 Task: Search for wedding theme images online, save them, and create a new album in Google Photos to upload these images.
Action: Mouse moved to (230, 30)
Screenshot: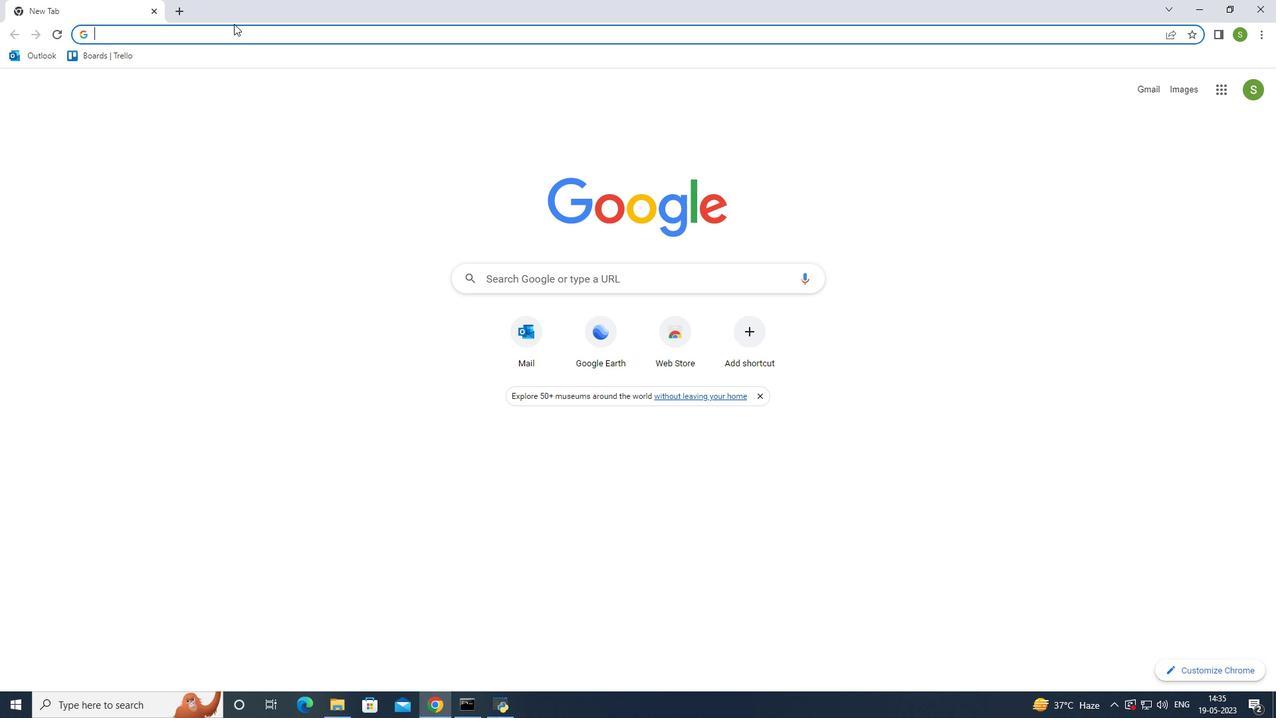 
Action: Mouse pressed left at (230, 30)
Screenshot: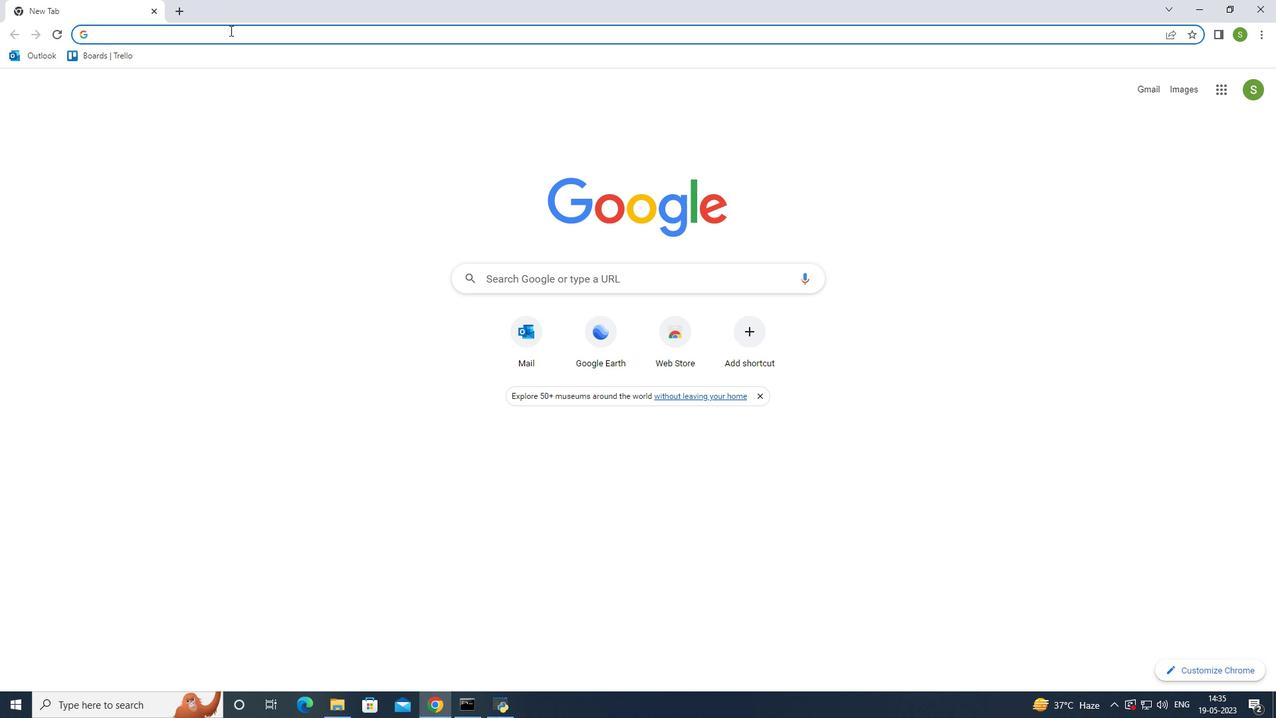 
Action: Mouse moved to (268, 57)
Screenshot: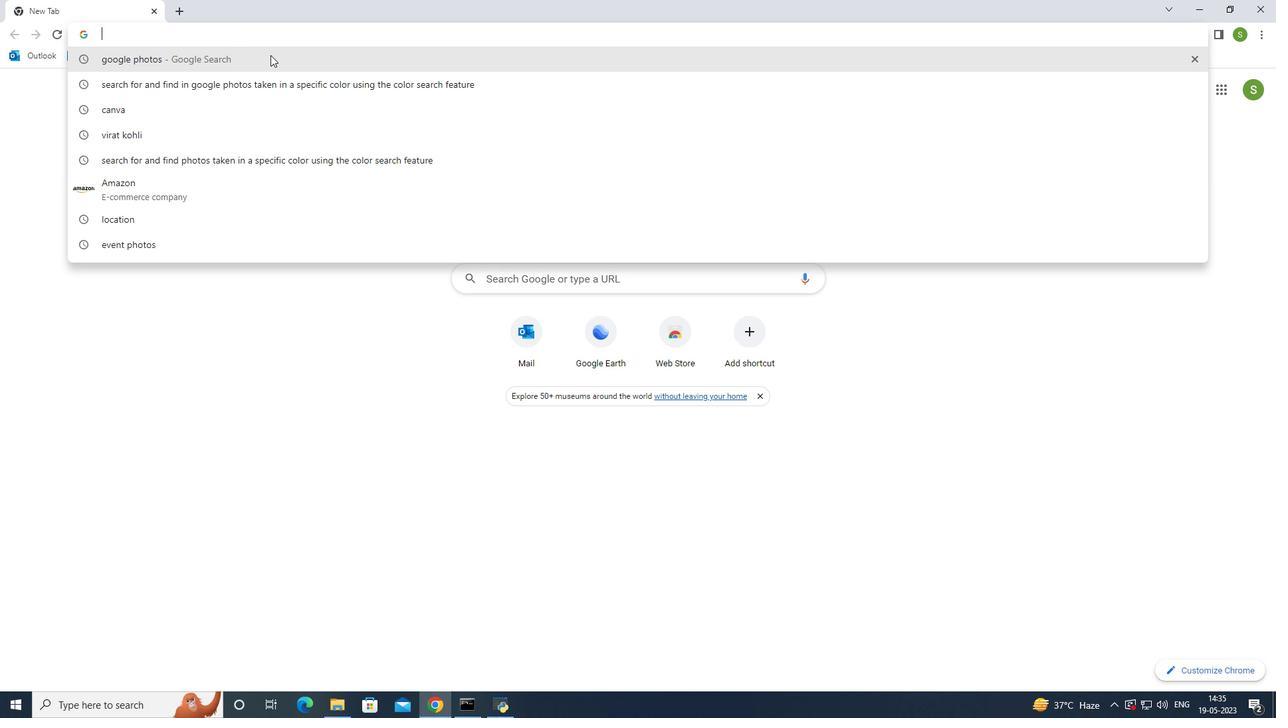 
Action: Mouse pressed left at (268, 57)
Screenshot: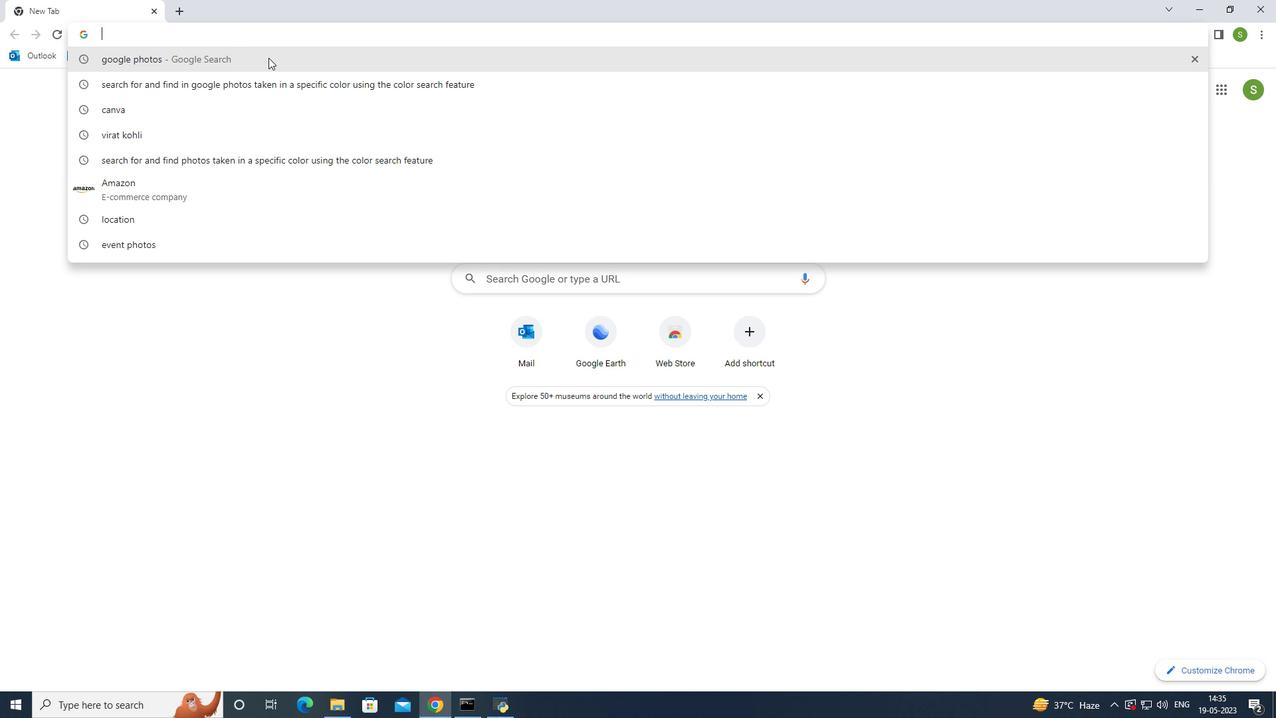 
Action: Mouse moved to (221, 206)
Screenshot: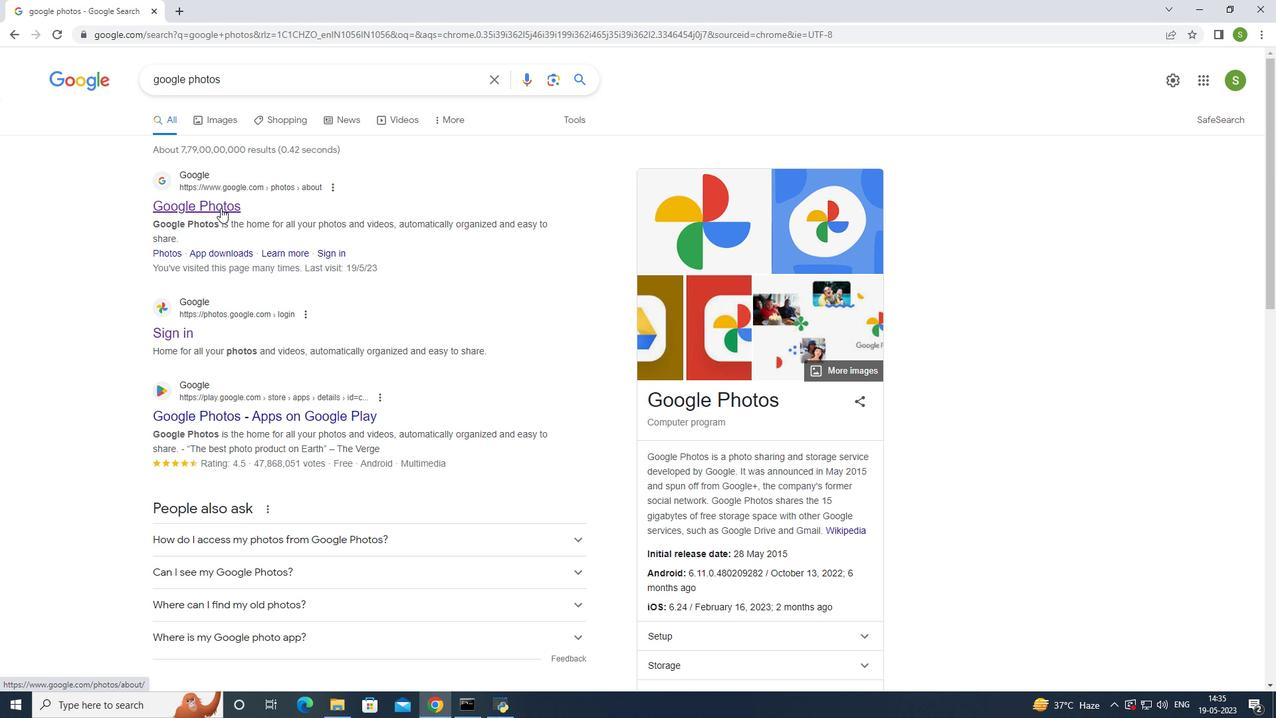 
Action: Mouse pressed left at (221, 206)
Screenshot: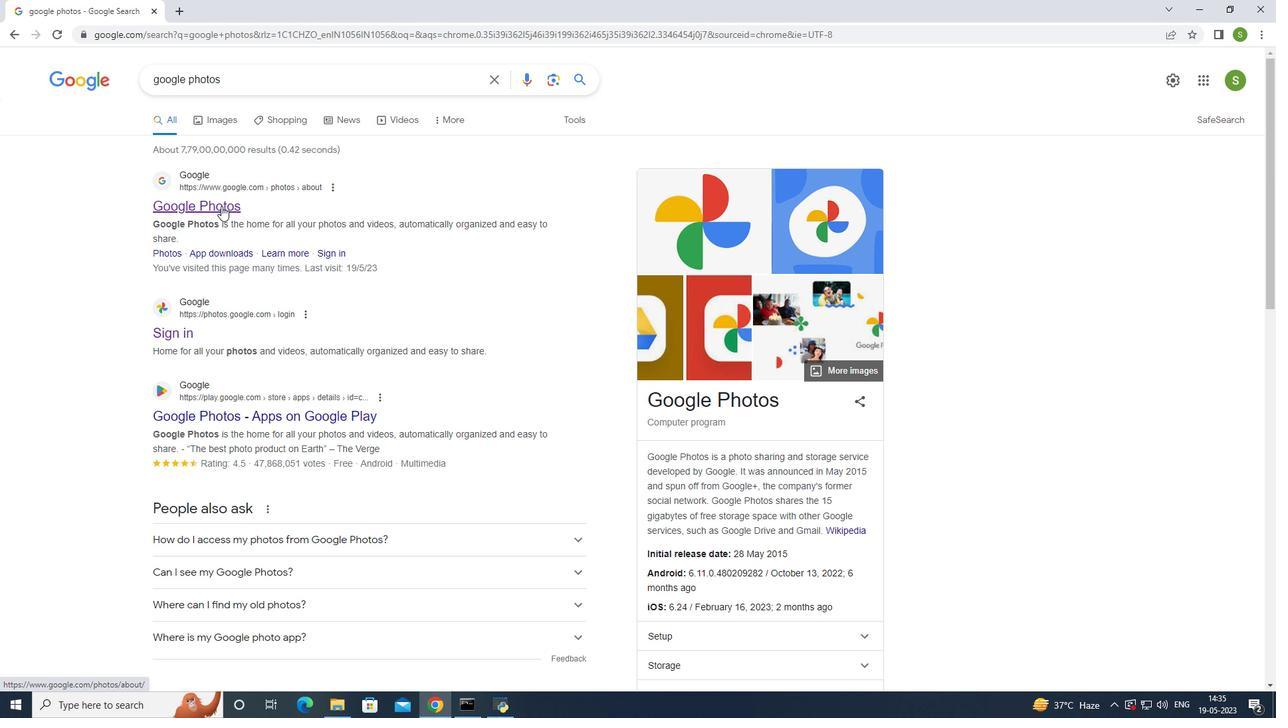 
Action: Mouse moved to (206, 208)
Screenshot: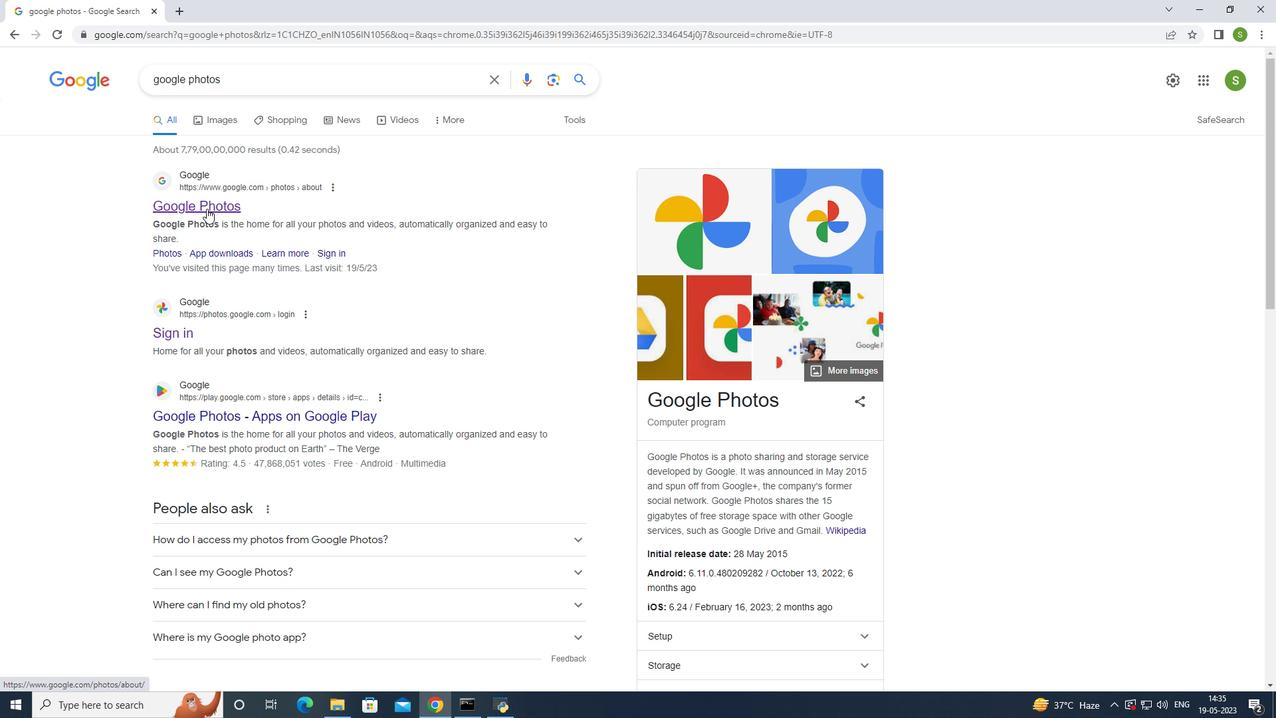 
Action: Mouse pressed left at (206, 208)
Screenshot: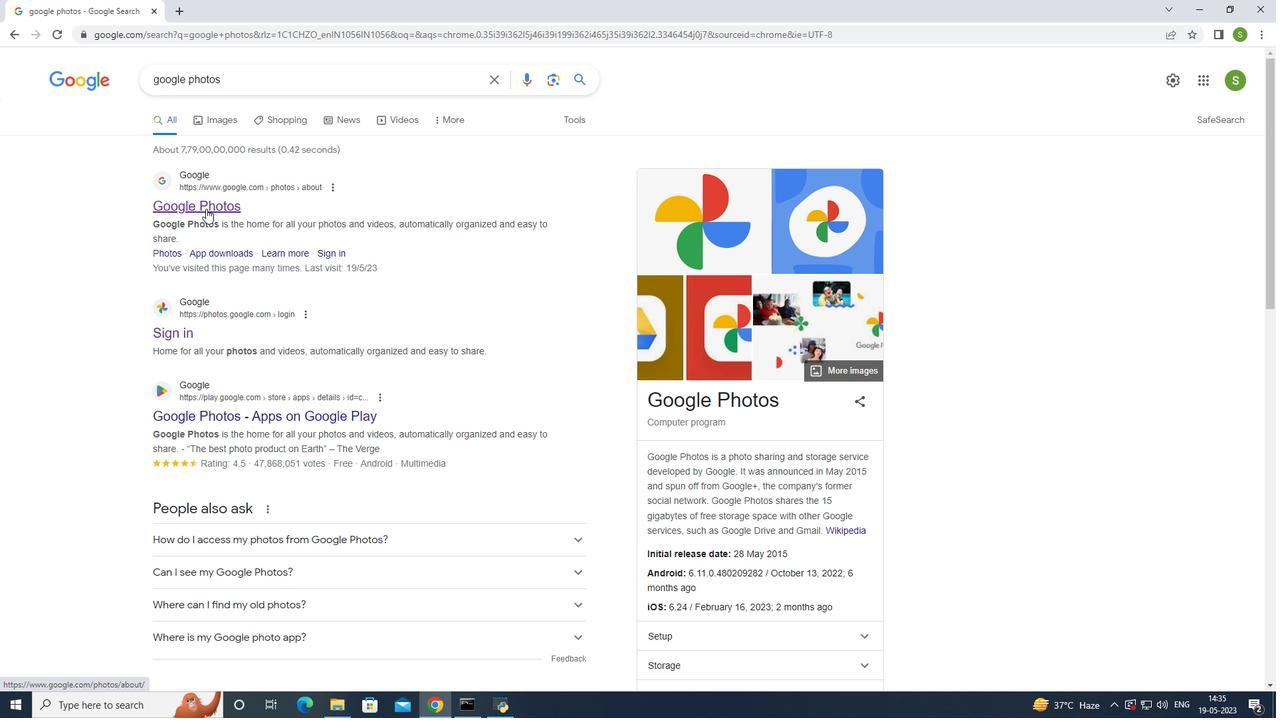 
Action: Mouse moved to (590, 456)
Screenshot: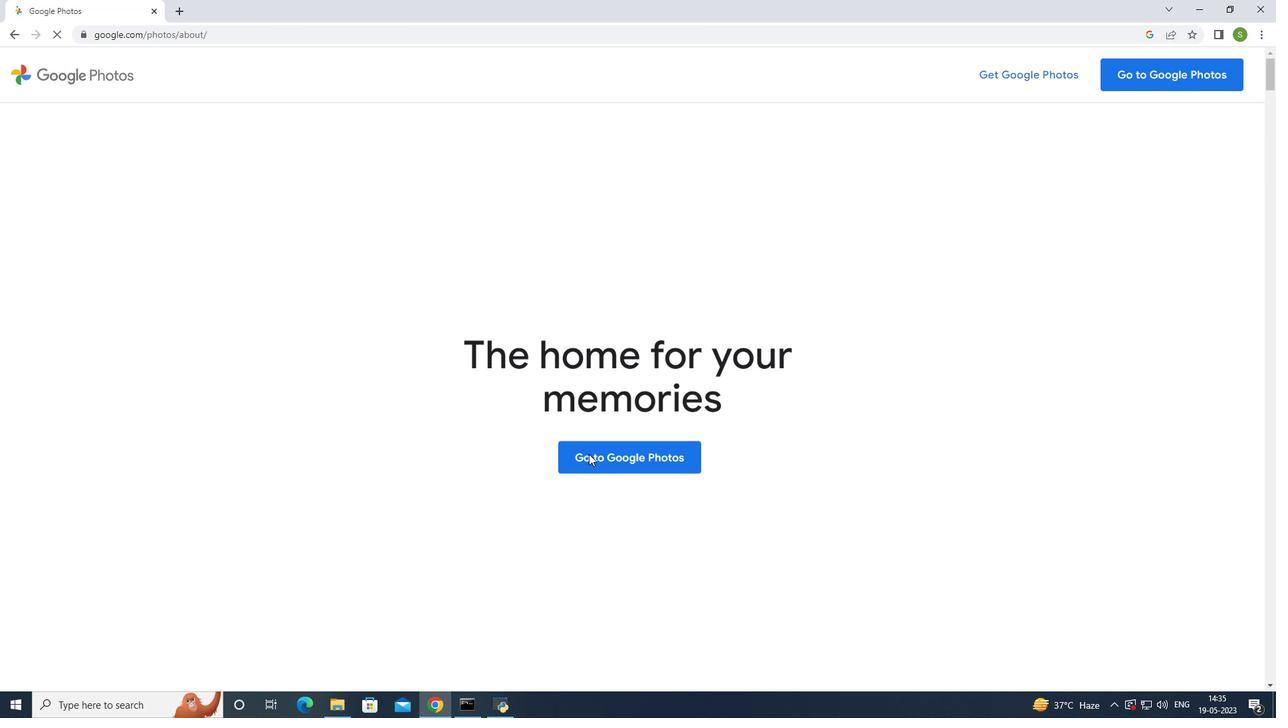 
Action: Mouse pressed left at (590, 456)
Screenshot: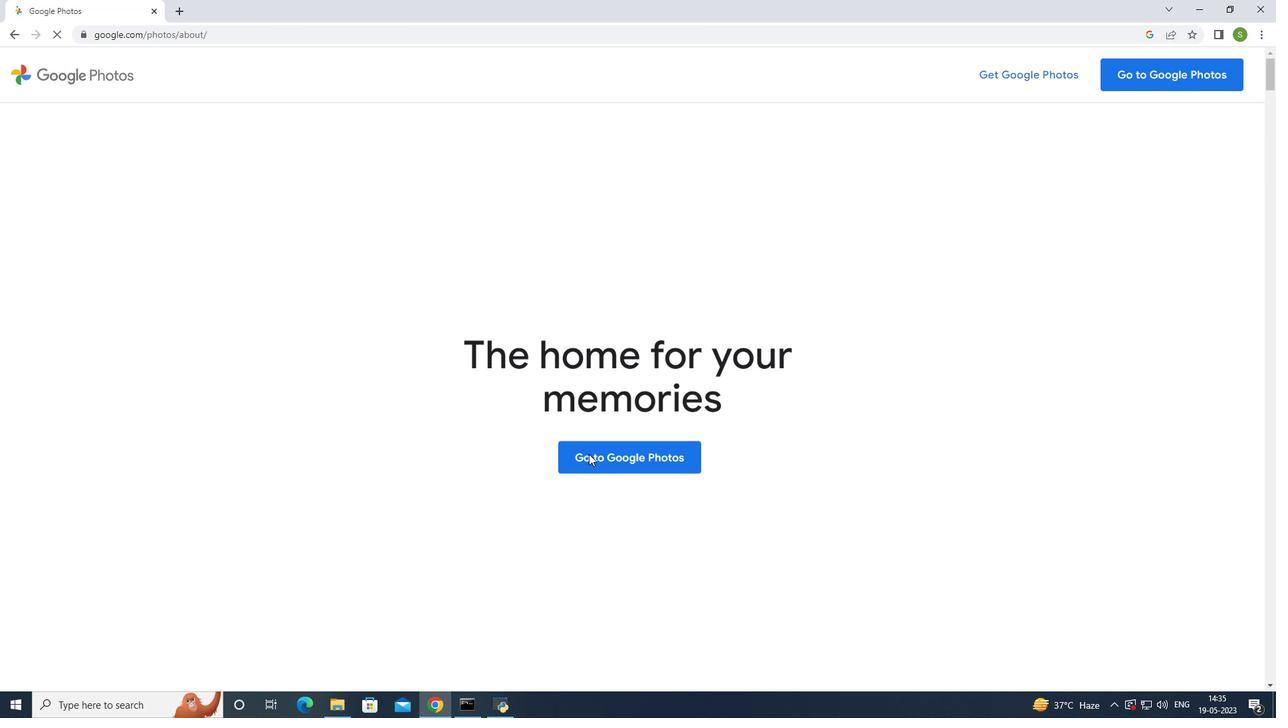 
Action: Mouse moved to (642, 464)
Screenshot: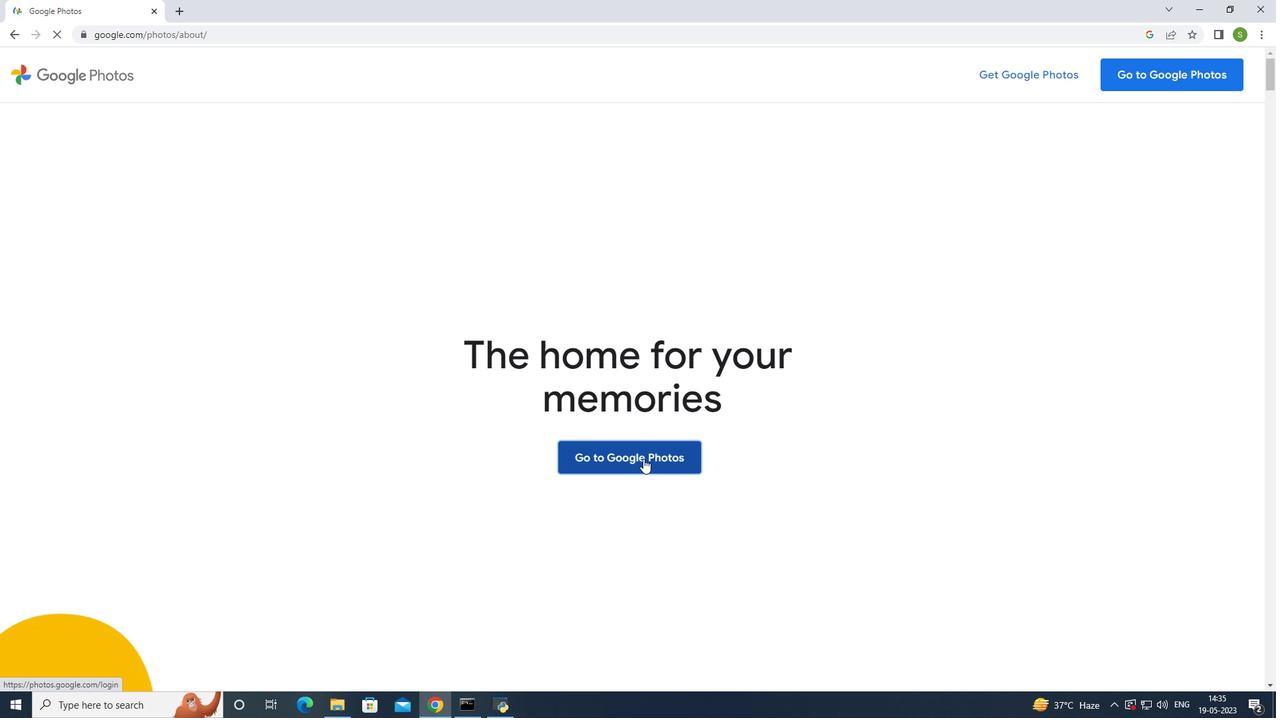 
Action: Mouse pressed left at (642, 464)
Screenshot: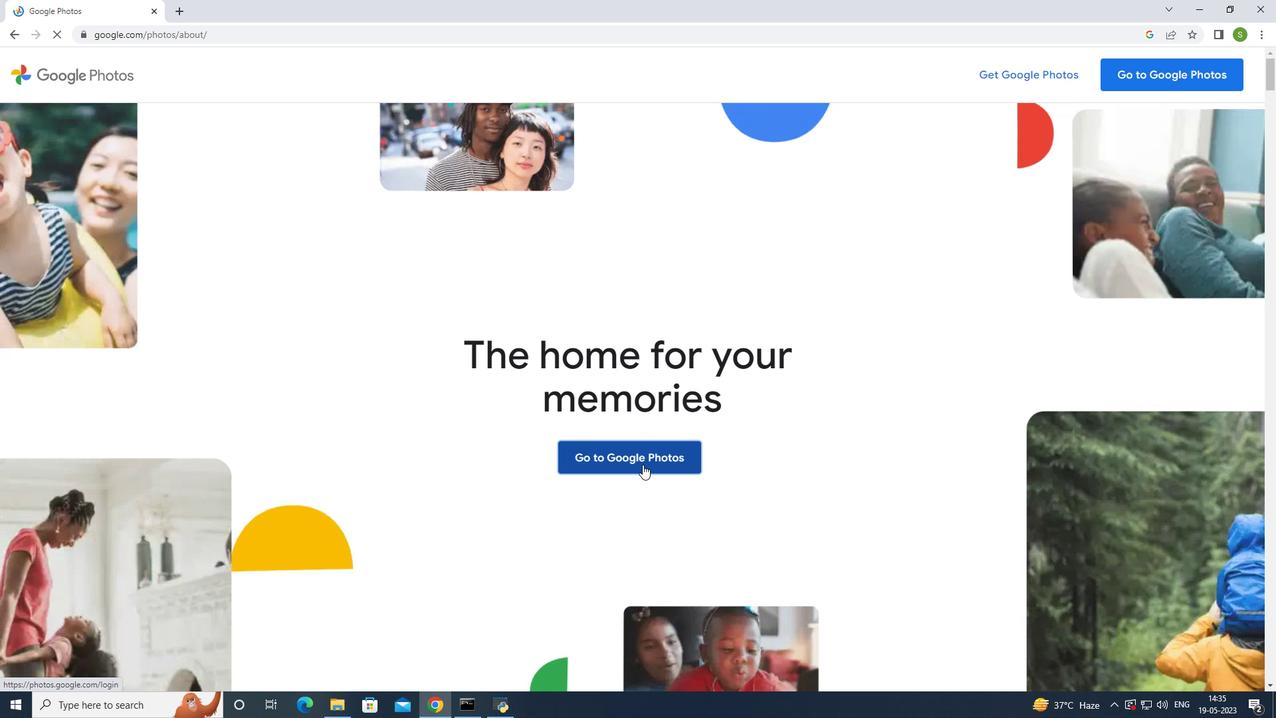 
Action: Mouse moved to (537, 232)
Screenshot: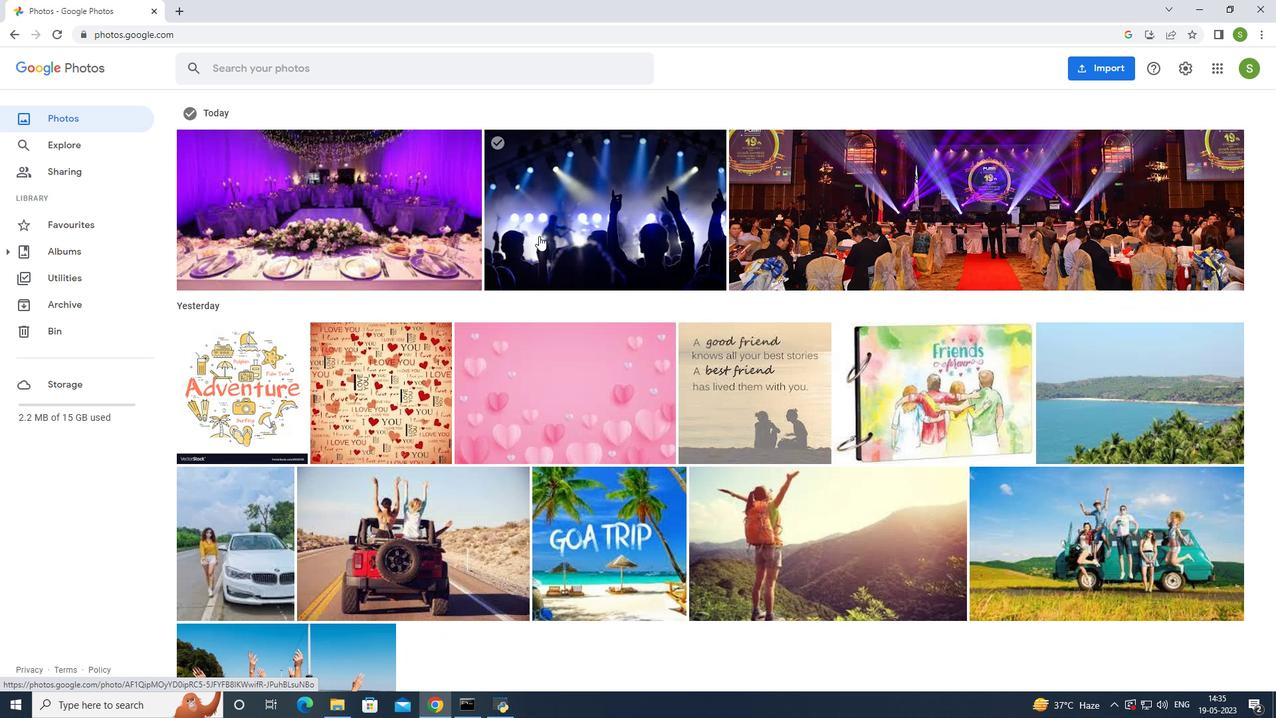 
Action: Mouse scrolled (537, 231) with delta (0, 0)
Screenshot: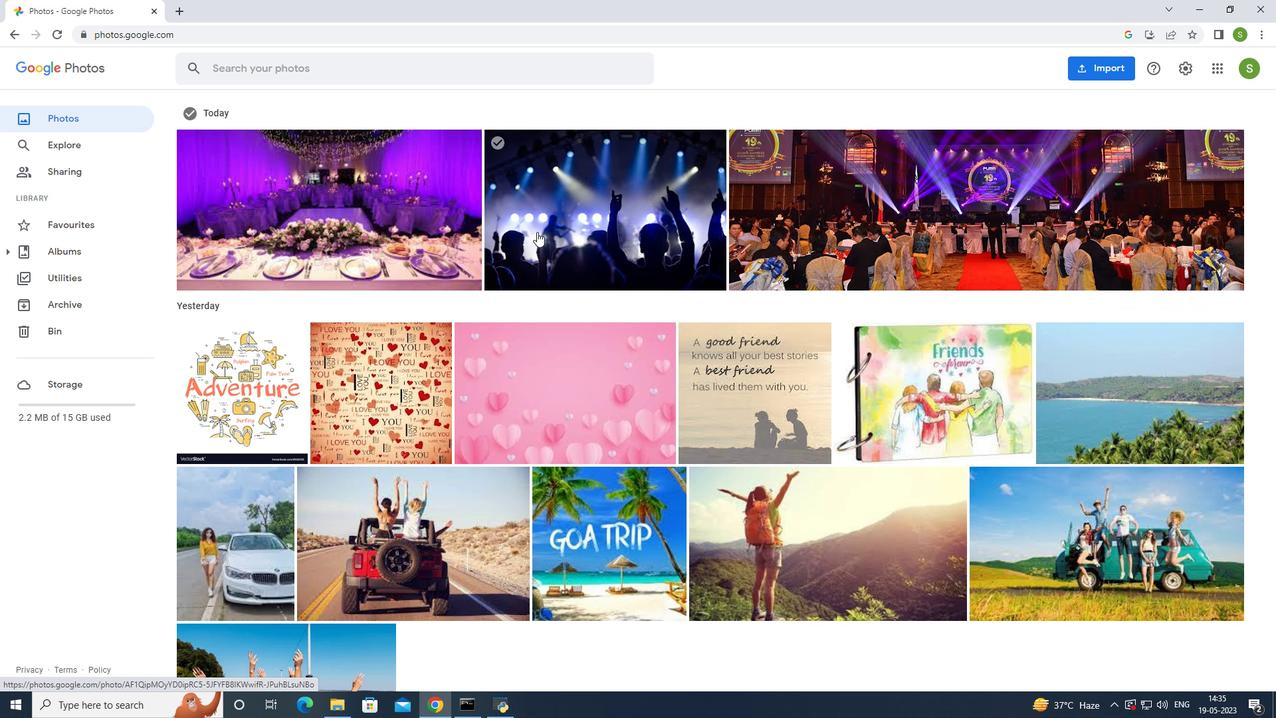 
Action: Mouse scrolled (537, 231) with delta (0, 0)
Screenshot: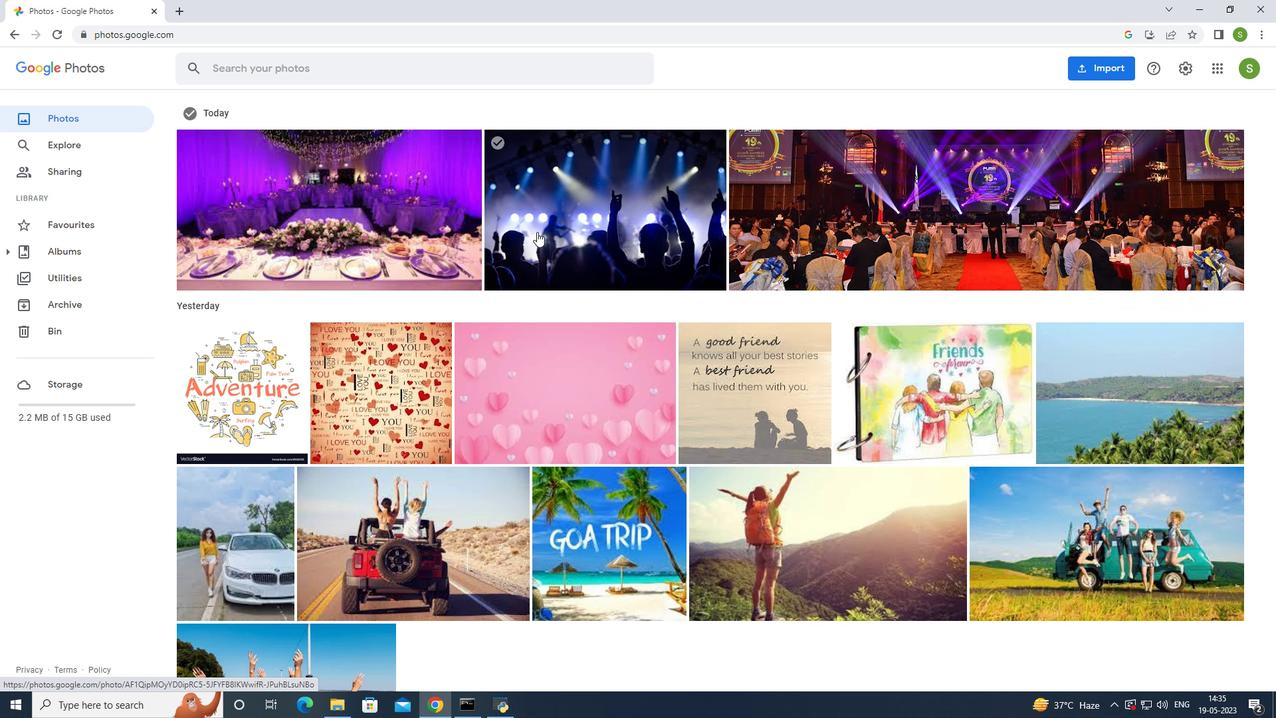 
Action: Mouse moved to (537, 232)
Screenshot: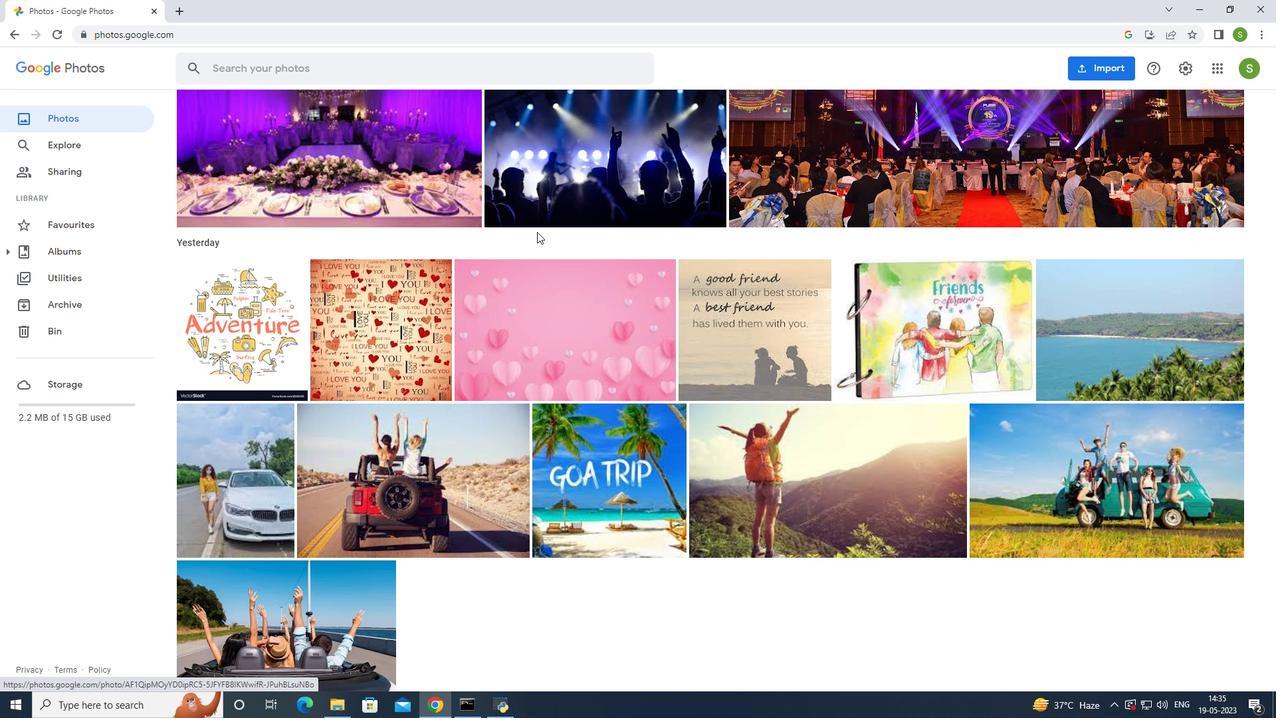 
Action: Mouse scrolled (537, 231) with delta (0, 0)
Screenshot: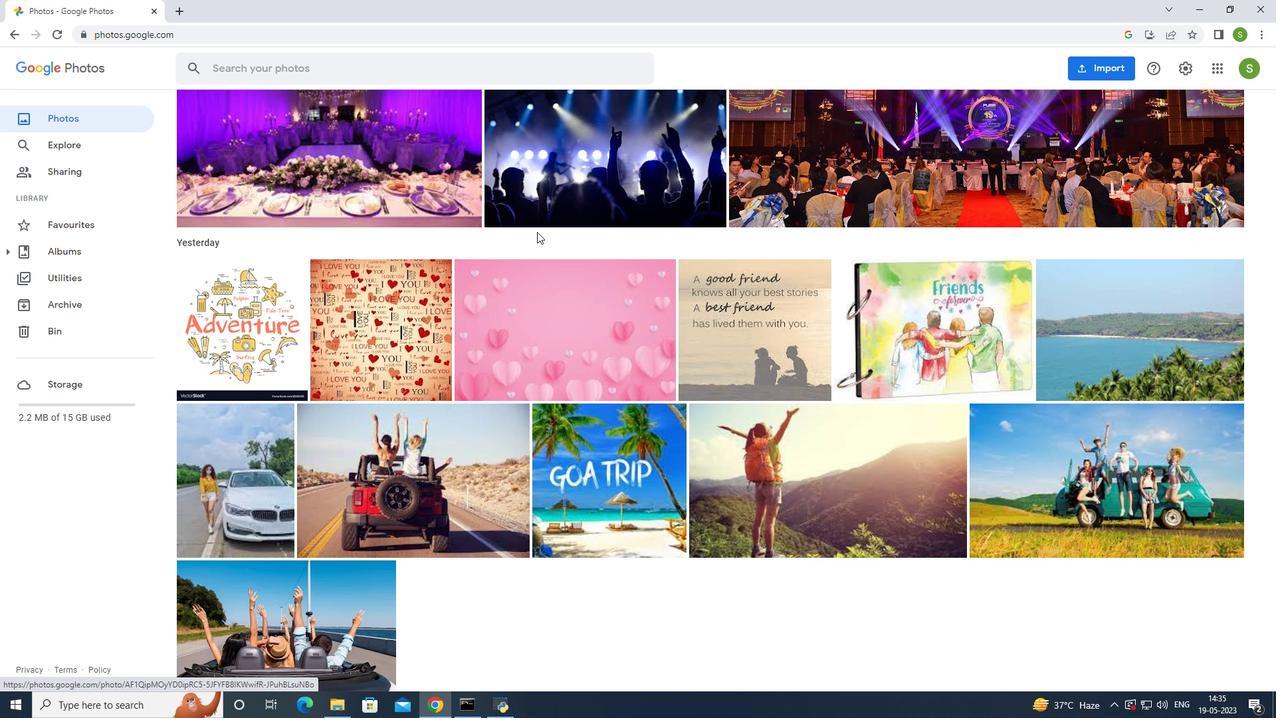 
Action: Mouse scrolled (537, 231) with delta (0, 0)
Screenshot: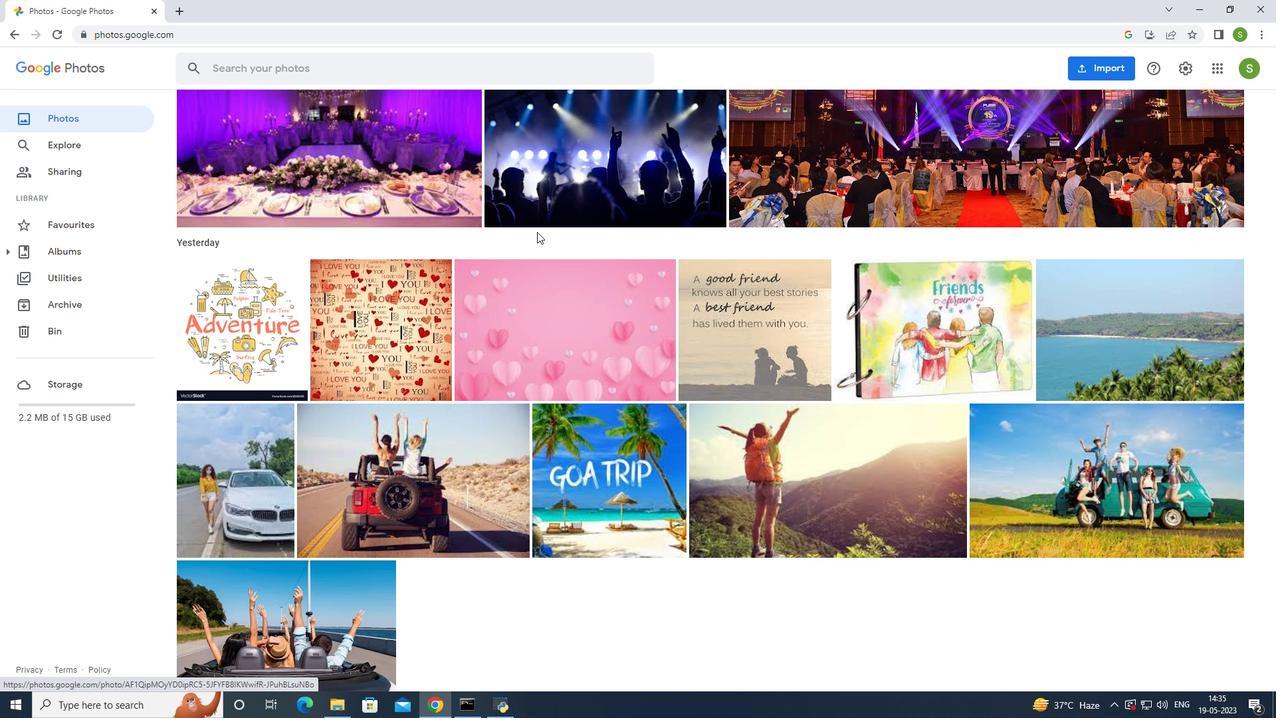 
Action: Mouse scrolled (537, 231) with delta (0, 0)
Screenshot: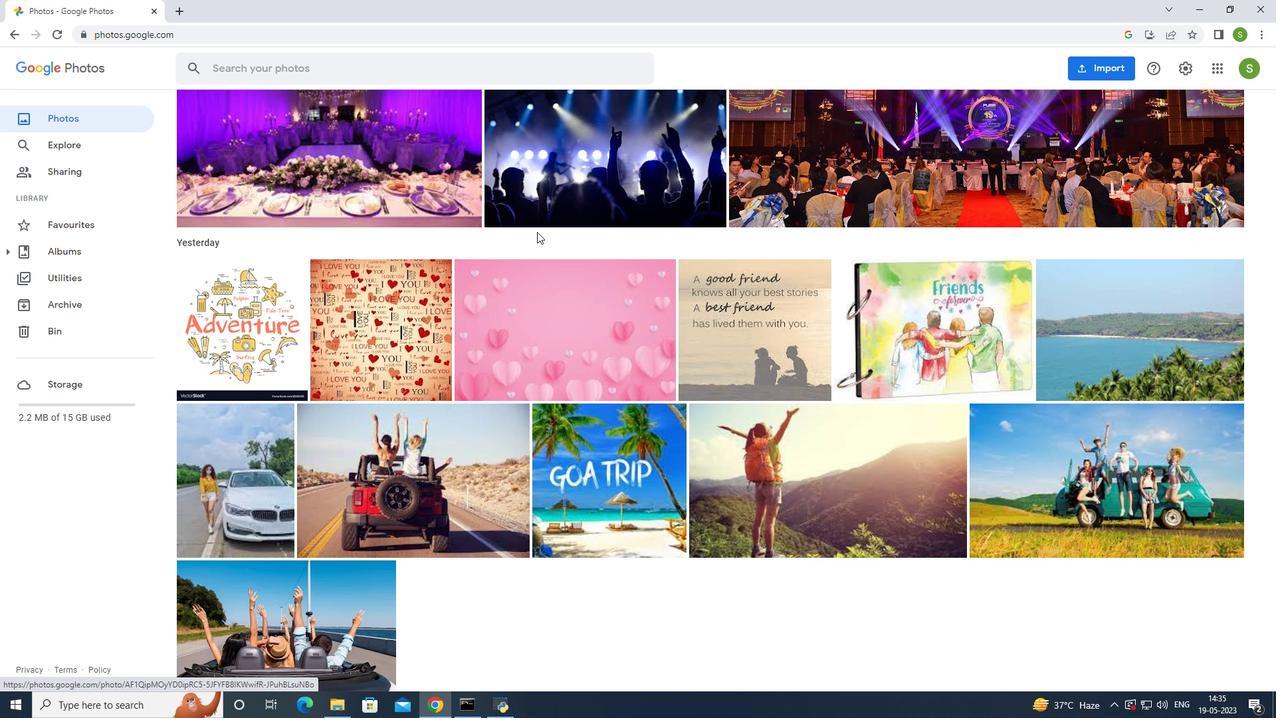 
Action: Mouse moved to (382, 232)
Screenshot: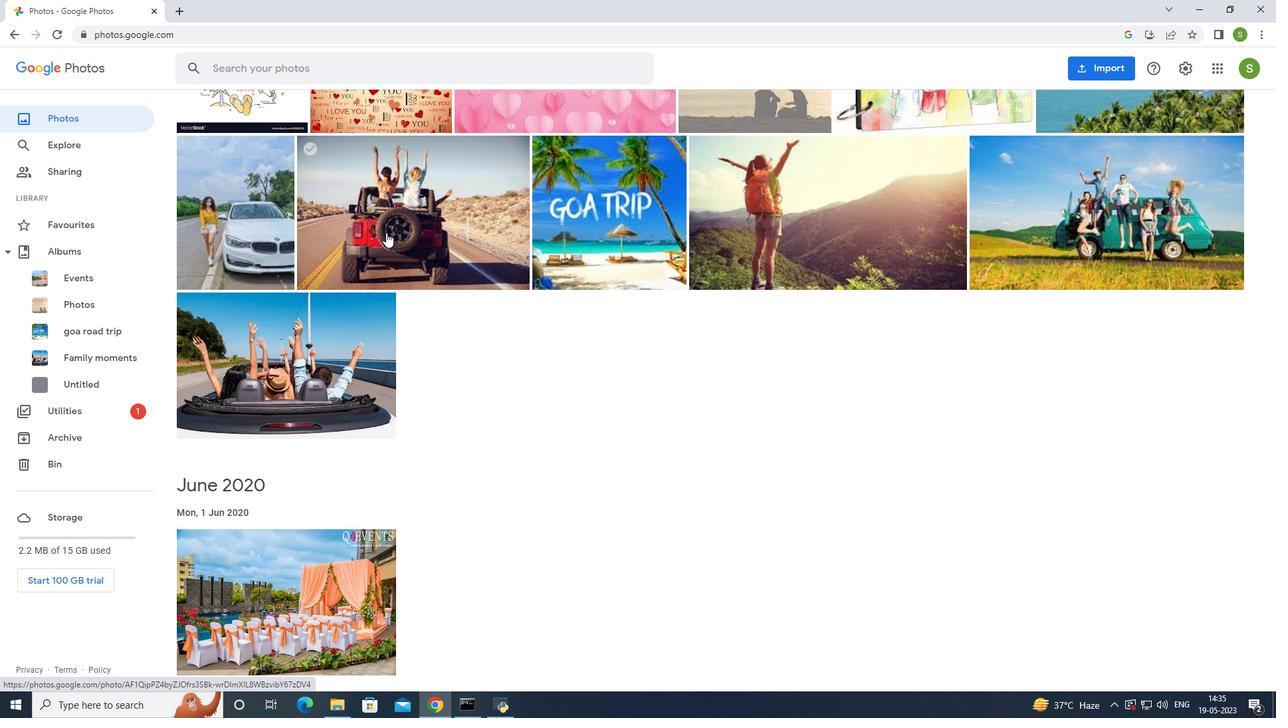 
Action: Mouse scrolled (382, 232) with delta (0, 0)
Screenshot: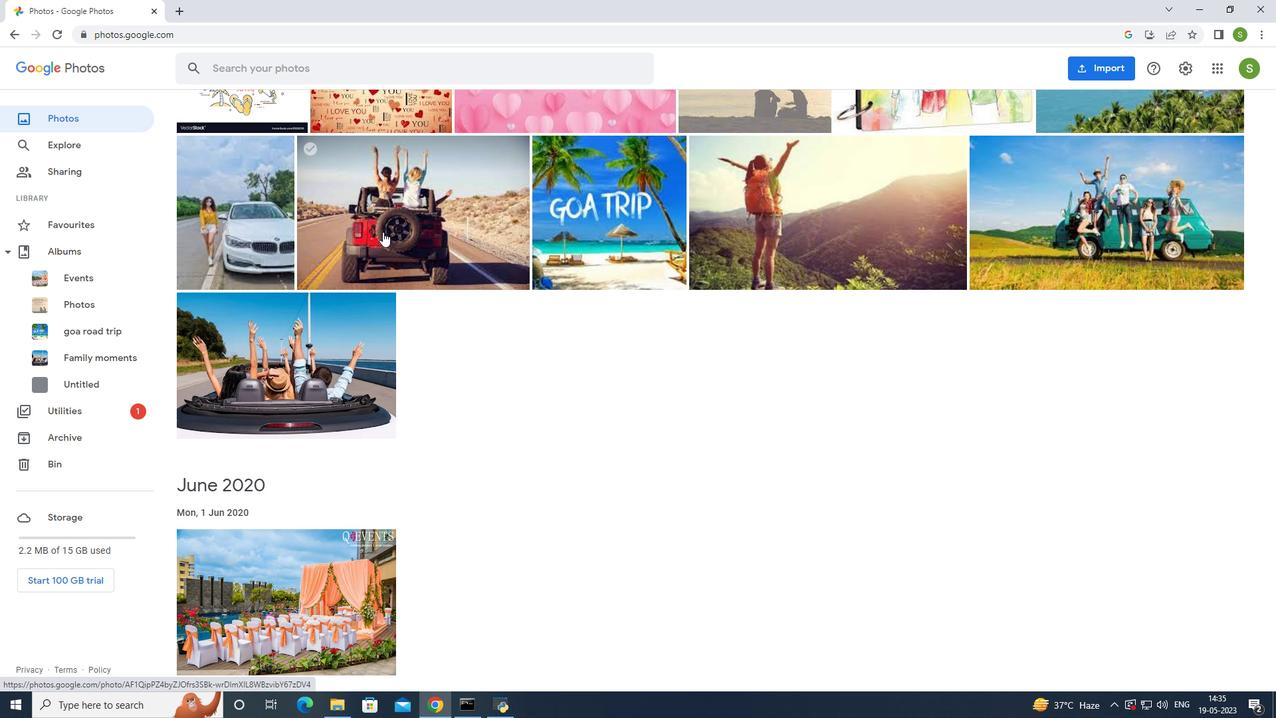 
Action: Mouse scrolled (382, 232) with delta (0, 0)
Screenshot: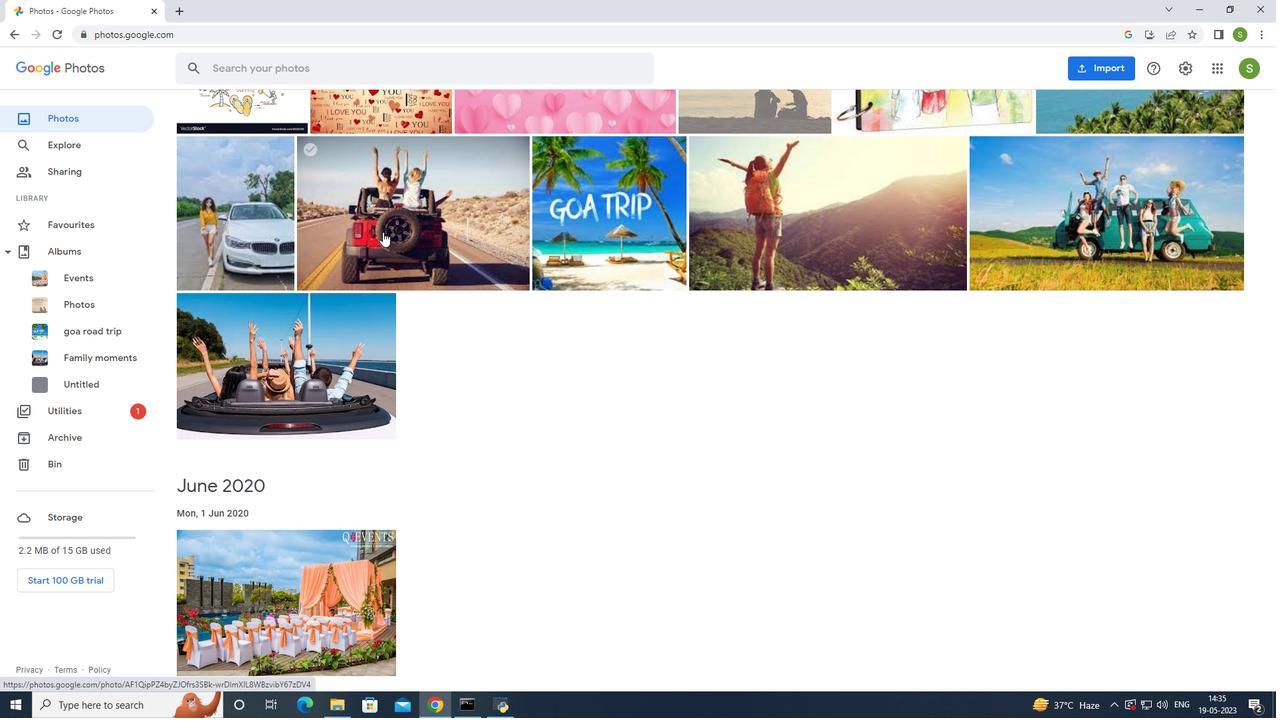 
Action: Mouse moved to (378, 227)
Screenshot: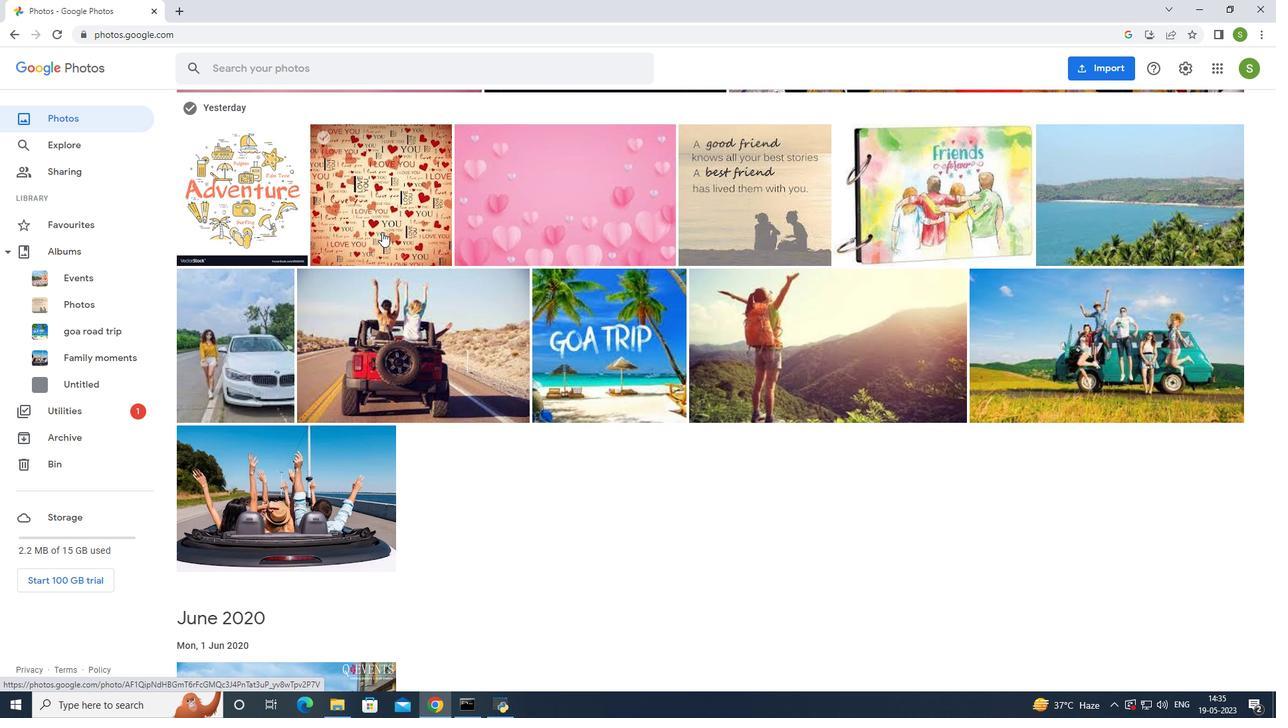 
Action: Mouse scrolled (378, 228) with delta (0, 0)
Screenshot: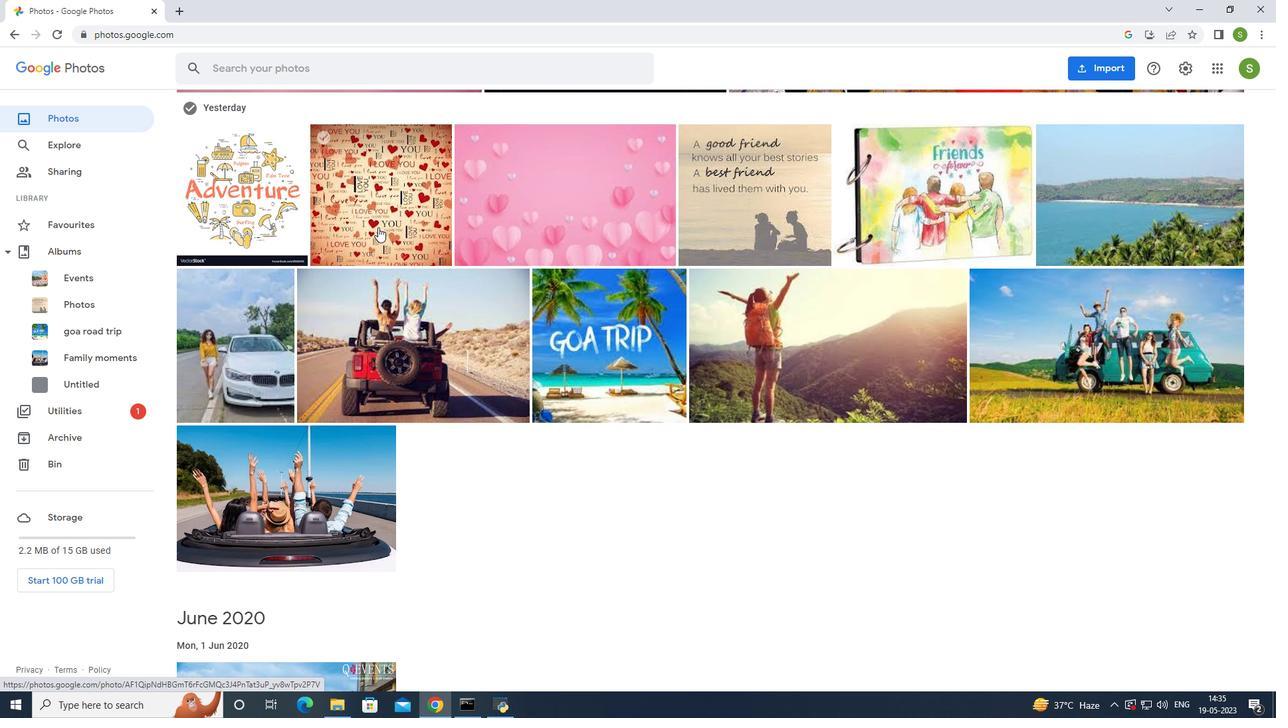 
Action: Mouse scrolled (378, 228) with delta (0, 0)
Screenshot: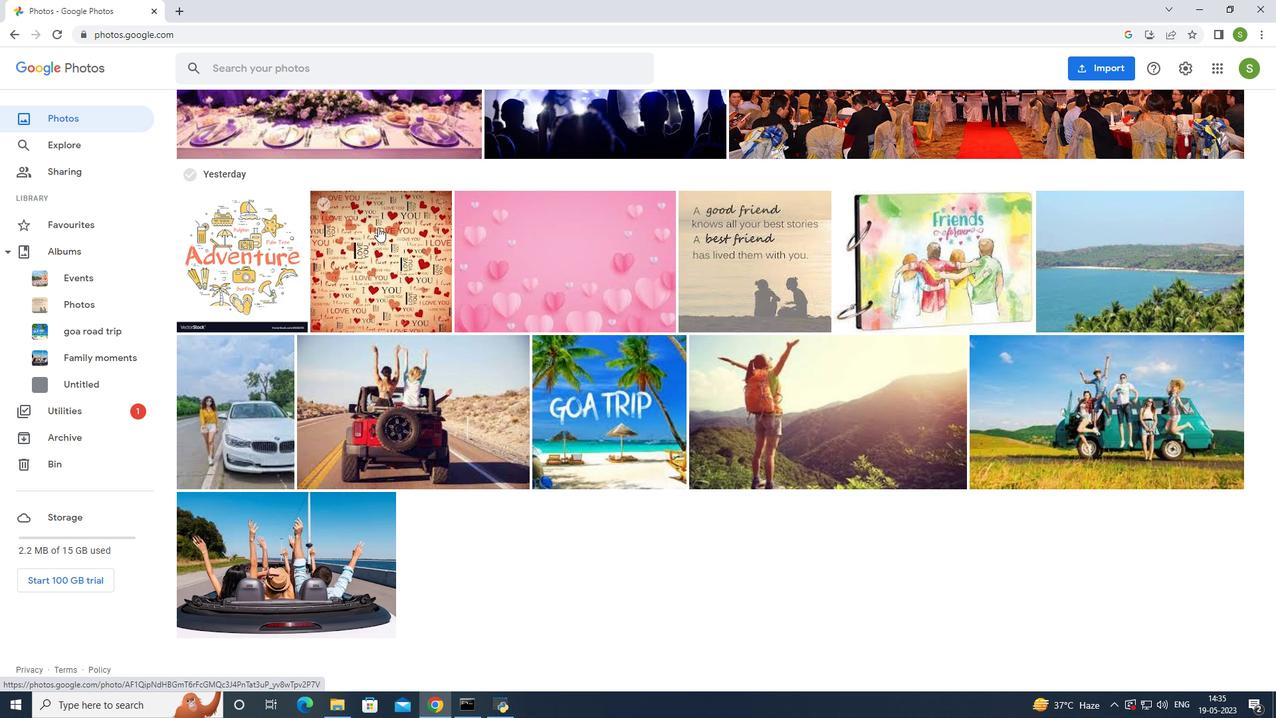 
Action: Mouse scrolled (378, 228) with delta (0, 0)
Screenshot: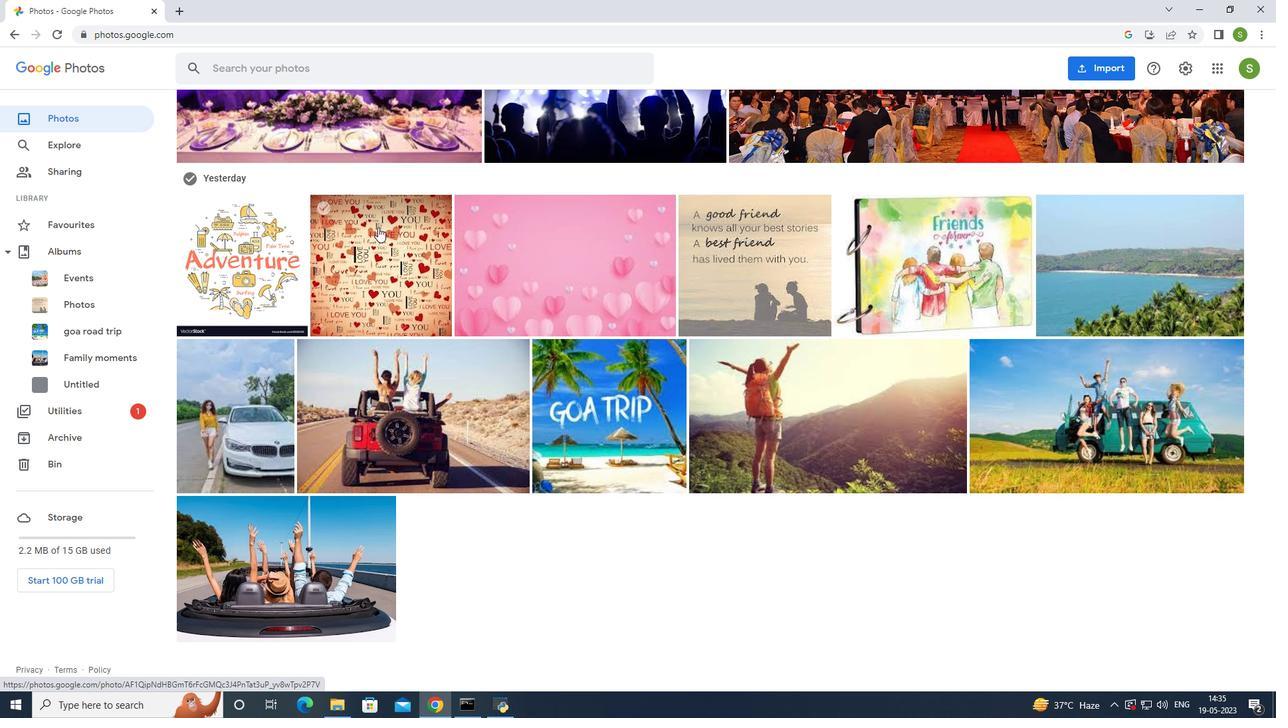 
Action: Mouse moved to (174, 10)
Screenshot: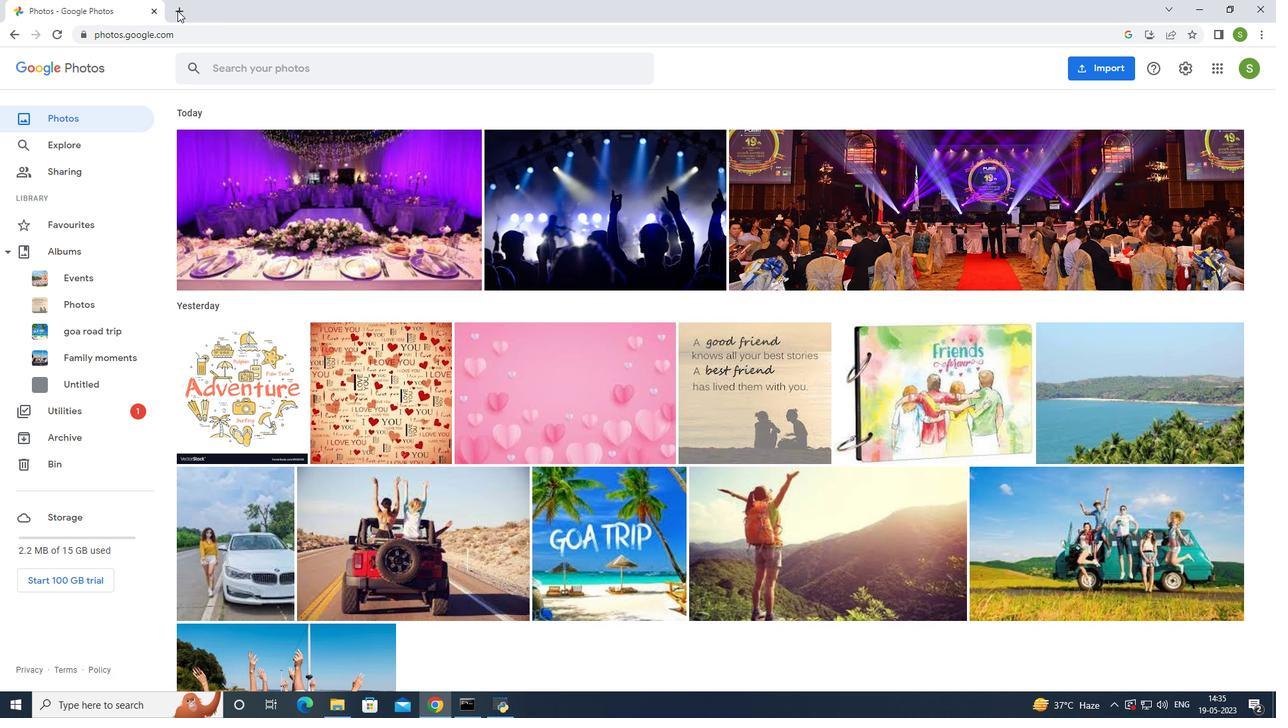 
Action: Mouse pressed left at (174, 10)
Screenshot: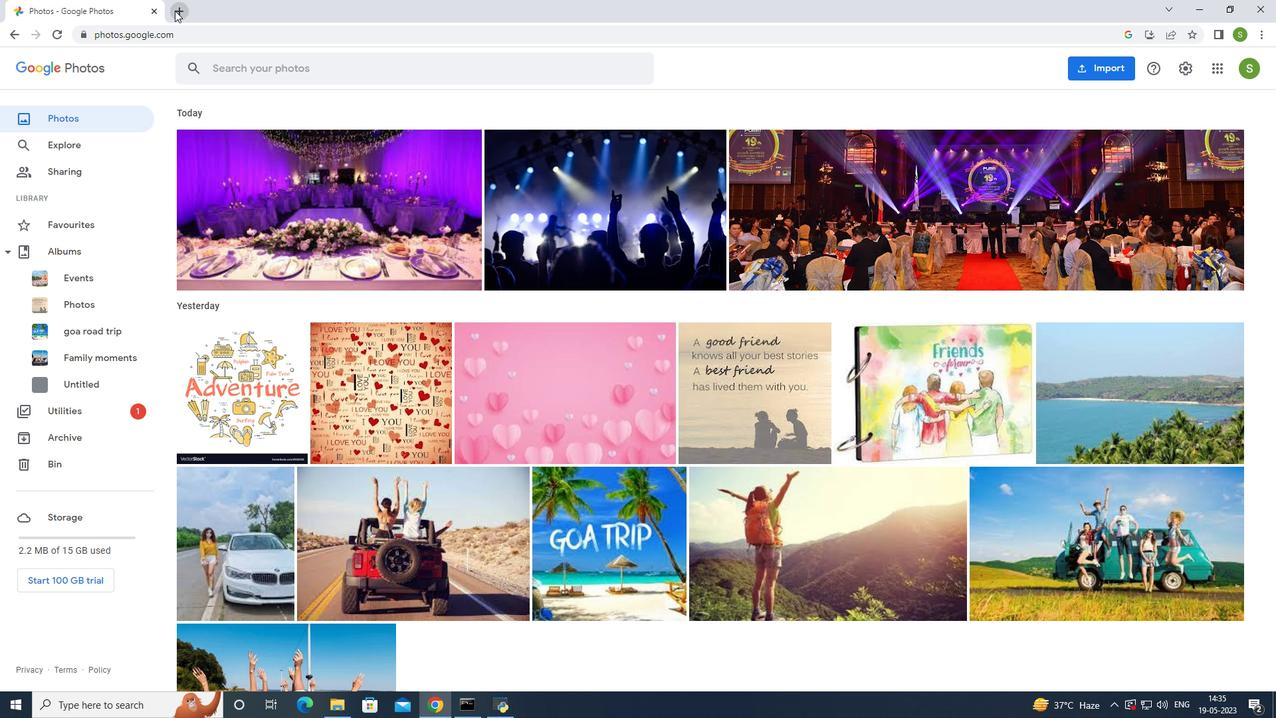 
Action: Mouse moved to (197, 28)
Screenshot: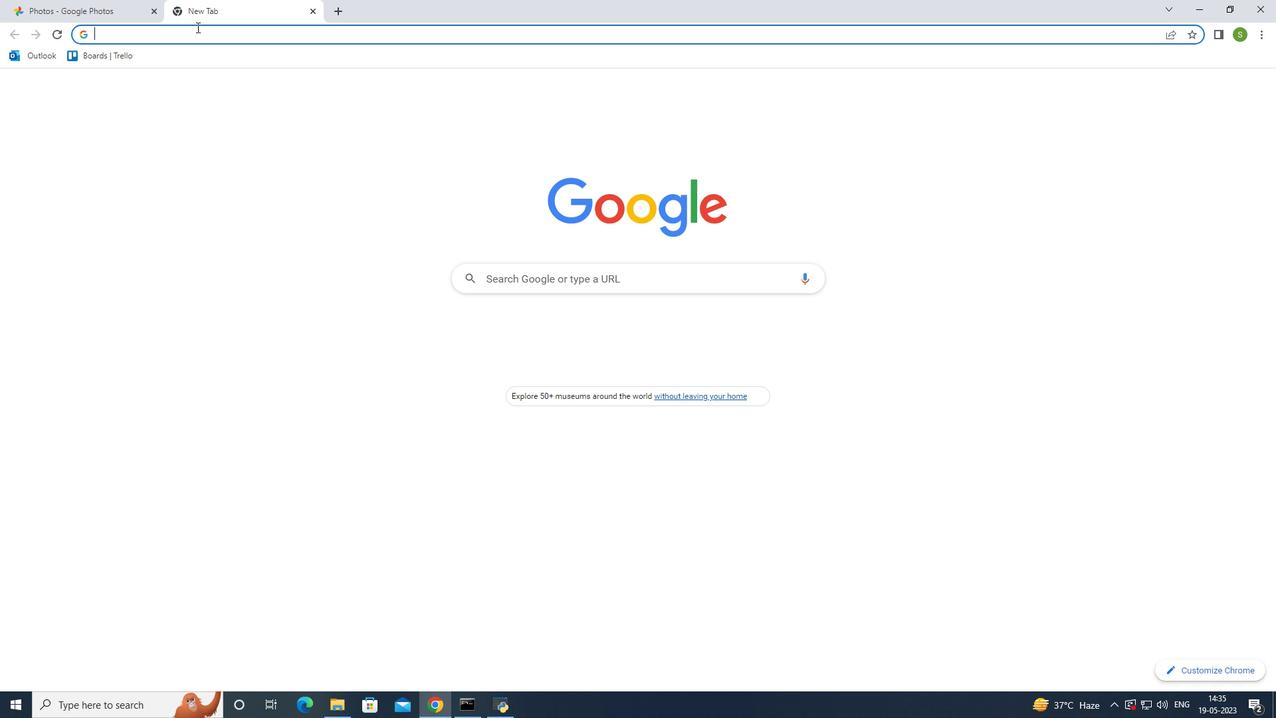 
Action: Mouse pressed left at (197, 28)
Screenshot: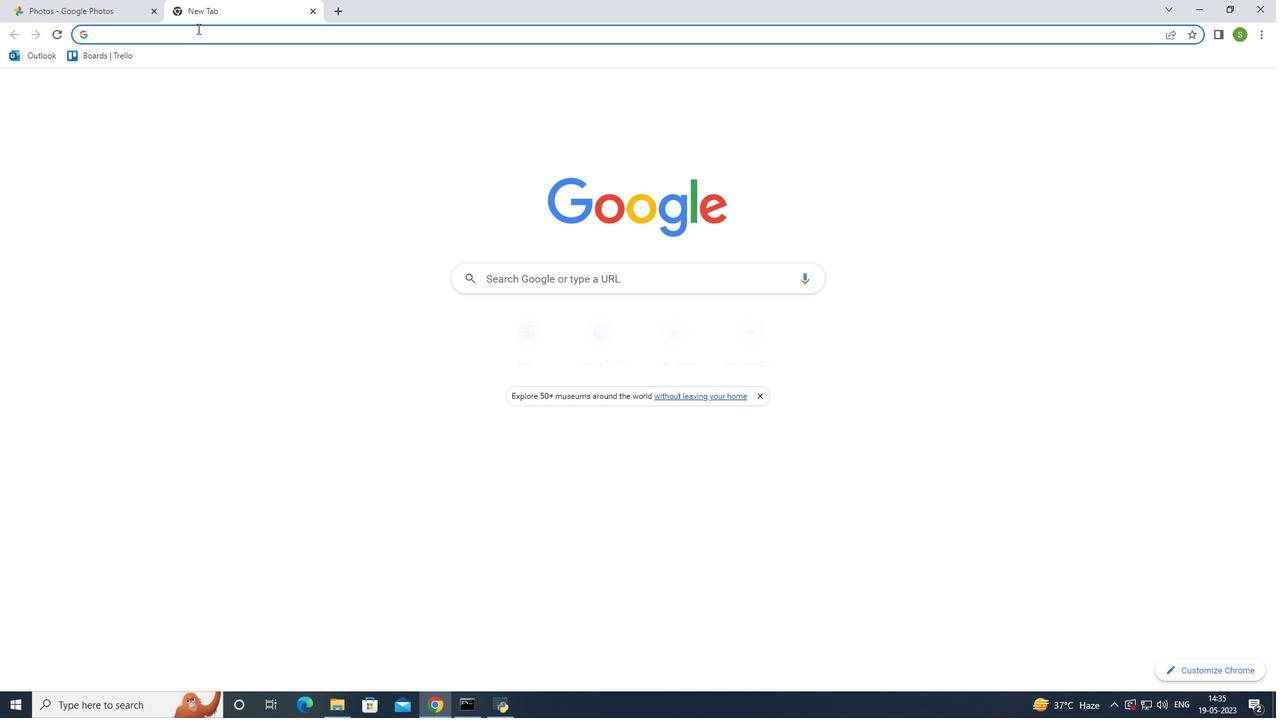
Action: Mouse moved to (1118, 684)
Screenshot: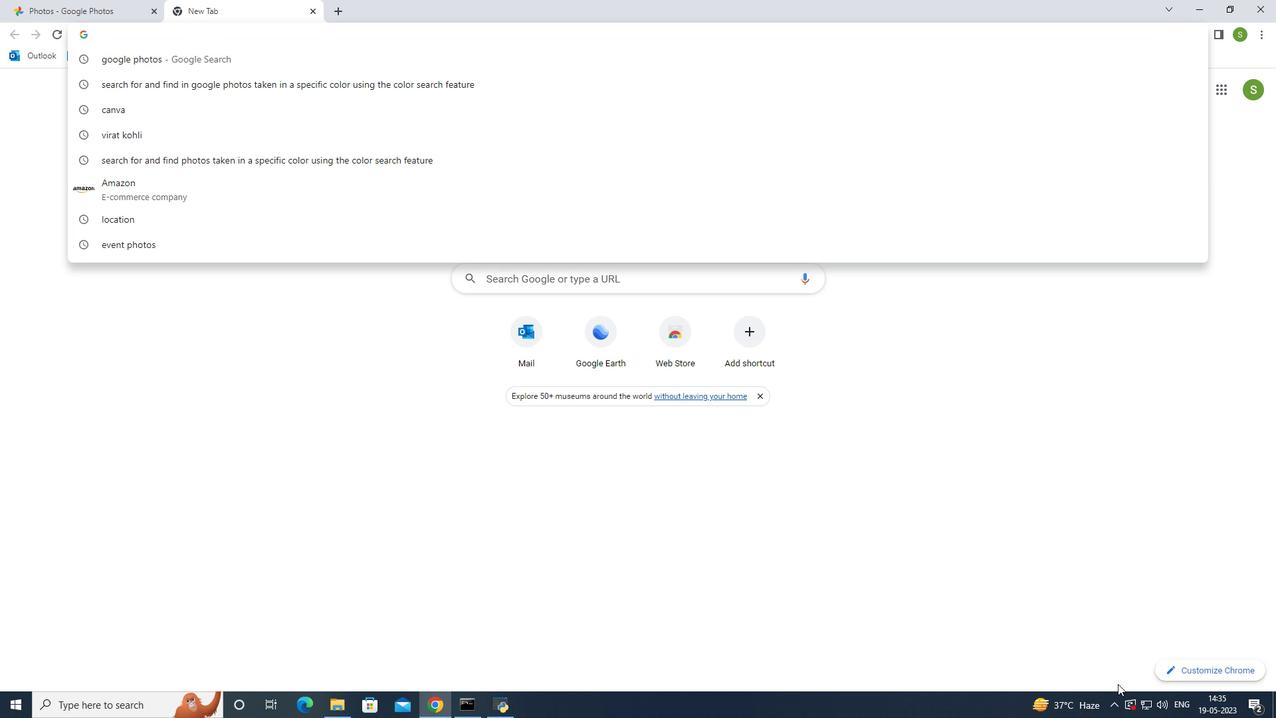 
Action: Key pressed weddi
Screenshot: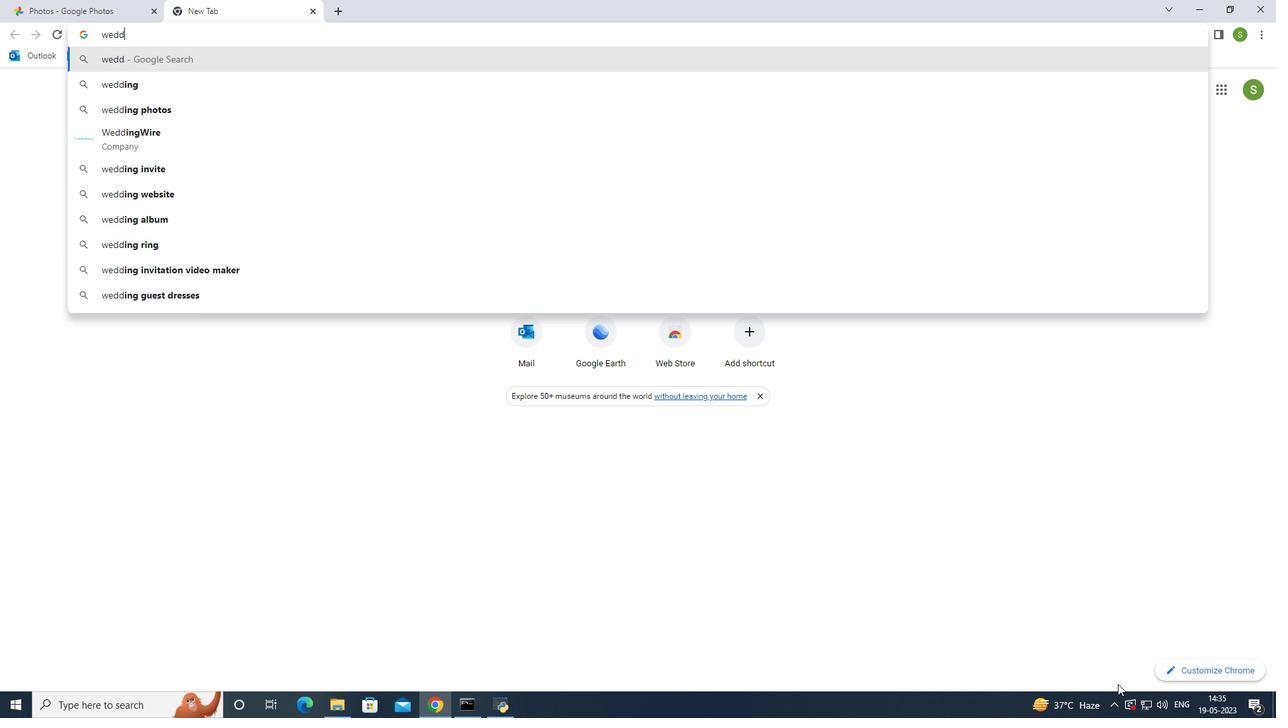 
Action: Mouse moved to (1118, 684)
Screenshot: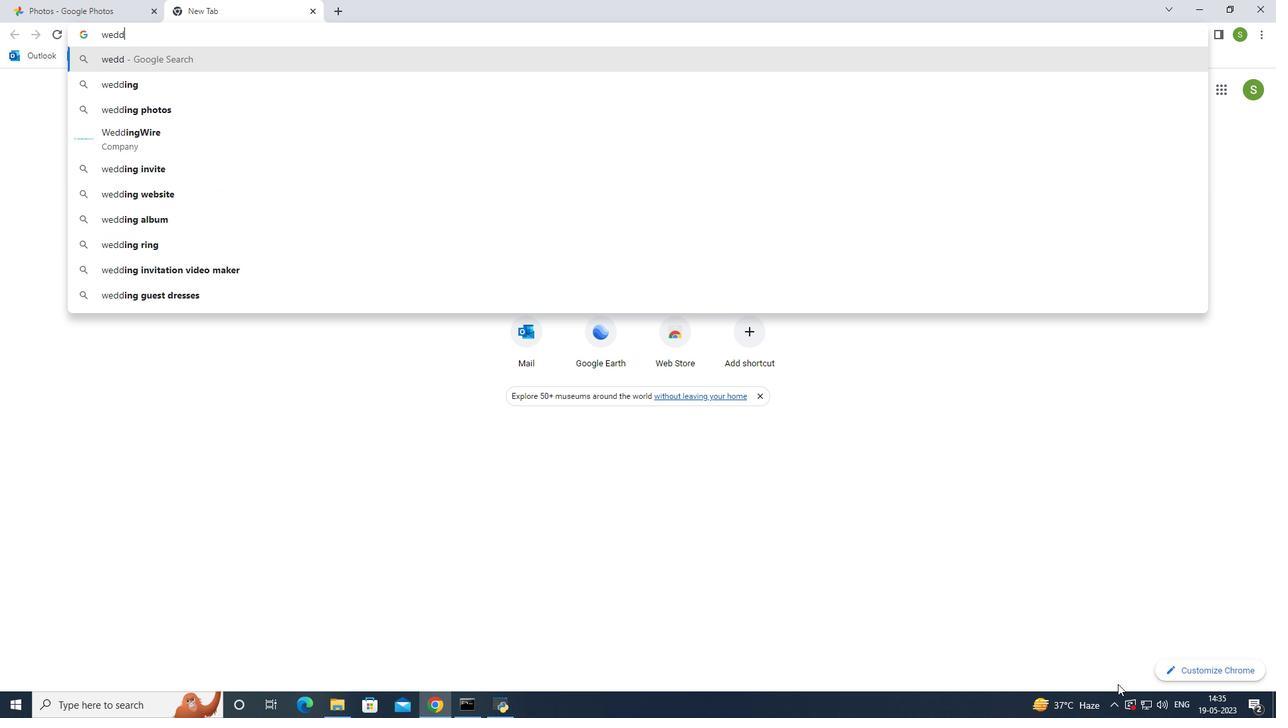 
Action: Key pressed ng<Key.space>theme<Key.enter>
Screenshot: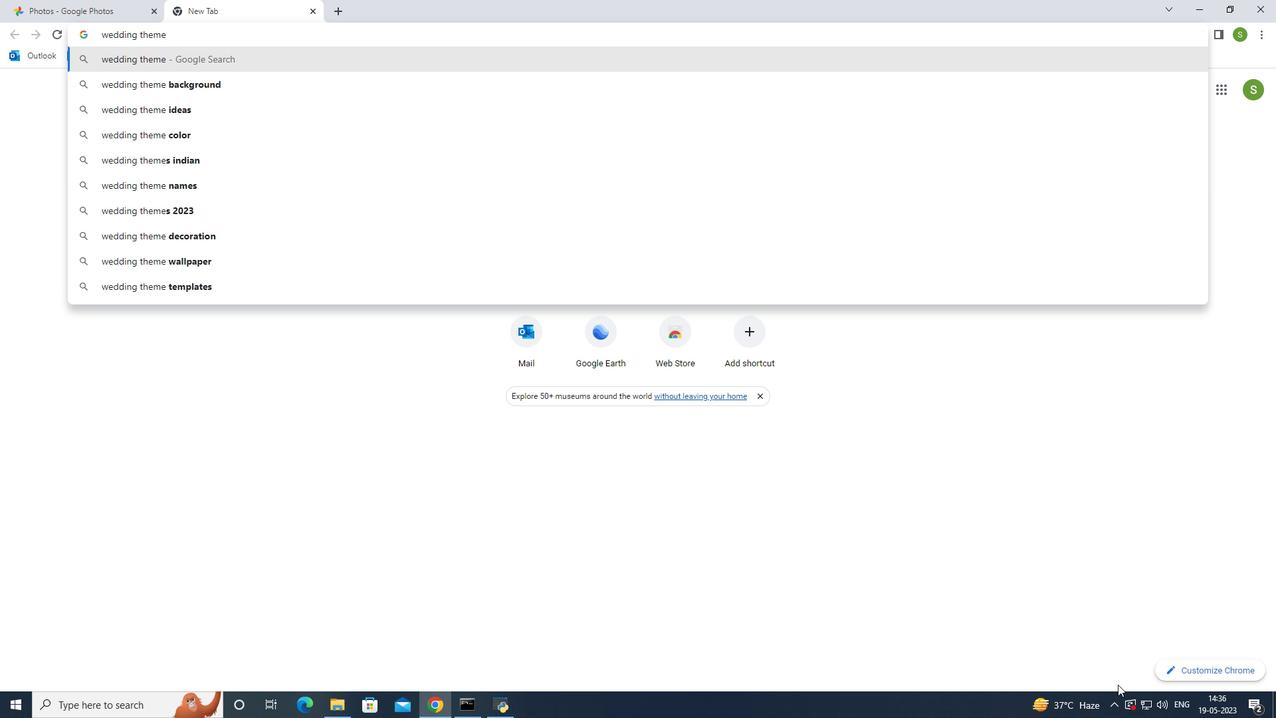
Action: Mouse moved to (205, 121)
Screenshot: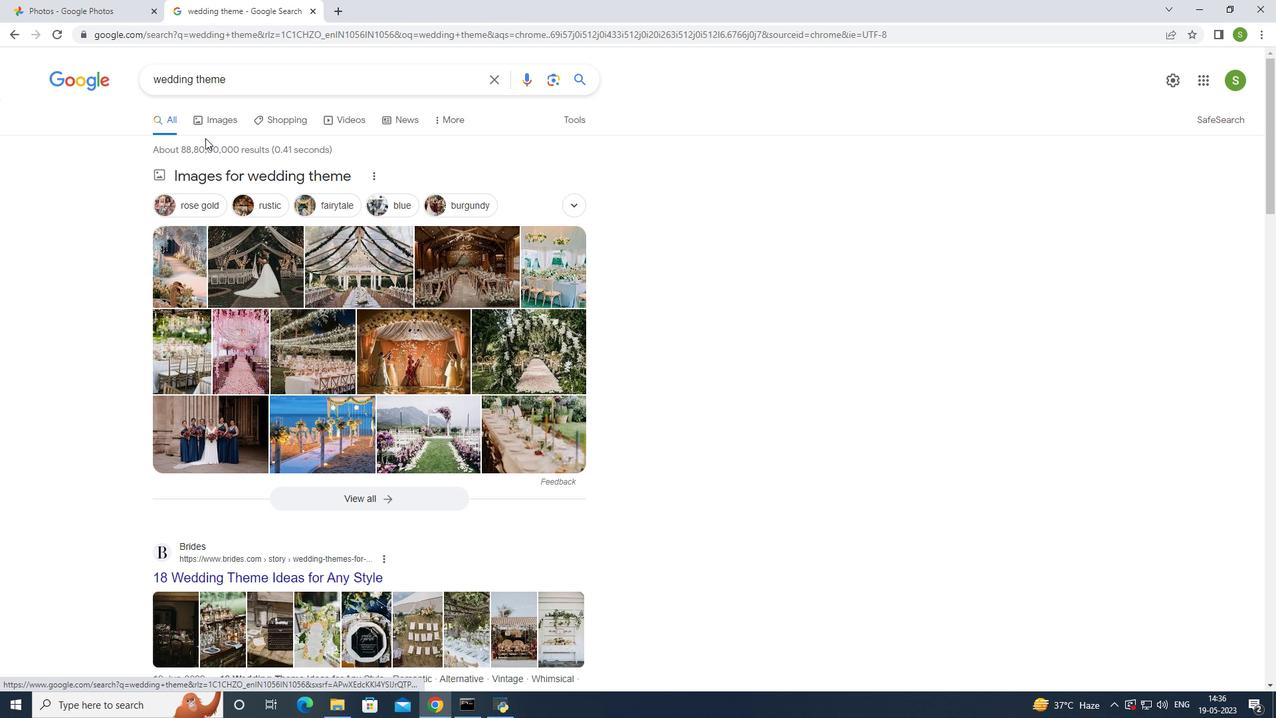 
Action: Mouse pressed left at (205, 121)
Screenshot: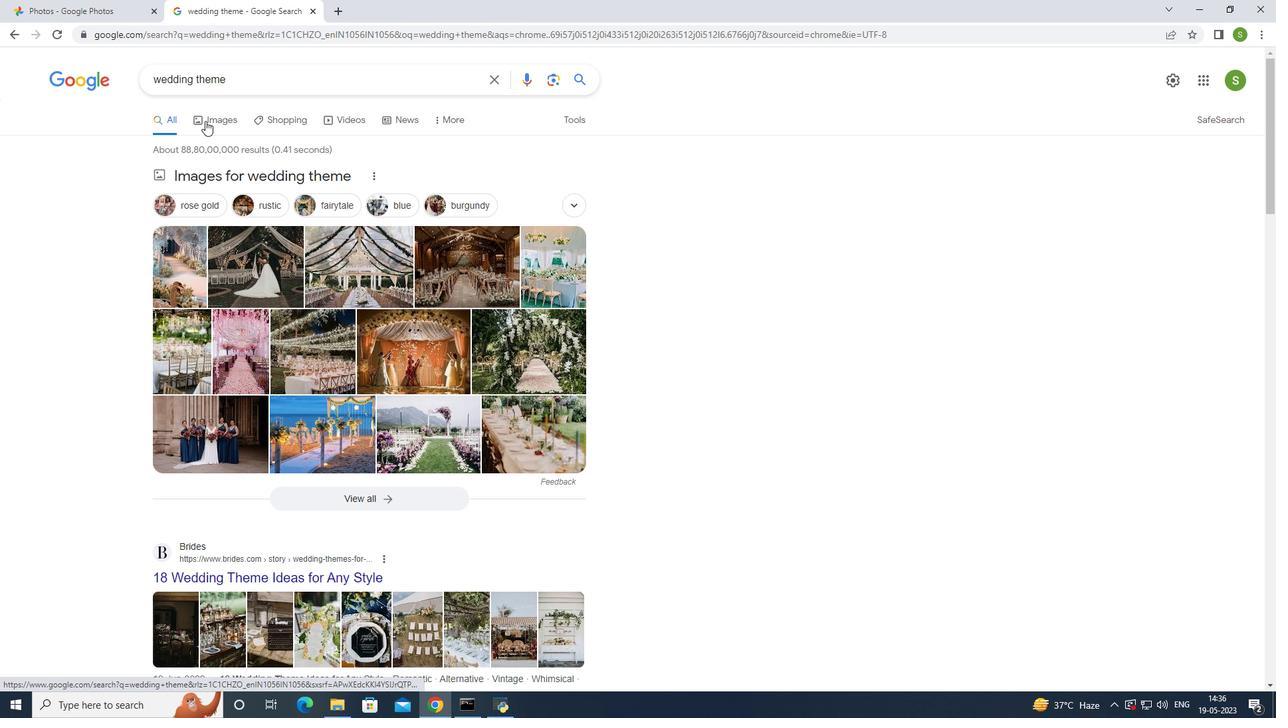 
Action: Mouse moved to (415, 284)
Screenshot: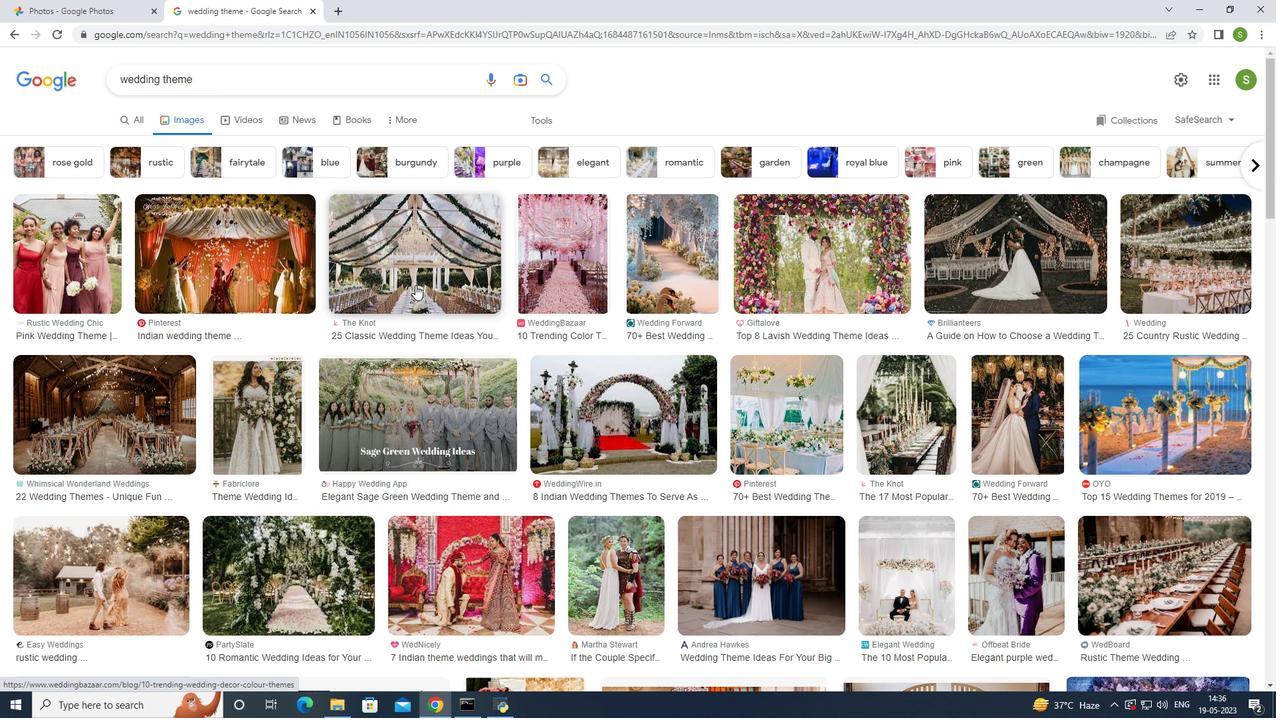 
Action: Mouse scrolled (415, 283) with delta (0, 0)
Screenshot: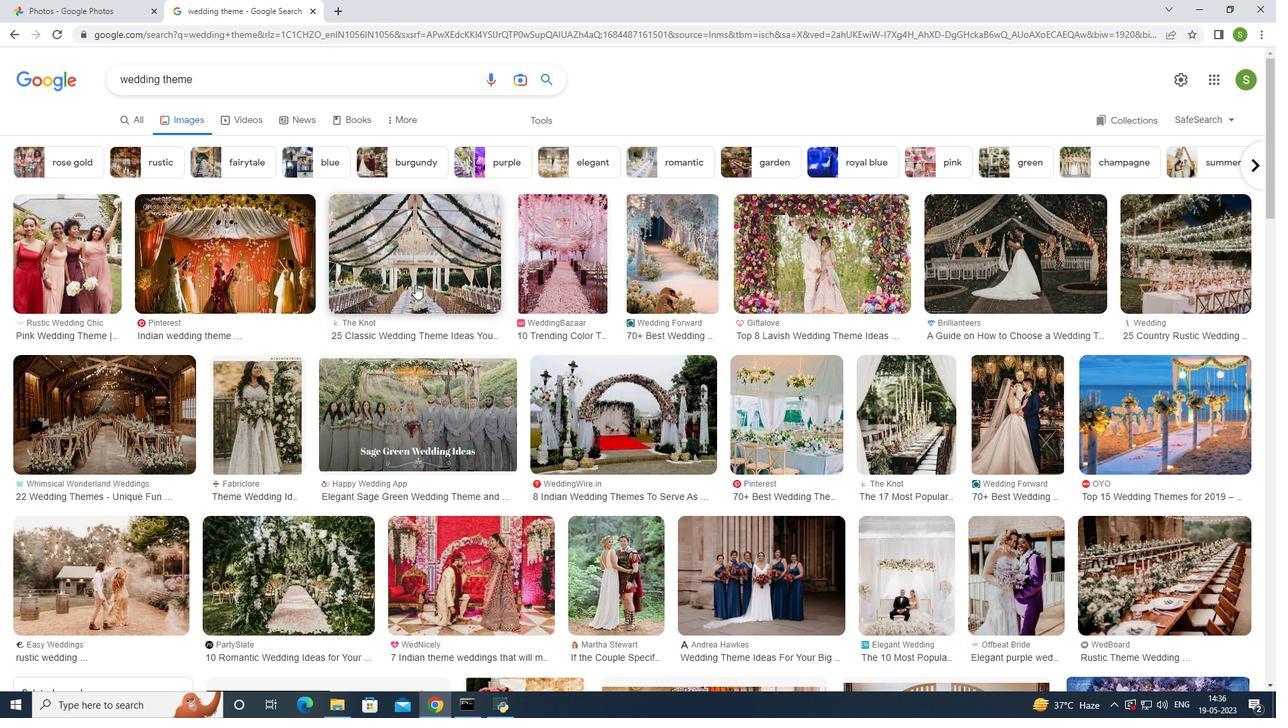 
Action: Mouse scrolled (415, 283) with delta (0, 0)
Screenshot: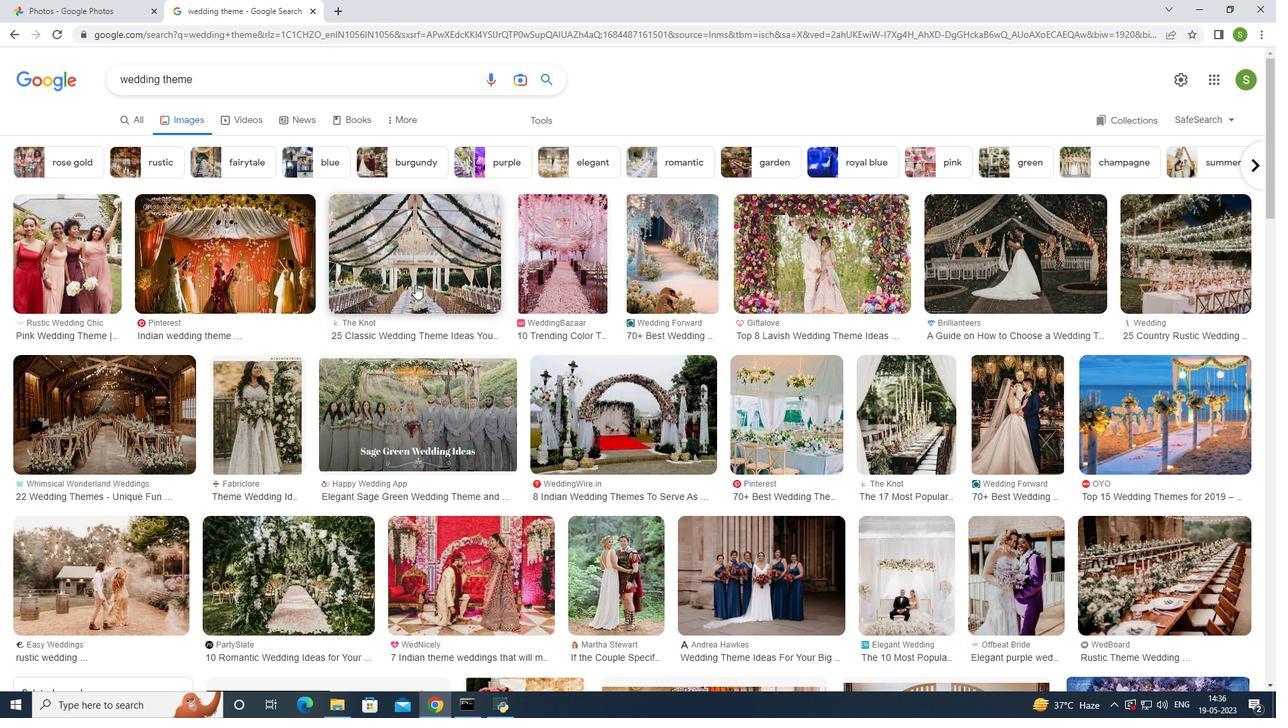 
Action: Mouse moved to (415, 282)
Screenshot: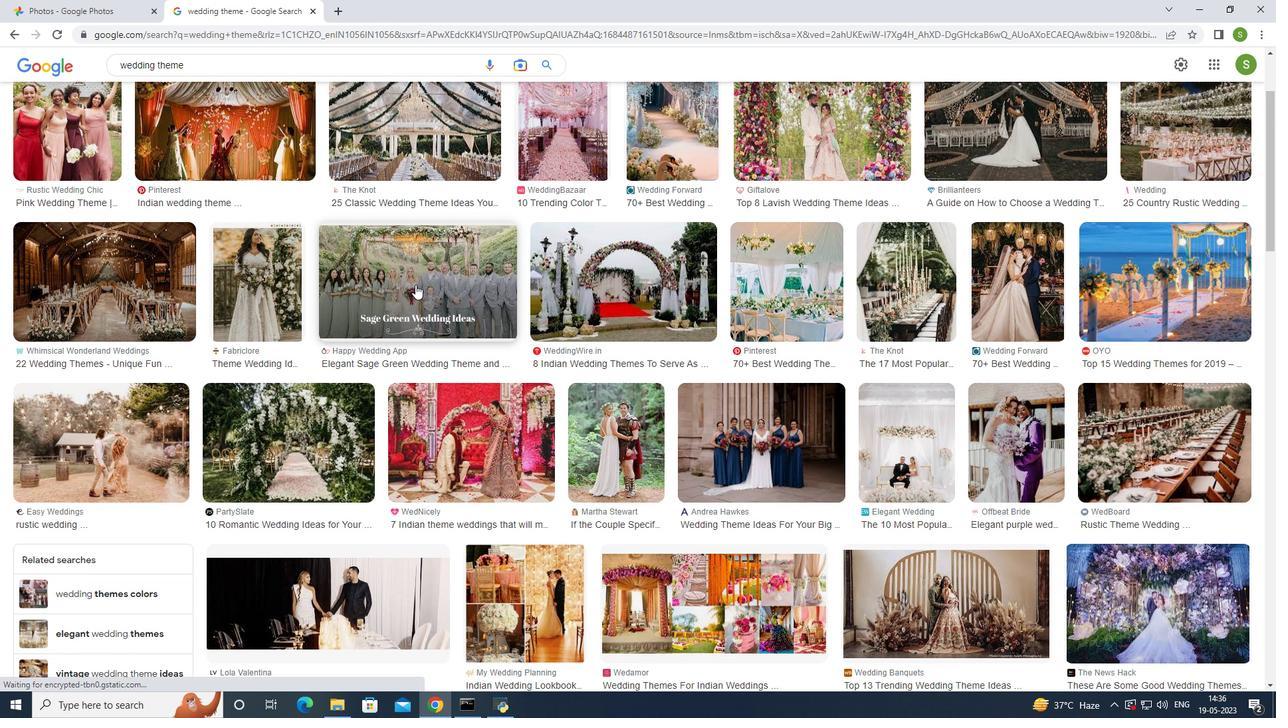 
Action: Mouse scrolled (415, 281) with delta (0, 0)
Screenshot: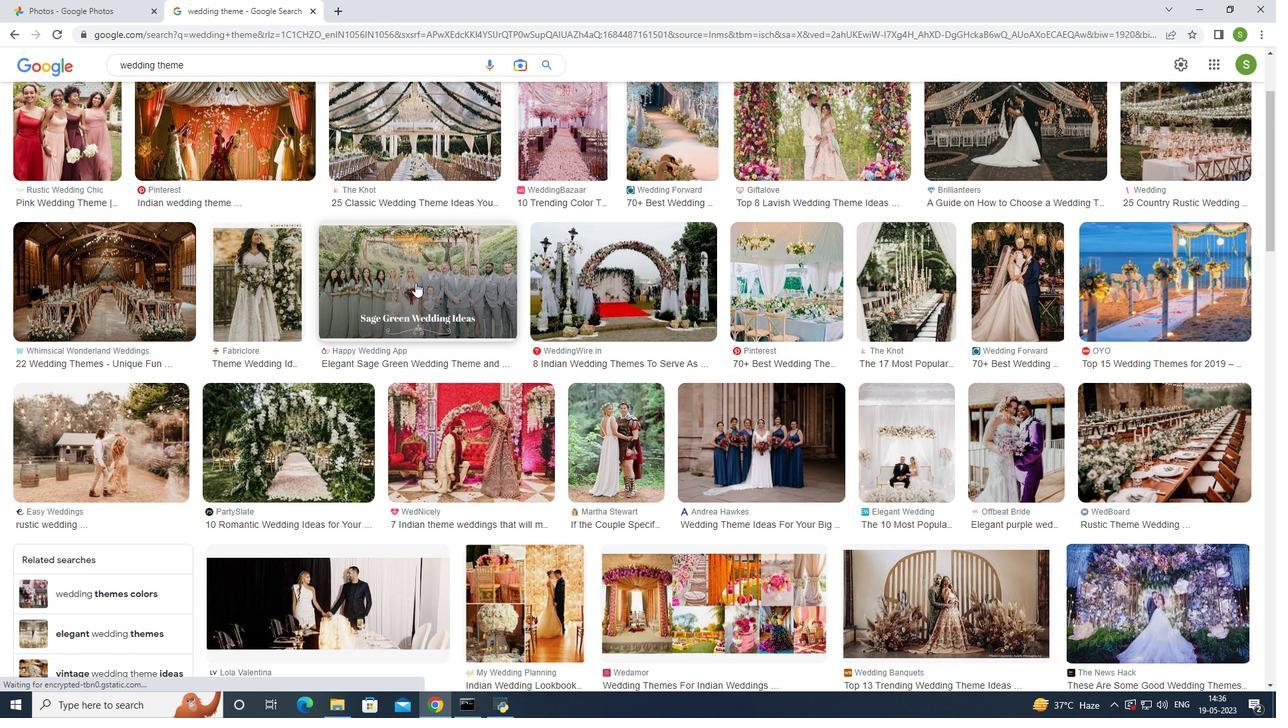 
Action: Mouse scrolled (415, 281) with delta (0, 0)
Screenshot: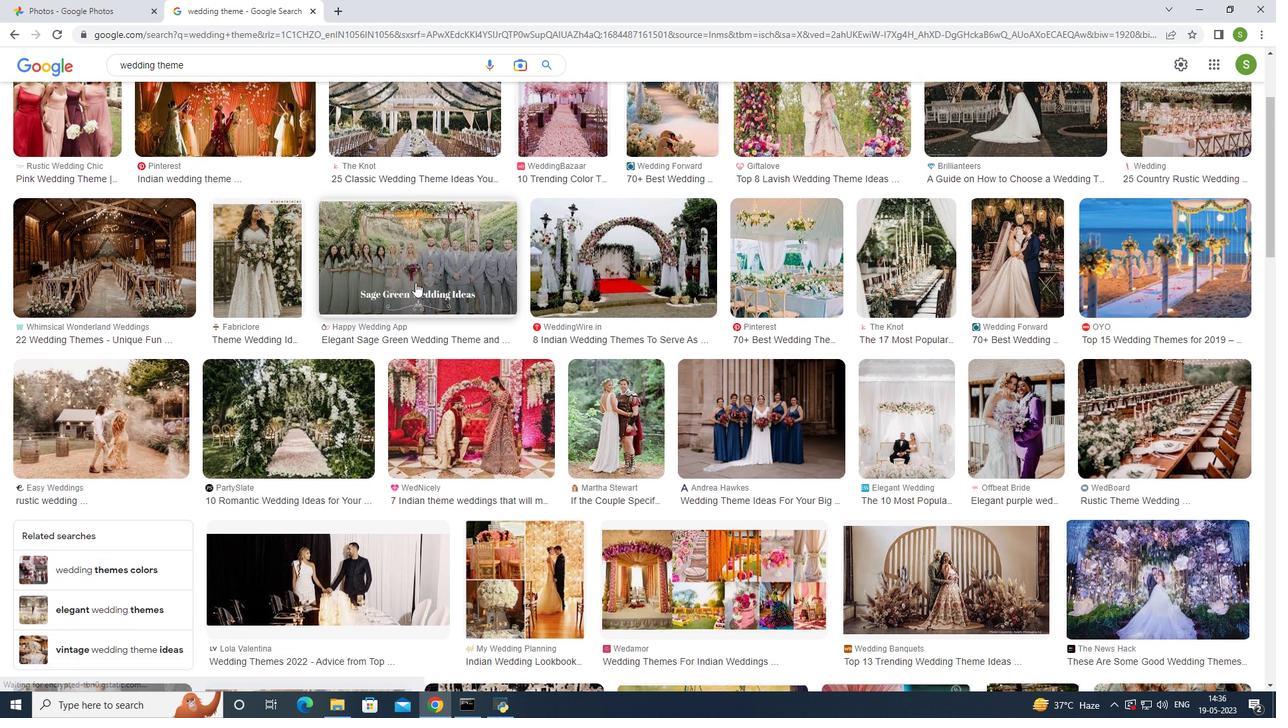 
Action: Mouse scrolled (415, 281) with delta (0, 0)
Screenshot: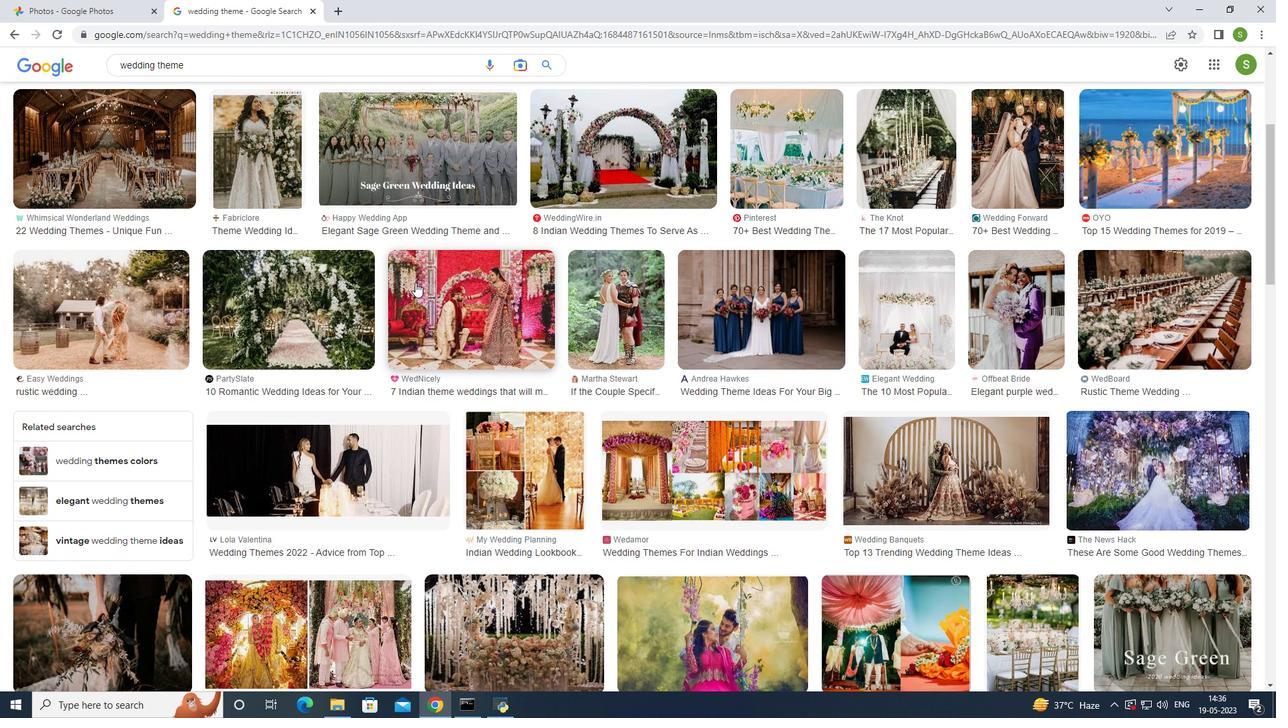 
Action: Mouse scrolled (415, 281) with delta (0, 0)
Screenshot: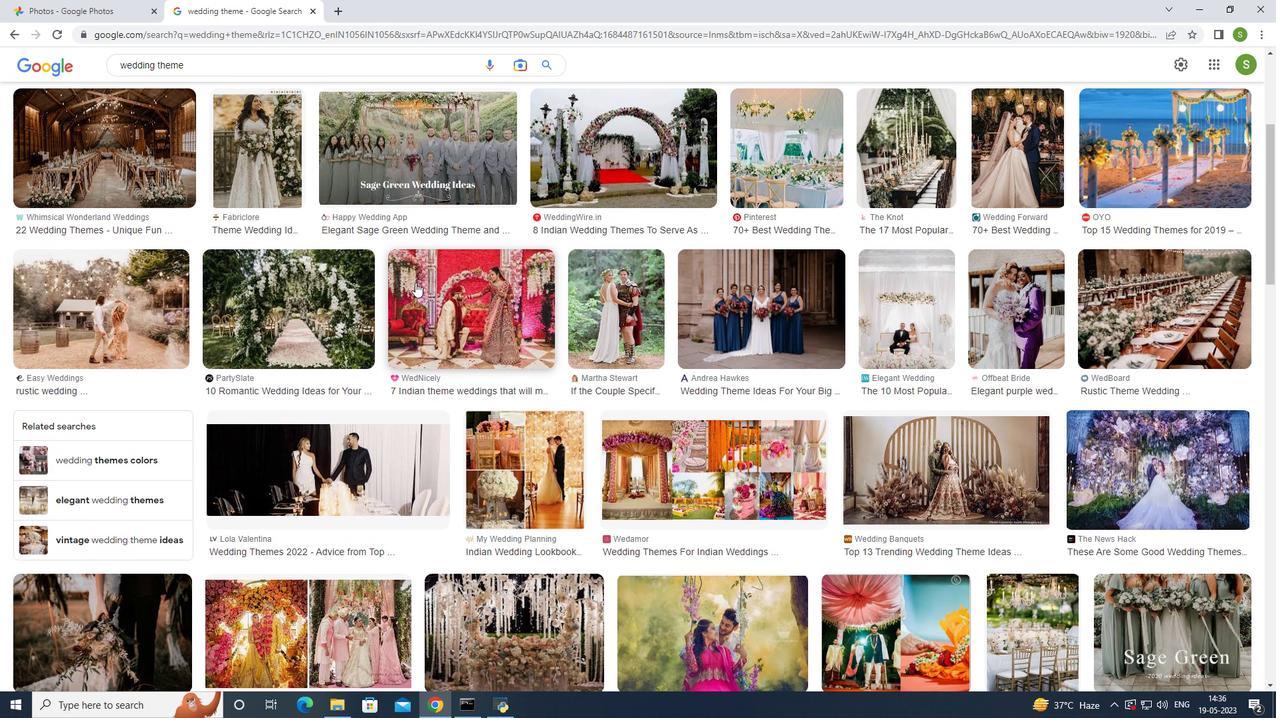 
Action: Mouse scrolled (415, 281) with delta (0, 0)
Screenshot: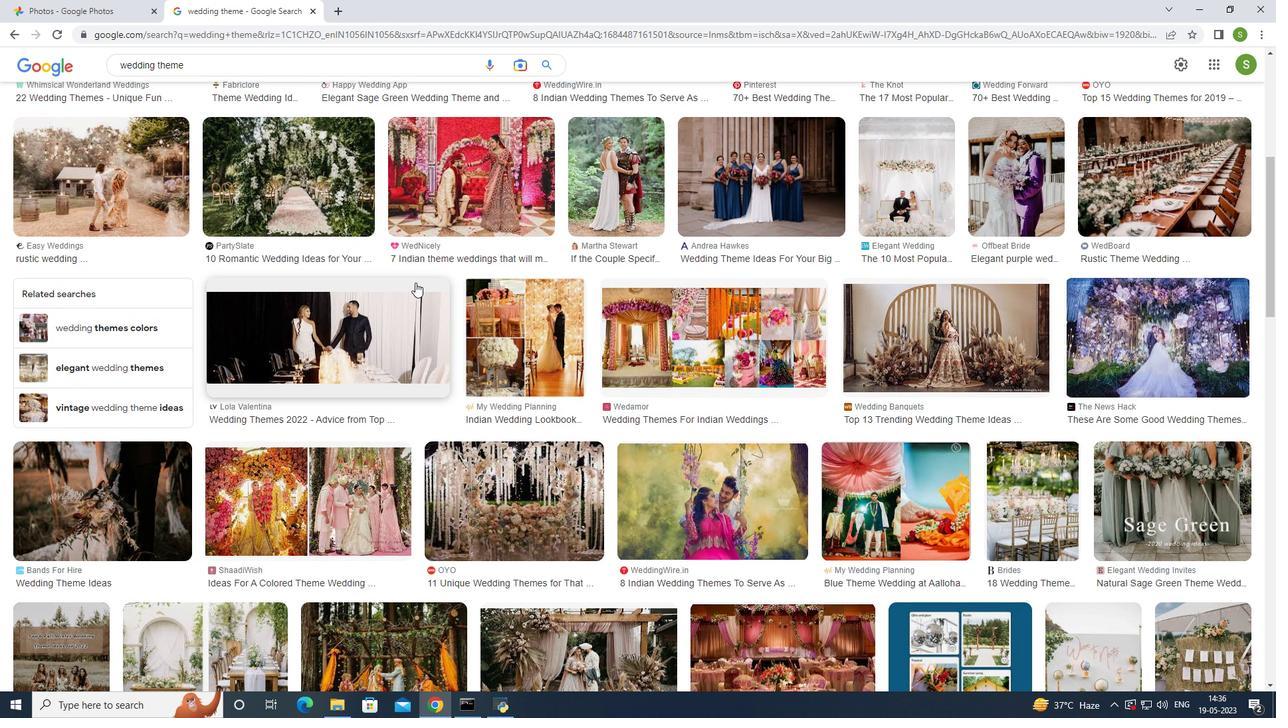 
Action: Mouse scrolled (415, 281) with delta (0, 0)
Screenshot: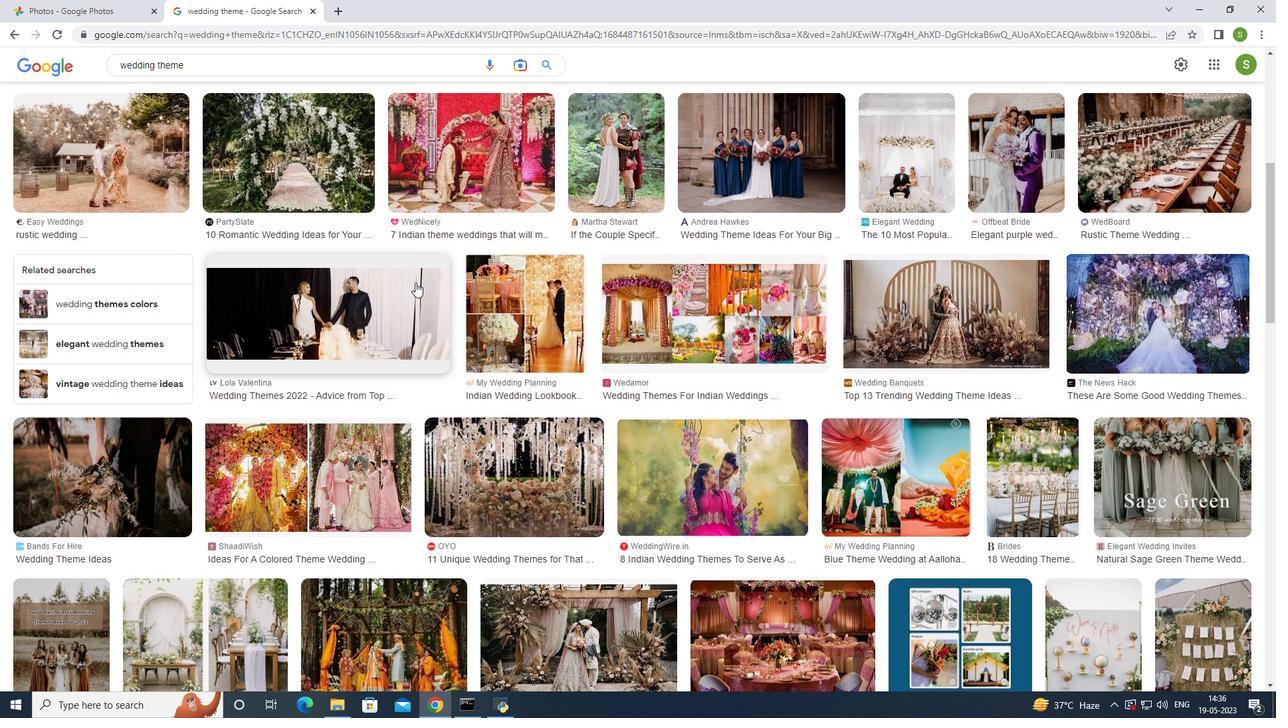 
Action: Mouse scrolled (415, 281) with delta (0, 0)
Screenshot: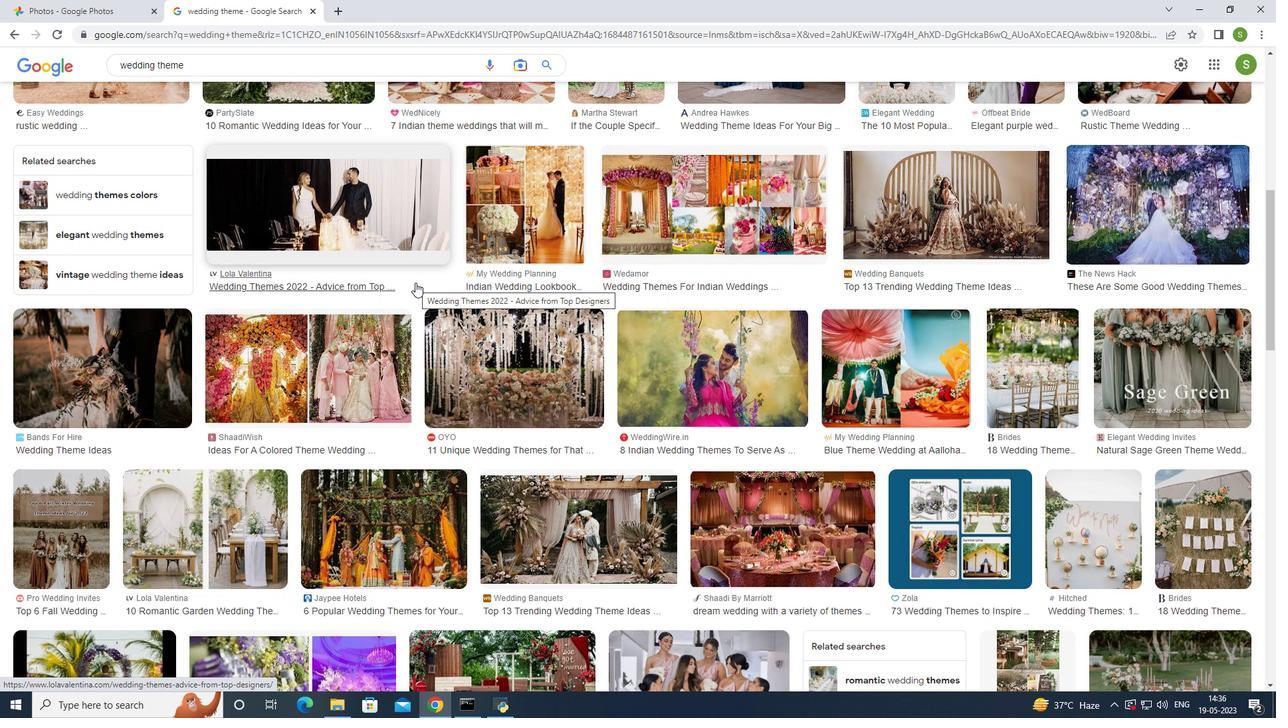 
Action: Mouse scrolled (415, 281) with delta (0, 0)
Screenshot: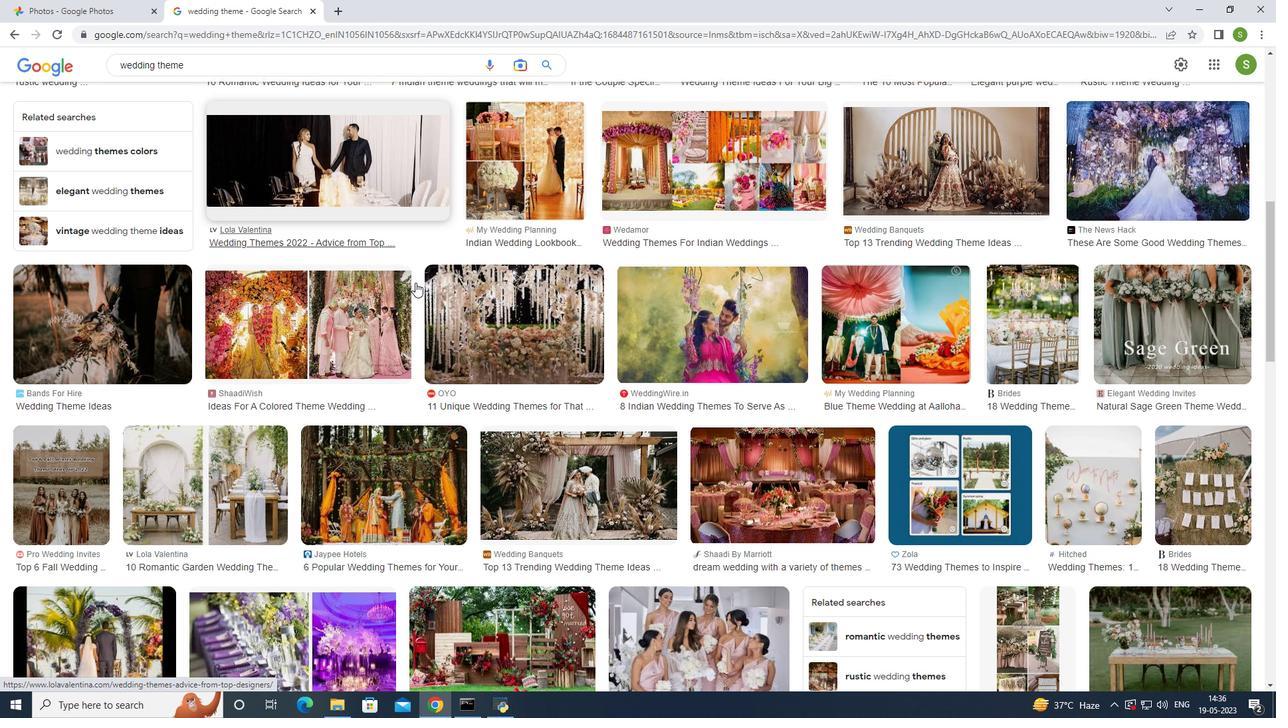 
Action: Mouse scrolled (415, 281) with delta (0, 0)
Screenshot: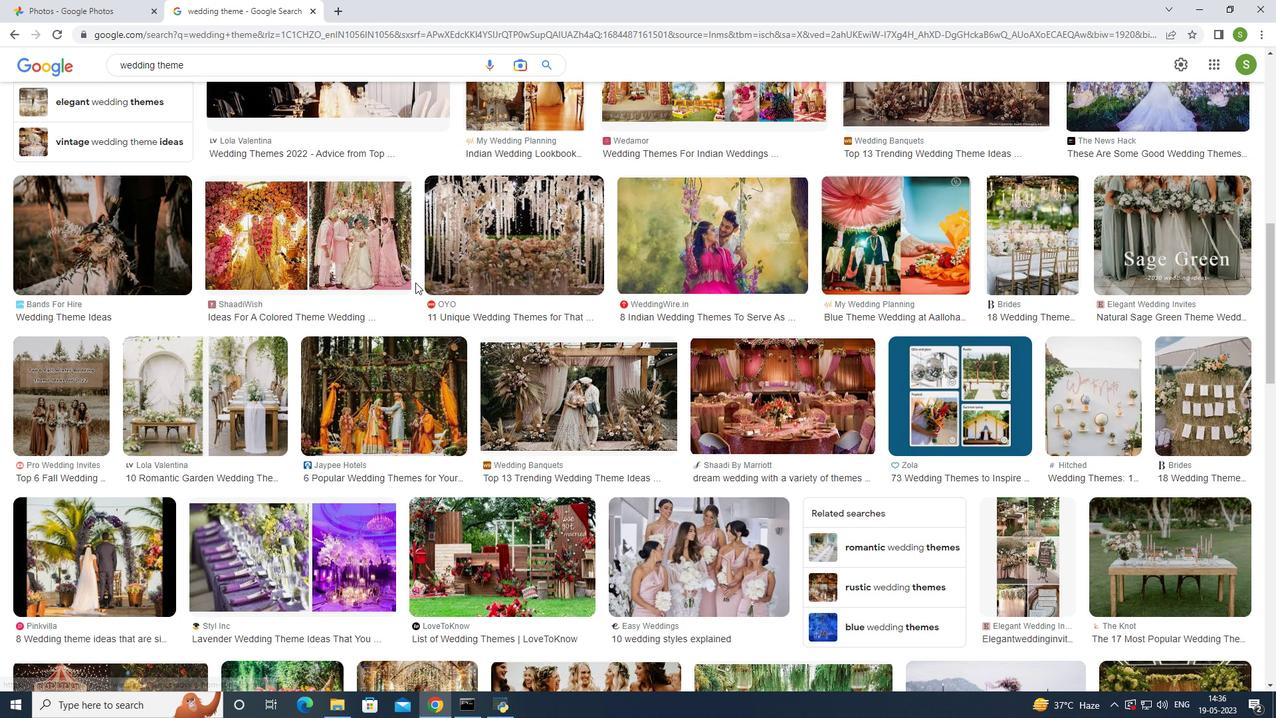 
Action: Mouse scrolled (415, 281) with delta (0, 0)
Screenshot: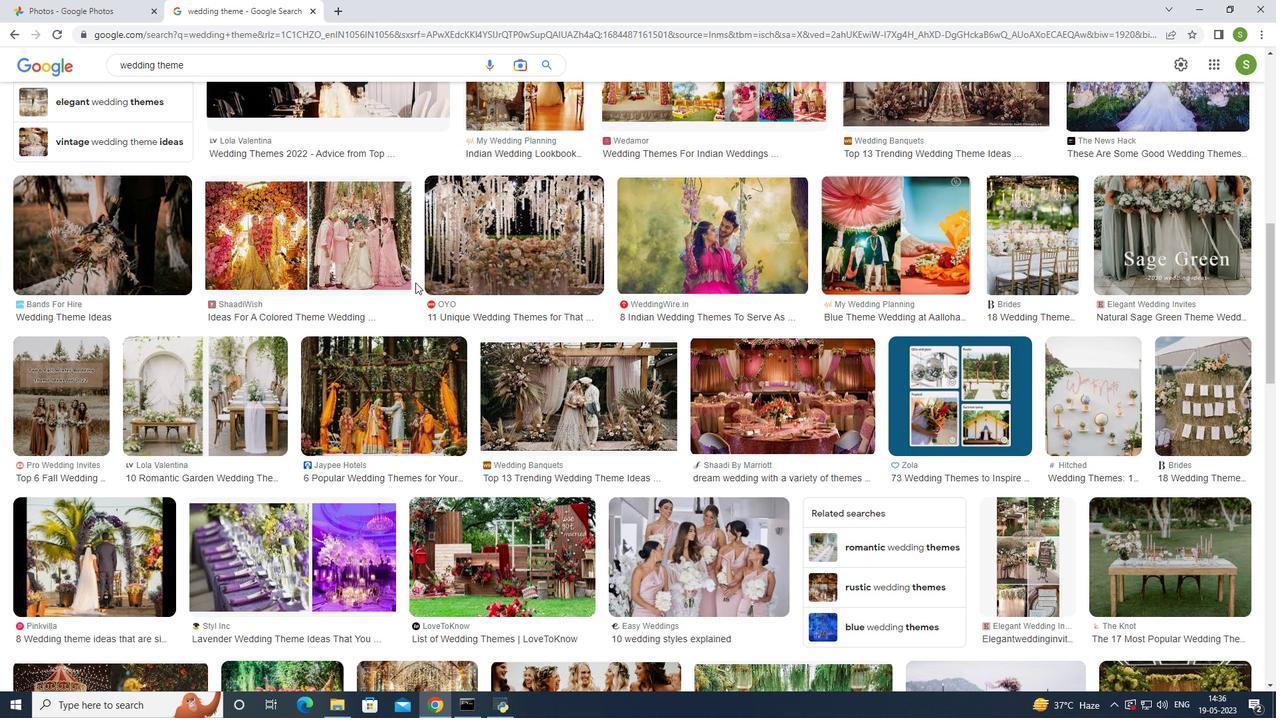 
Action: Mouse scrolled (415, 283) with delta (0, 0)
Screenshot: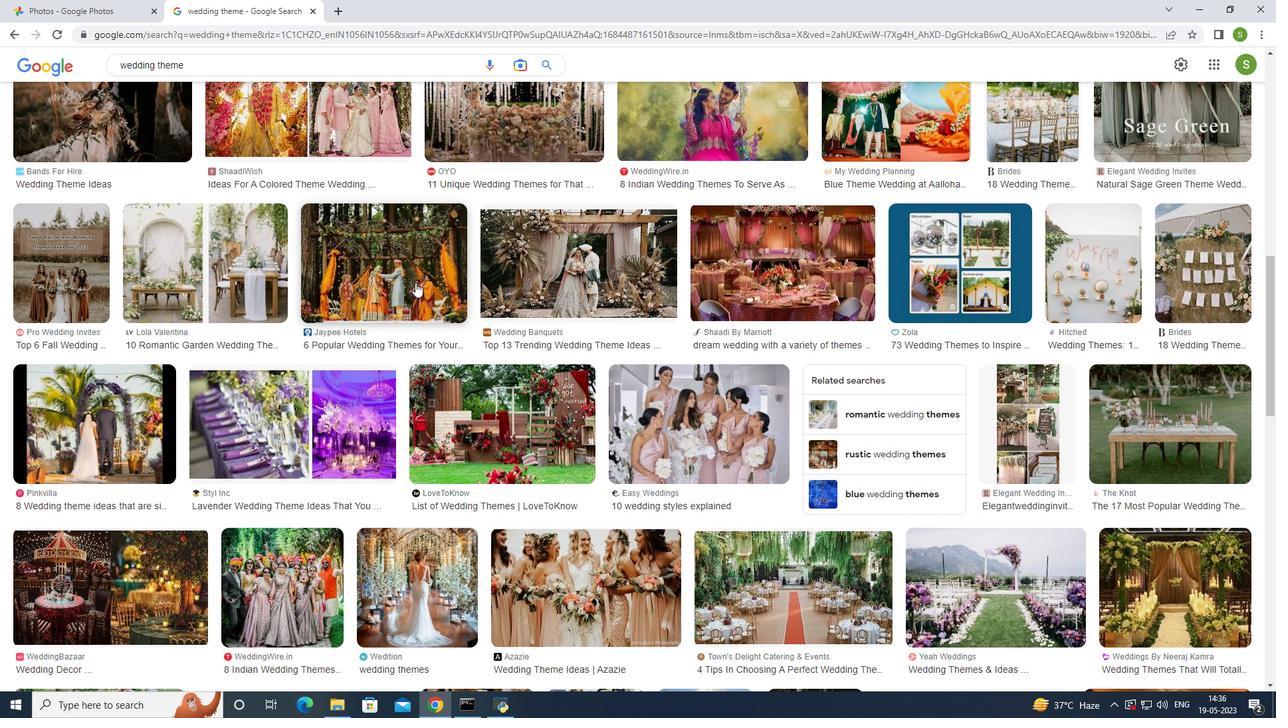 
Action: Mouse scrolled (415, 283) with delta (0, 0)
Screenshot: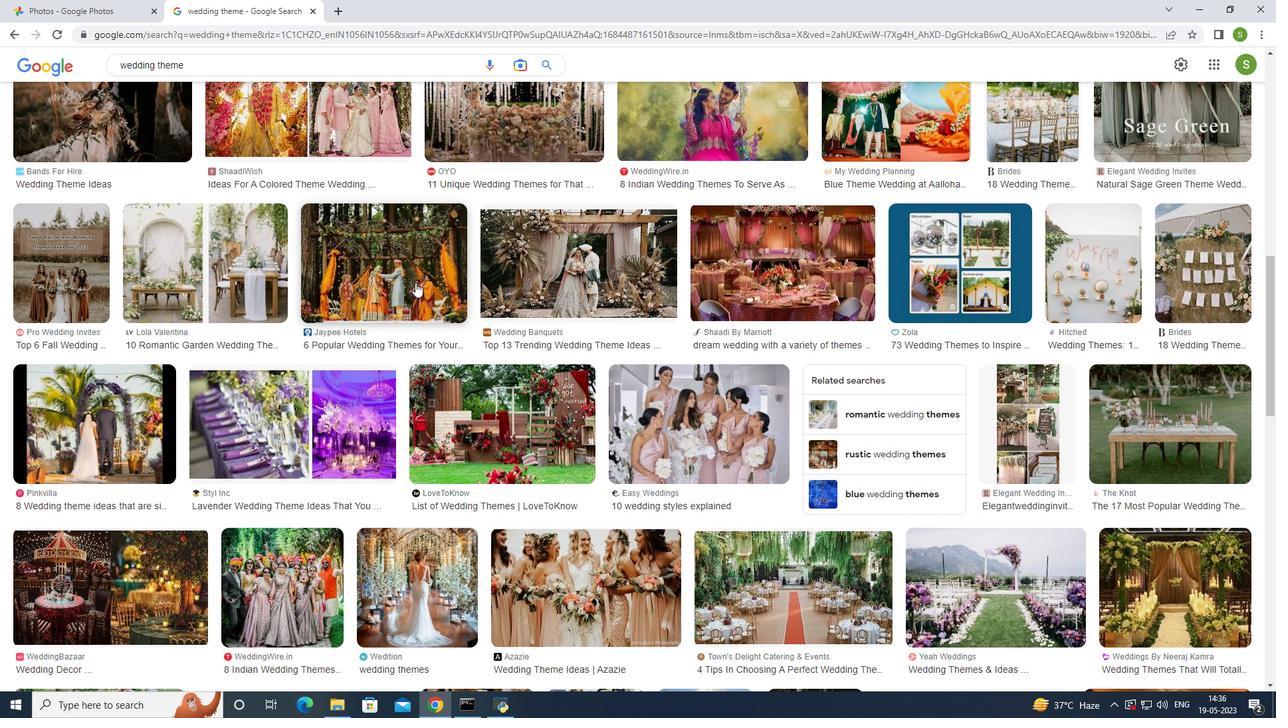 
Action: Mouse scrolled (415, 283) with delta (0, 0)
Screenshot: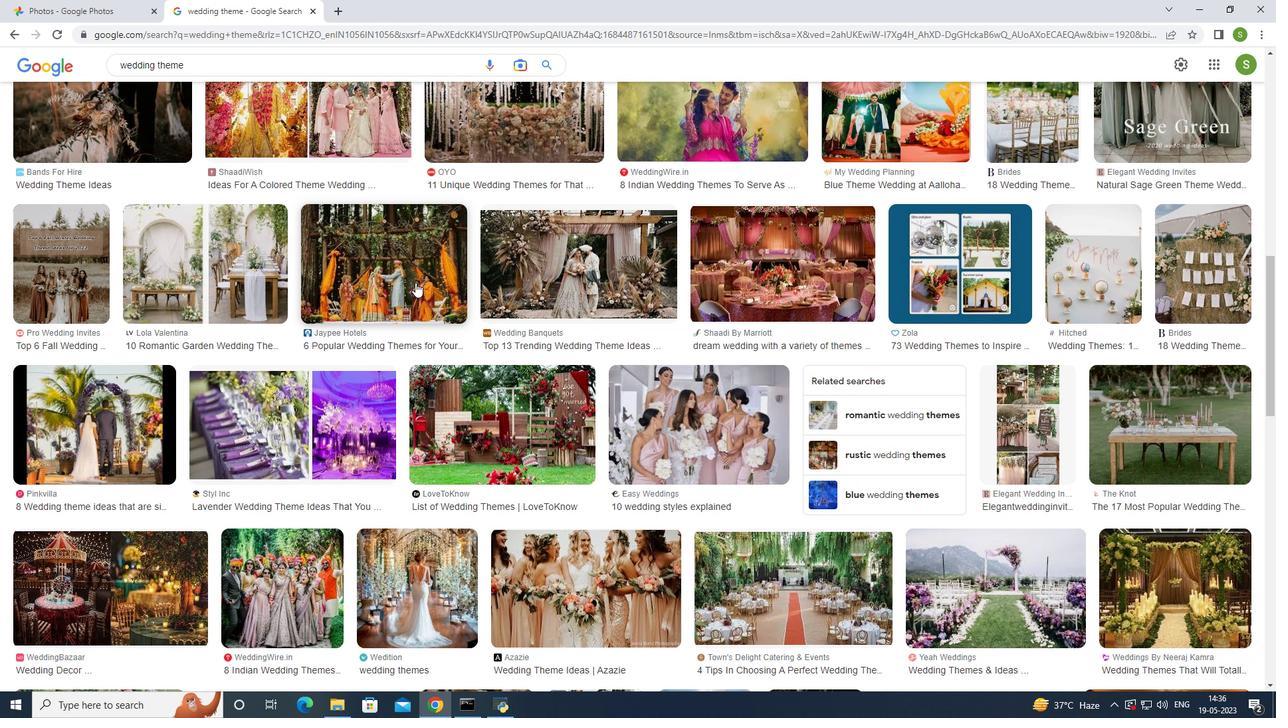 
Action: Mouse moved to (415, 282)
Screenshot: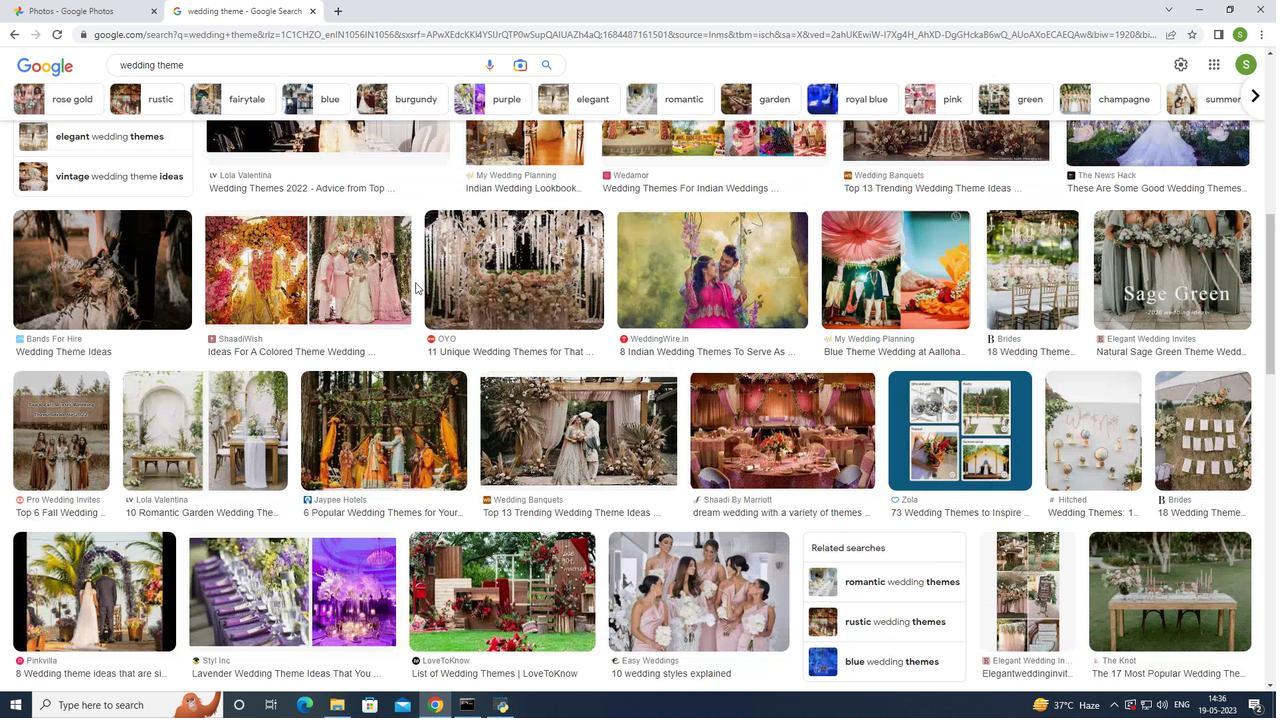 
Action: Mouse scrolled (415, 283) with delta (0, 0)
Screenshot: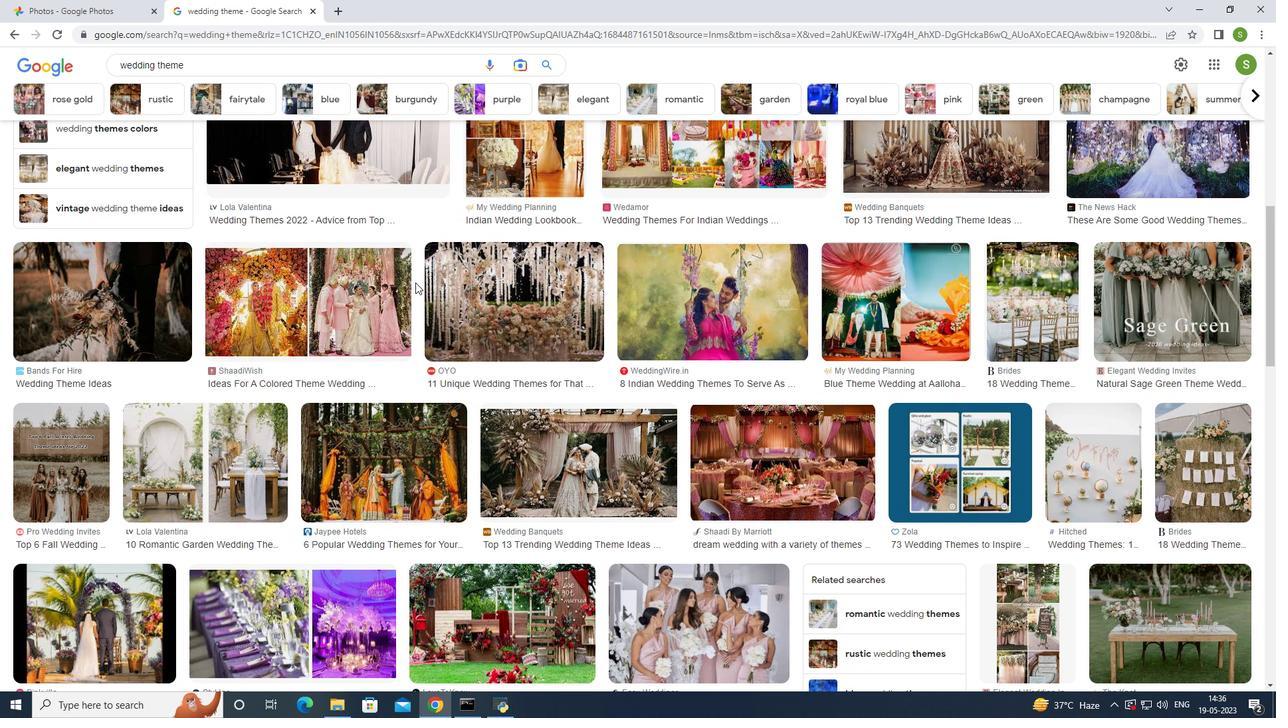 
Action: Mouse scrolled (415, 283) with delta (0, 0)
Screenshot: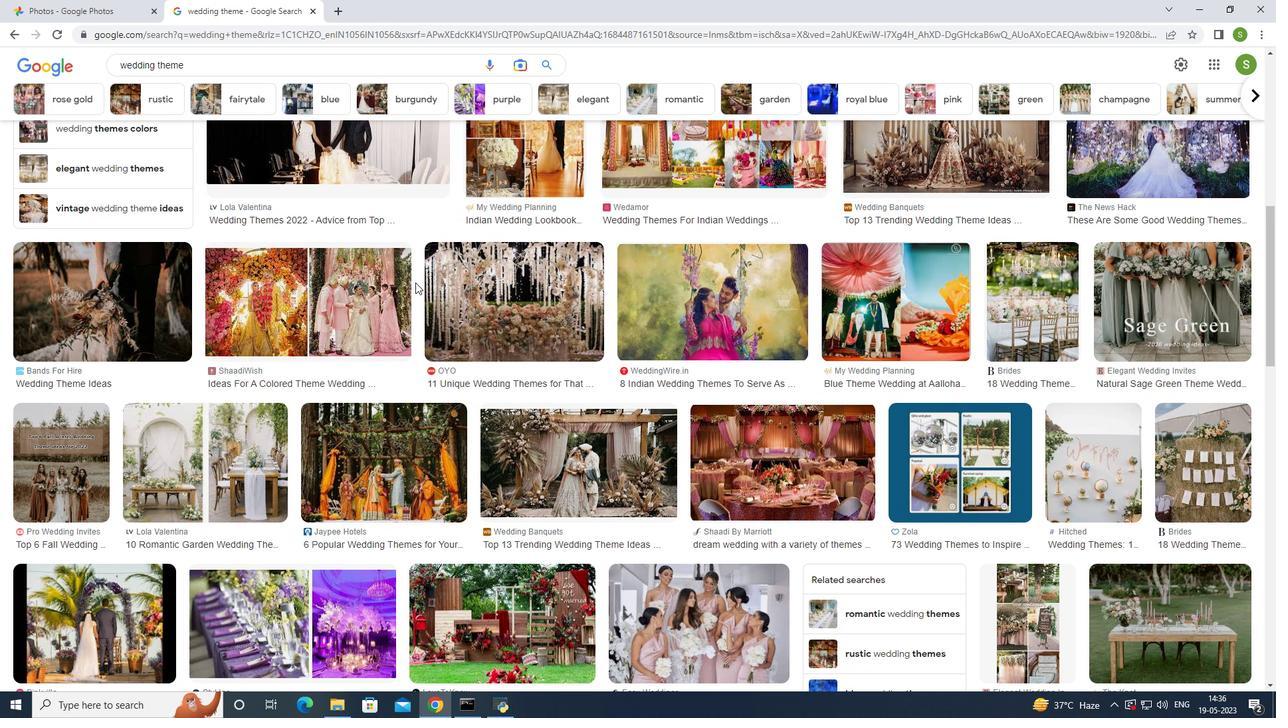 
Action: Mouse scrolled (415, 283) with delta (0, 0)
Screenshot: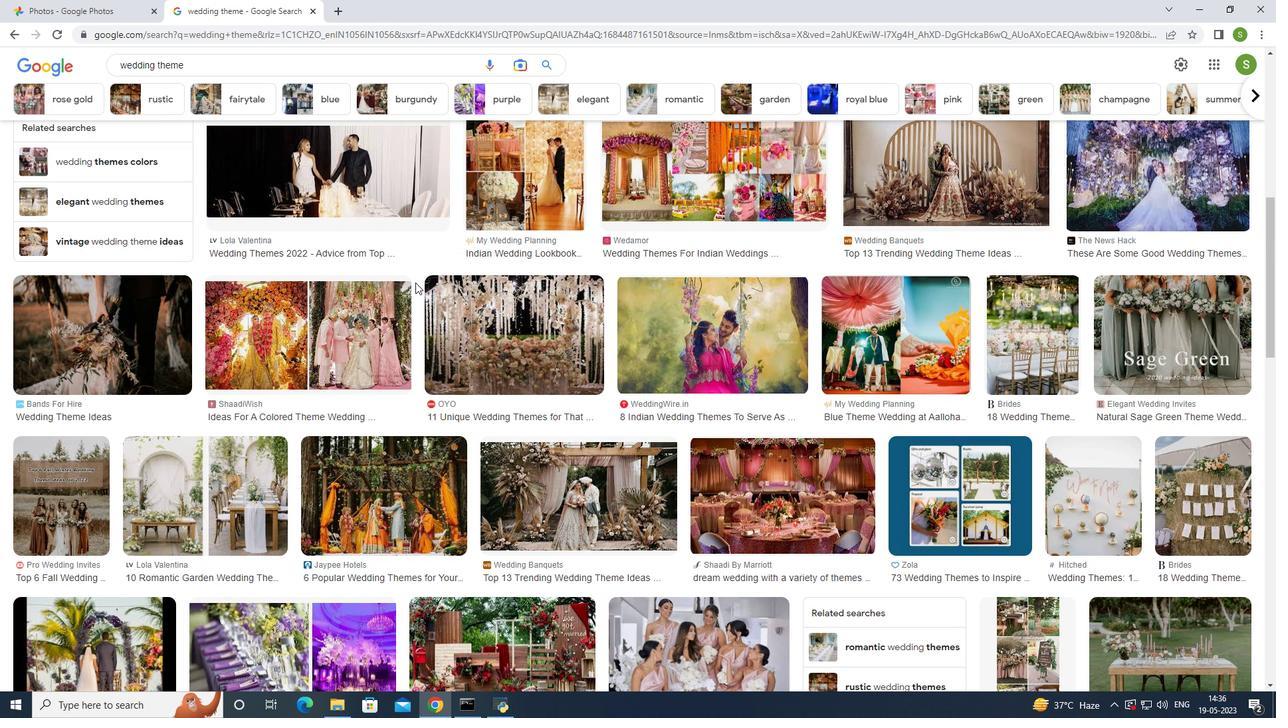 
Action: Mouse scrolled (415, 283) with delta (0, 0)
Screenshot: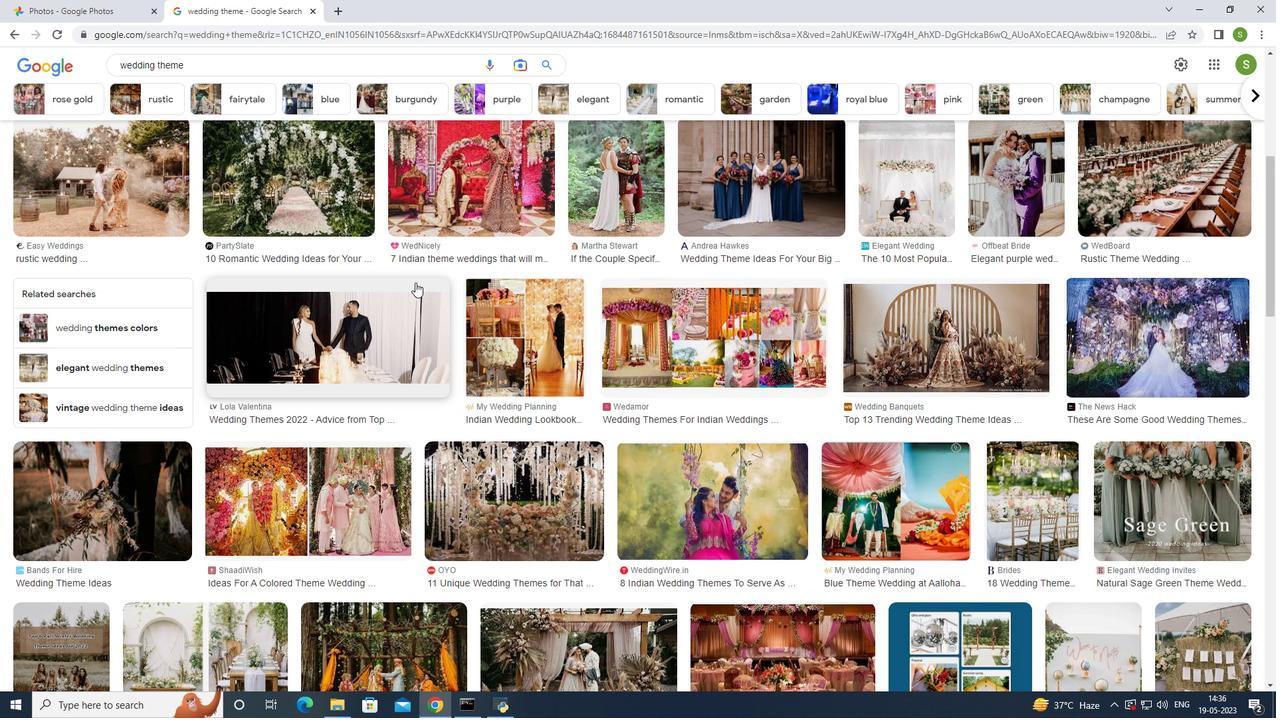 
Action: Mouse scrolled (415, 283) with delta (0, 0)
Screenshot: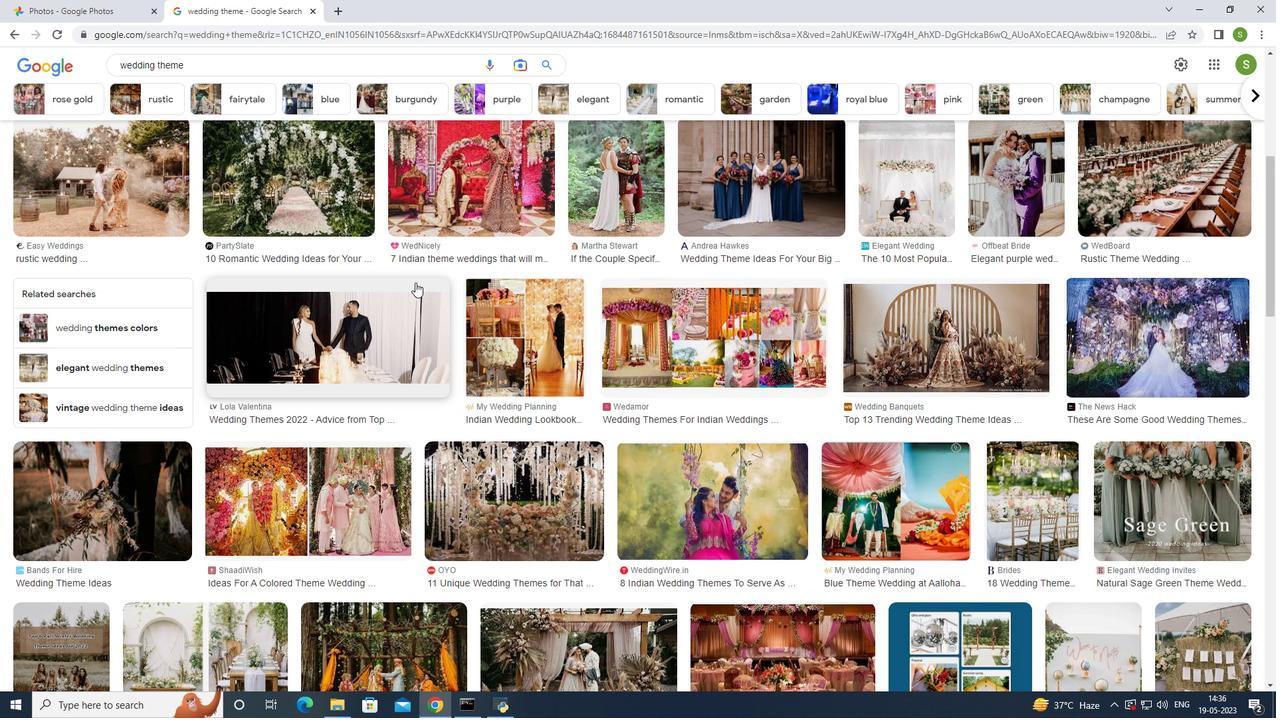 
Action: Mouse scrolled (415, 283) with delta (0, 0)
Screenshot: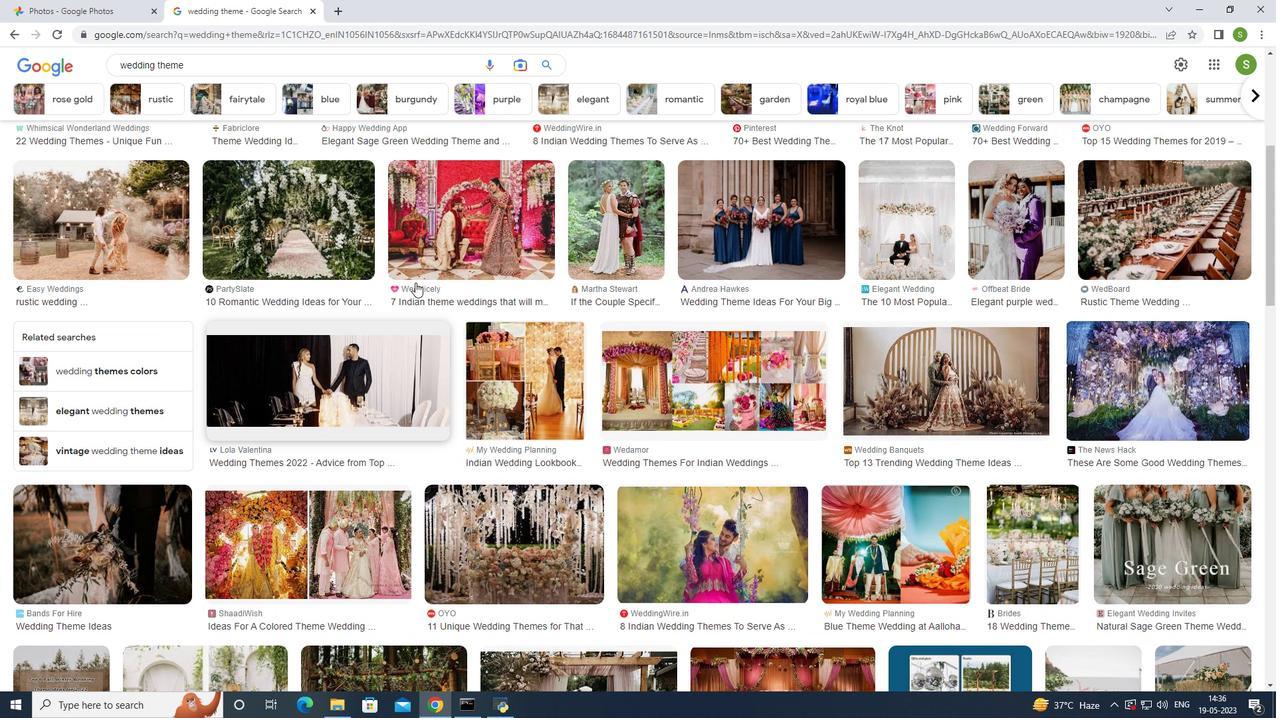 
Action: Mouse scrolled (415, 283) with delta (0, 0)
Screenshot: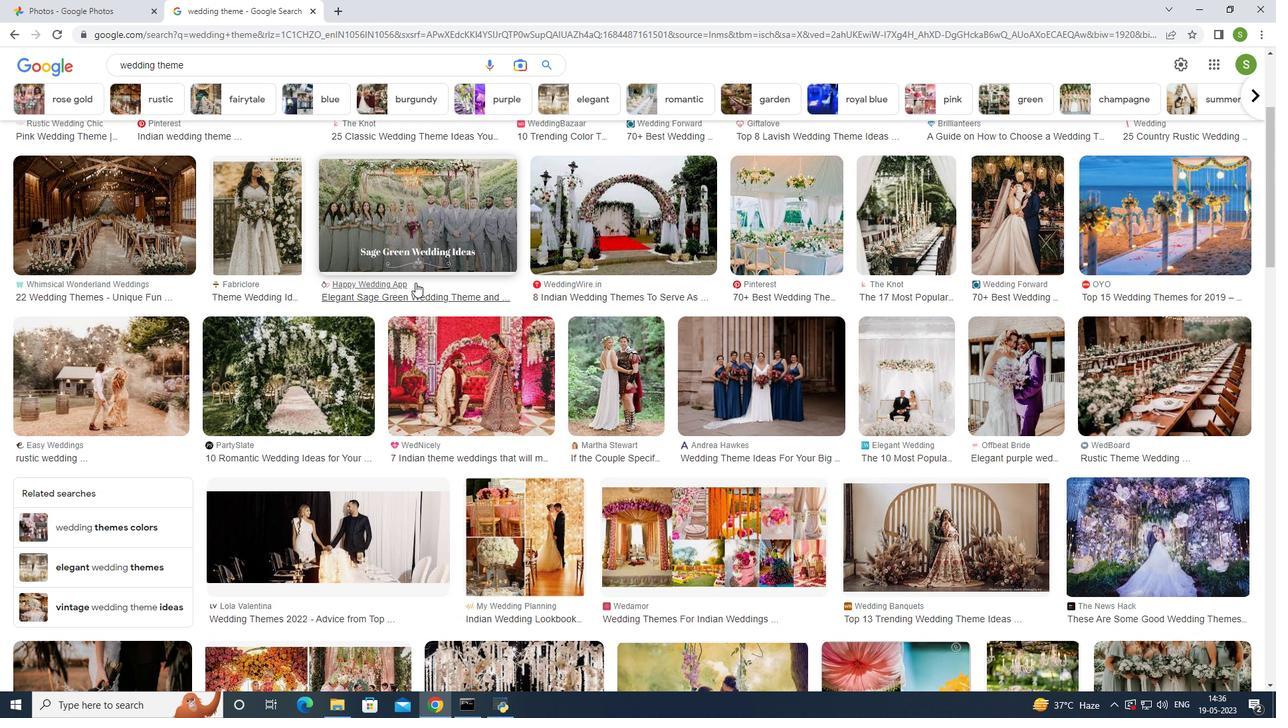 
Action: Mouse scrolled (415, 283) with delta (0, 0)
Screenshot: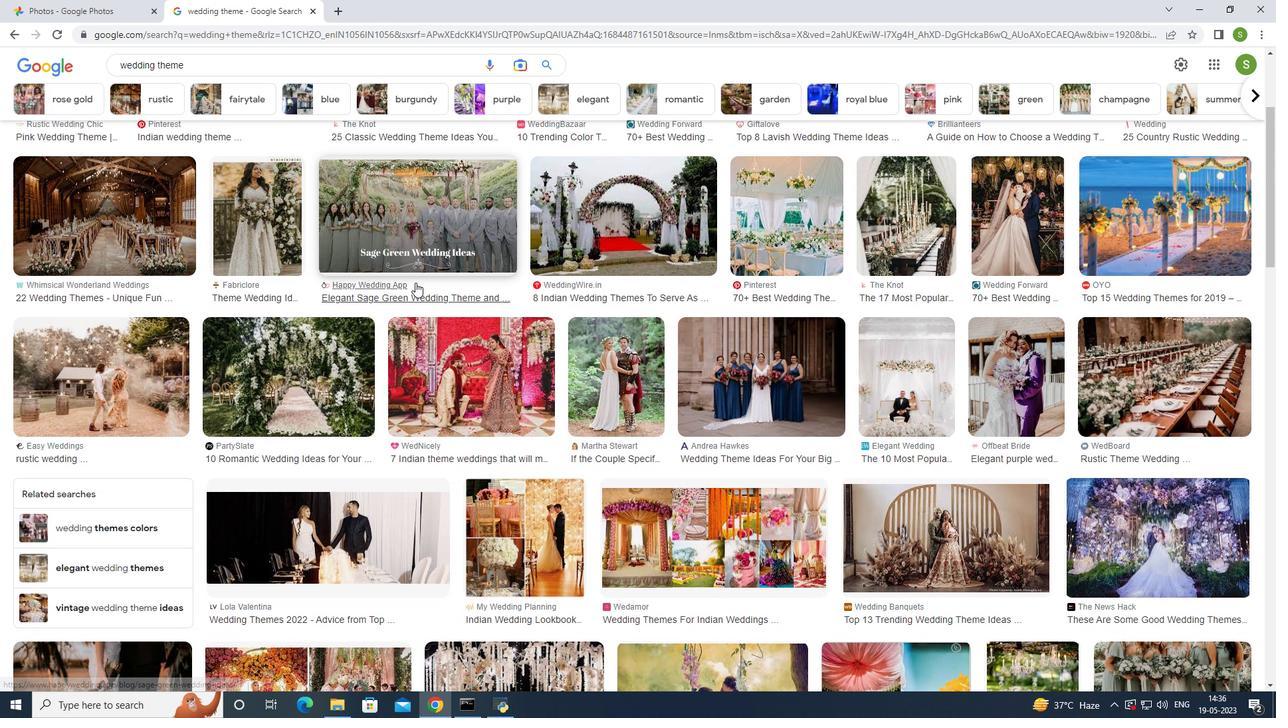 
Action: Mouse scrolled (415, 283) with delta (0, 0)
Screenshot: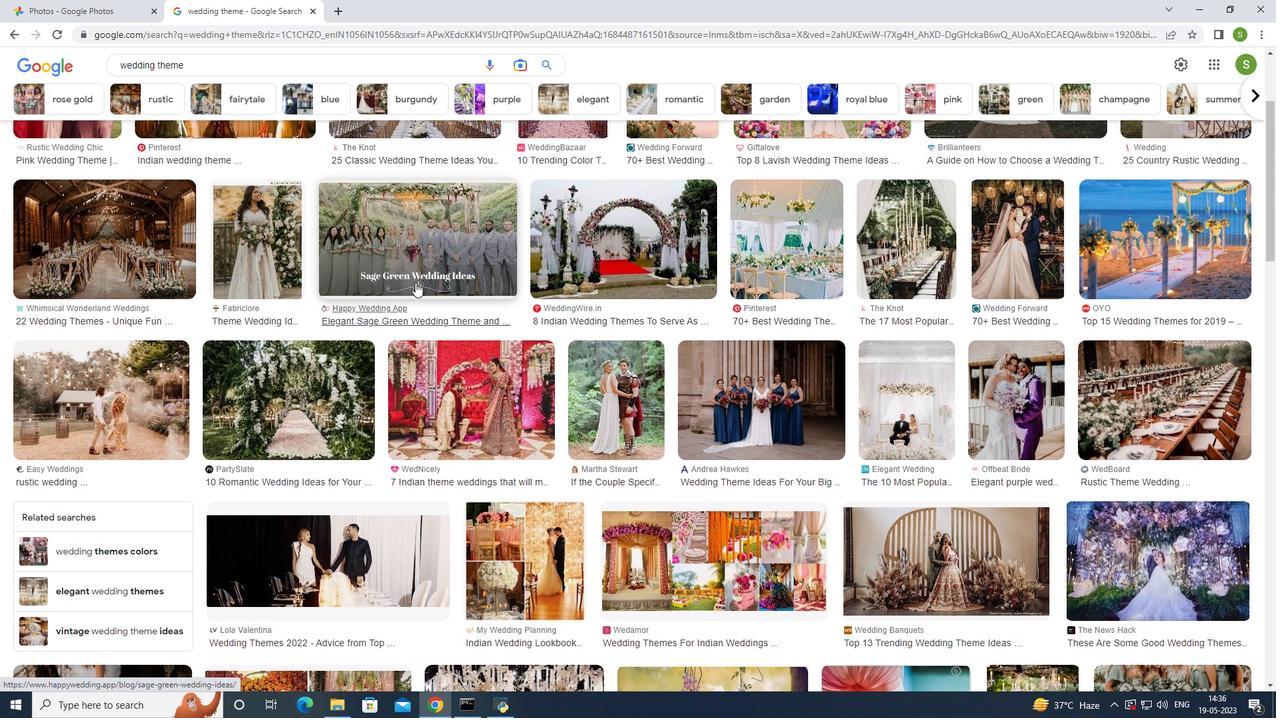 
Action: Mouse moved to (420, 265)
Screenshot: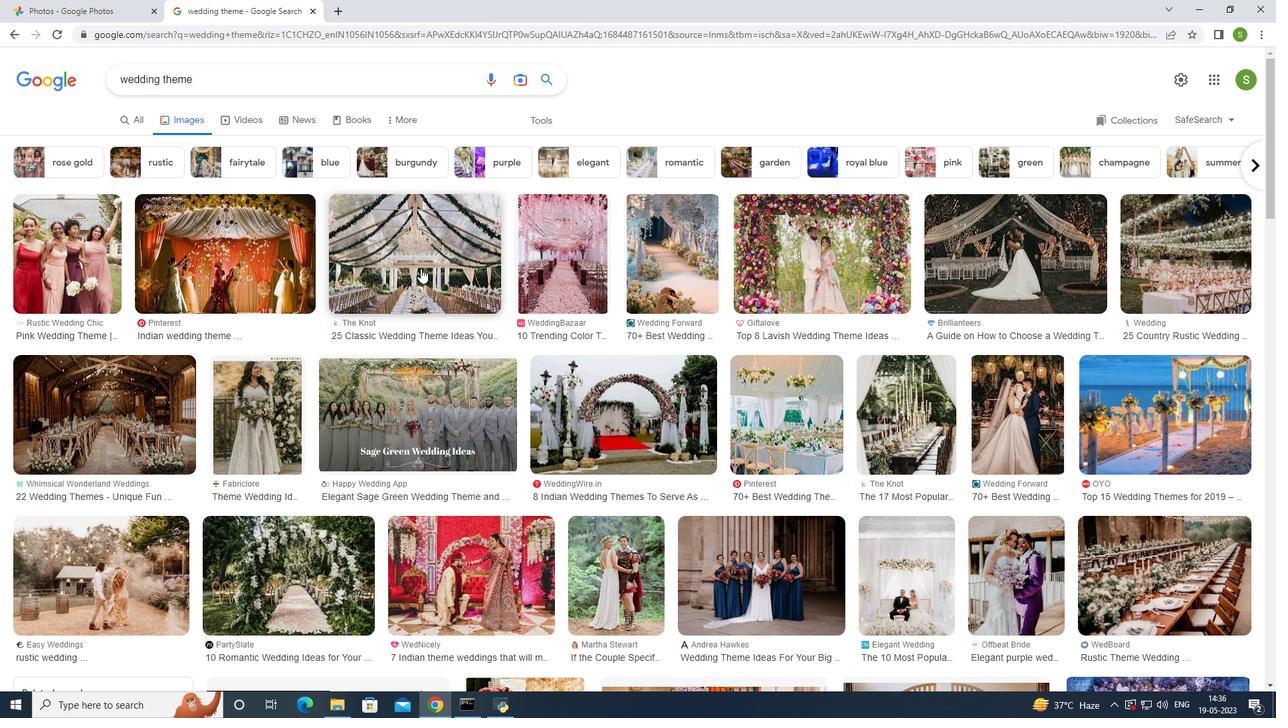 
Action: Mouse scrolled (420, 265) with delta (0, 0)
Screenshot: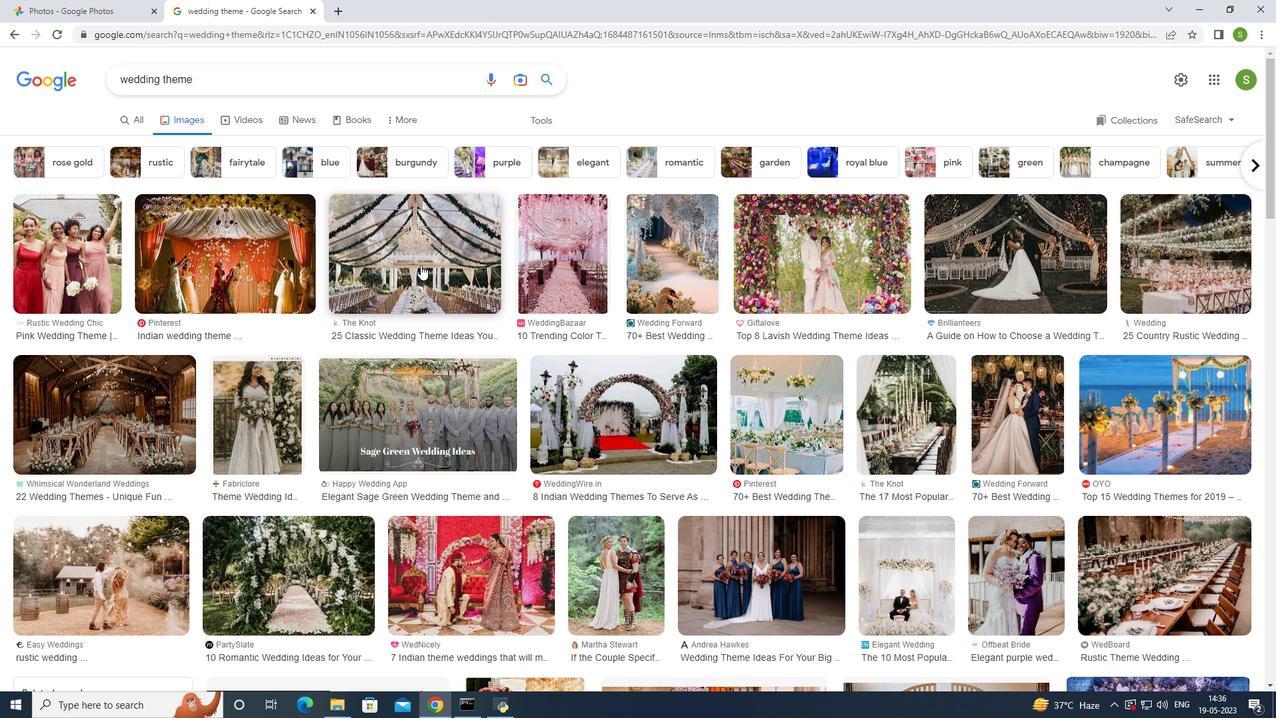
Action: Mouse moved to (402, 299)
Screenshot: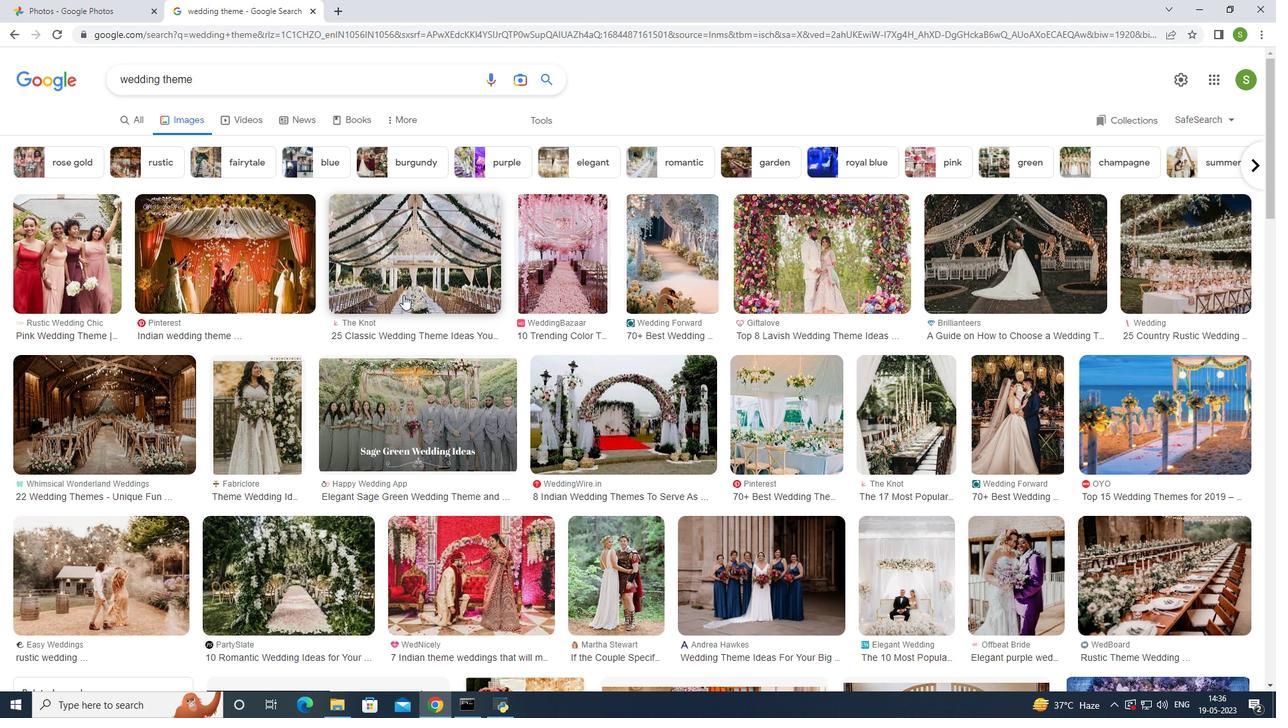 
Action: Mouse scrolled (402, 299) with delta (0, 0)
Screenshot: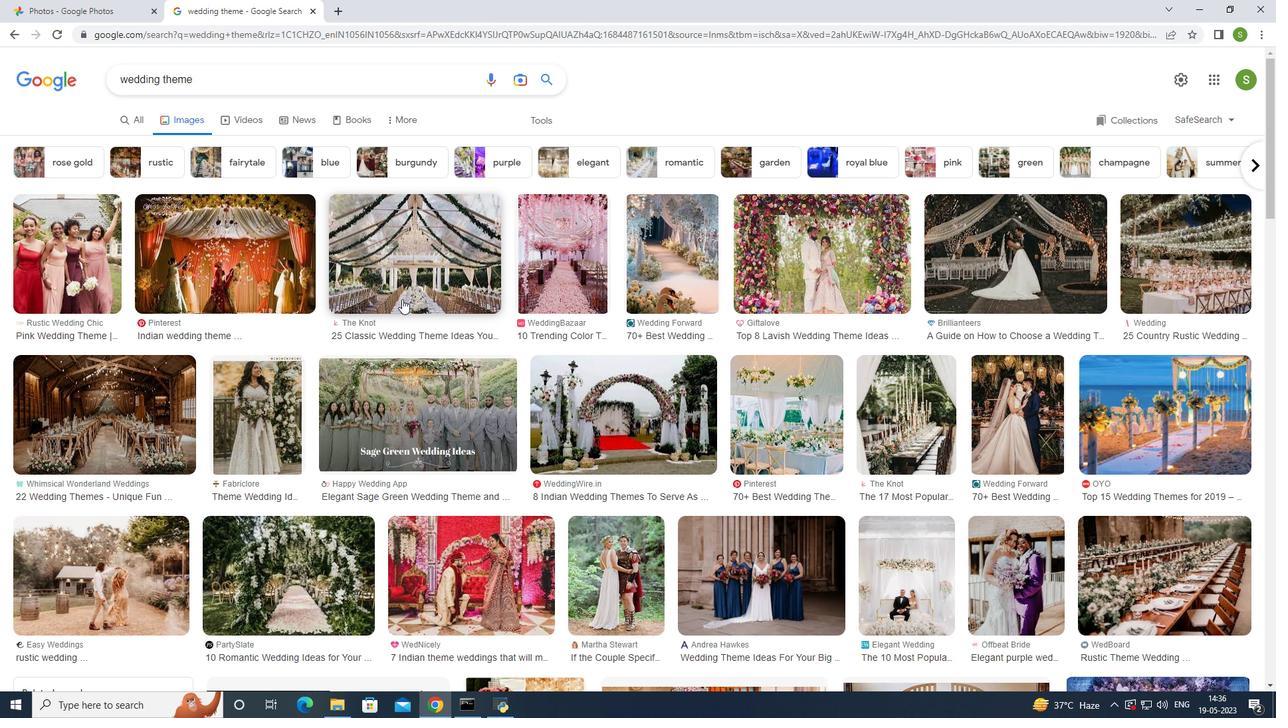 
Action: Mouse scrolled (402, 299) with delta (0, 0)
Screenshot: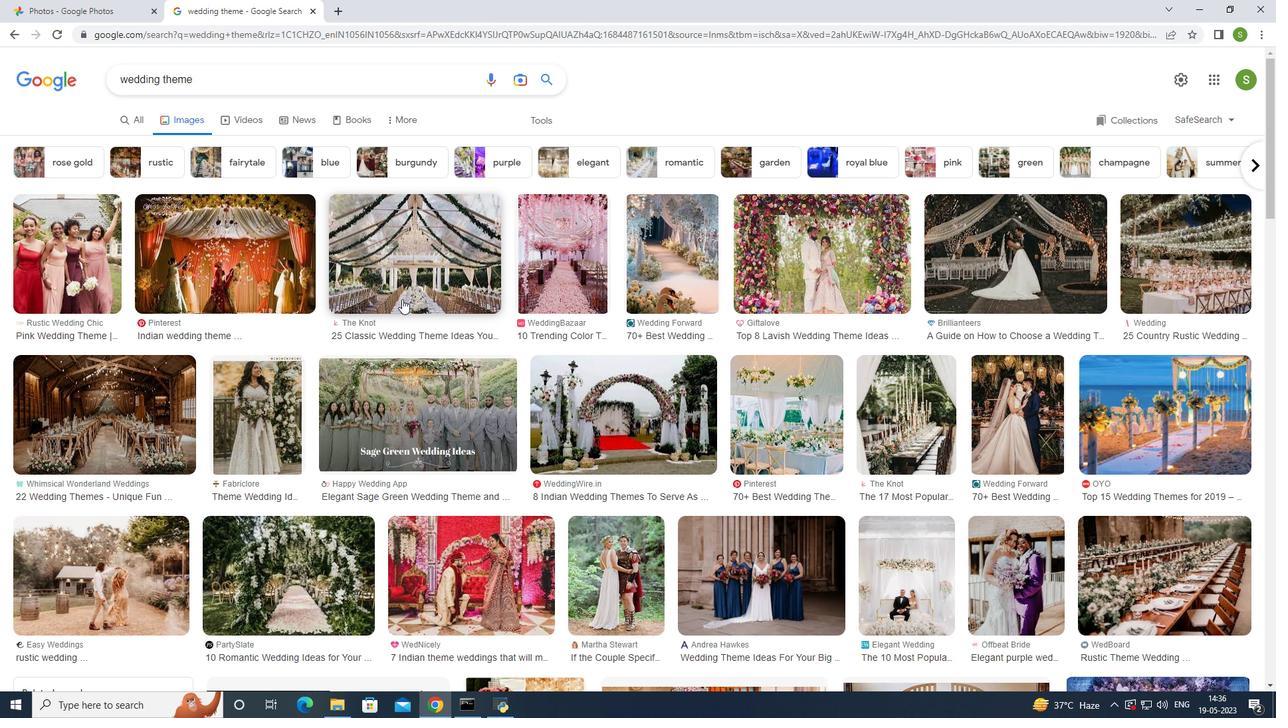 
Action: Mouse moved to (378, 311)
Screenshot: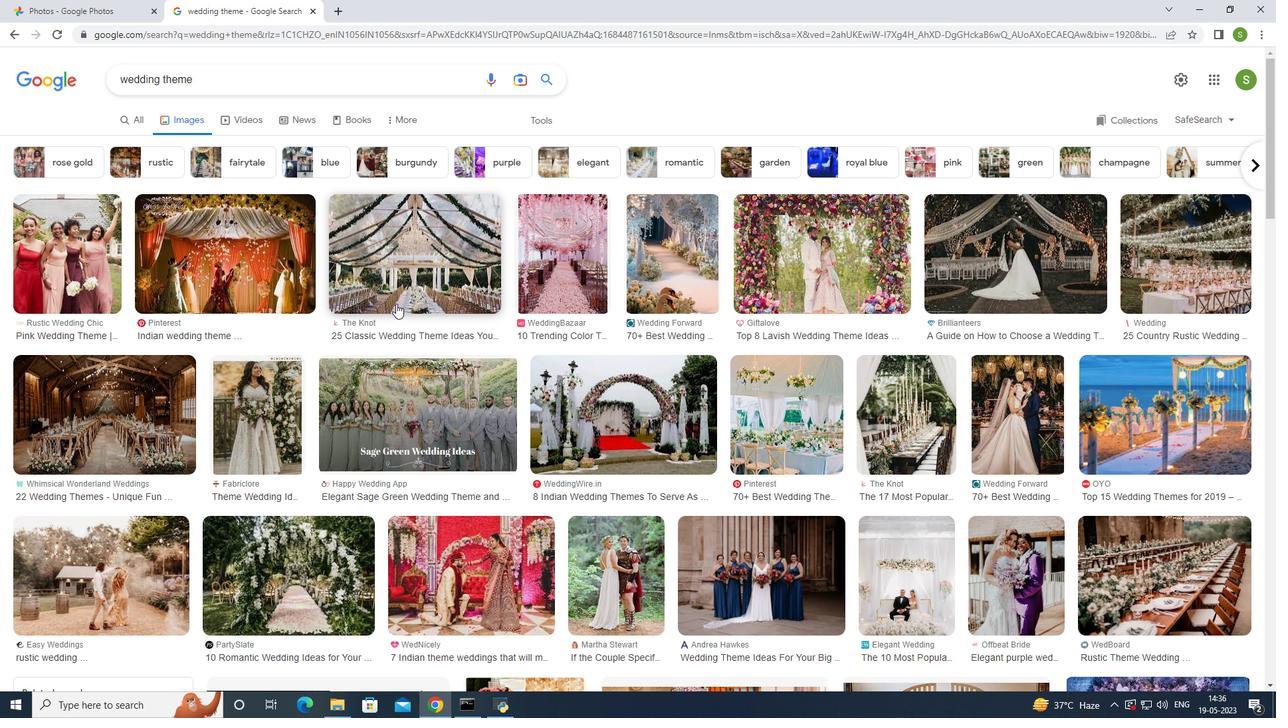 
Action: Mouse scrolled (378, 311) with delta (0, 0)
Screenshot: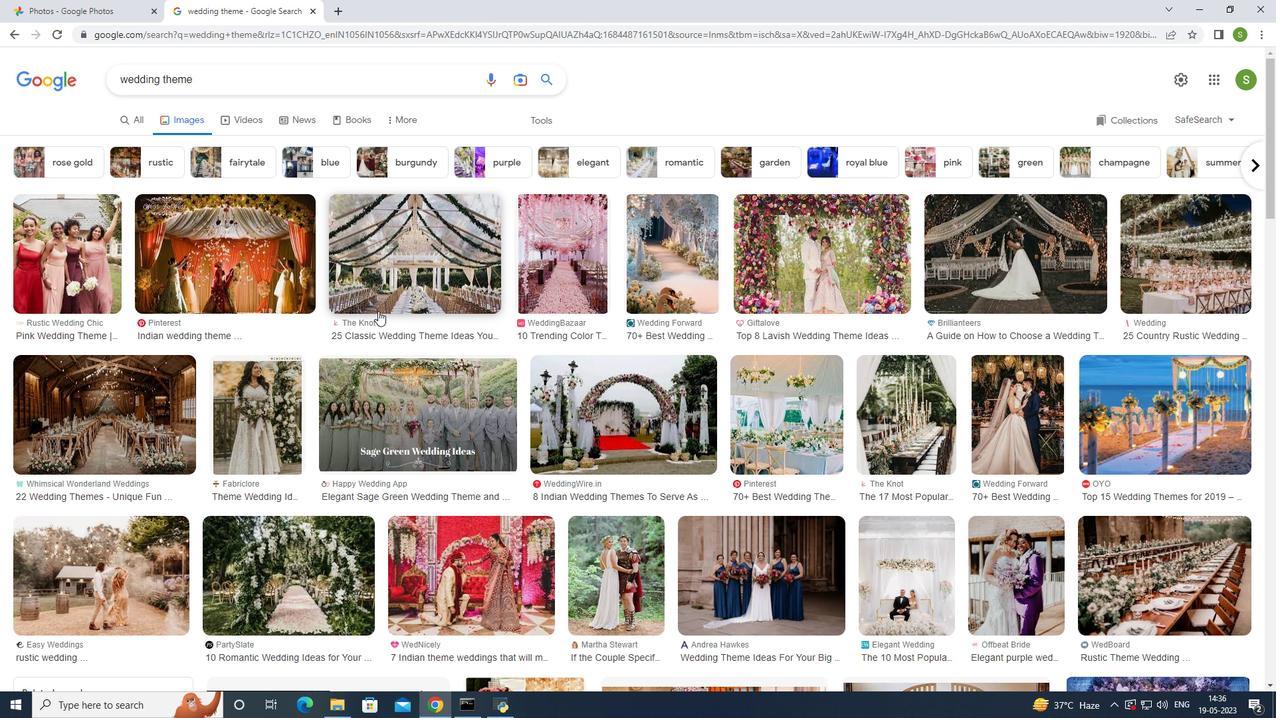 
Action: Mouse scrolled (378, 311) with delta (0, 0)
Screenshot: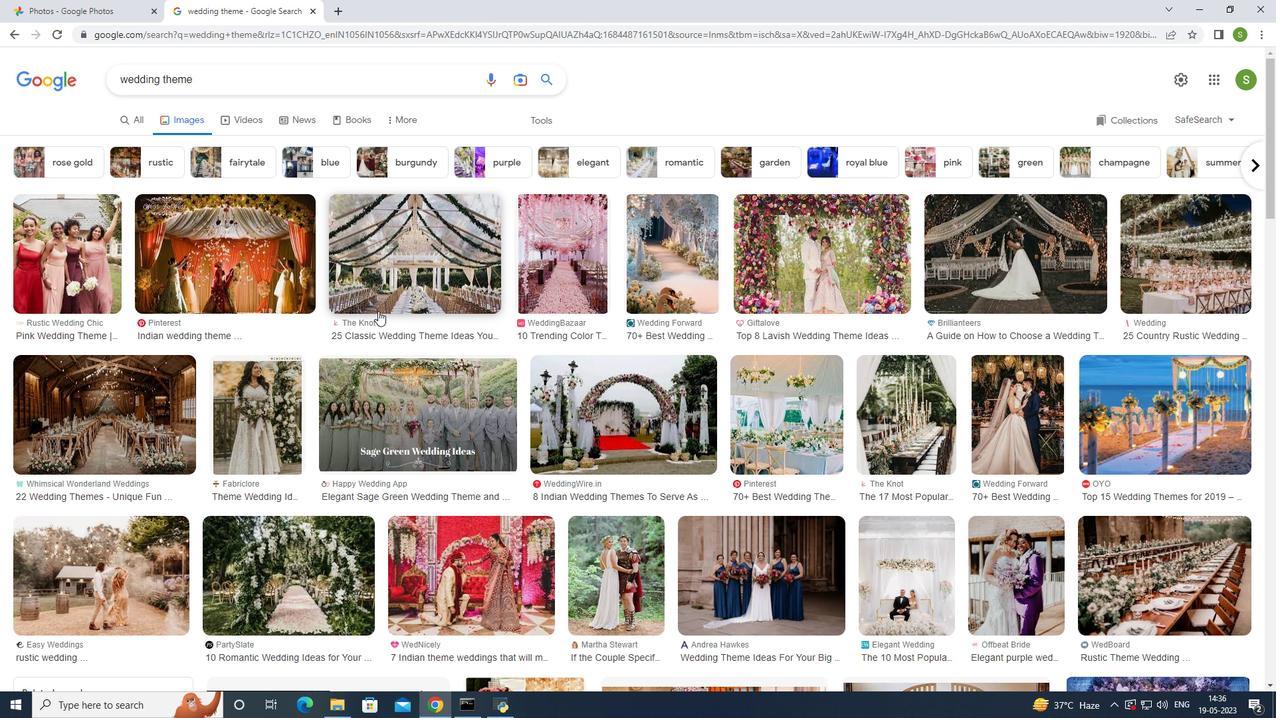 
Action: Mouse moved to (372, 297)
Screenshot: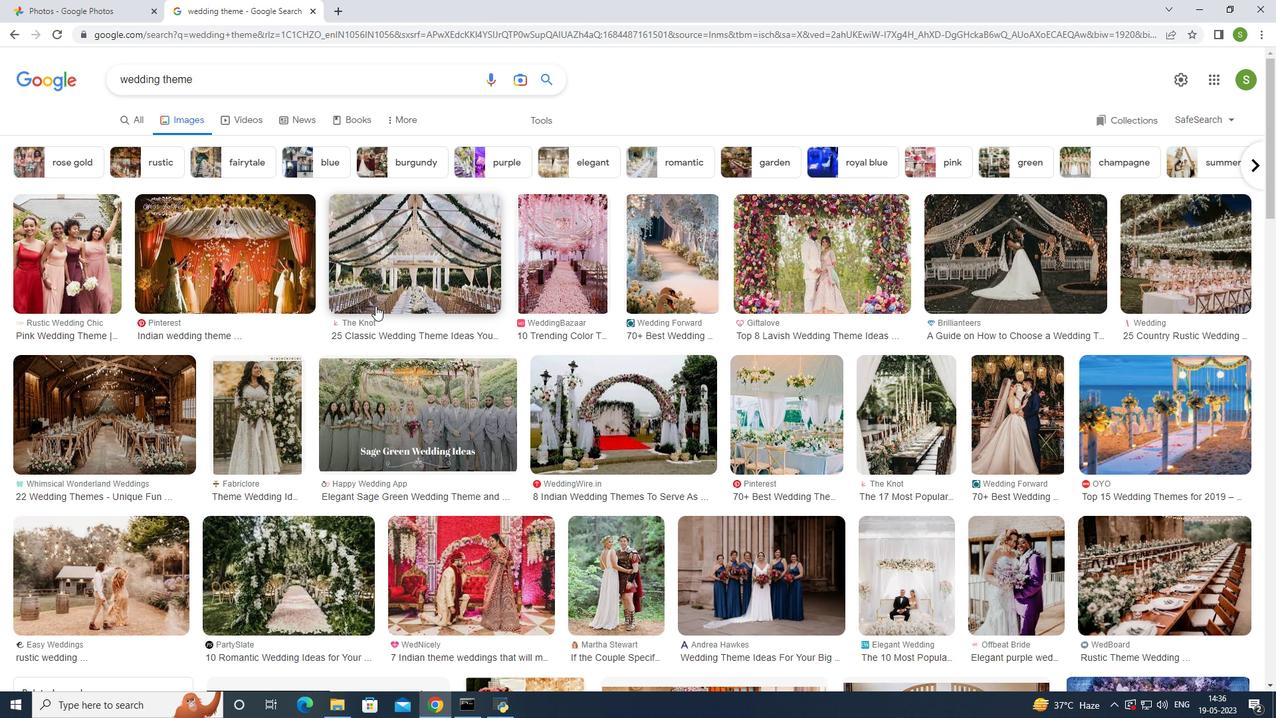 
Action: Mouse scrolled (372, 297) with delta (0, 0)
Screenshot: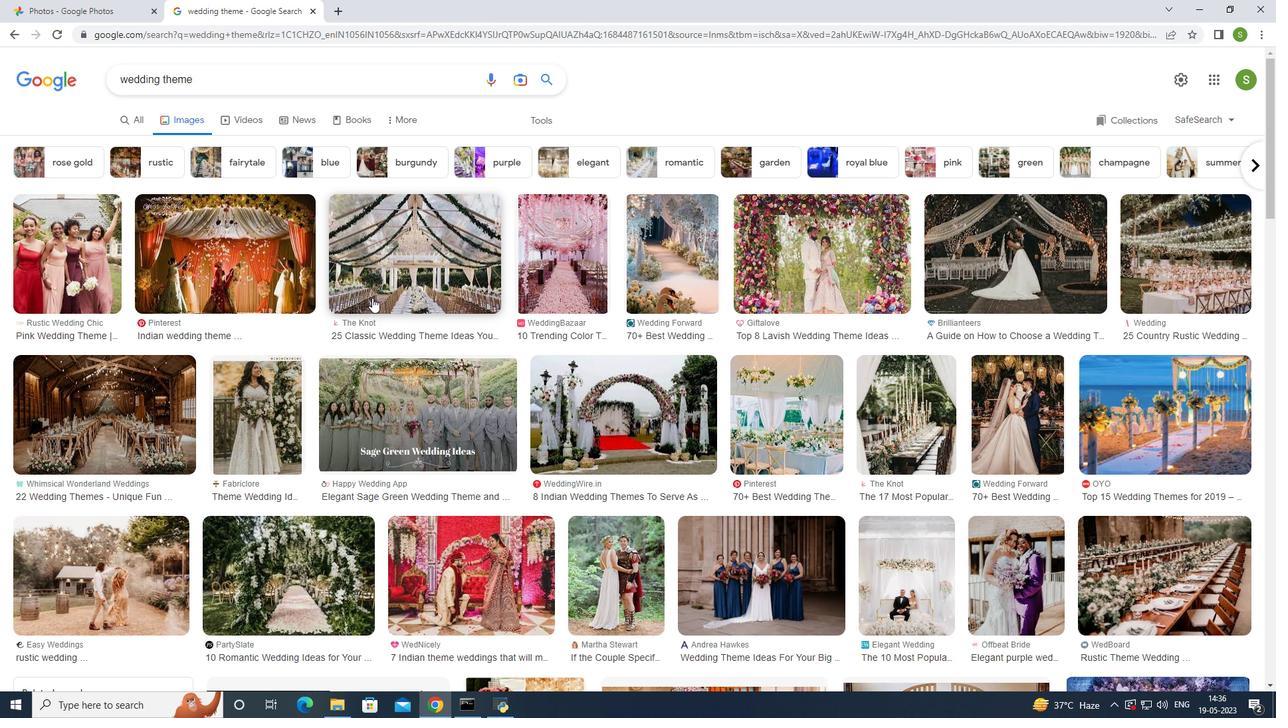 
Action: Mouse scrolled (372, 297) with delta (0, 0)
Screenshot: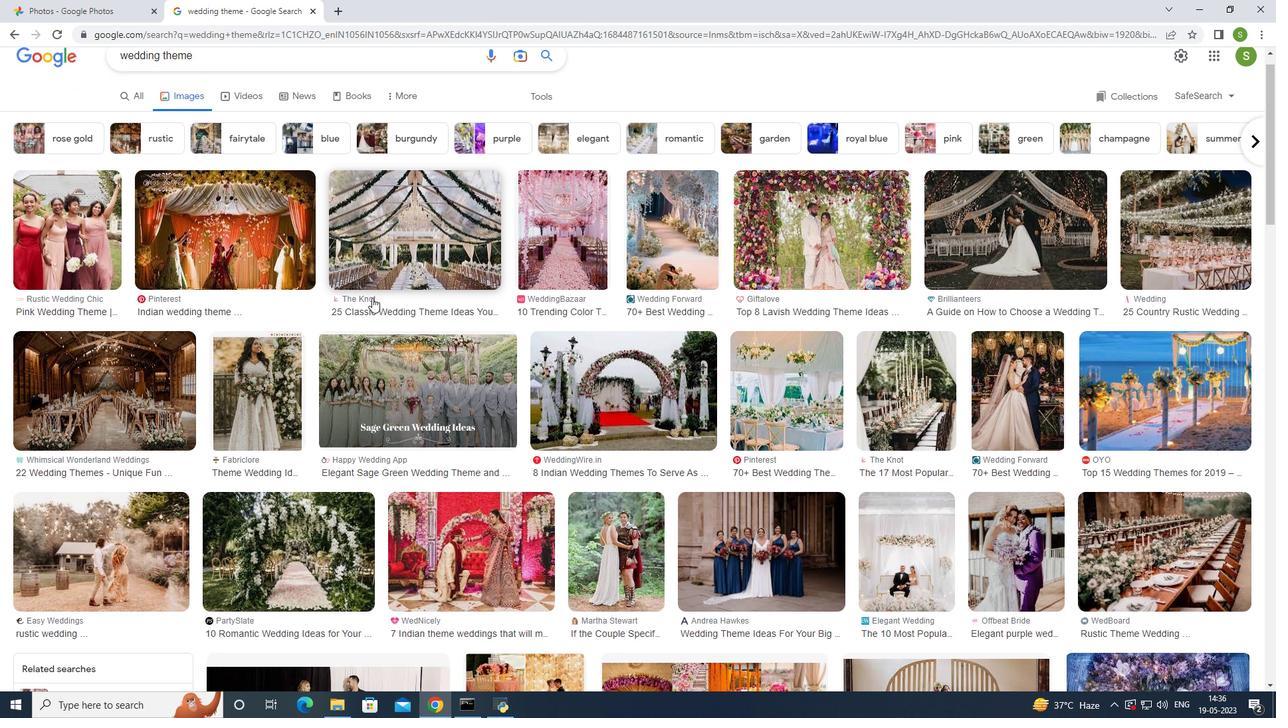 
Action: Mouse moved to (368, 295)
Screenshot: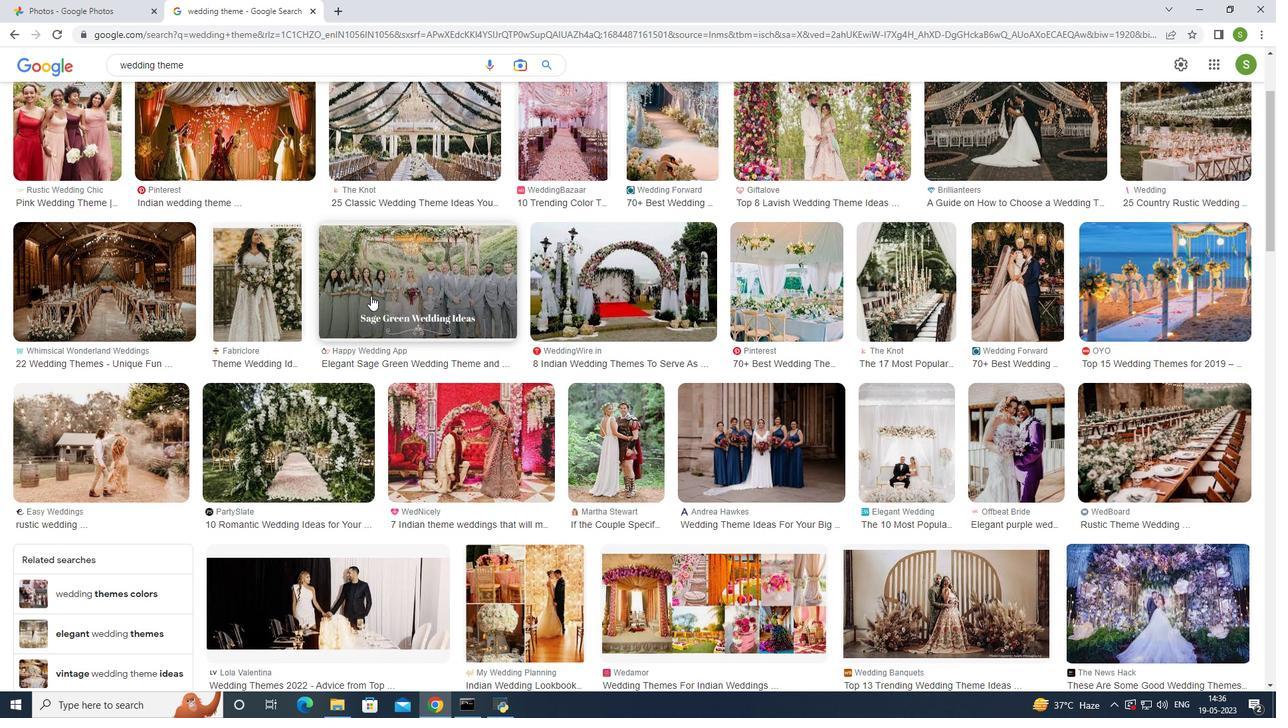 
Action: Mouse scrolled (368, 296) with delta (0, 0)
Screenshot: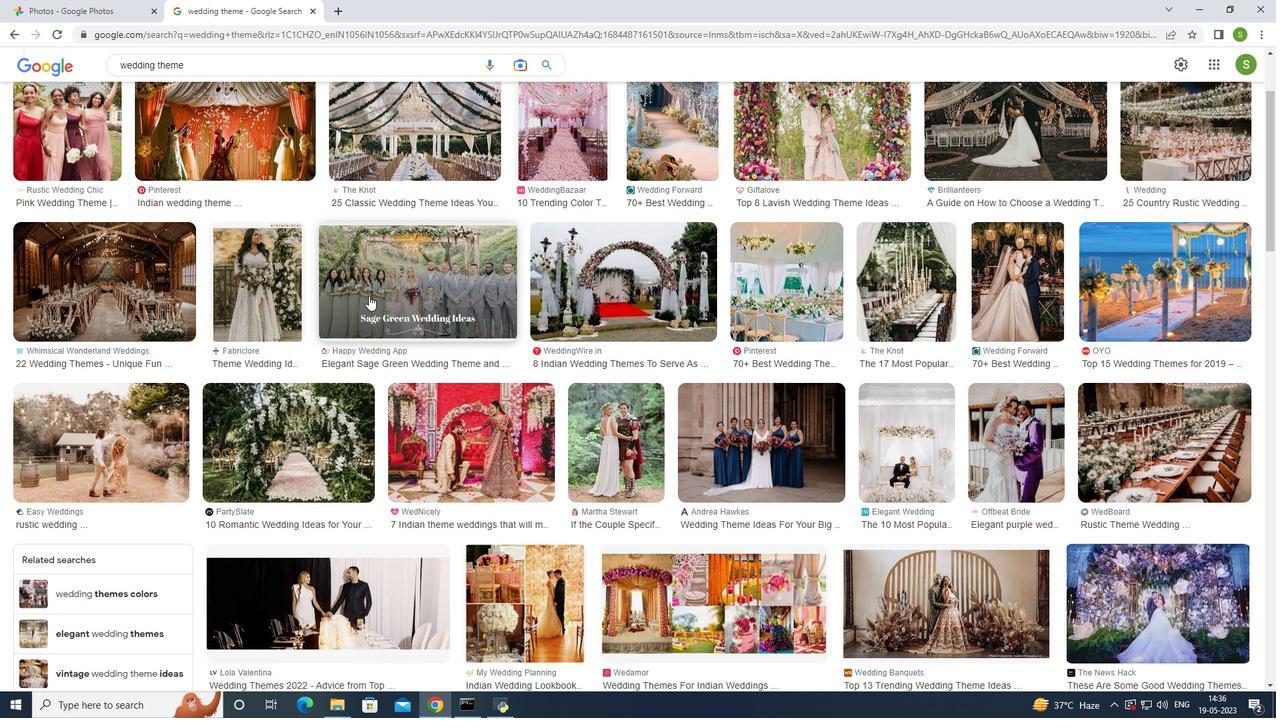 
Action: Mouse scrolled (368, 296) with delta (0, 0)
Screenshot: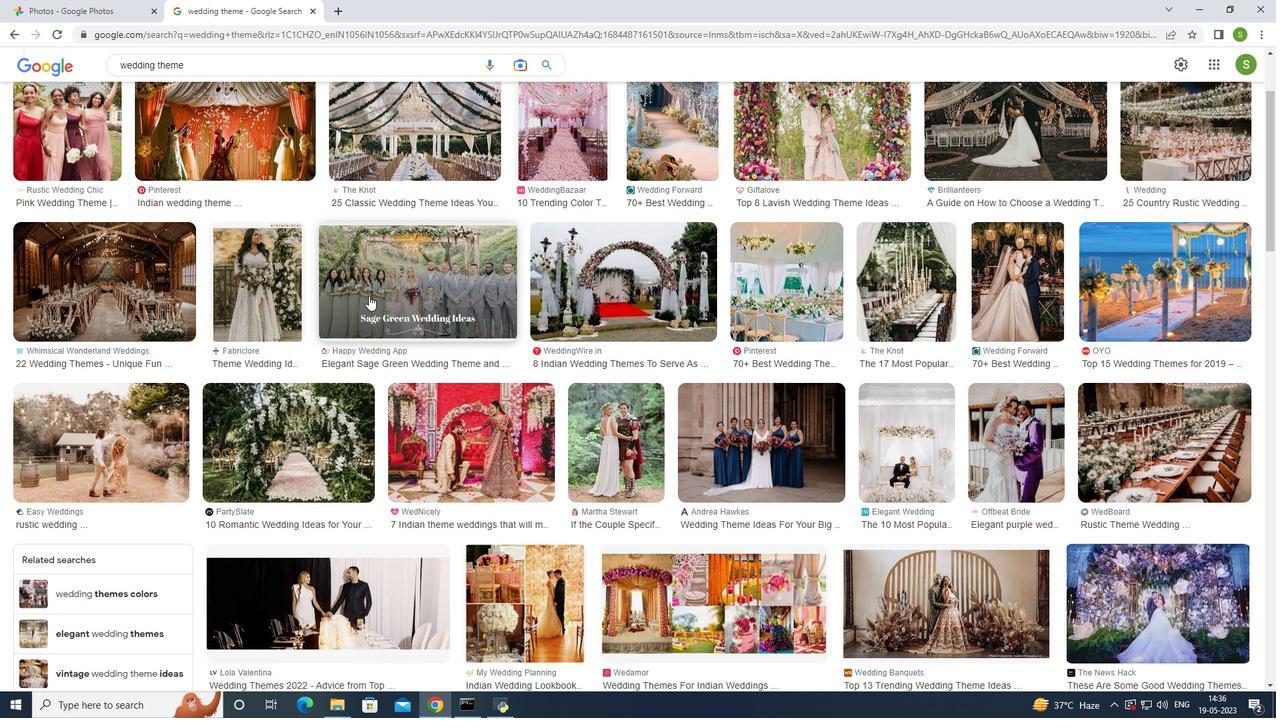 
Action: Mouse moved to (412, 273)
Screenshot: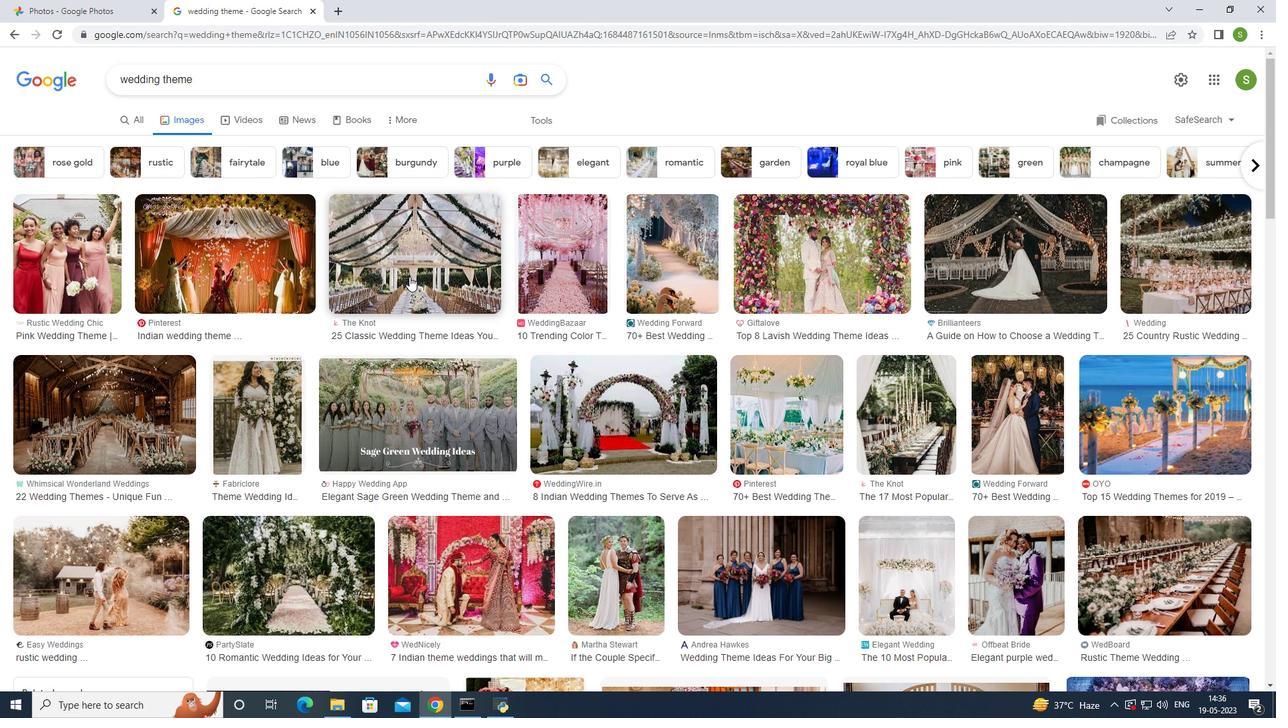 
Action: Mouse pressed left at (412, 273)
Screenshot: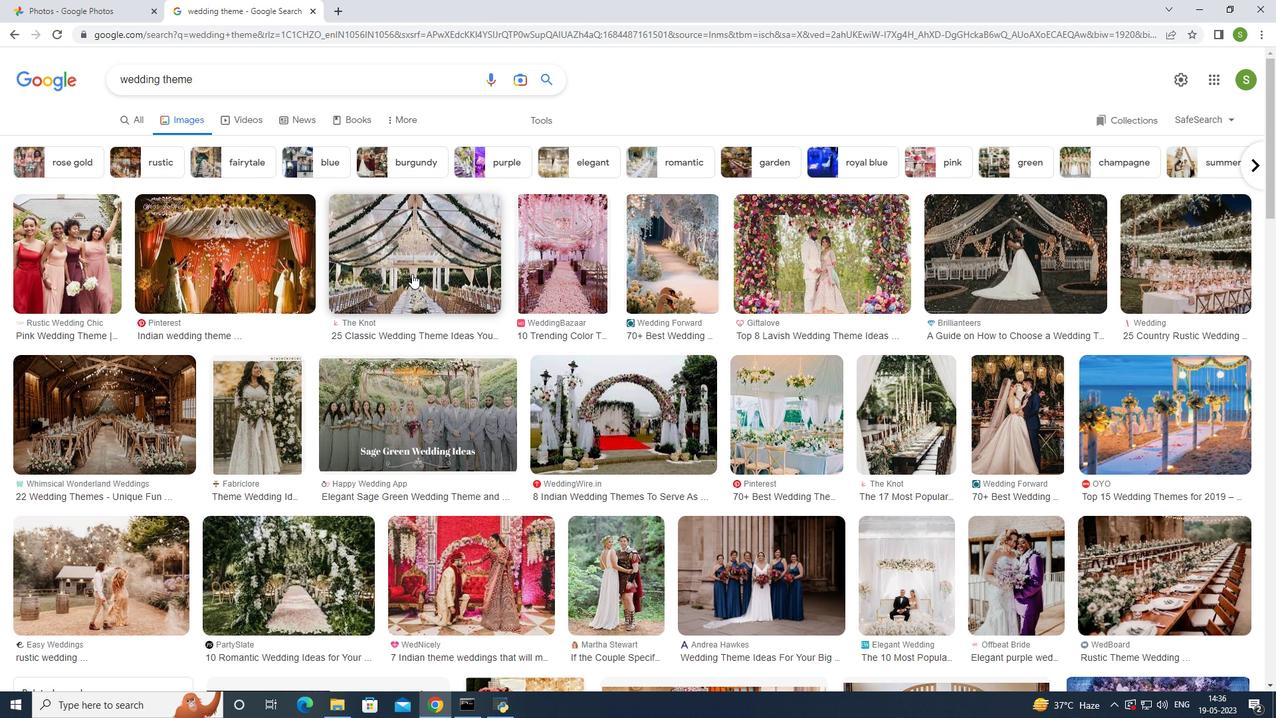 
Action: Mouse moved to (981, 283)
Screenshot: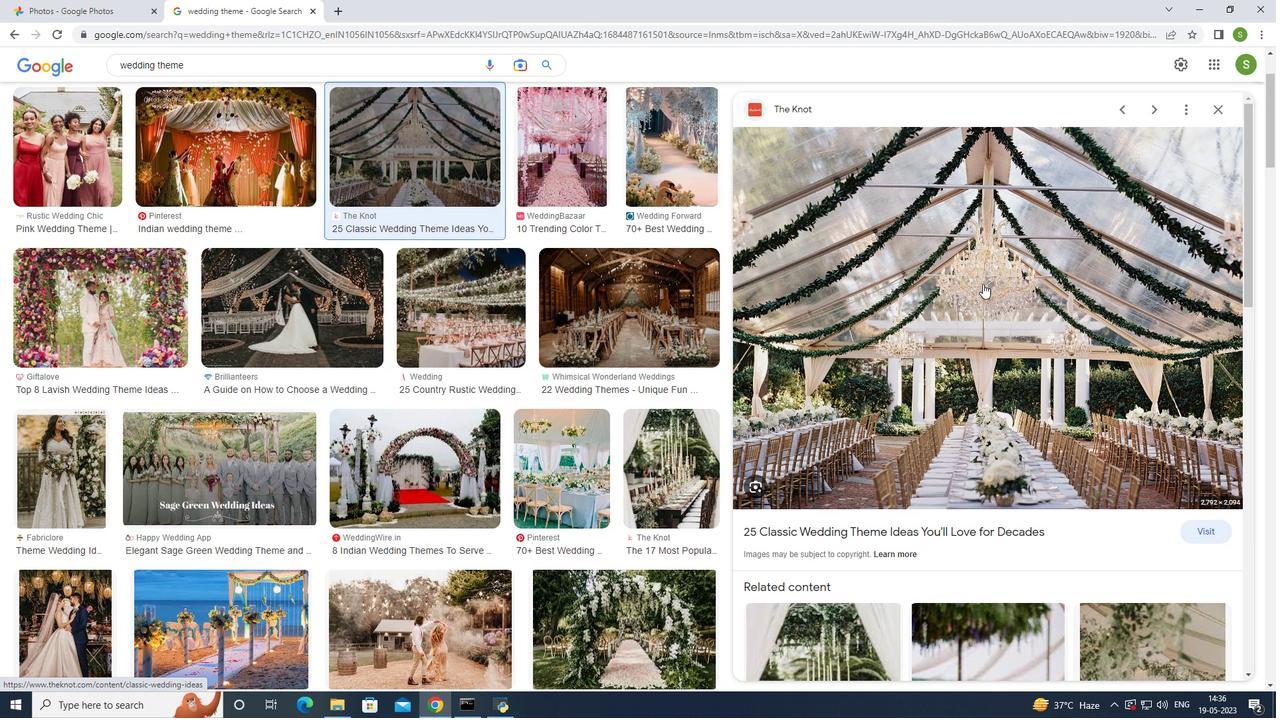 
Action: Mouse pressed right at (981, 283)
Screenshot: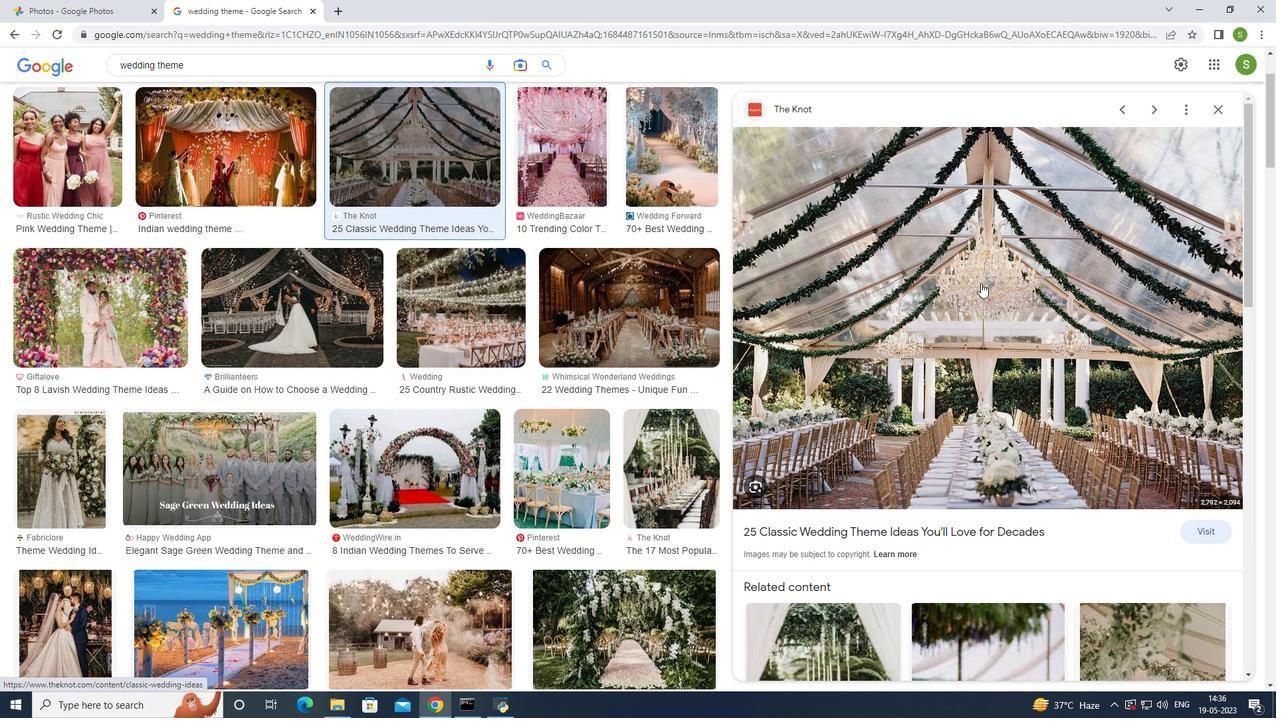 
Action: Mouse moved to (1020, 422)
Screenshot: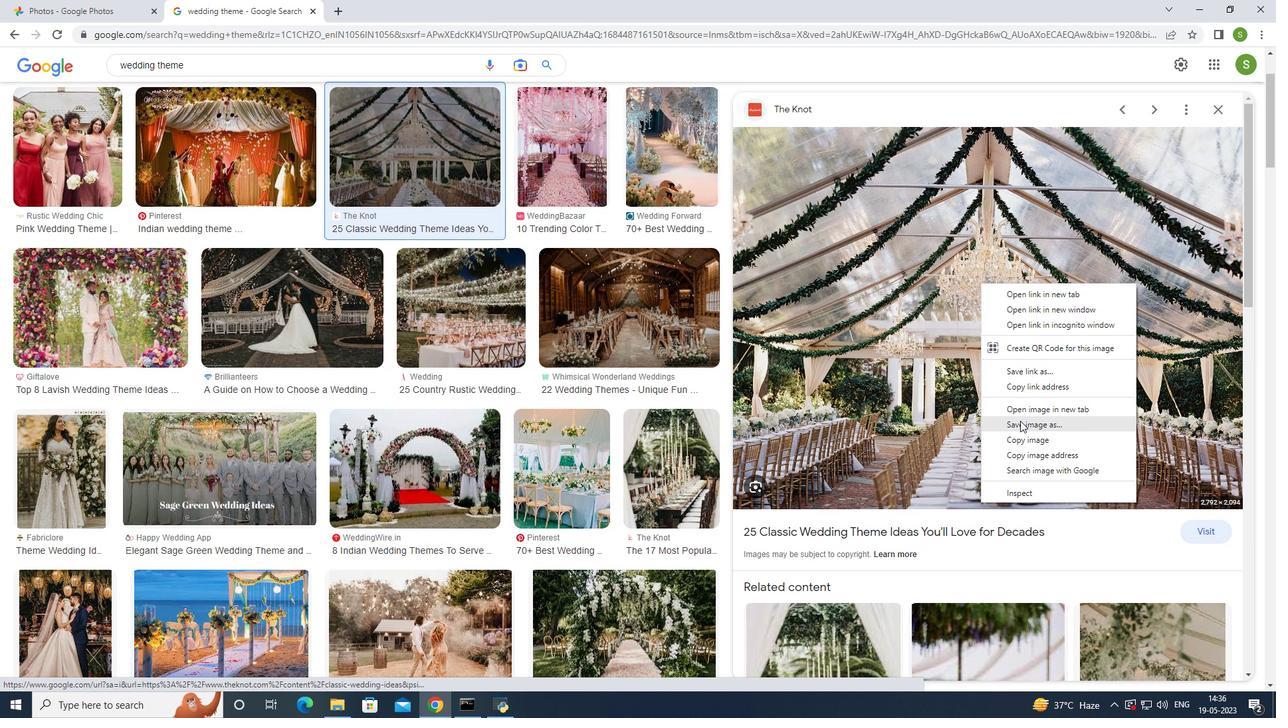 
Action: Mouse pressed left at (1020, 422)
Screenshot: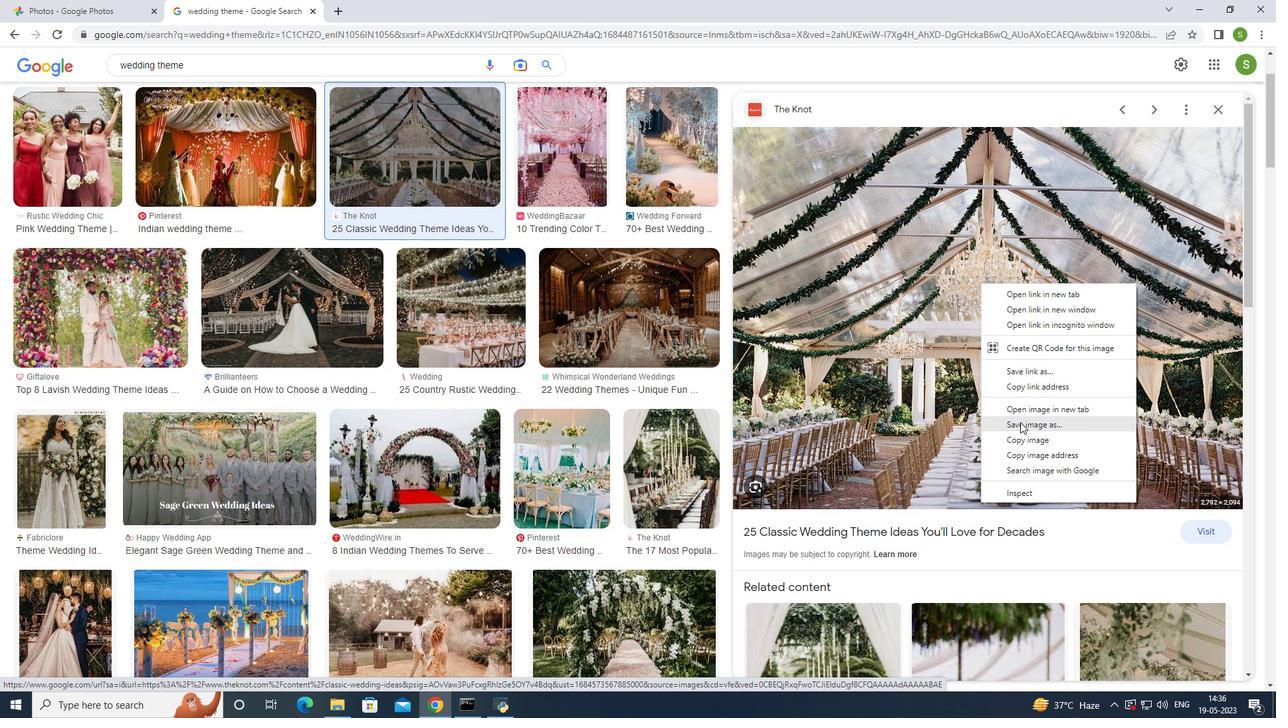 
Action: Mouse moved to (648, 317)
Screenshot: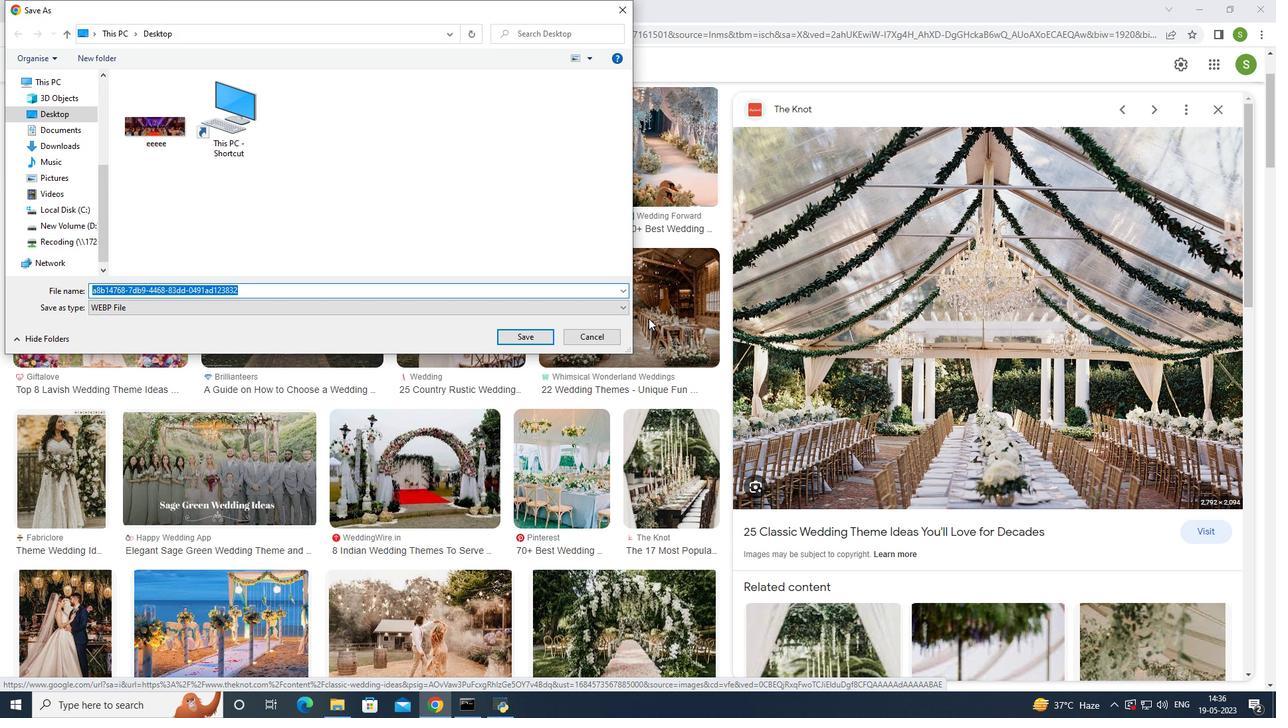 
Action: Key pressed wwww<Key.enter>
Screenshot: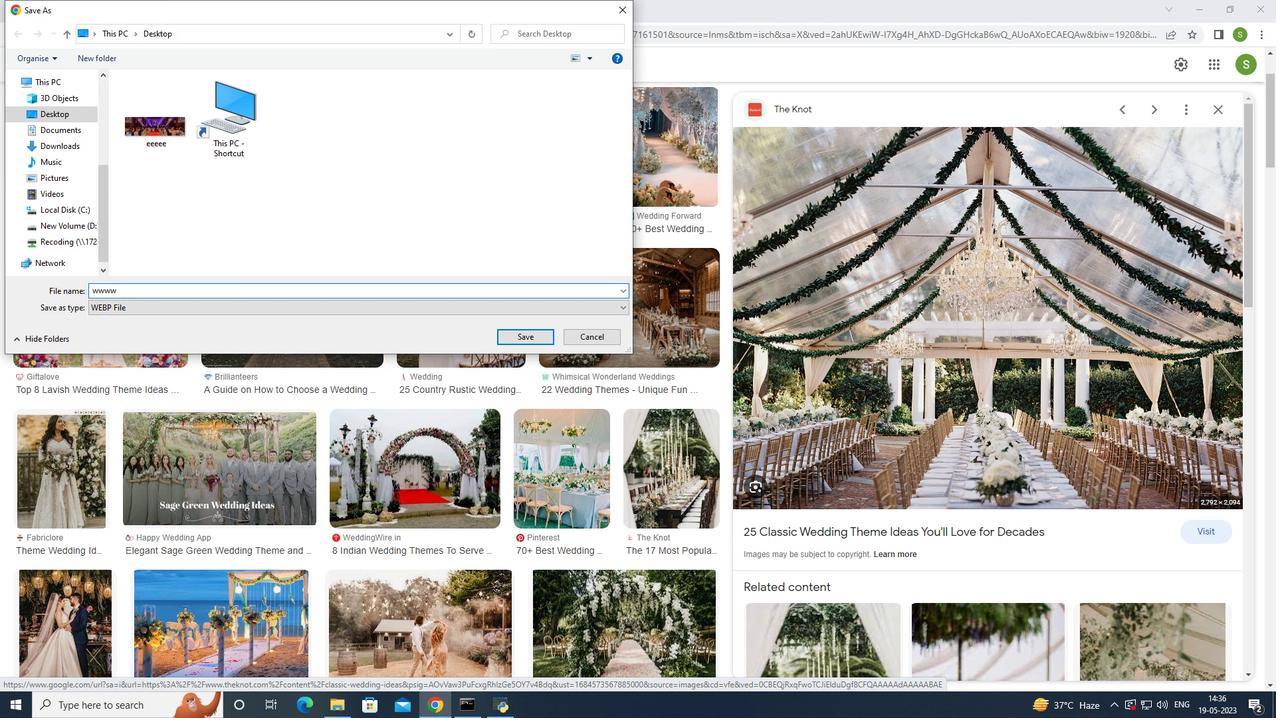 
Action: Mouse moved to (240, 145)
Screenshot: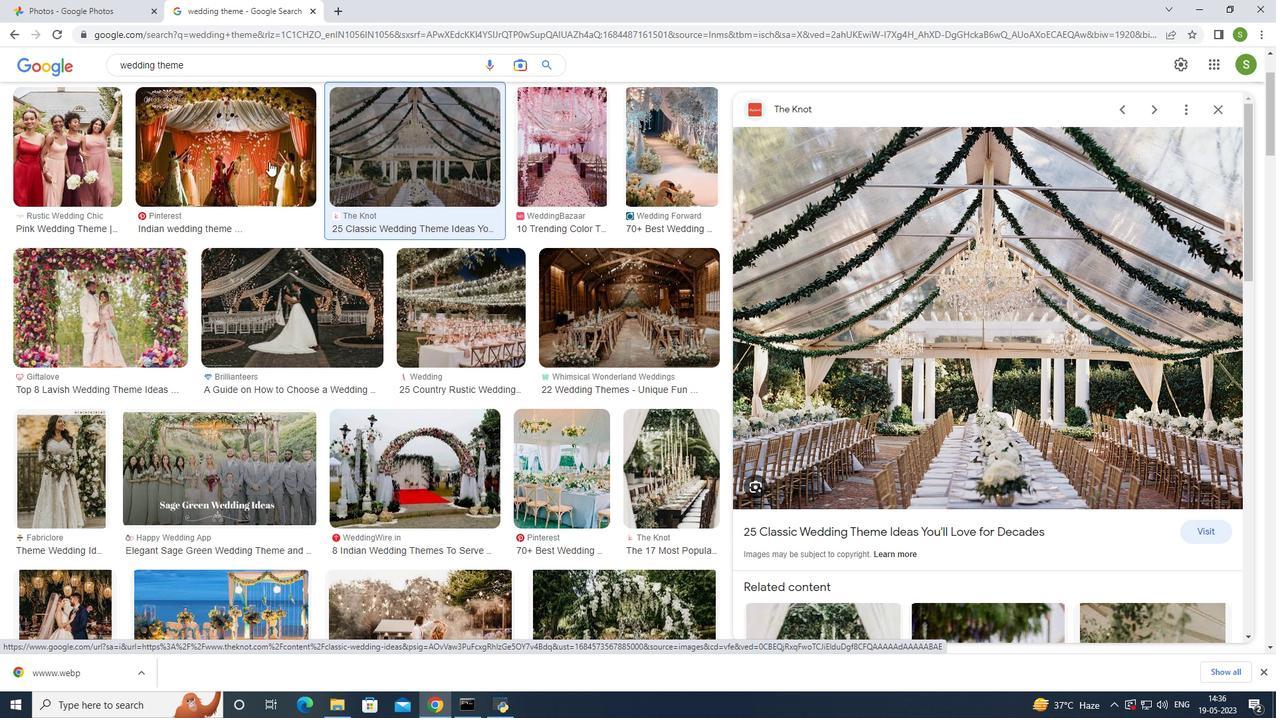 
Action: Mouse pressed left at (240, 145)
Screenshot: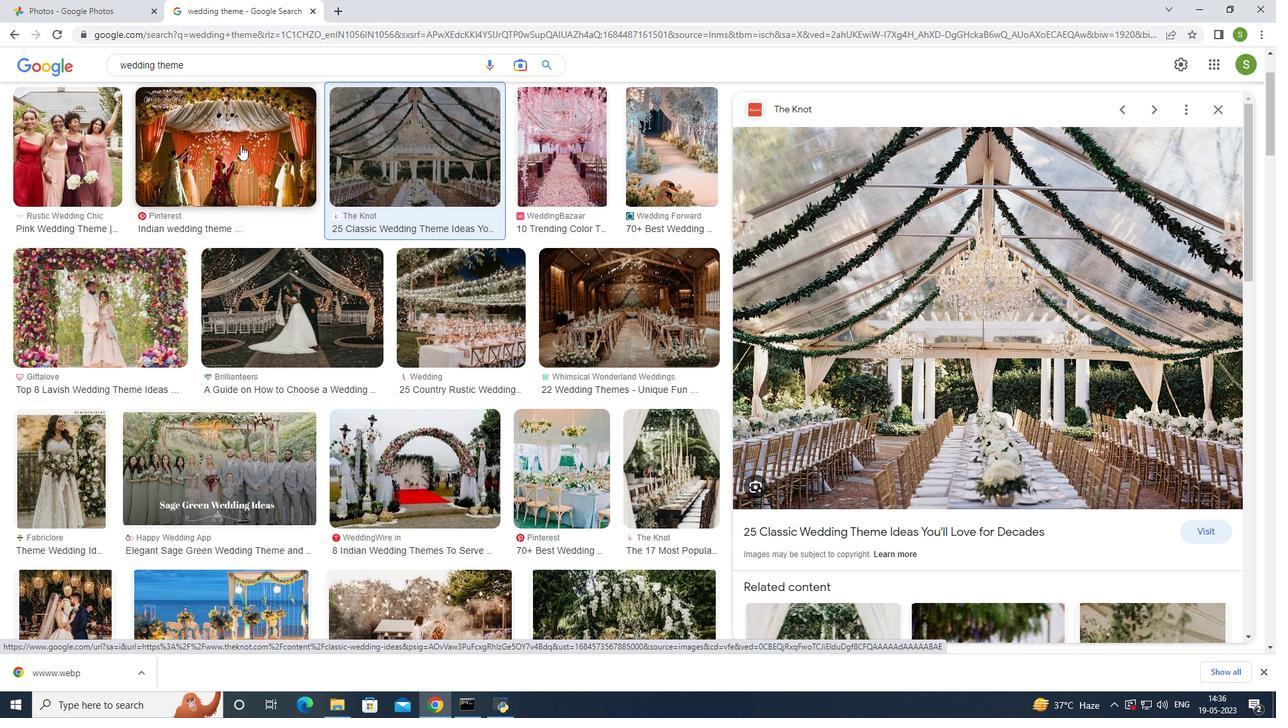
Action: Mouse moved to (938, 301)
Screenshot: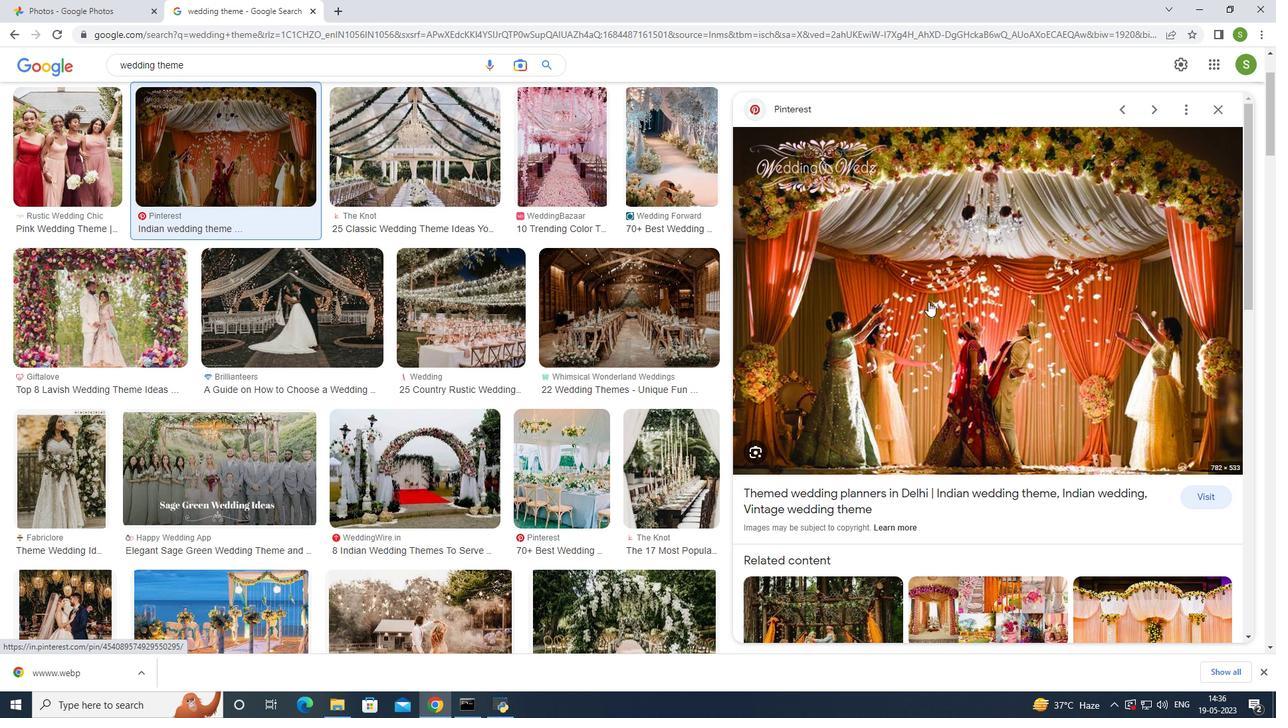 
Action: Mouse pressed right at (938, 301)
Screenshot: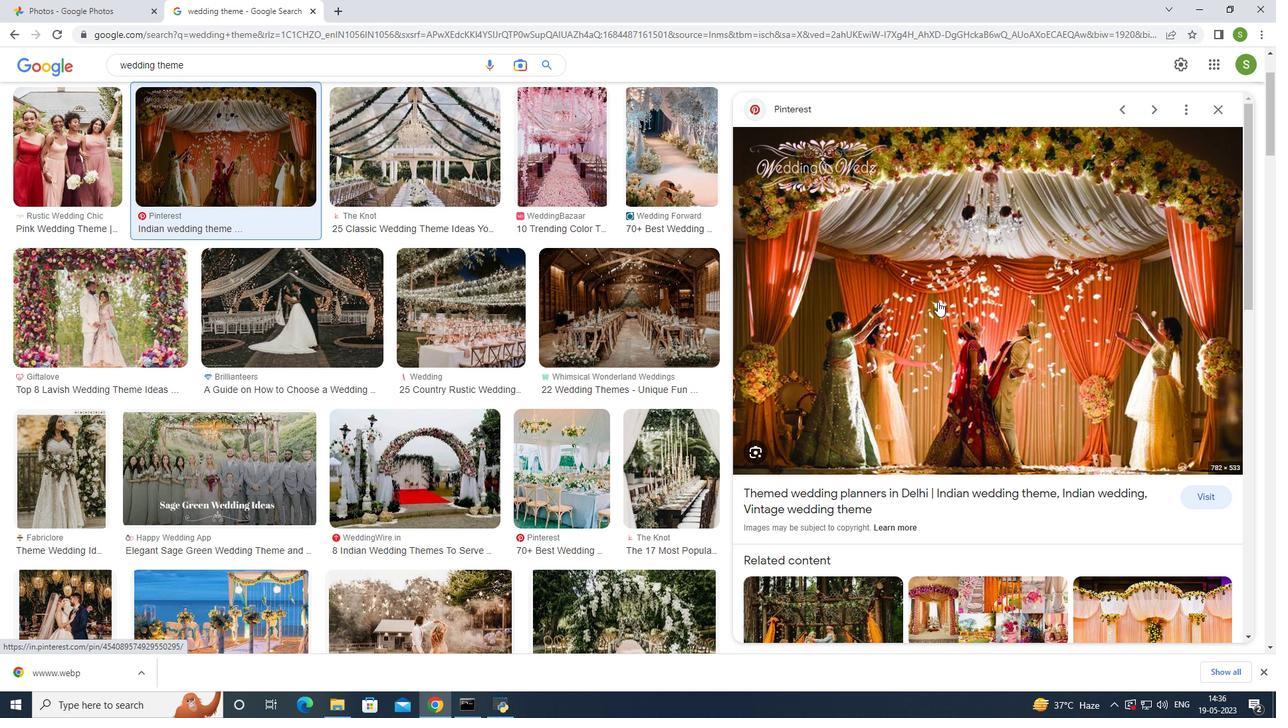 
Action: Mouse moved to (995, 447)
Screenshot: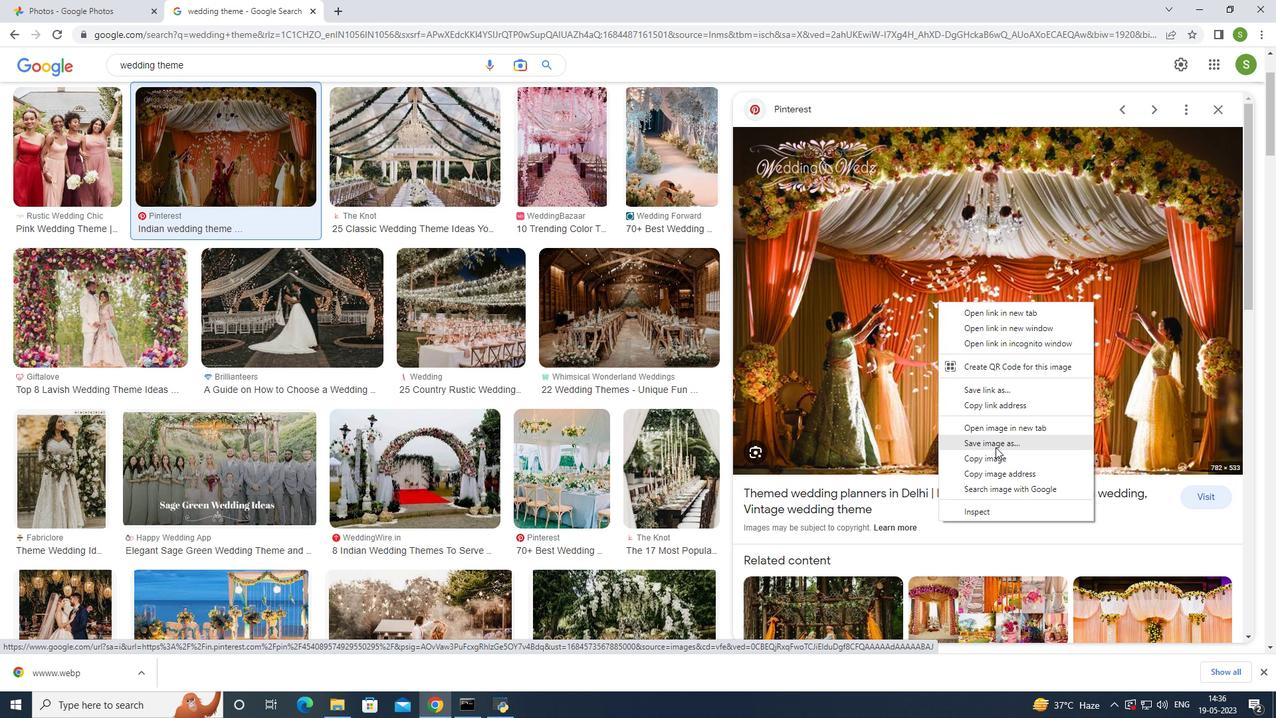 
Action: Mouse pressed left at (995, 447)
Screenshot: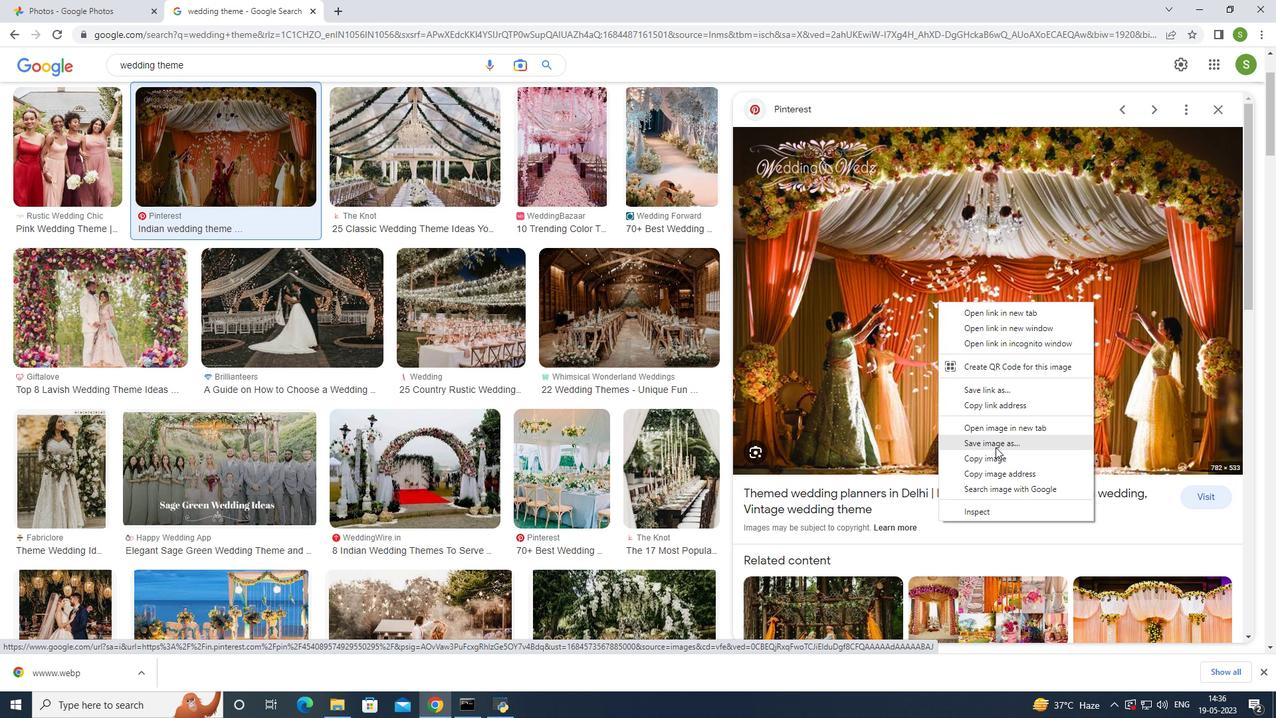 
Action: Mouse moved to (934, 352)
Screenshot: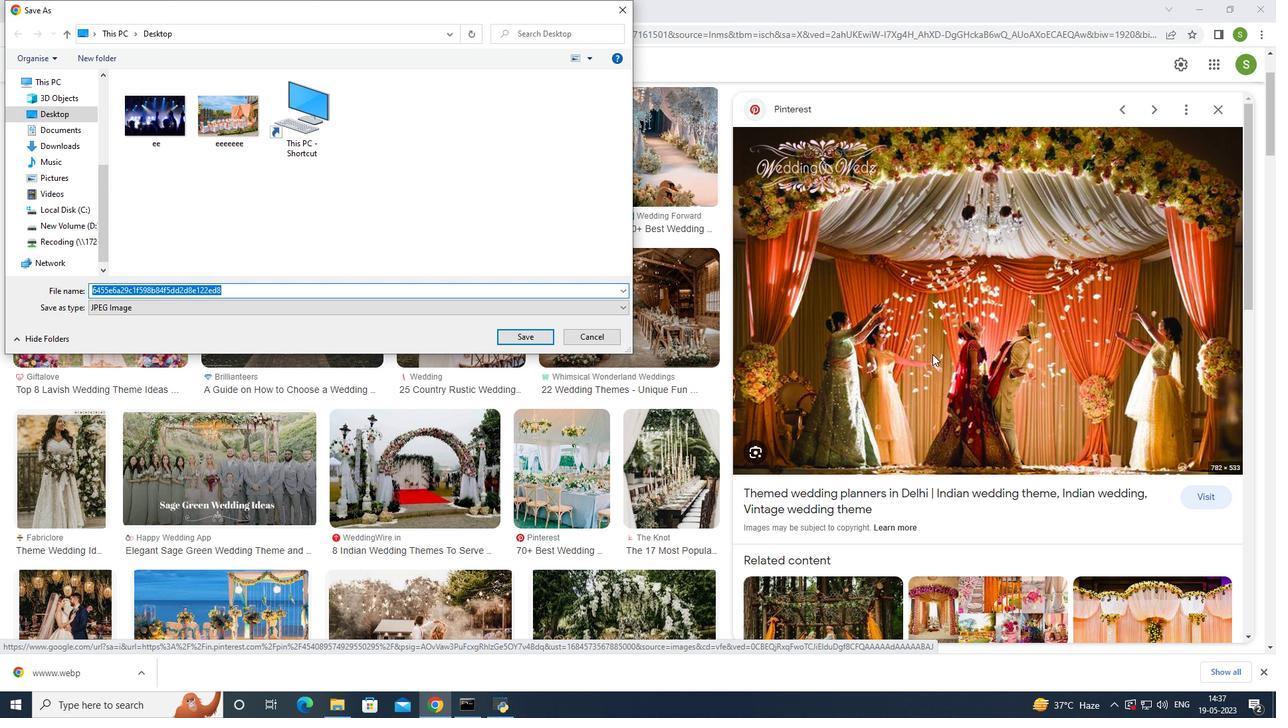 
Action: Key pressed w
Screenshot: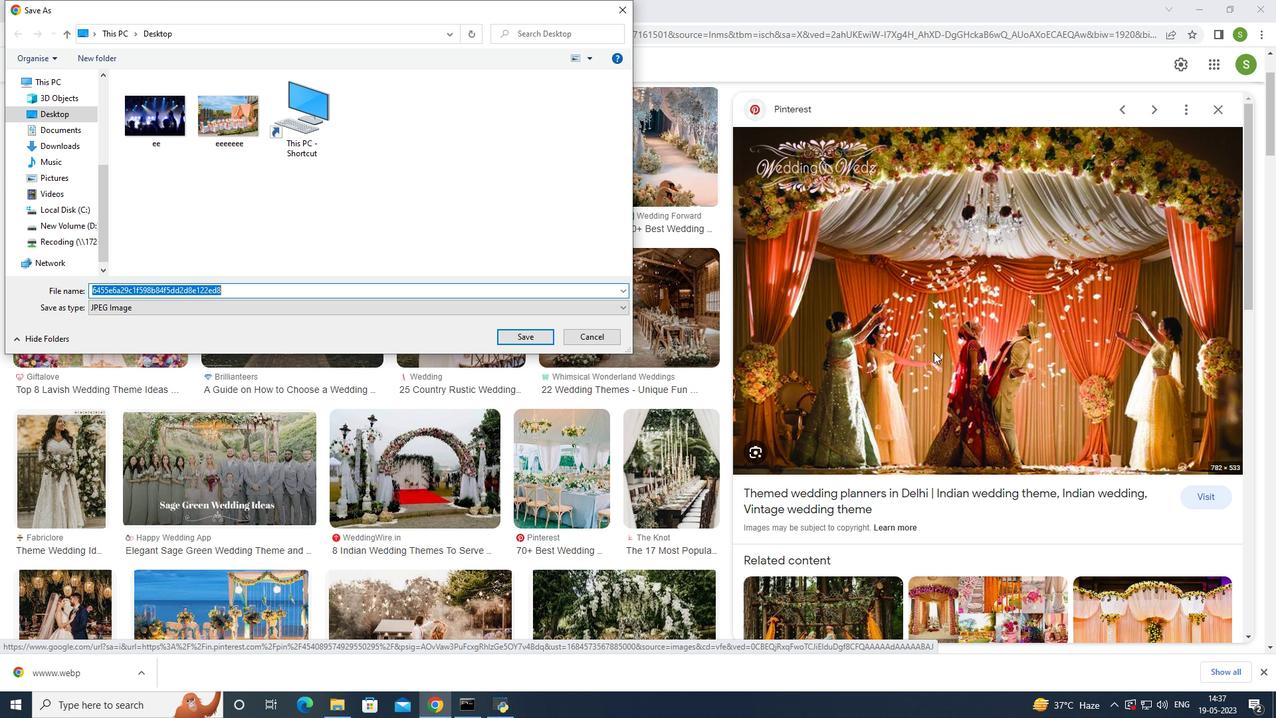 
Action: Mouse moved to (933, 353)
Screenshot: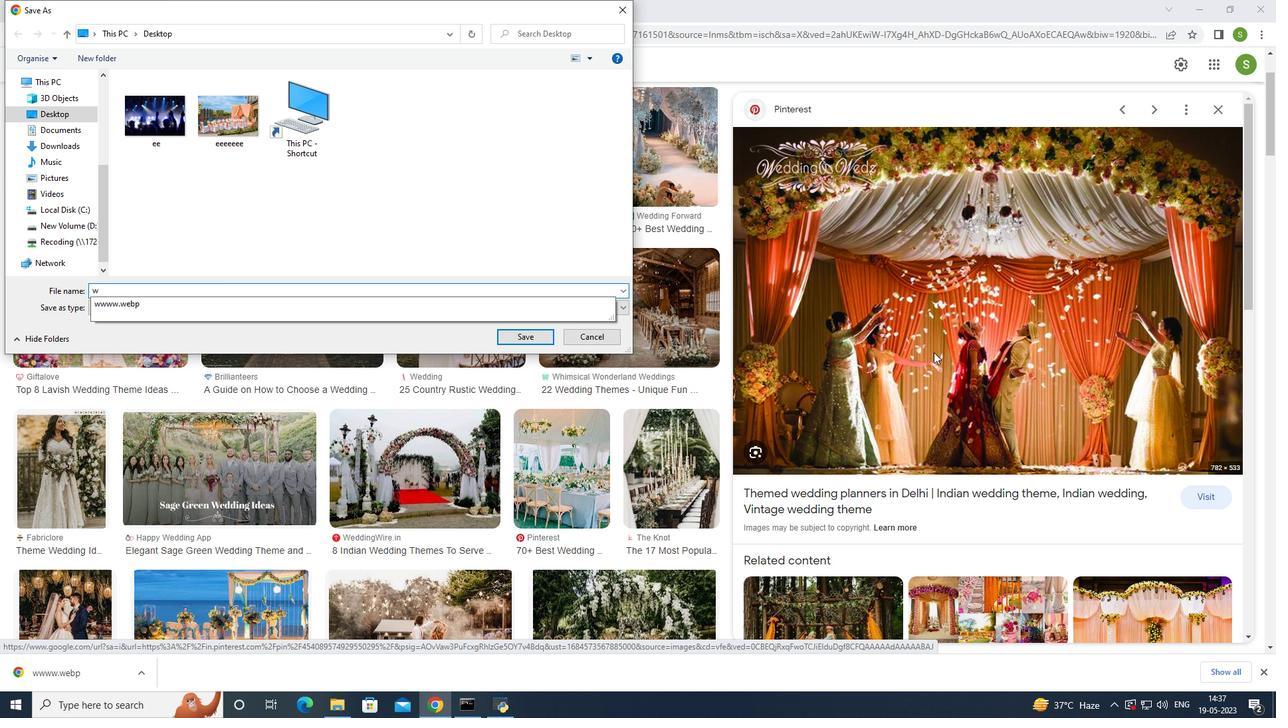 
Action: Key pressed <Key.enter>
Screenshot: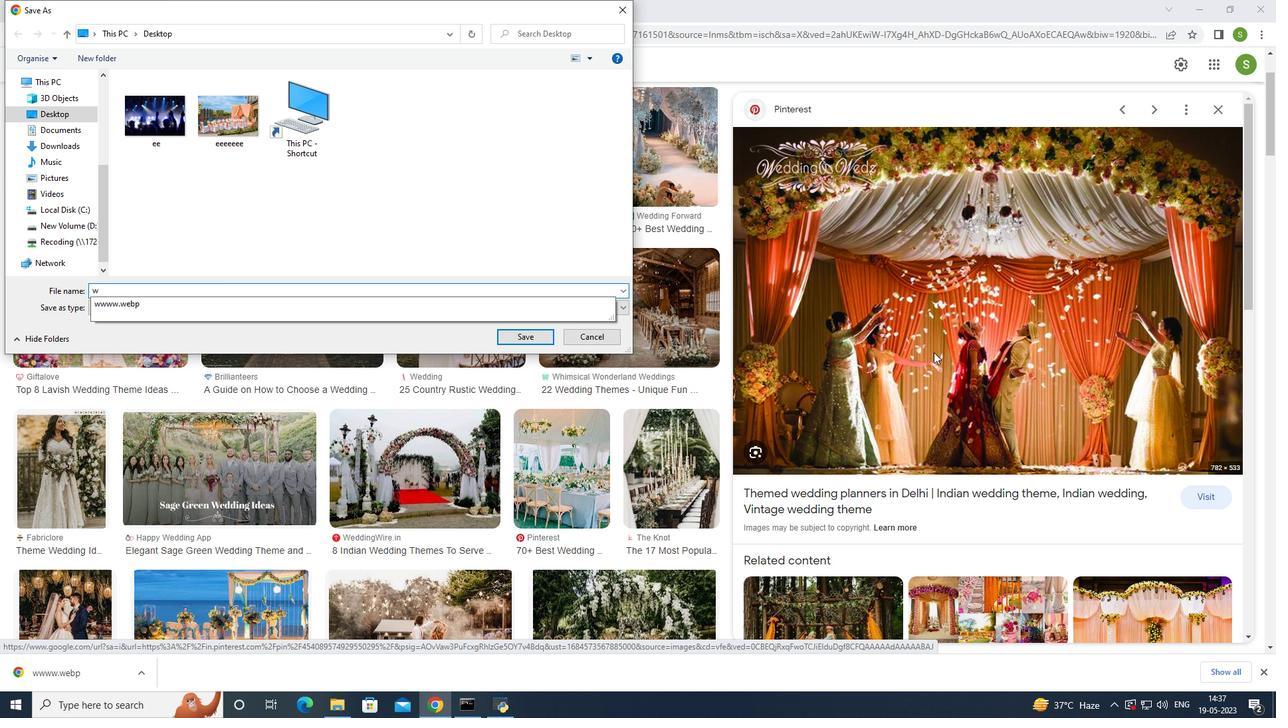
Action: Mouse moved to (564, 349)
Screenshot: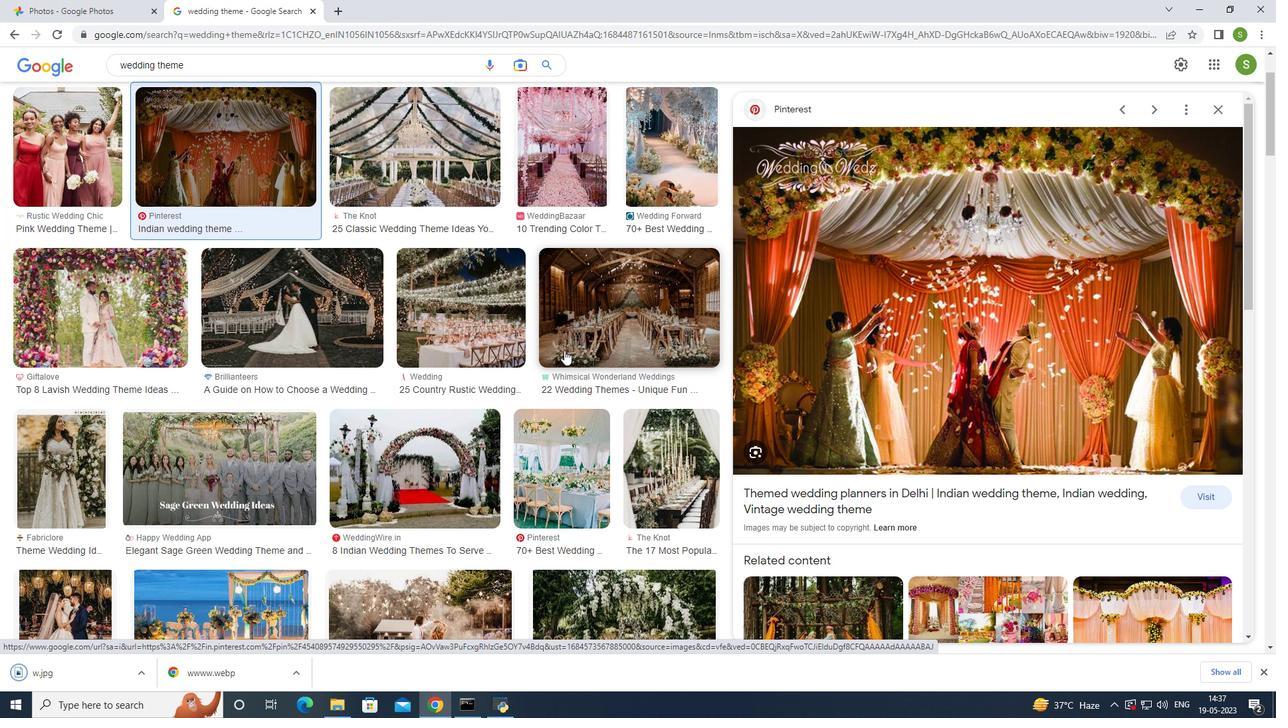 
Action: Mouse scrolled (564, 349) with delta (0, 0)
Screenshot: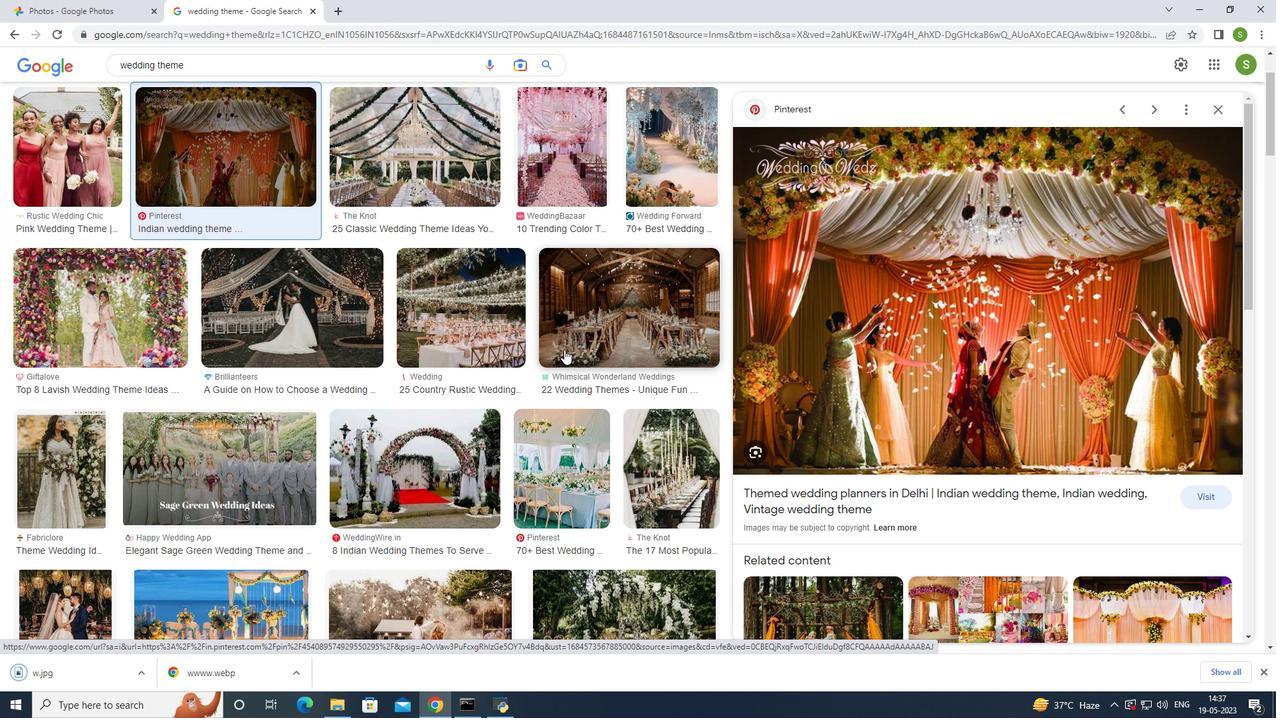 
Action: Mouse moved to (566, 347)
Screenshot: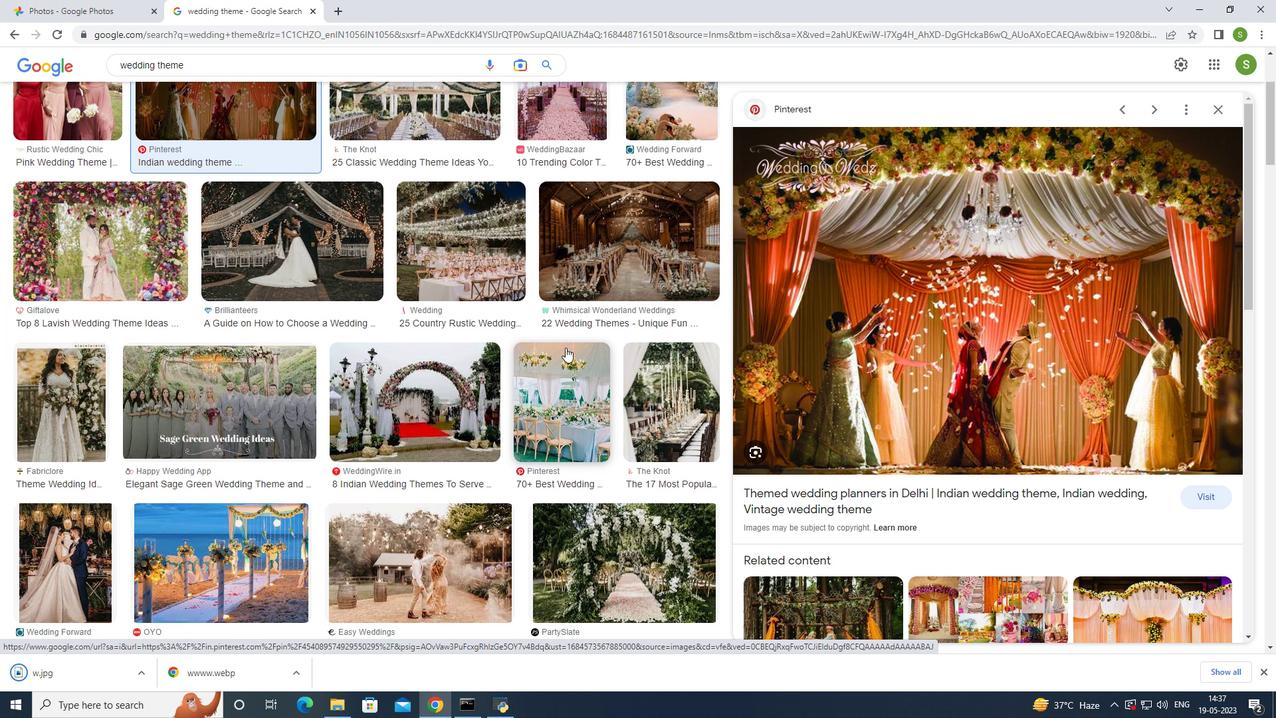 
Action: Mouse scrolled (566, 346) with delta (0, 0)
Screenshot: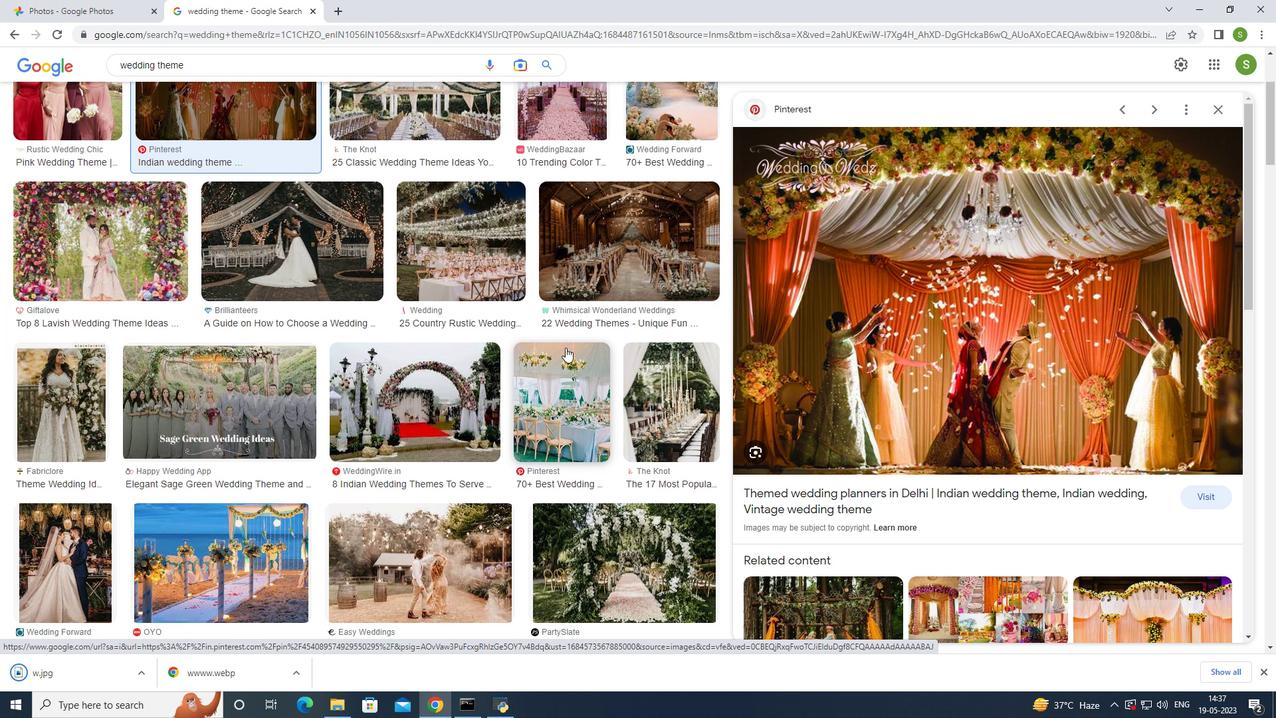 
Action: Mouse moved to (575, 341)
Screenshot: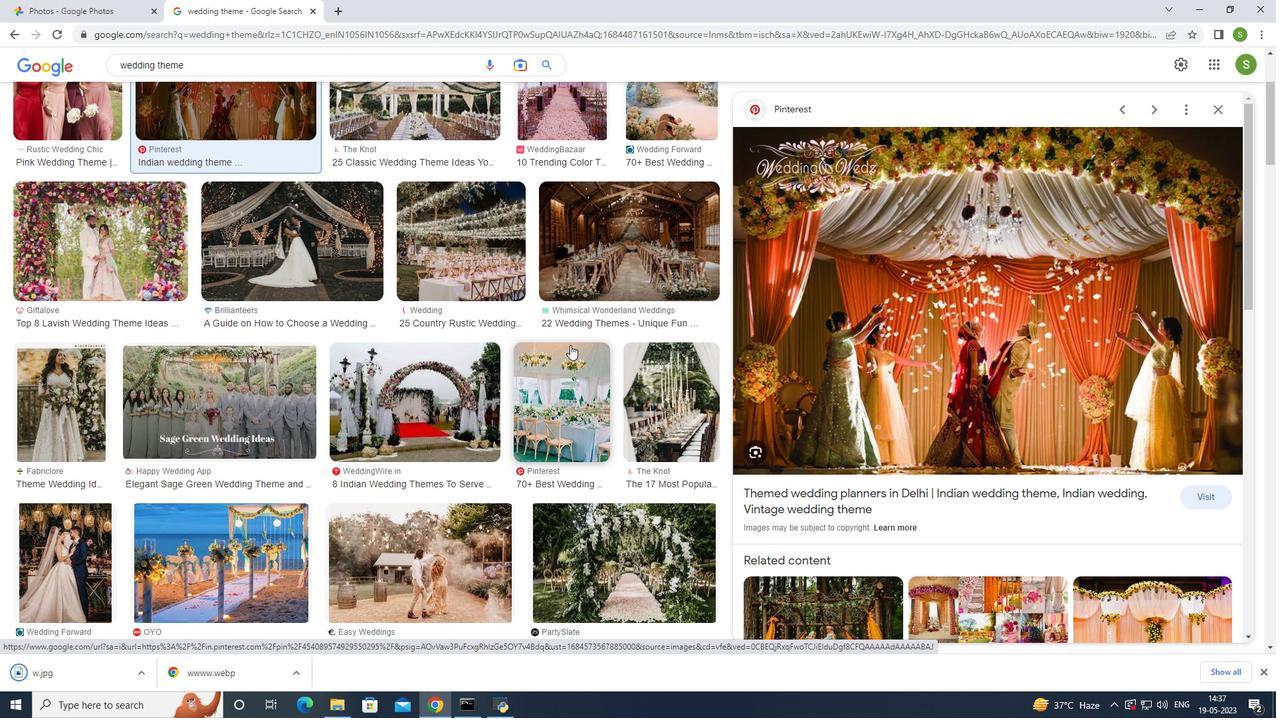 
Action: Mouse scrolled (575, 340) with delta (0, 0)
Screenshot: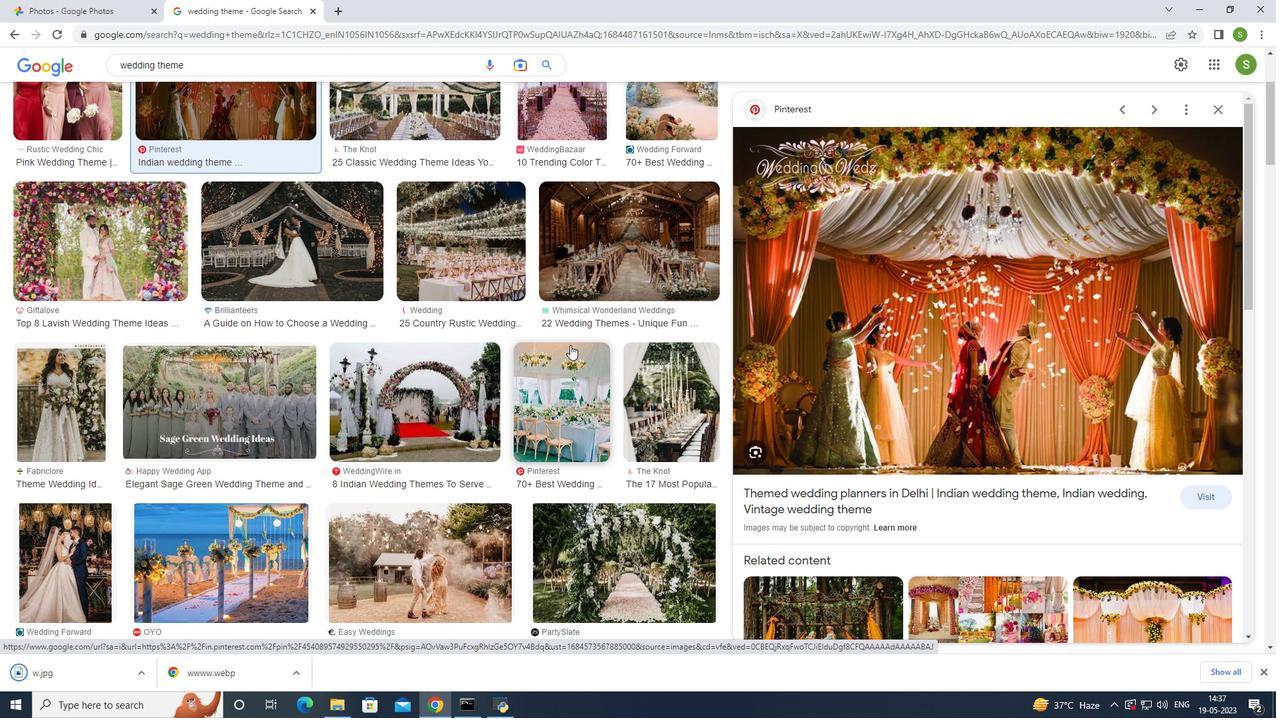 
Action: Mouse moved to (578, 338)
Screenshot: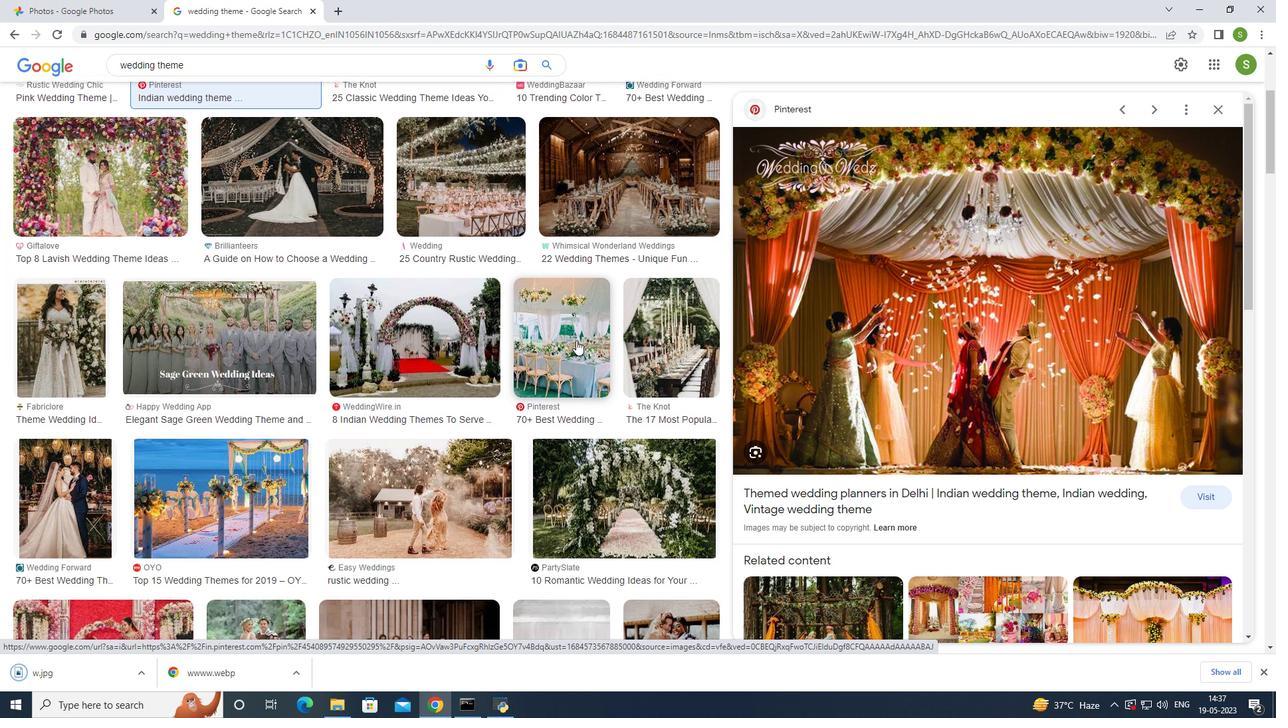 
Action: Mouse scrolled (578, 337) with delta (0, 0)
Screenshot: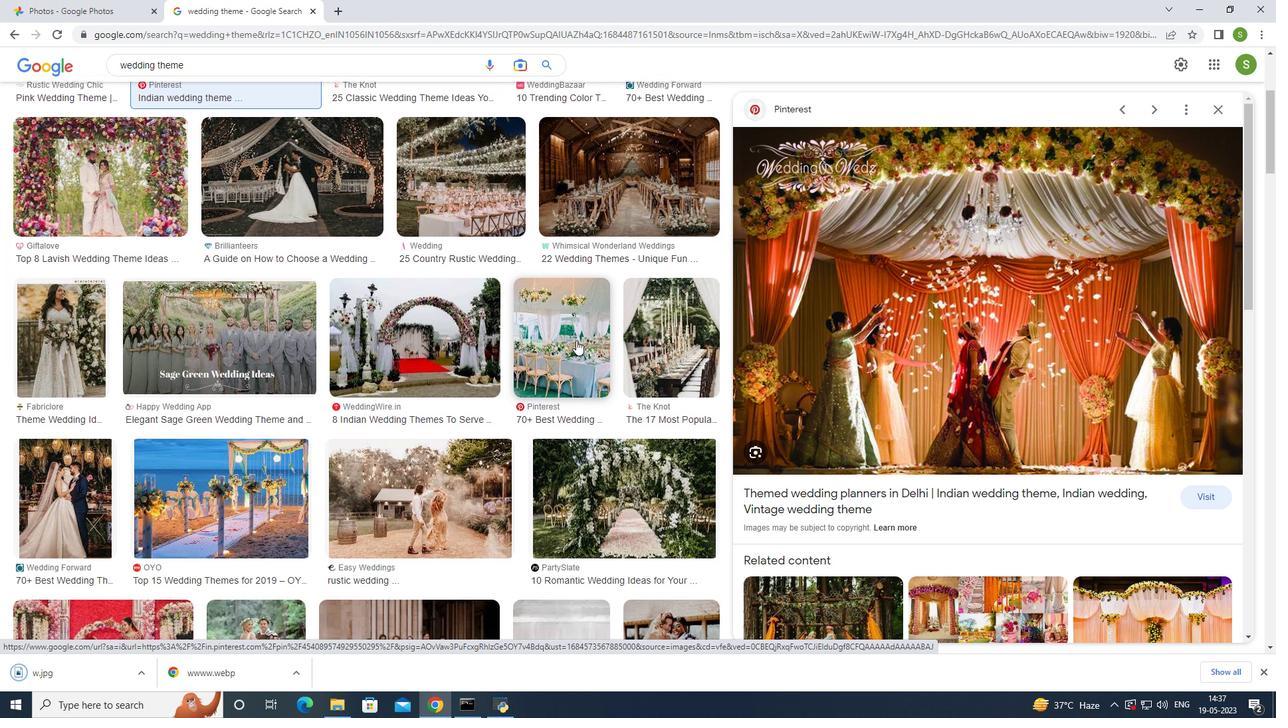 
Action: Mouse moved to (59, 152)
Screenshot: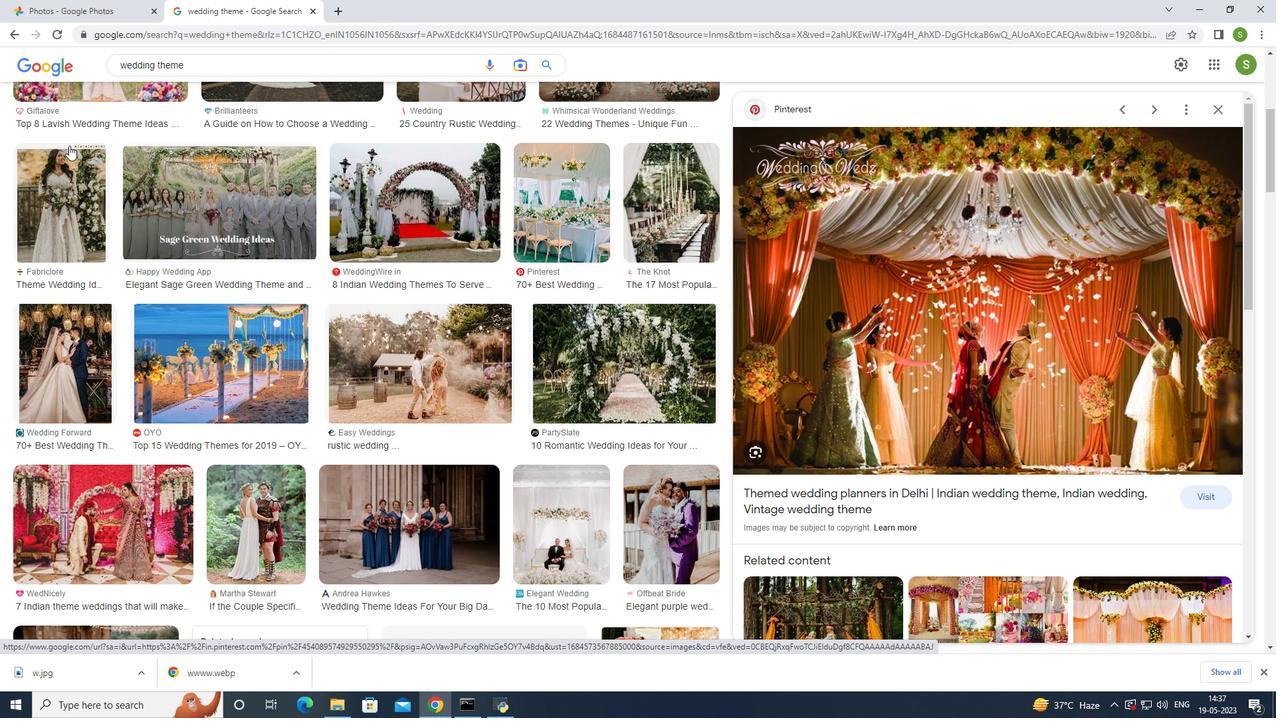 
Action: Mouse pressed left at (59, 152)
Screenshot: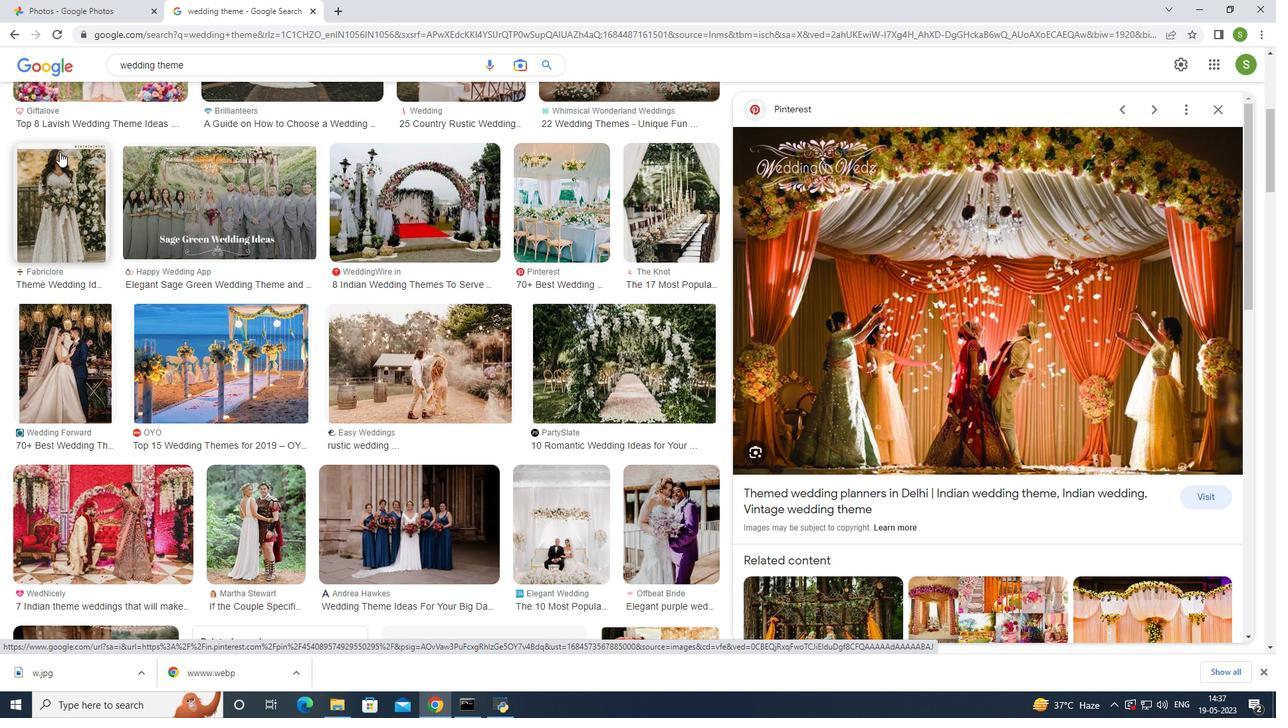 
Action: Mouse moved to (426, 226)
Screenshot: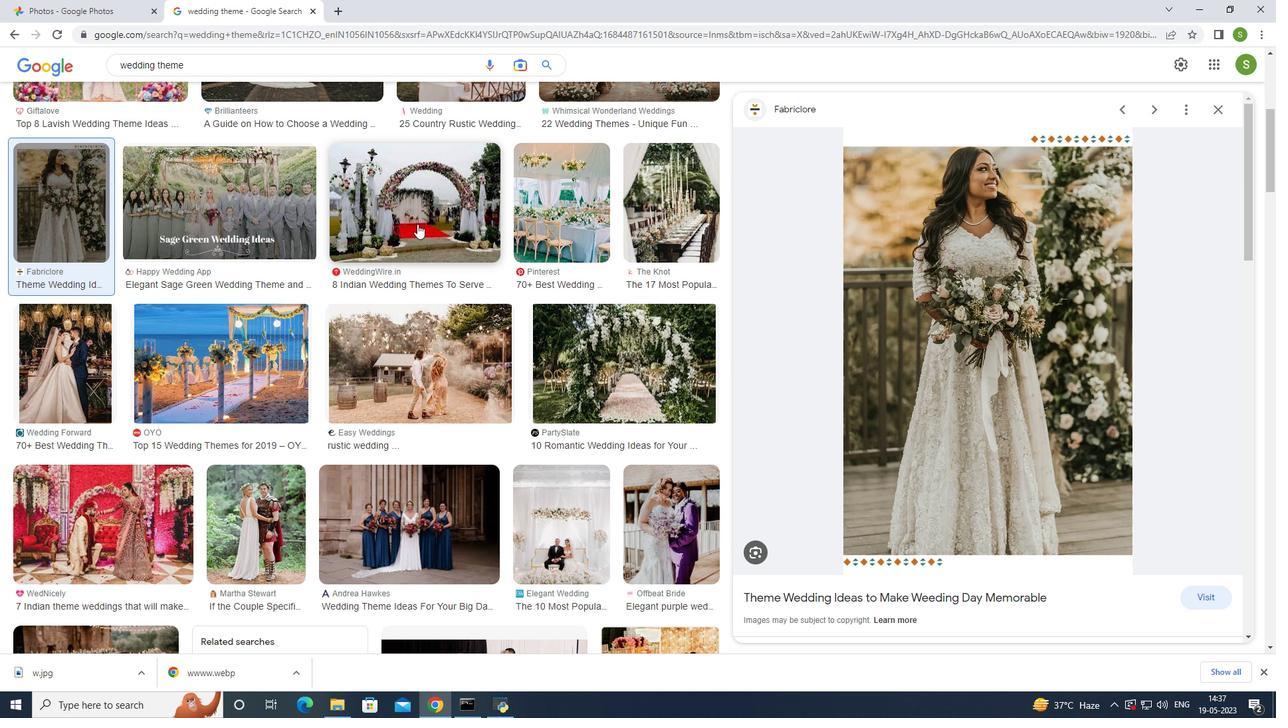
Action: Mouse scrolled (426, 225) with delta (0, 0)
Screenshot: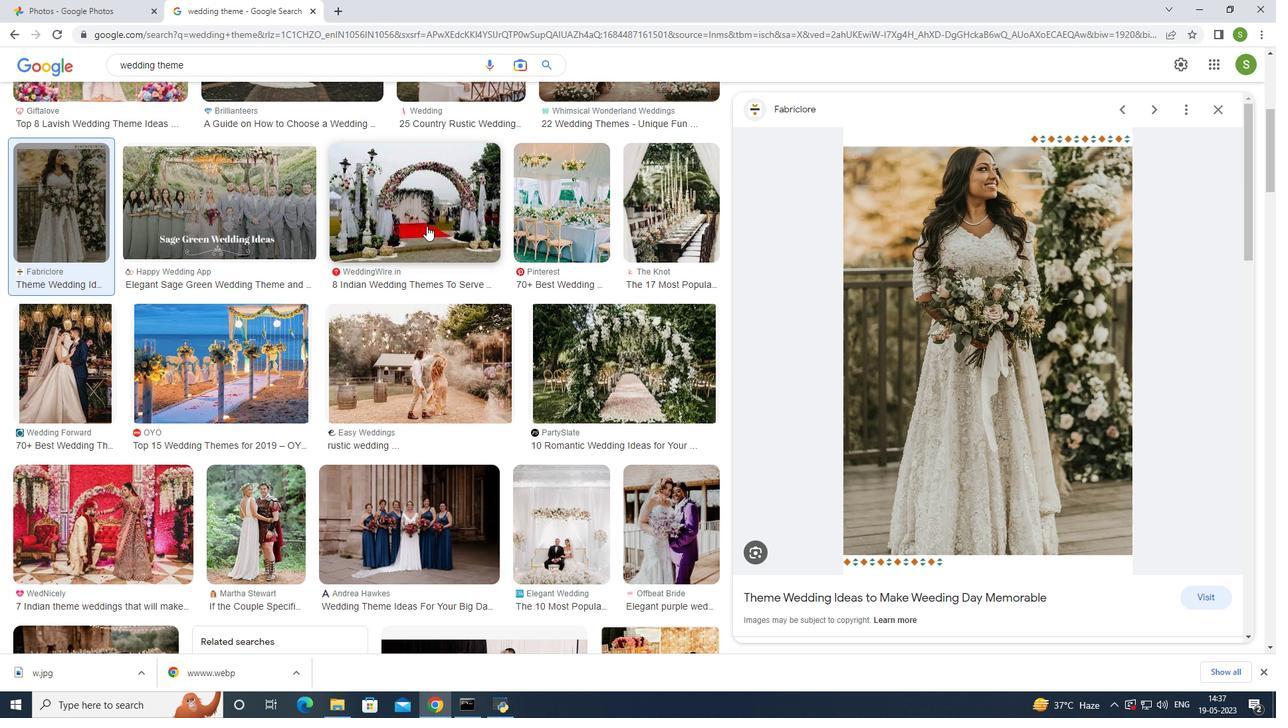 
Action: Mouse scrolled (426, 225) with delta (0, 0)
Screenshot: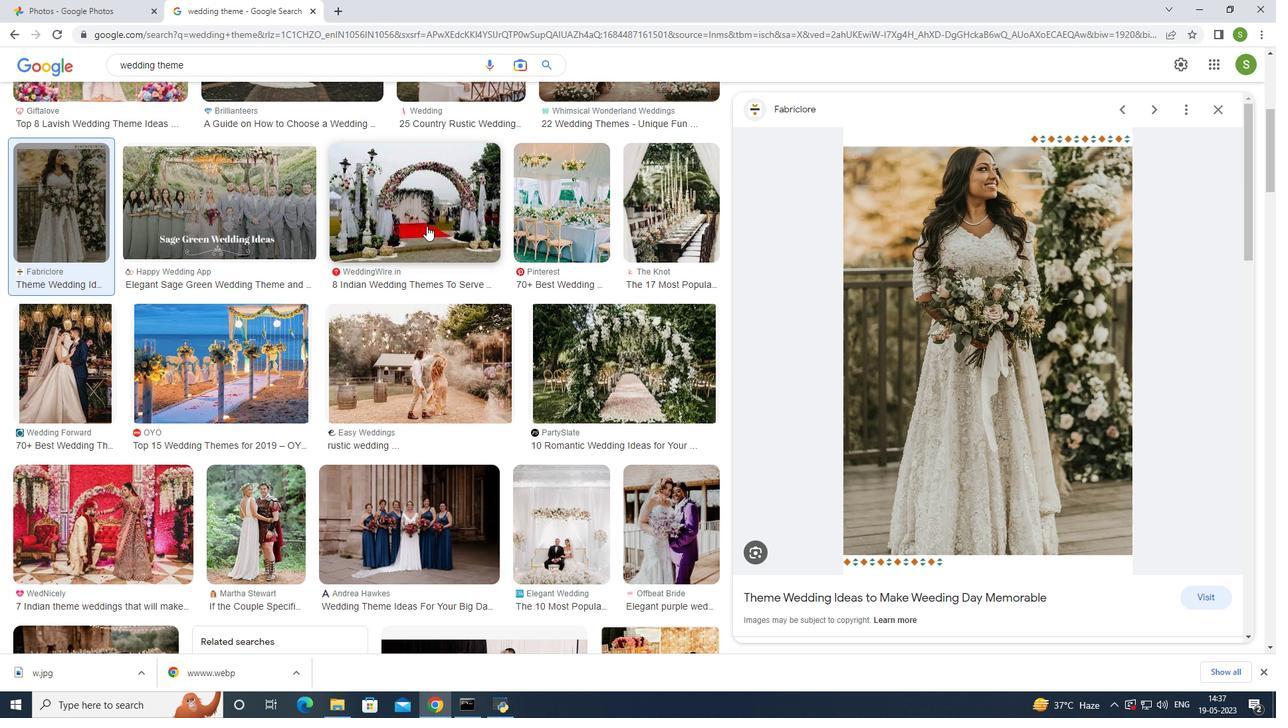 
Action: Mouse scrolled (426, 225) with delta (0, 0)
Screenshot: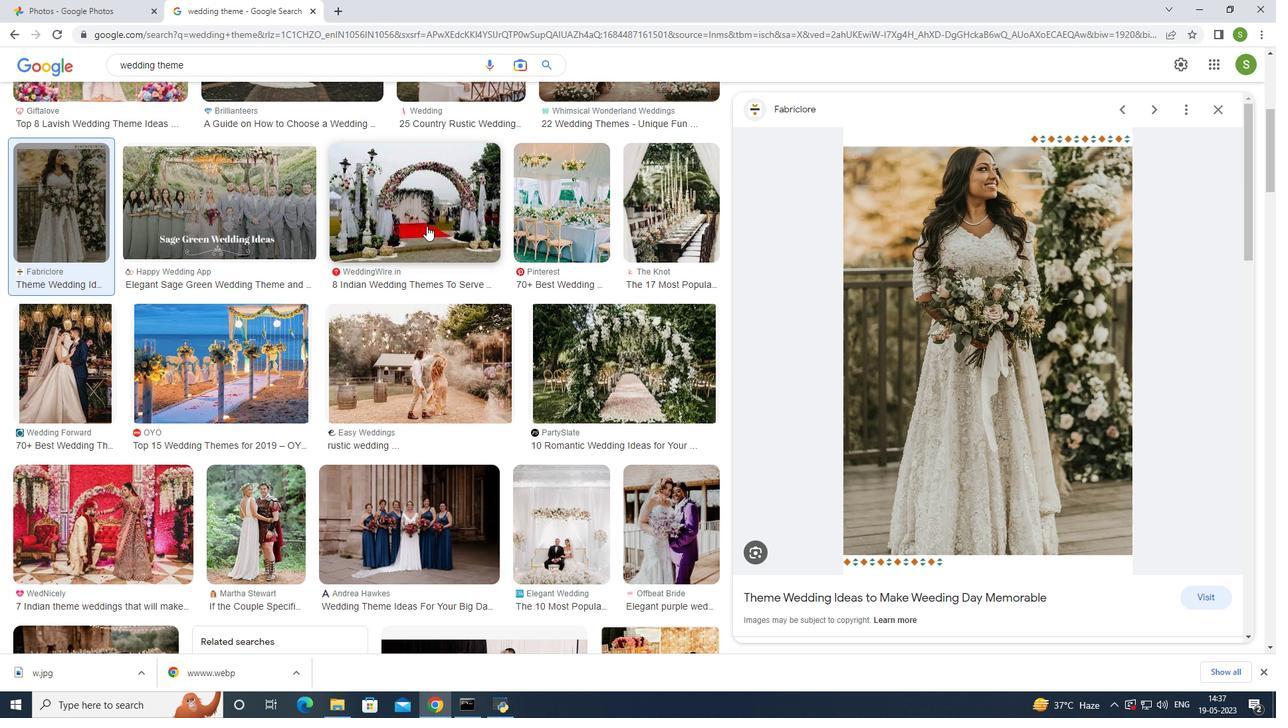 
Action: Mouse scrolled (426, 225) with delta (0, 0)
Screenshot: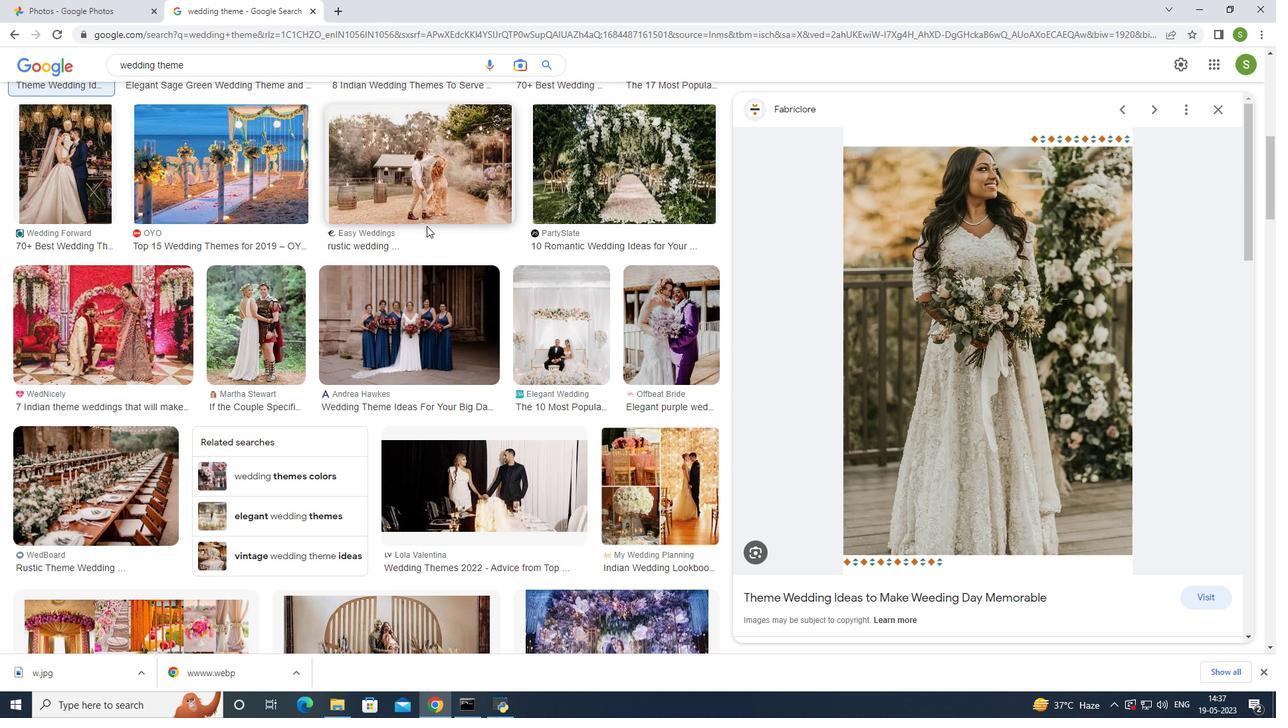 
Action: Mouse scrolled (426, 225) with delta (0, 0)
Screenshot: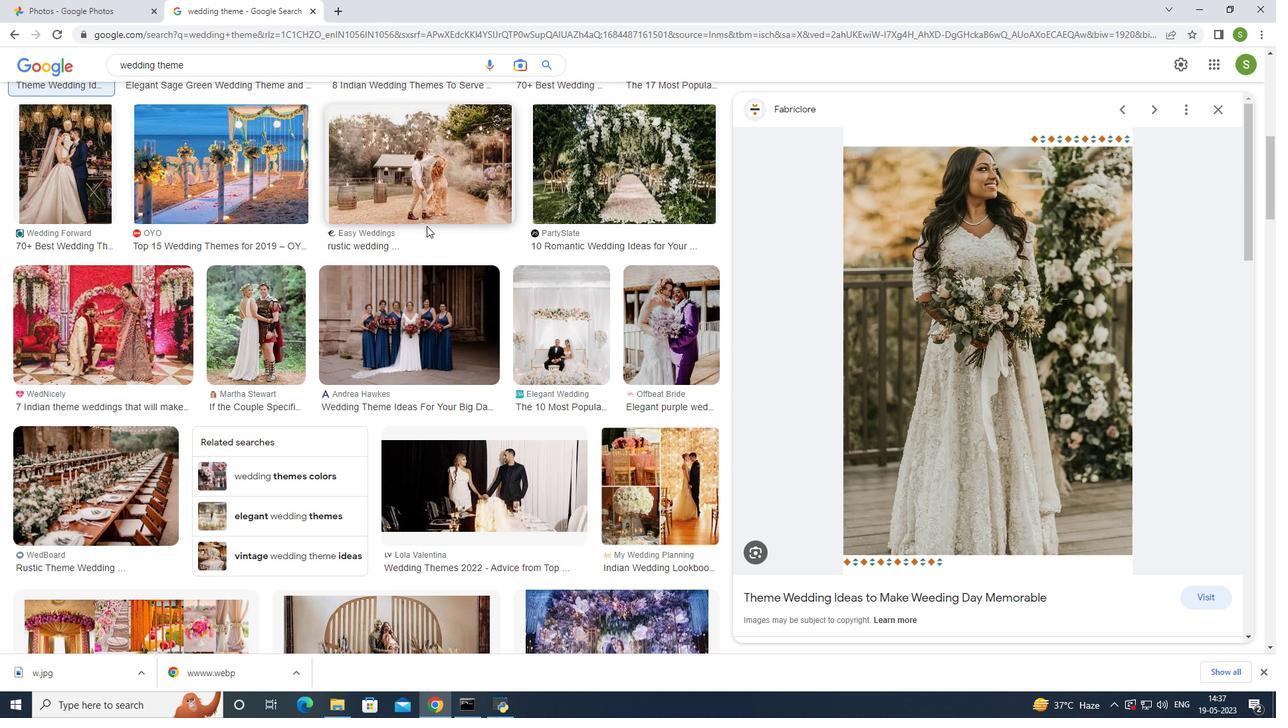 
Action: Mouse scrolled (426, 225) with delta (0, 0)
Screenshot: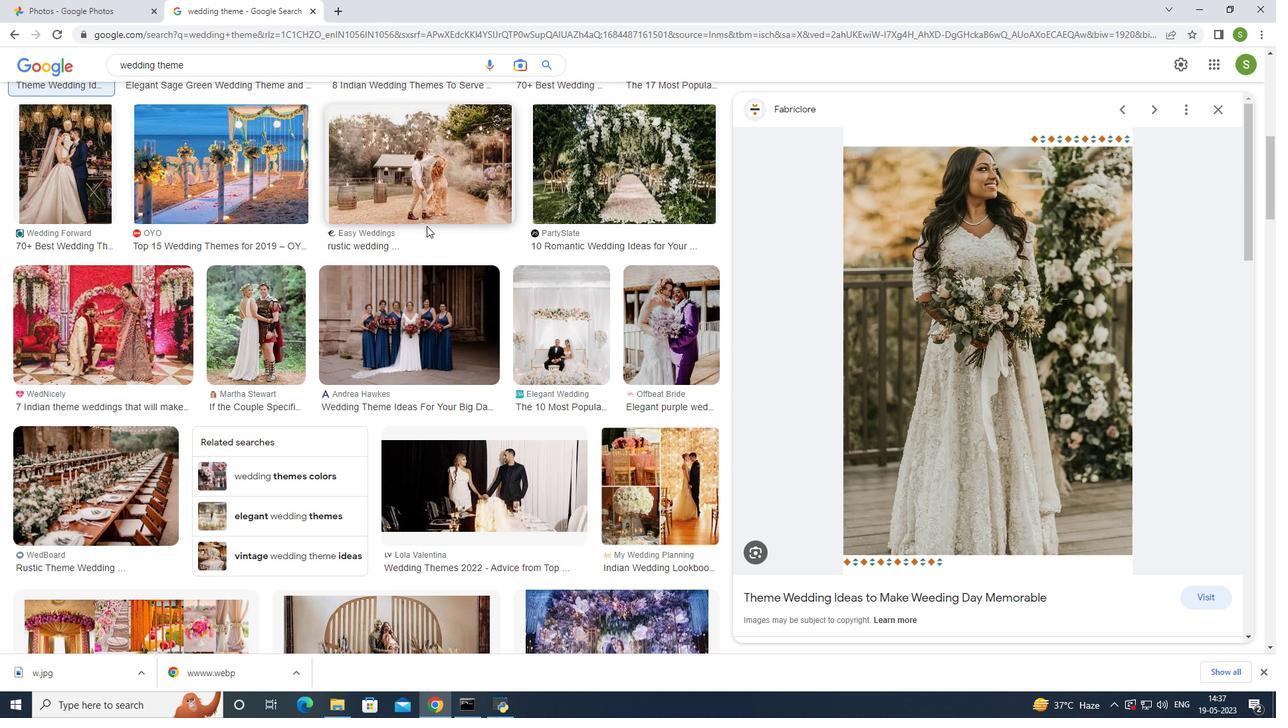 
Action: Mouse scrolled (426, 225) with delta (0, 0)
Screenshot: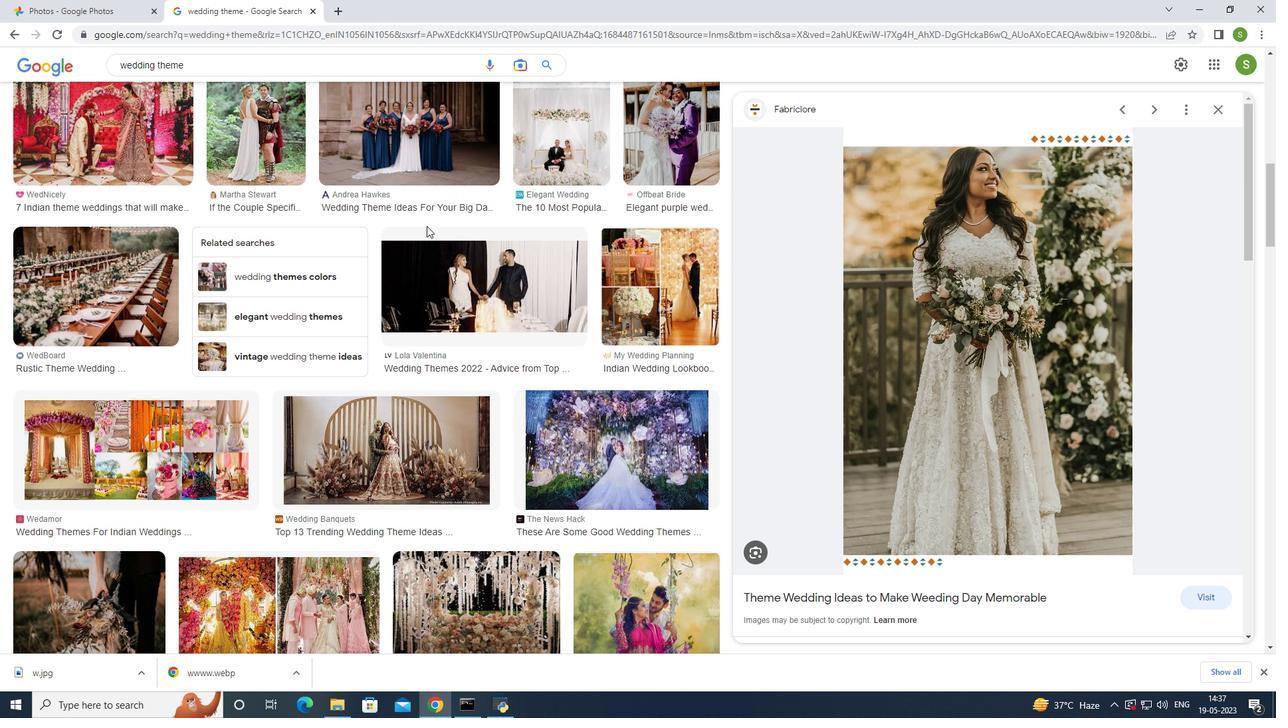 
Action: Mouse scrolled (426, 225) with delta (0, 0)
Screenshot: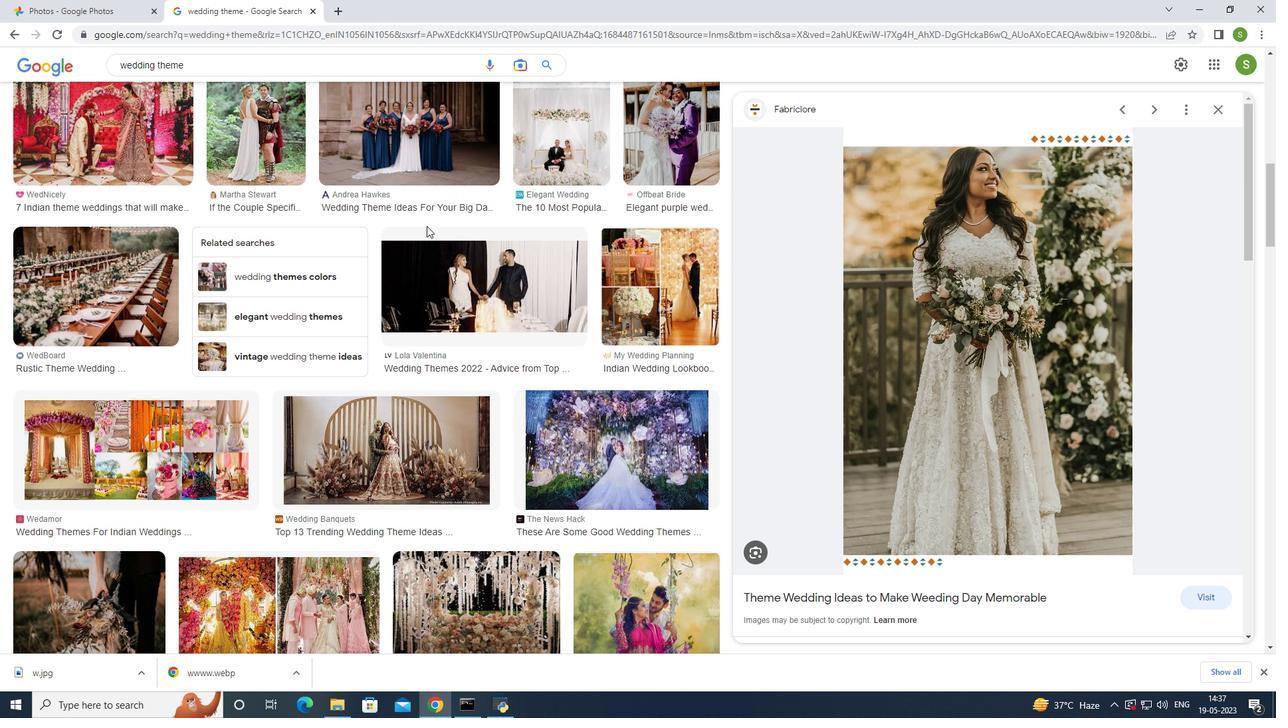 
Action: Mouse scrolled (426, 225) with delta (0, 0)
Screenshot: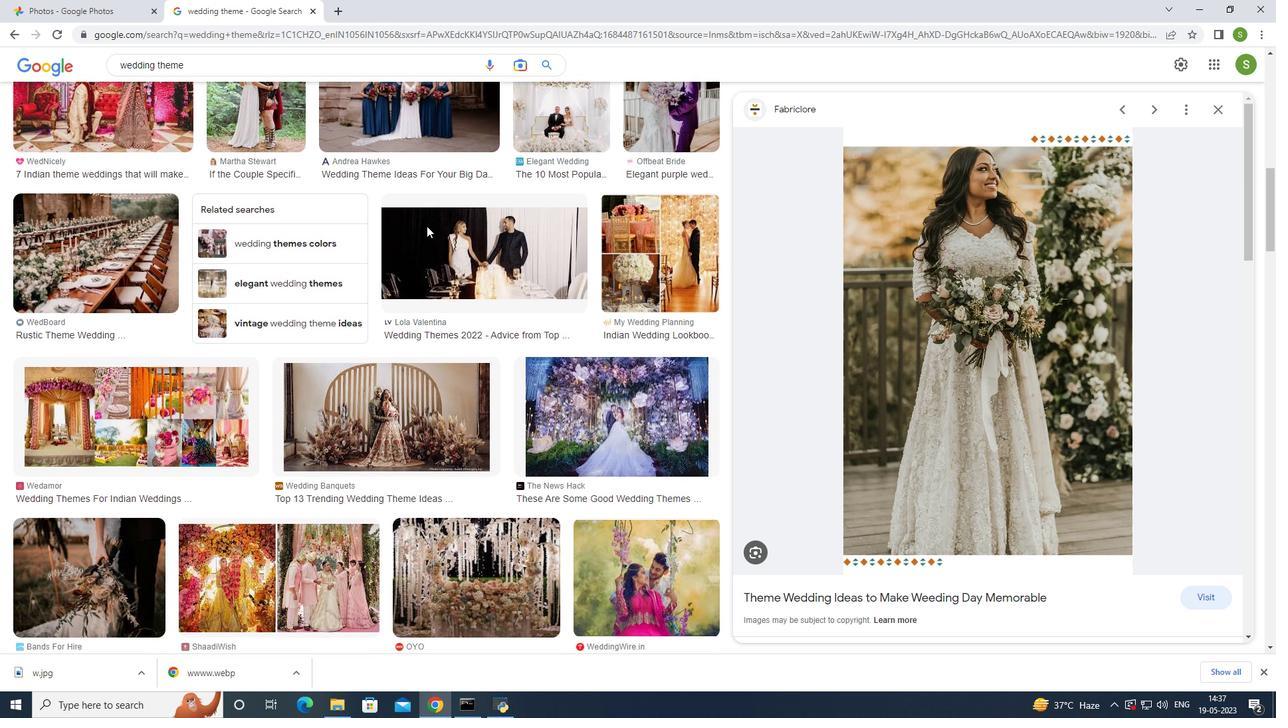 
Action: Mouse moved to (430, 224)
Screenshot: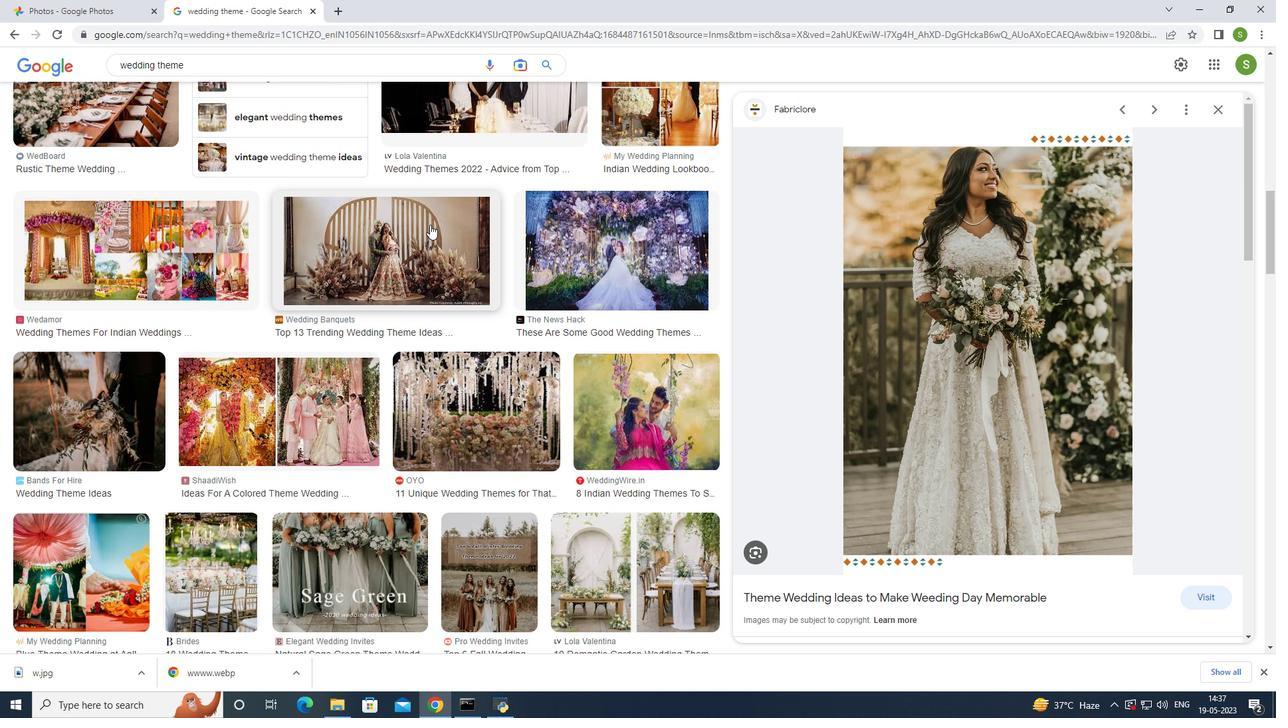 
Action: Mouse scrolled (430, 223) with delta (0, 0)
Screenshot: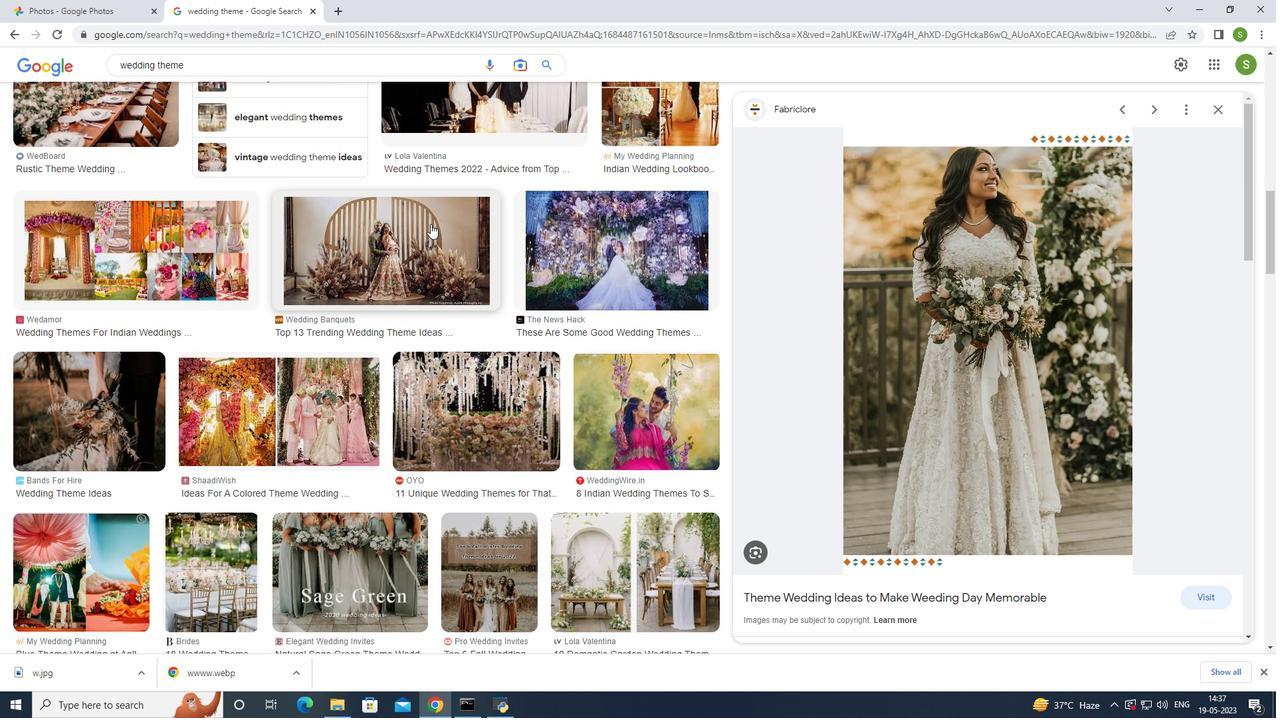 
Action: Mouse scrolled (430, 223) with delta (0, 0)
Screenshot: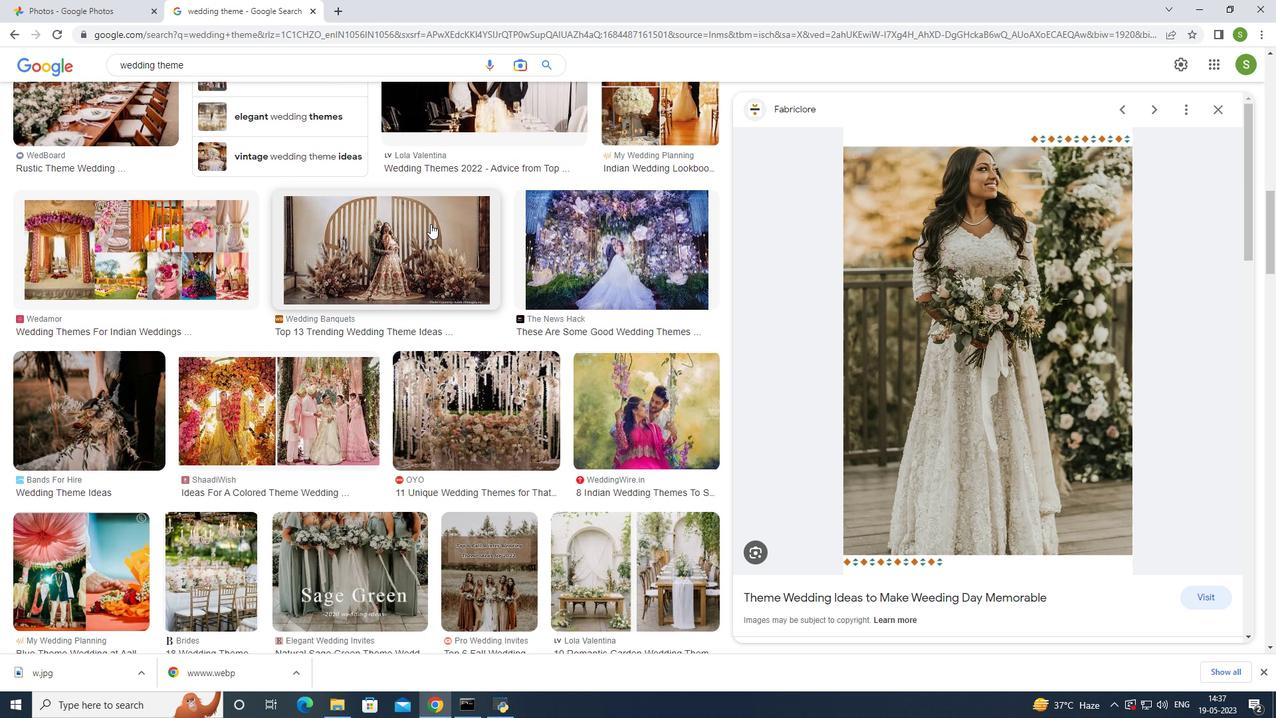 
Action: Mouse scrolled (430, 223) with delta (0, 0)
Screenshot: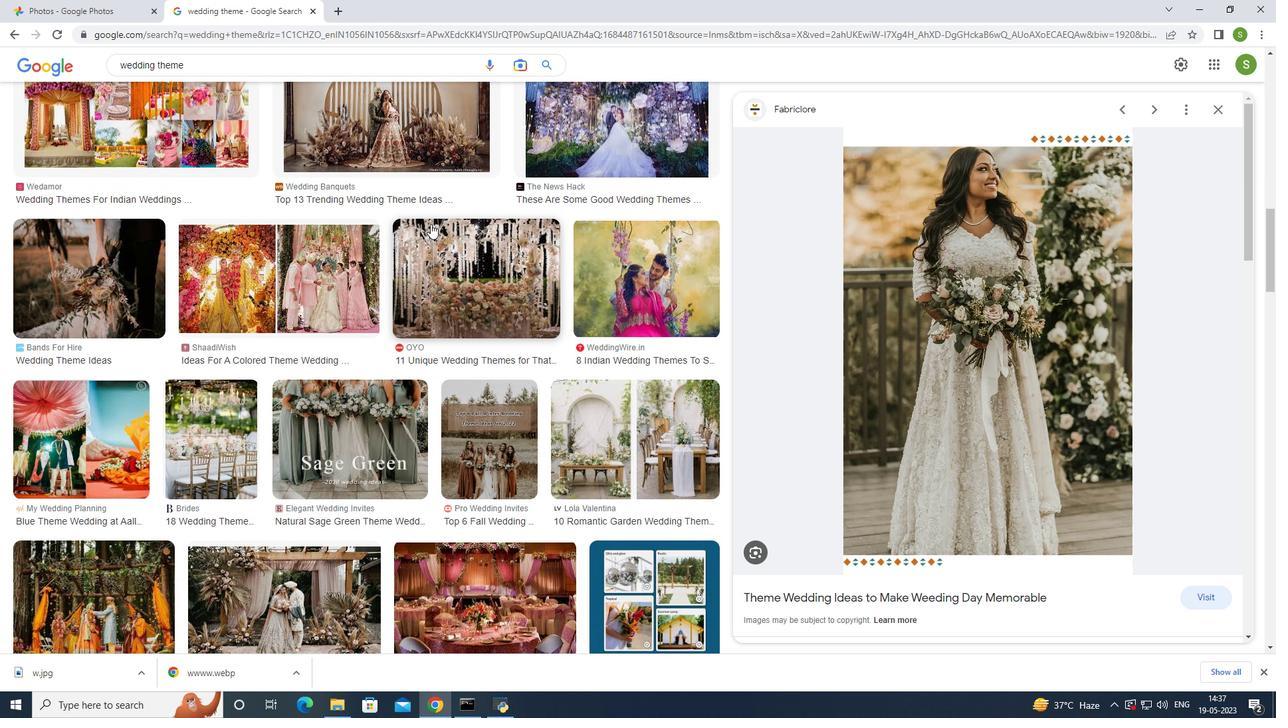 
Action: Mouse scrolled (430, 223) with delta (0, 0)
Screenshot: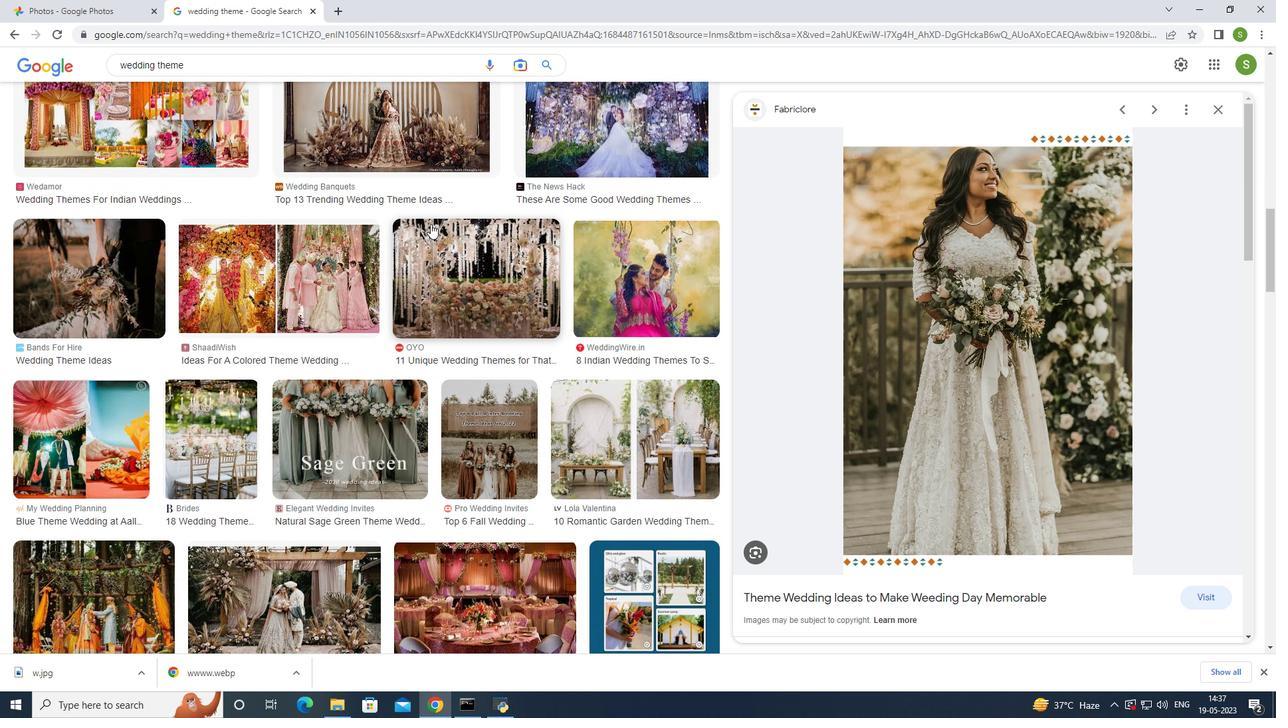 
Action: Mouse scrolled (430, 223) with delta (0, 0)
Screenshot: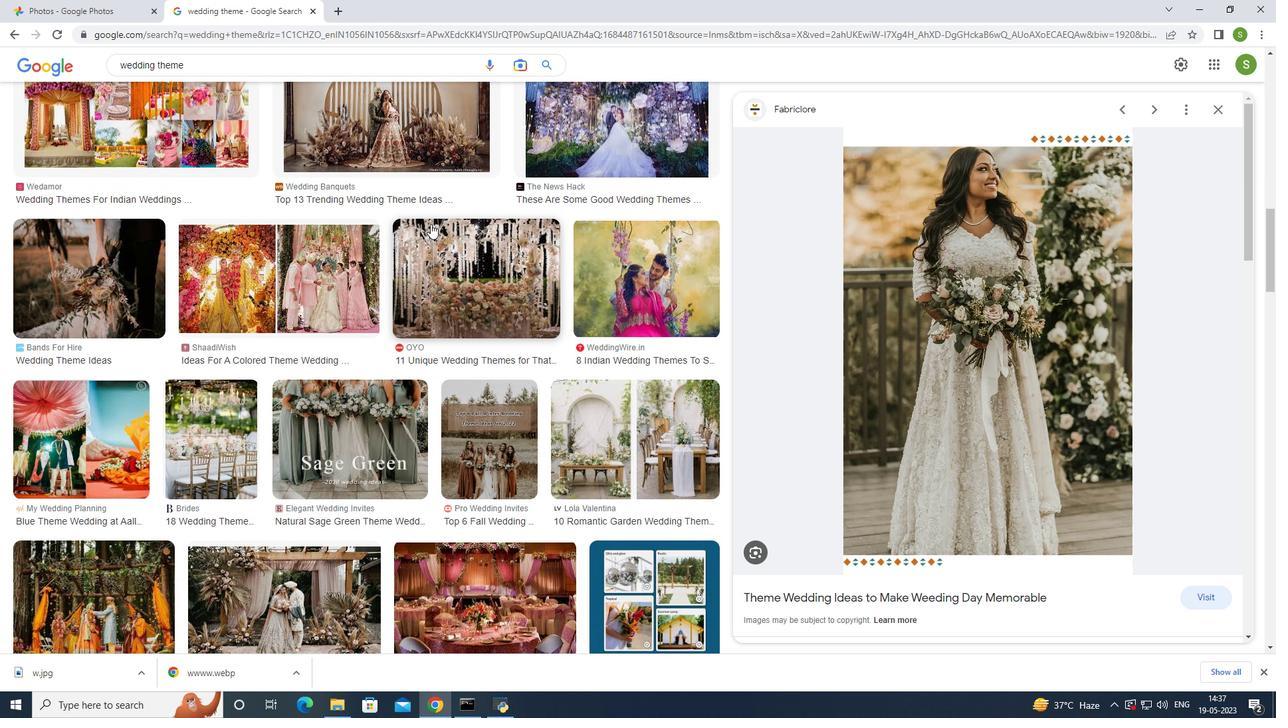 
Action: Mouse scrolled (430, 223) with delta (0, 0)
Screenshot: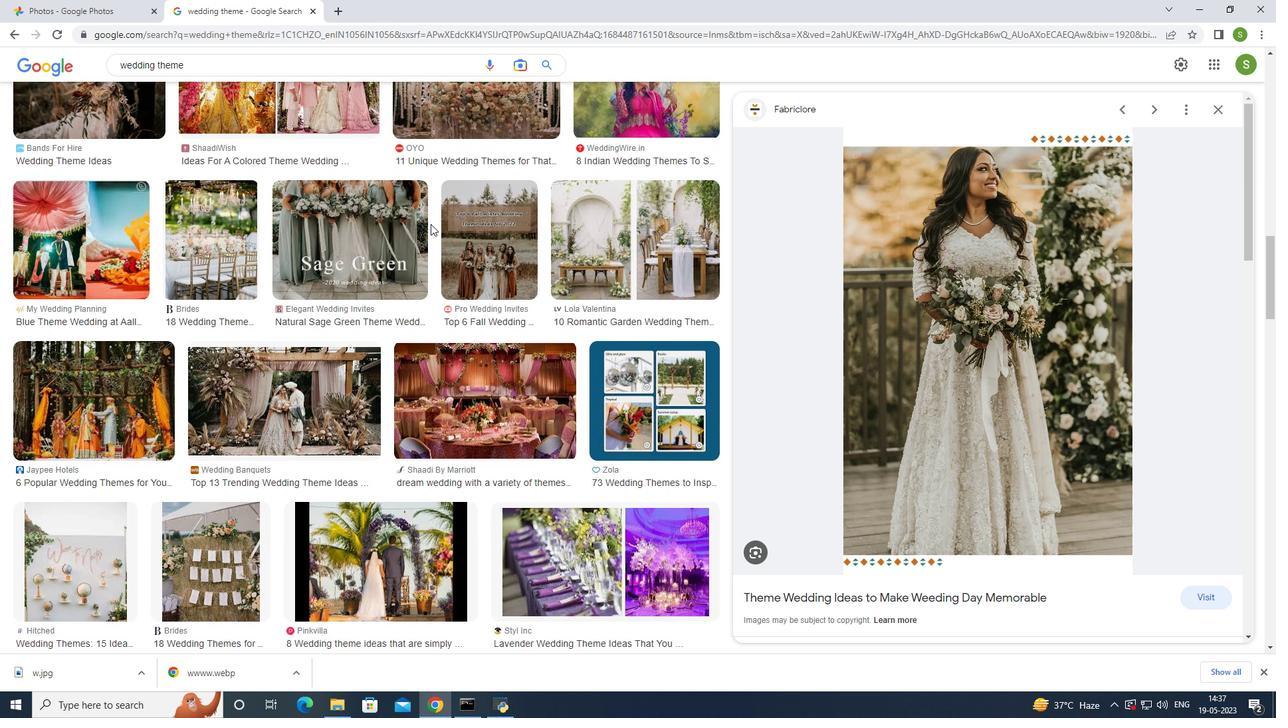 
Action: Mouse scrolled (430, 223) with delta (0, 0)
Screenshot: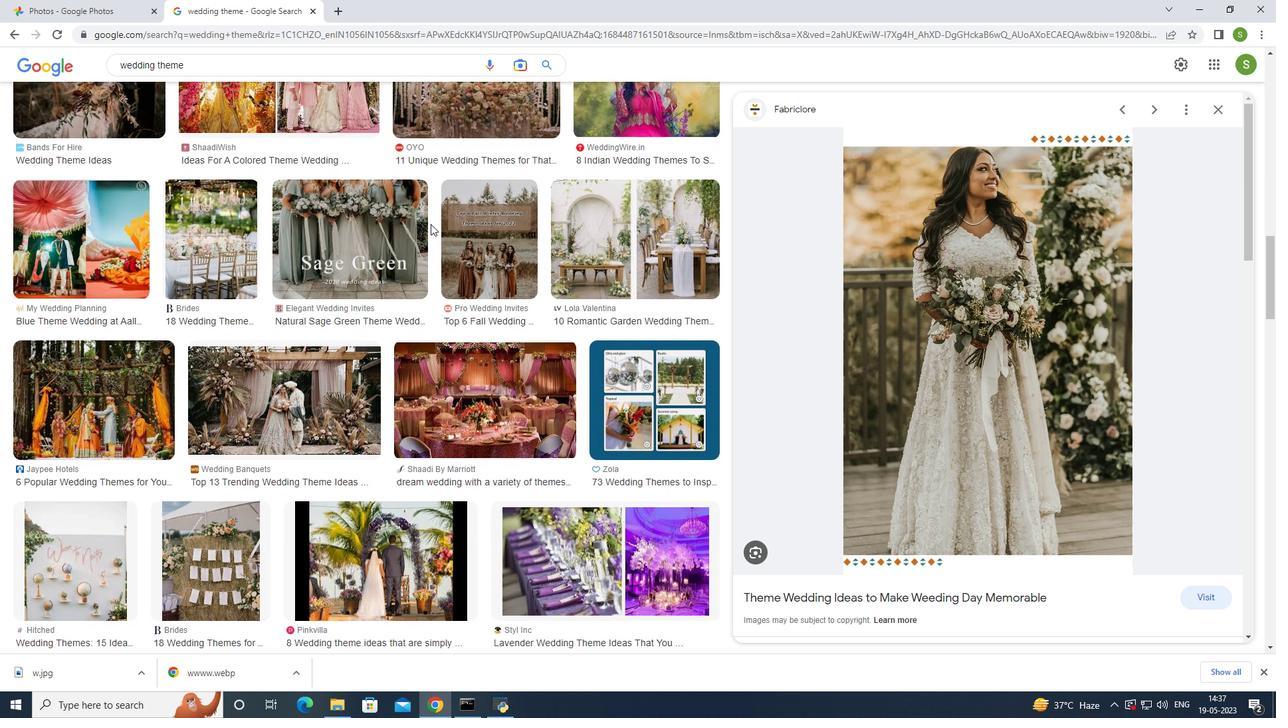 
Action: Mouse moved to (434, 240)
Screenshot: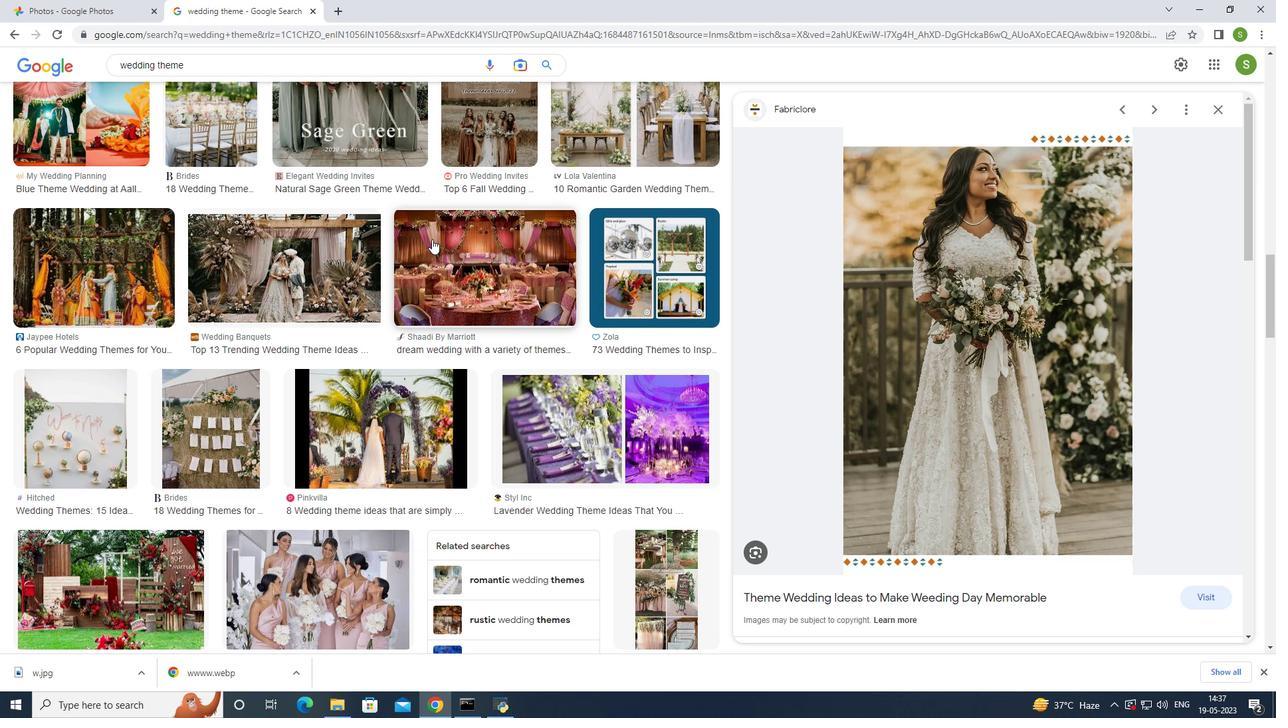 
Action: Mouse pressed left at (434, 240)
Screenshot: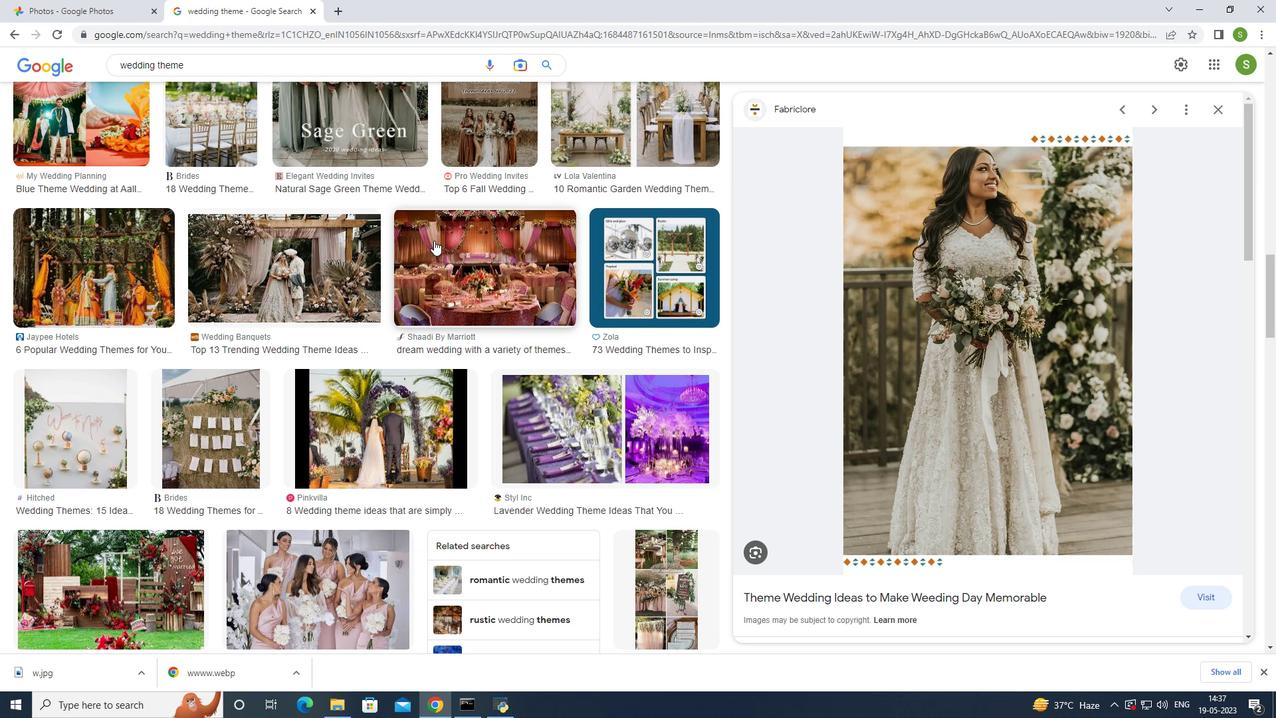 
Action: Mouse moved to (958, 239)
Screenshot: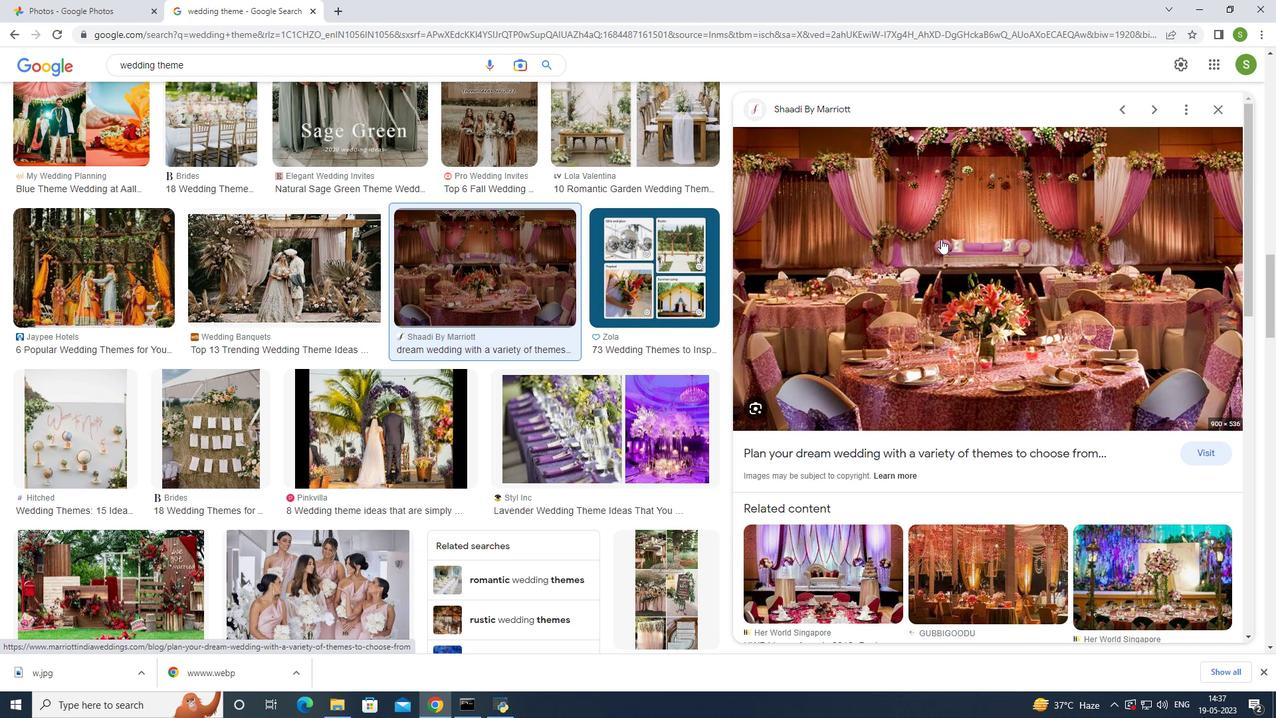 
Action: Mouse pressed right at (958, 239)
Screenshot: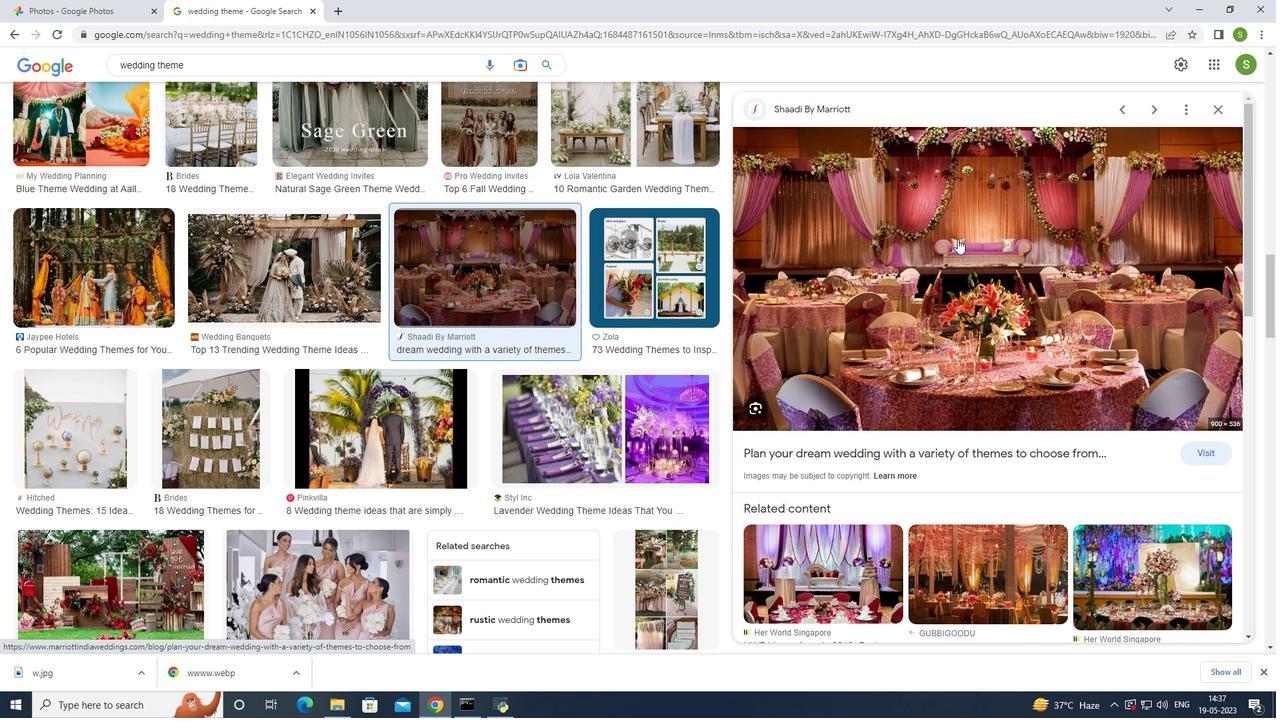 
Action: Mouse moved to (1010, 384)
Screenshot: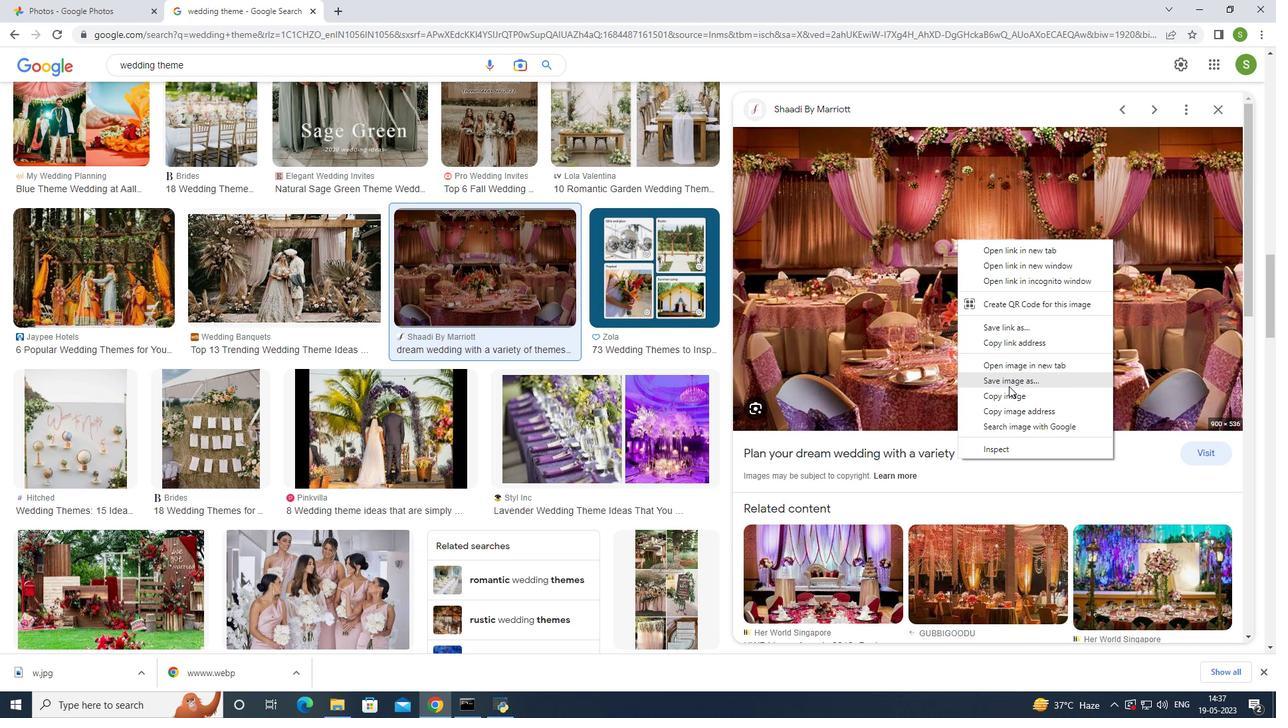 
Action: Mouse pressed left at (1010, 384)
Screenshot: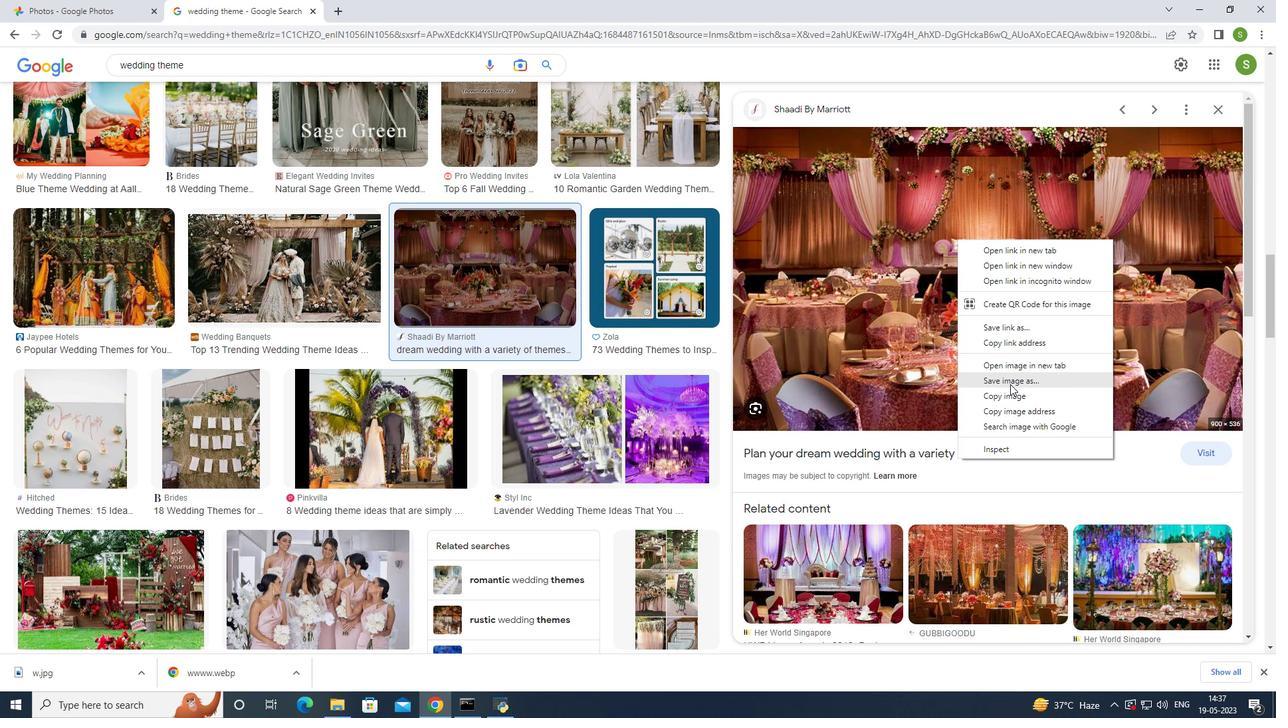 
Action: Key pressed ww<Key.enter>
Screenshot: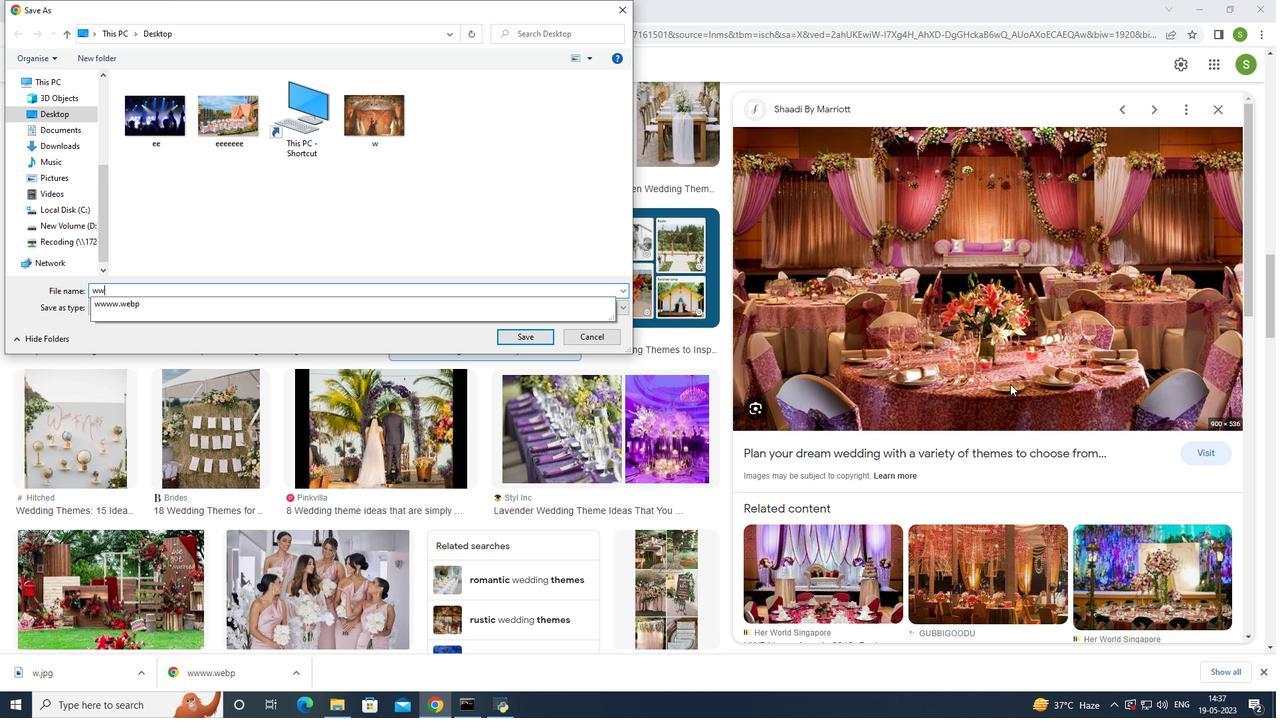 
Action: Mouse moved to (568, 209)
Screenshot: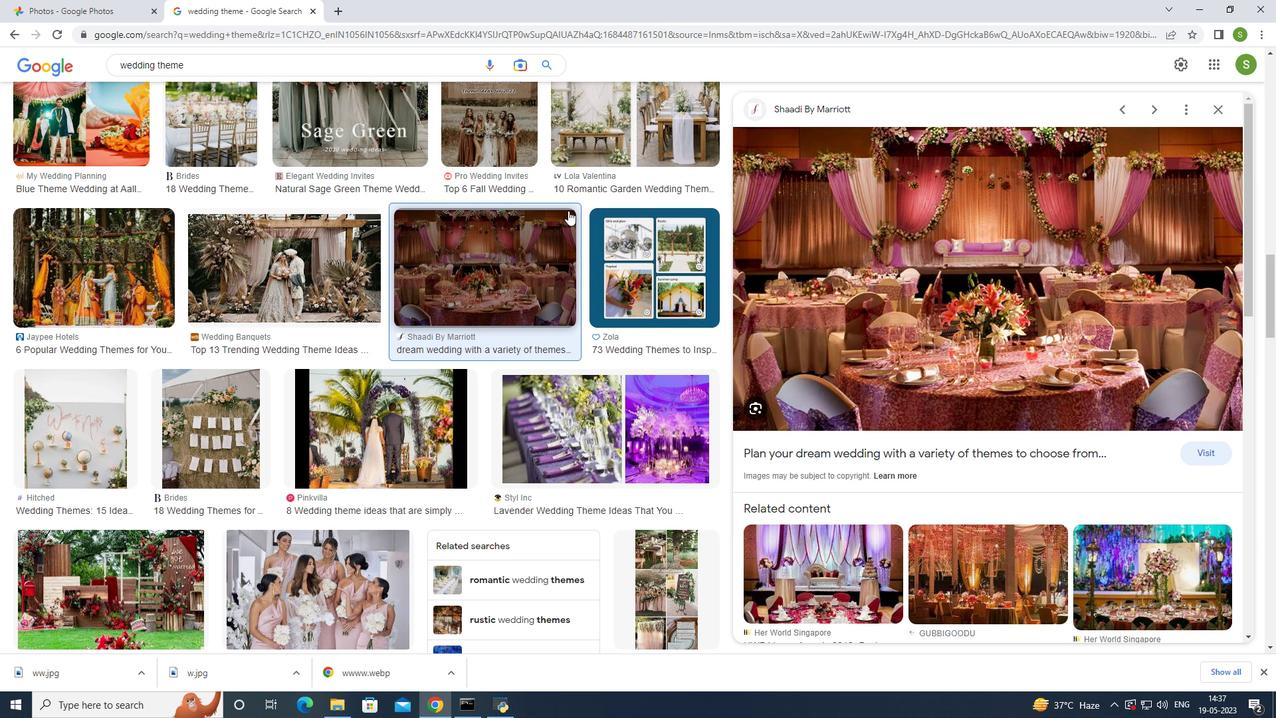 
Action: Mouse scrolled (568, 208) with delta (0, 0)
Screenshot: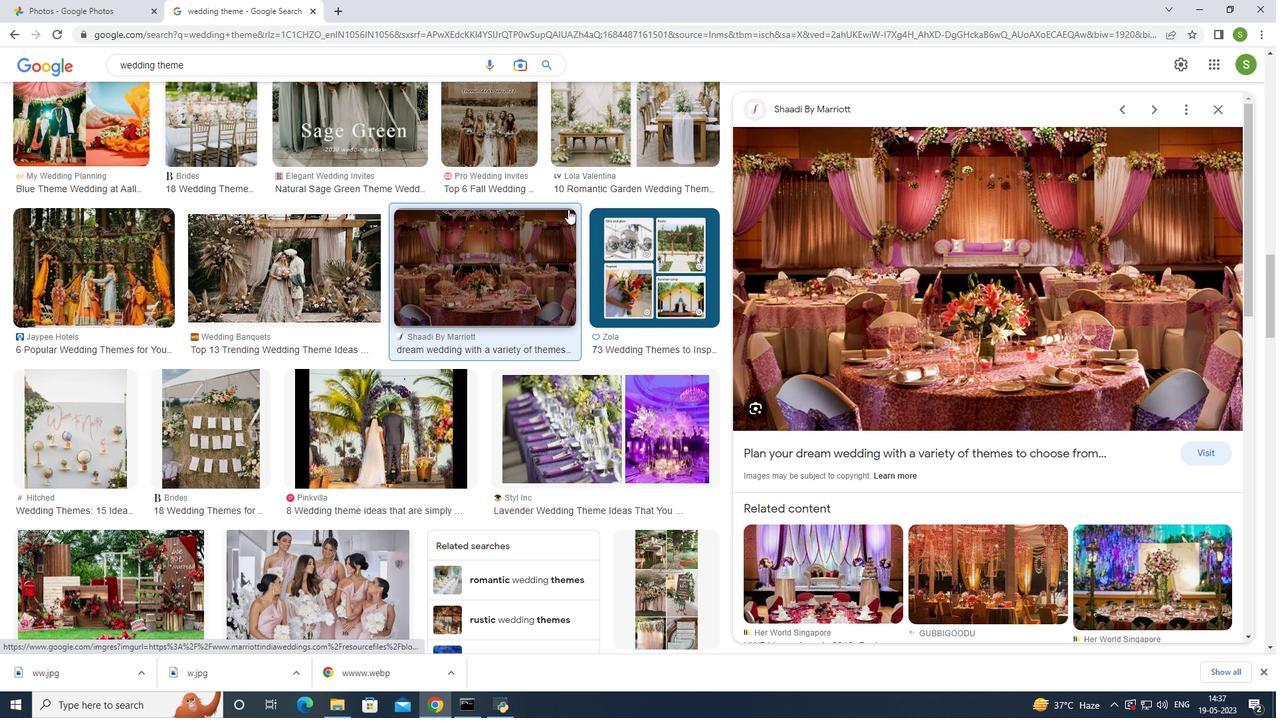 
Action: Mouse scrolled (568, 208) with delta (0, 0)
Screenshot: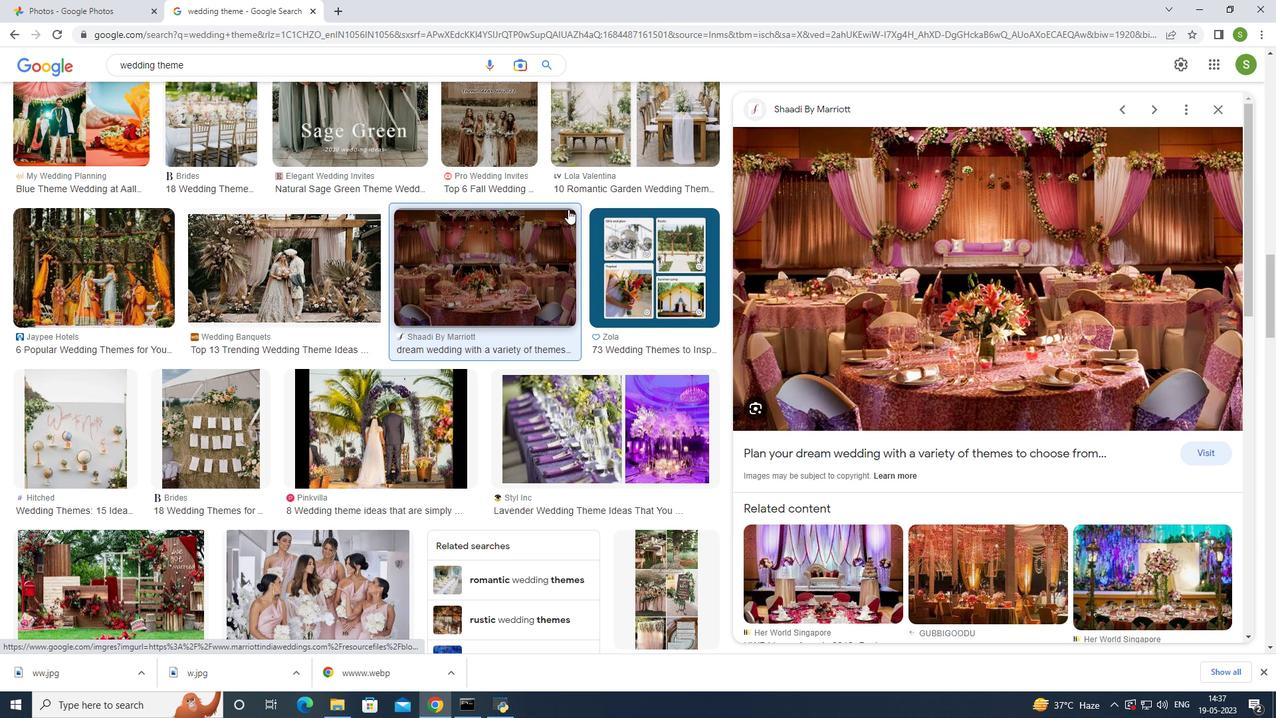 
Action: Mouse scrolled (568, 208) with delta (0, 0)
Screenshot: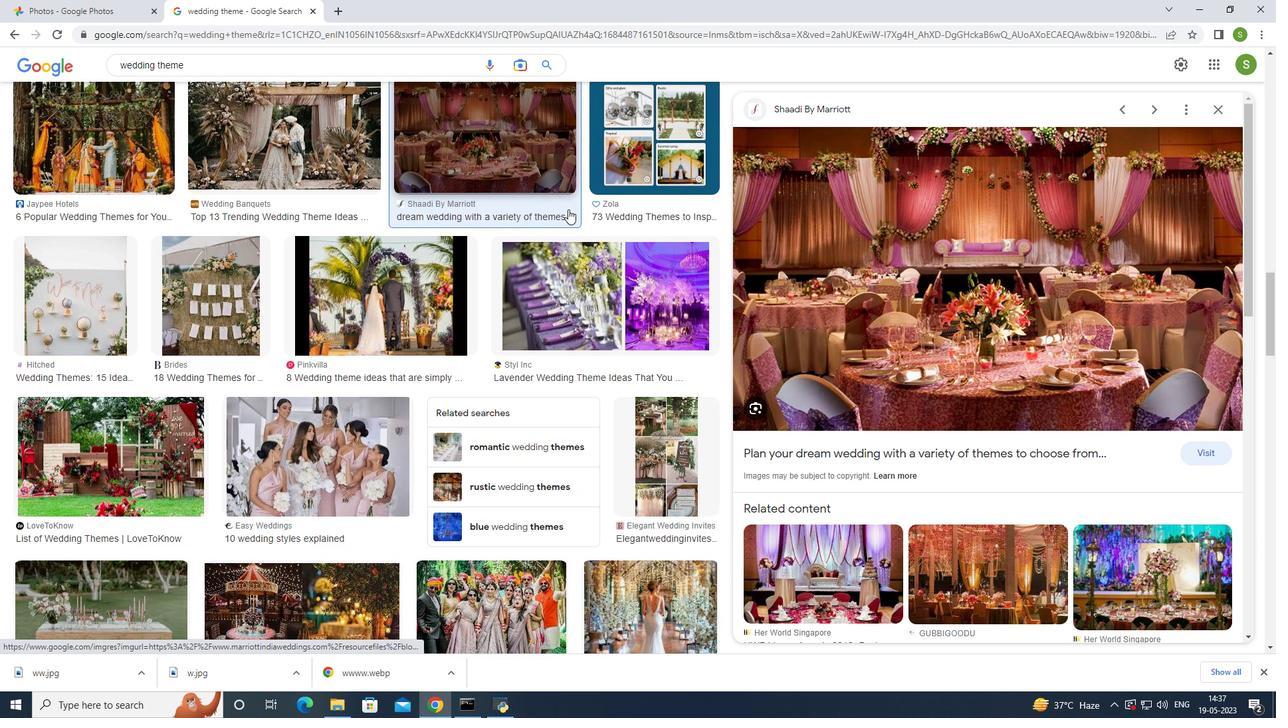
Action: Mouse scrolled (568, 208) with delta (0, 0)
Screenshot: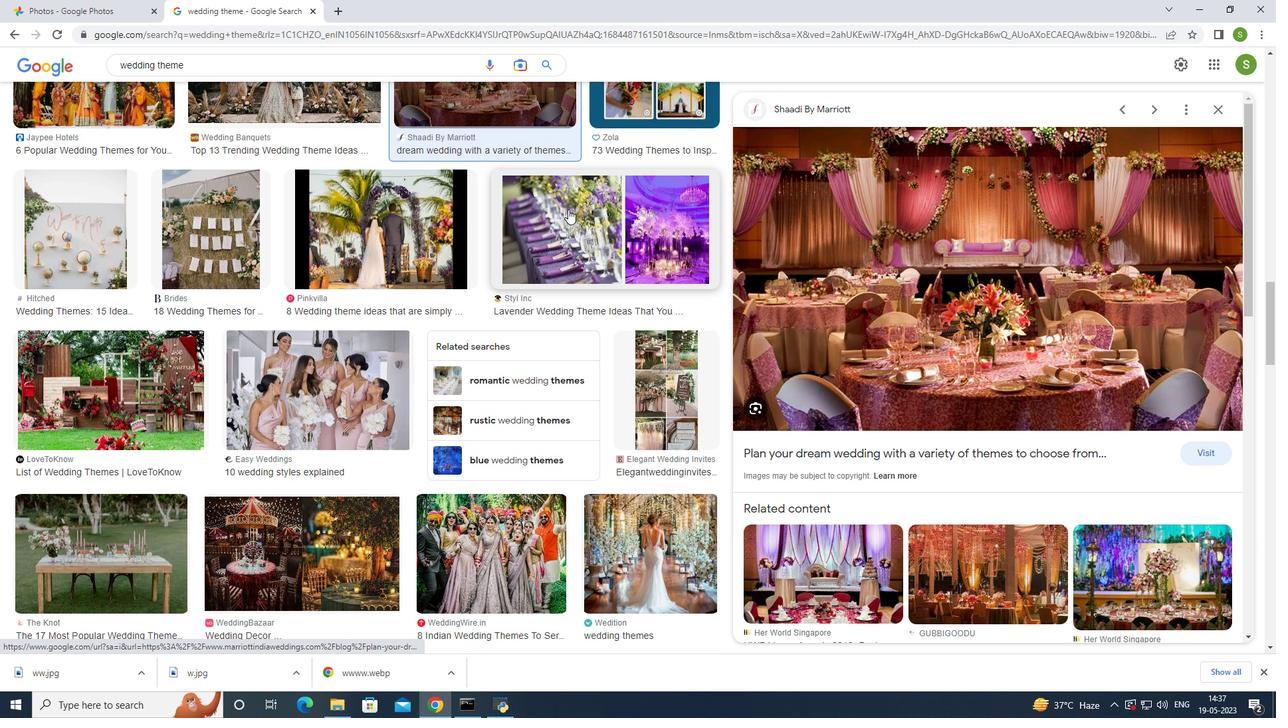 
Action: Mouse scrolled (568, 208) with delta (0, 0)
Screenshot: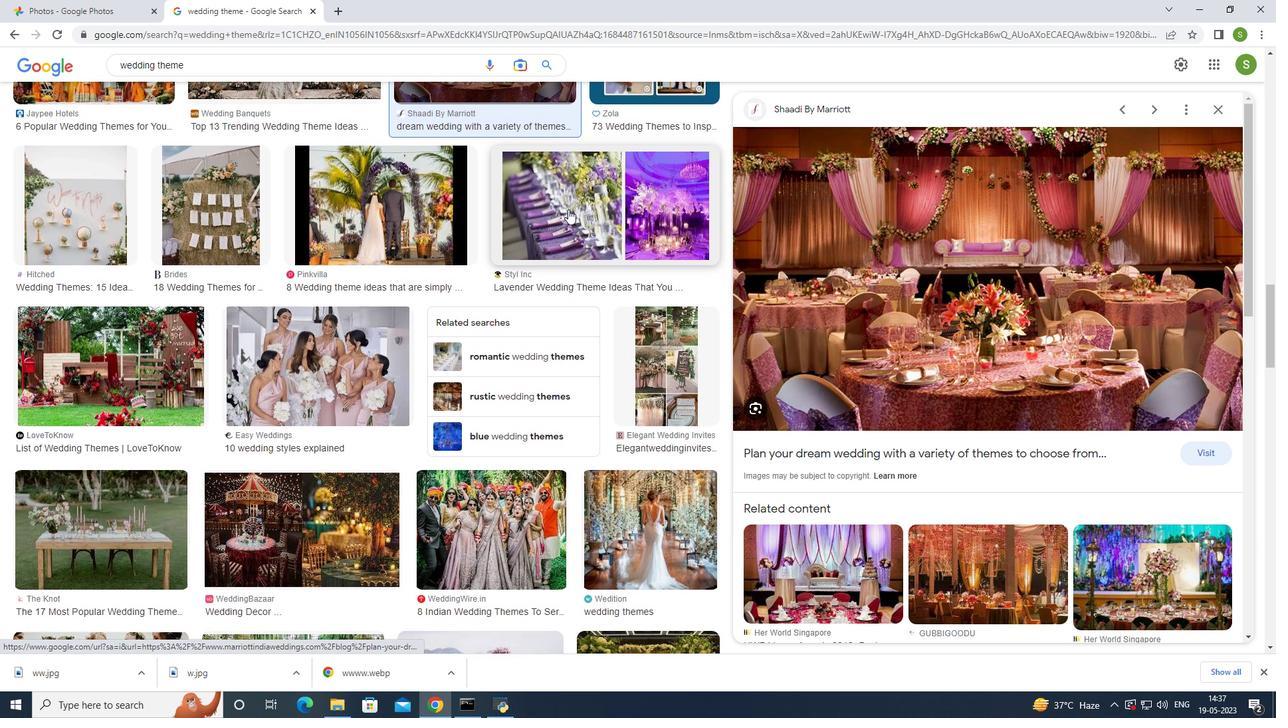 
Action: Mouse scrolled (568, 208) with delta (0, 0)
Screenshot: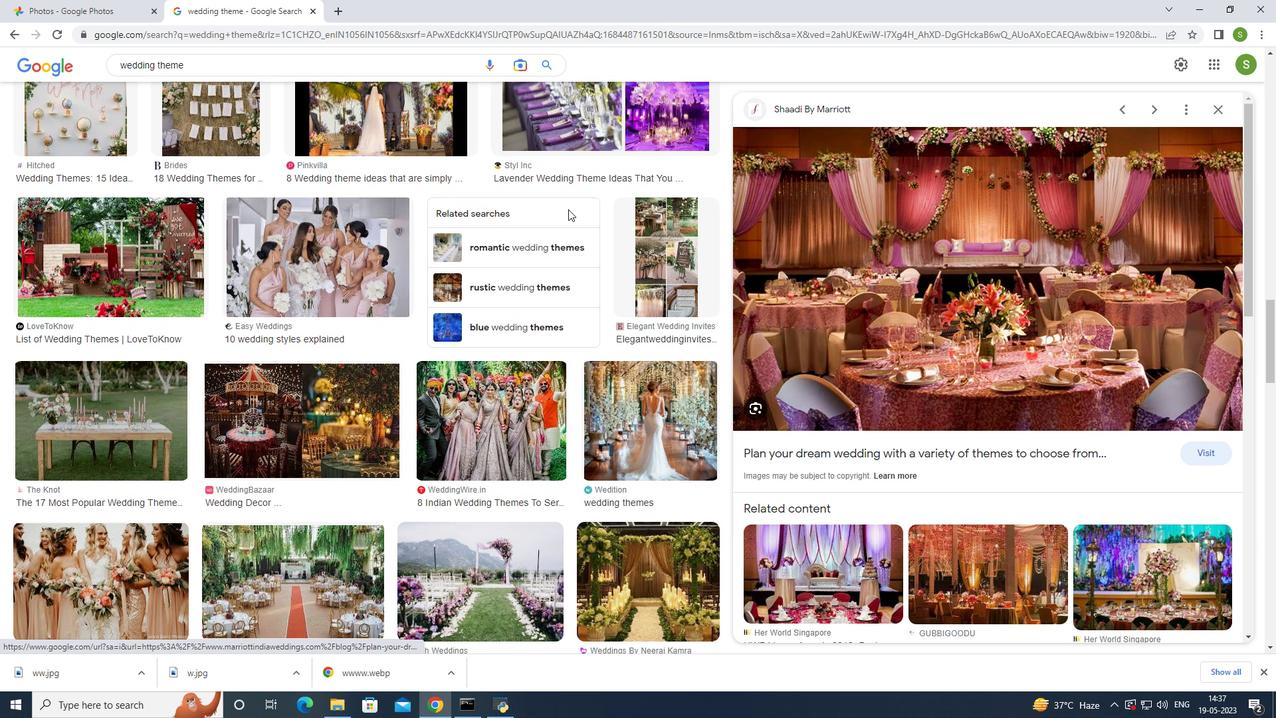 
Action: Mouse scrolled (568, 208) with delta (0, 0)
Screenshot: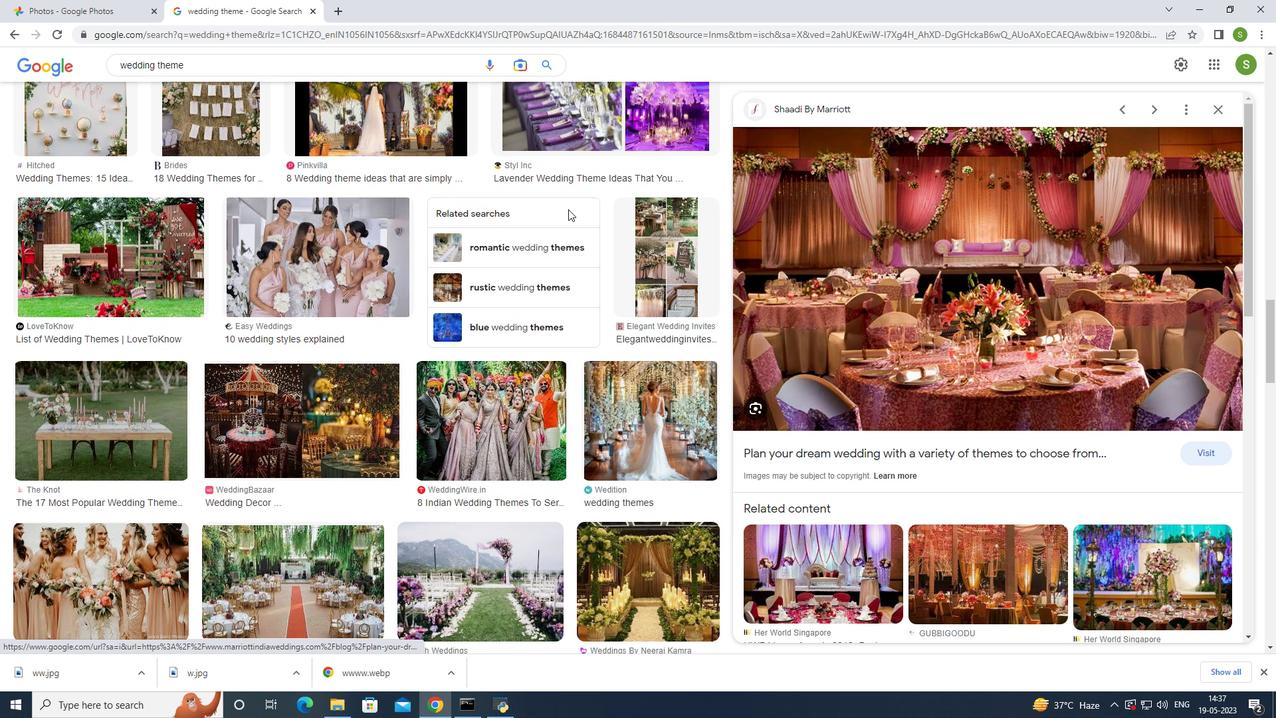 
Action: Mouse scrolled (568, 208) with delta (0, 0)
Screenshot: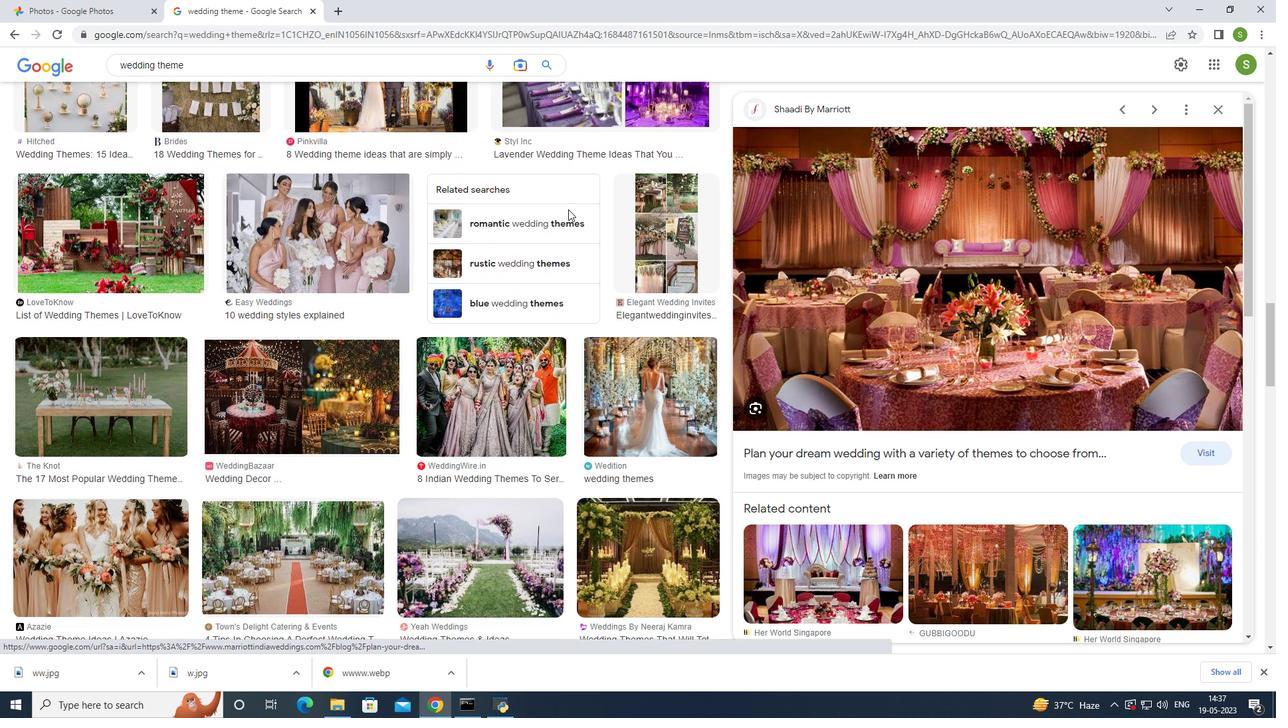 
Action: Mouse moved to (530, 206)
Screenshot: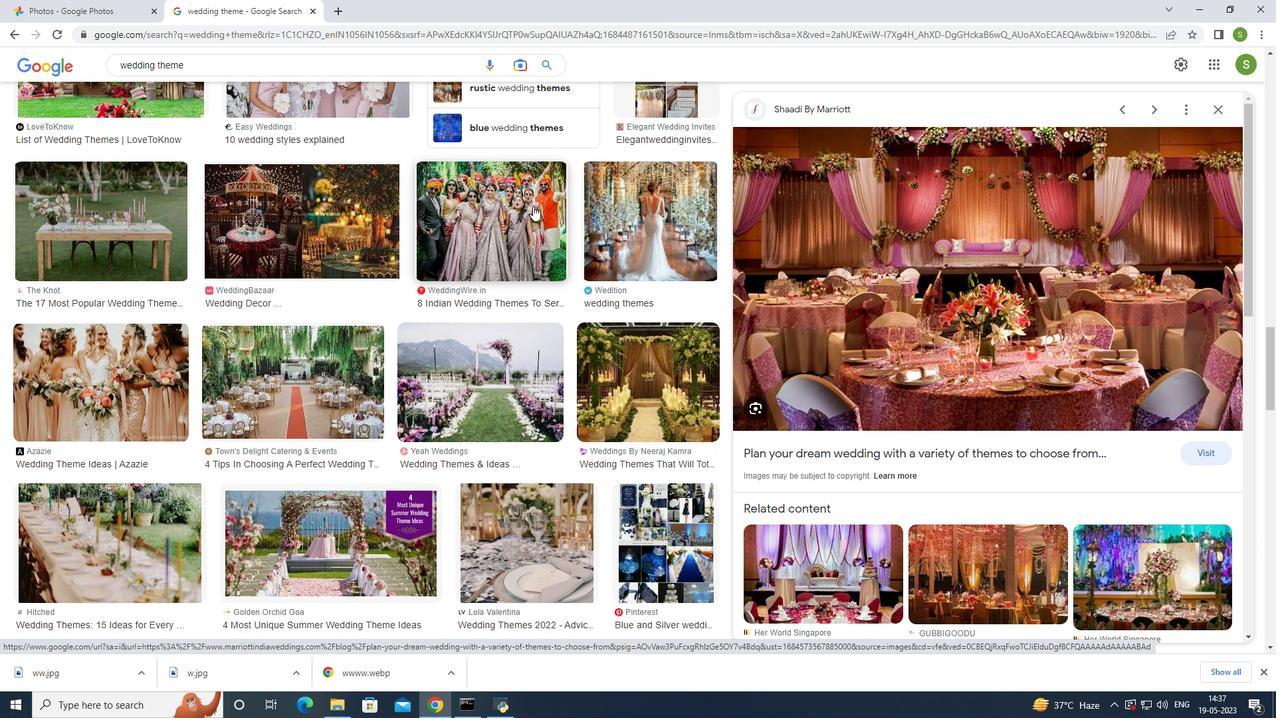 
Action: Mouse pressed left at (530, 206)
Screenshot: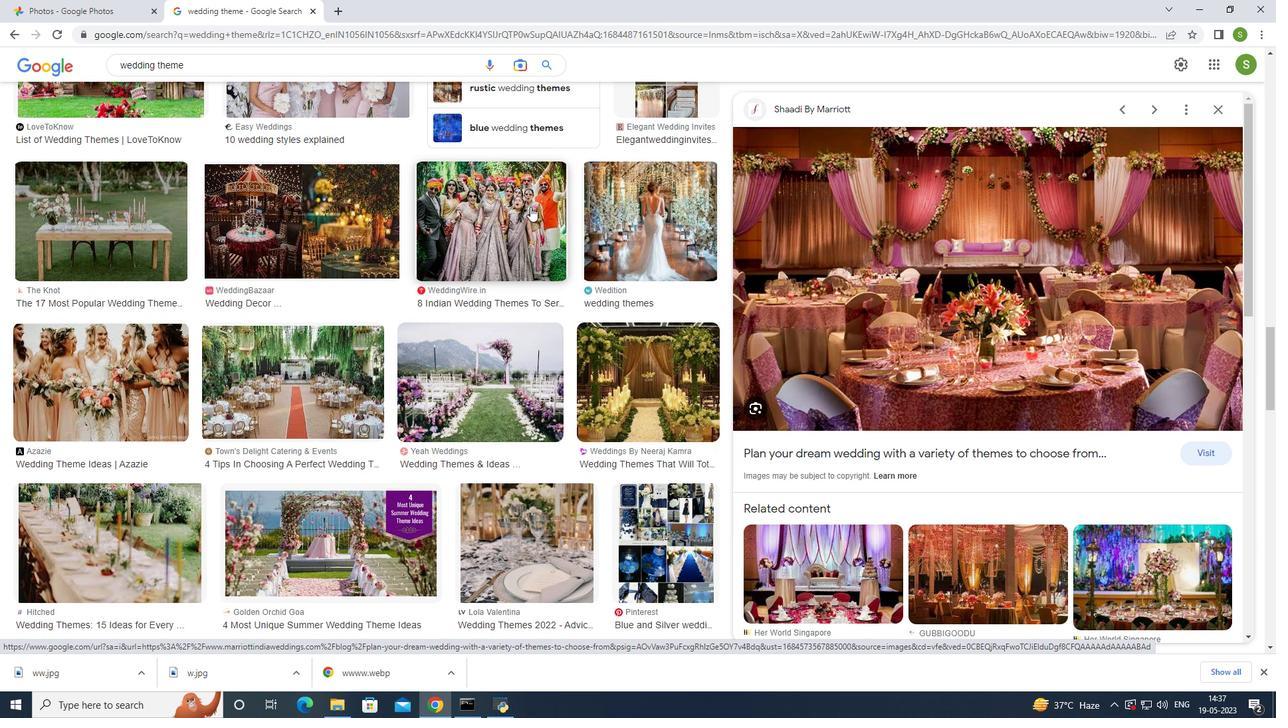 
Action: Mouse moved to (979, 226)
Screenshot: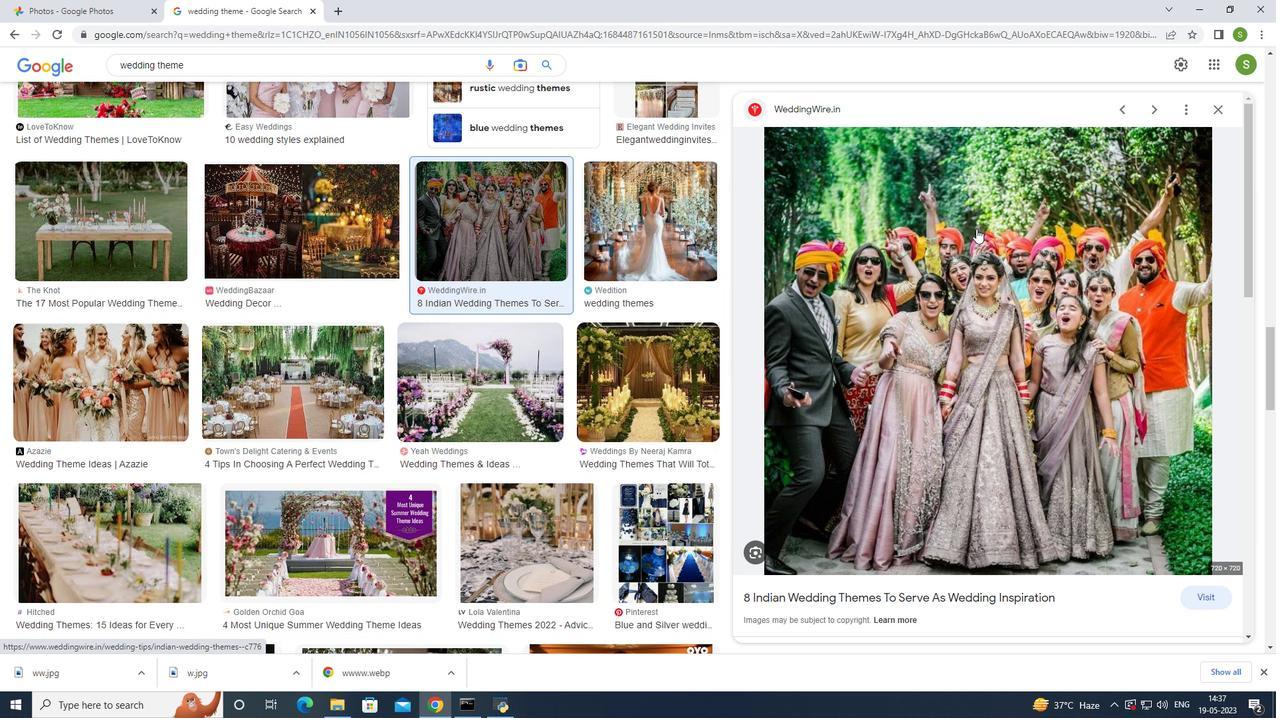 
Action: Mouse pressed right at (979, 226)
Screenshot: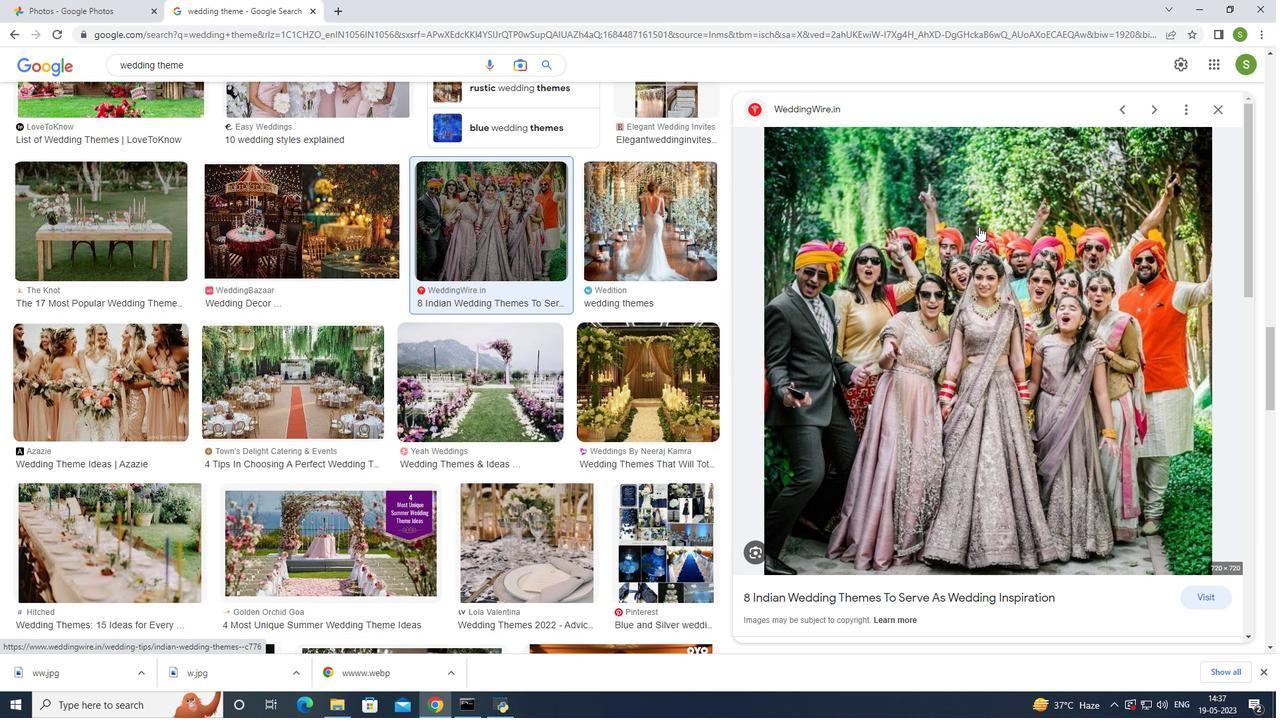 
Action: Mouse moved to (1027, 364)
Screenshot: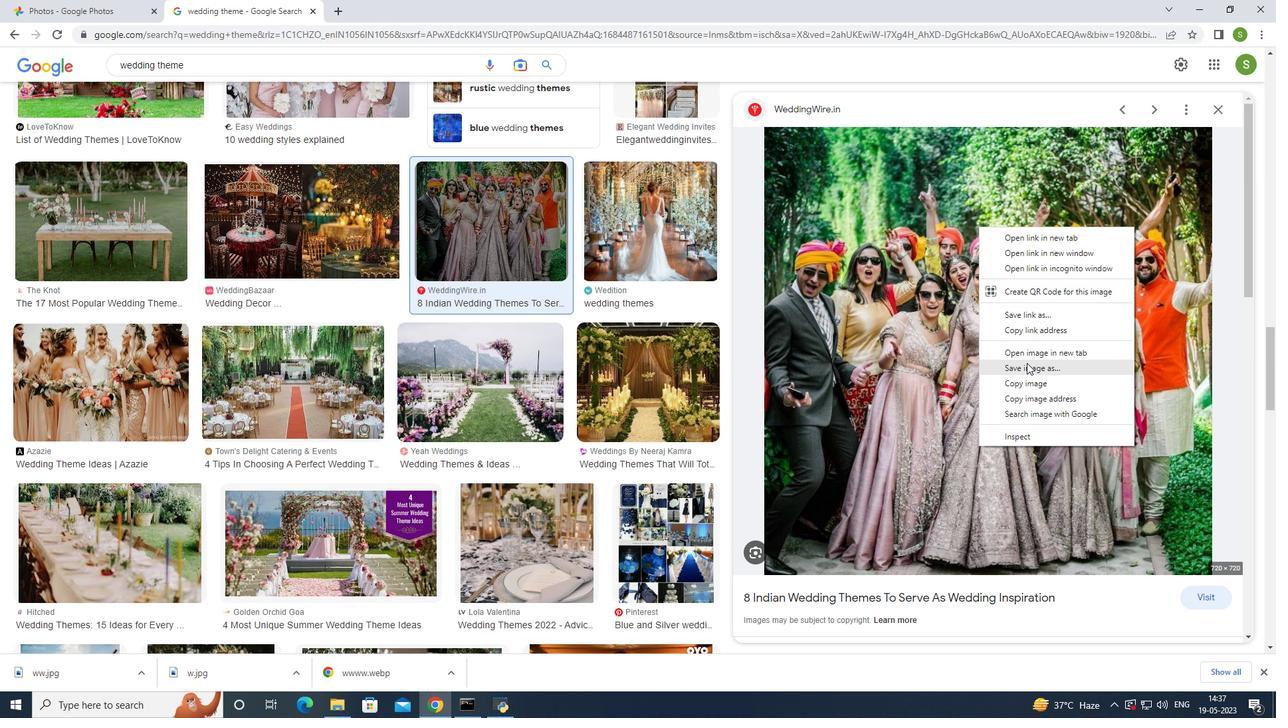 
Action: Mouse pressed left at (1027, 364)
Screenshot: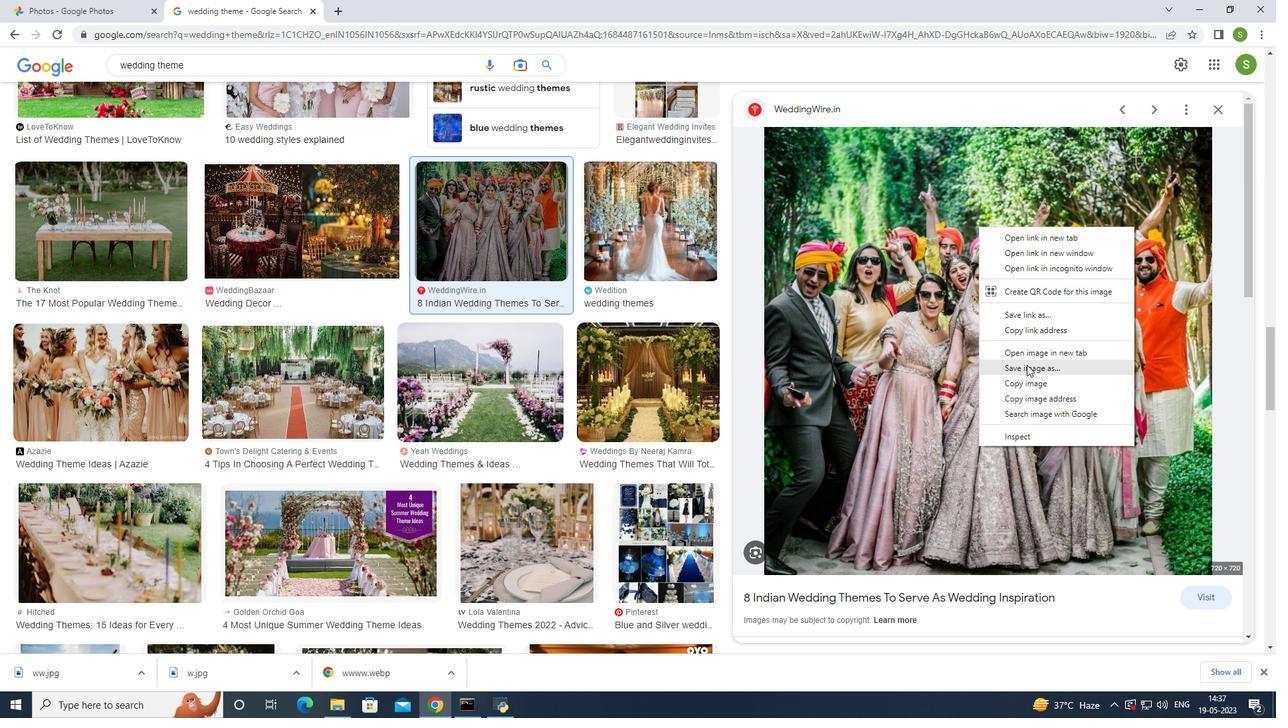 
Action: Mouse moved to (1004, 356)
Screenshot: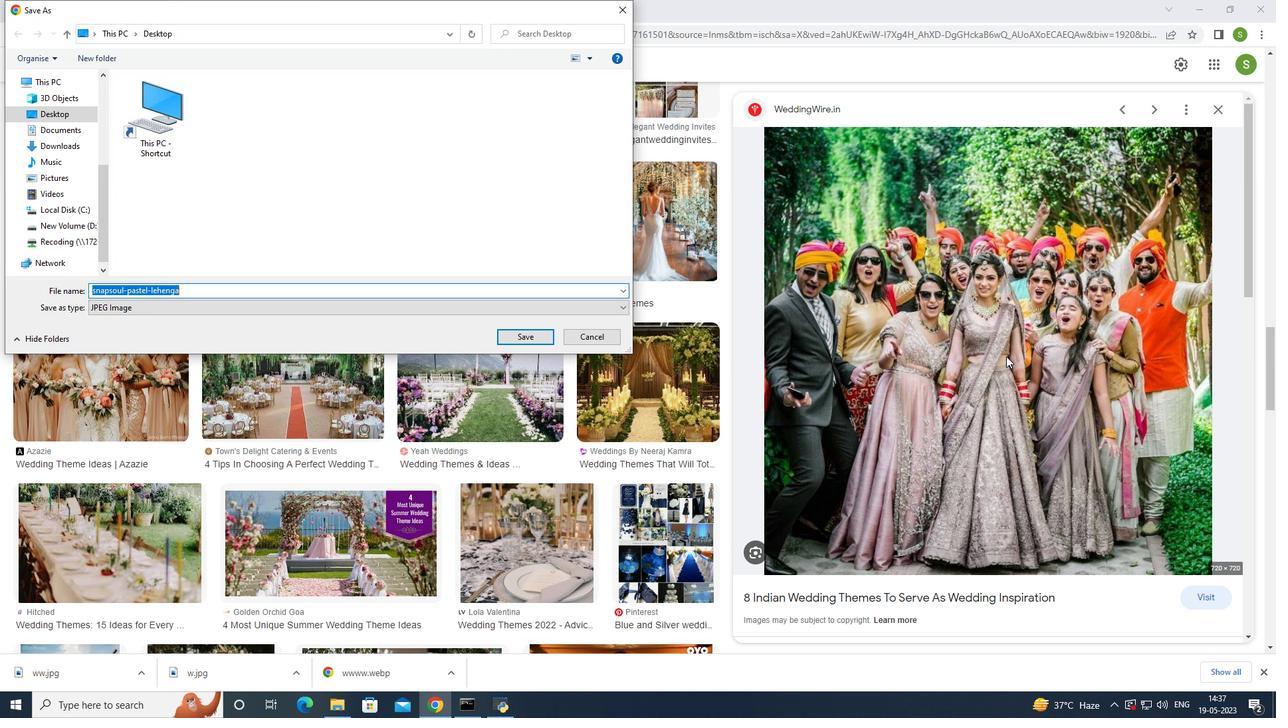 
Action: Key pressed ww<Key.enter>
Screenshot: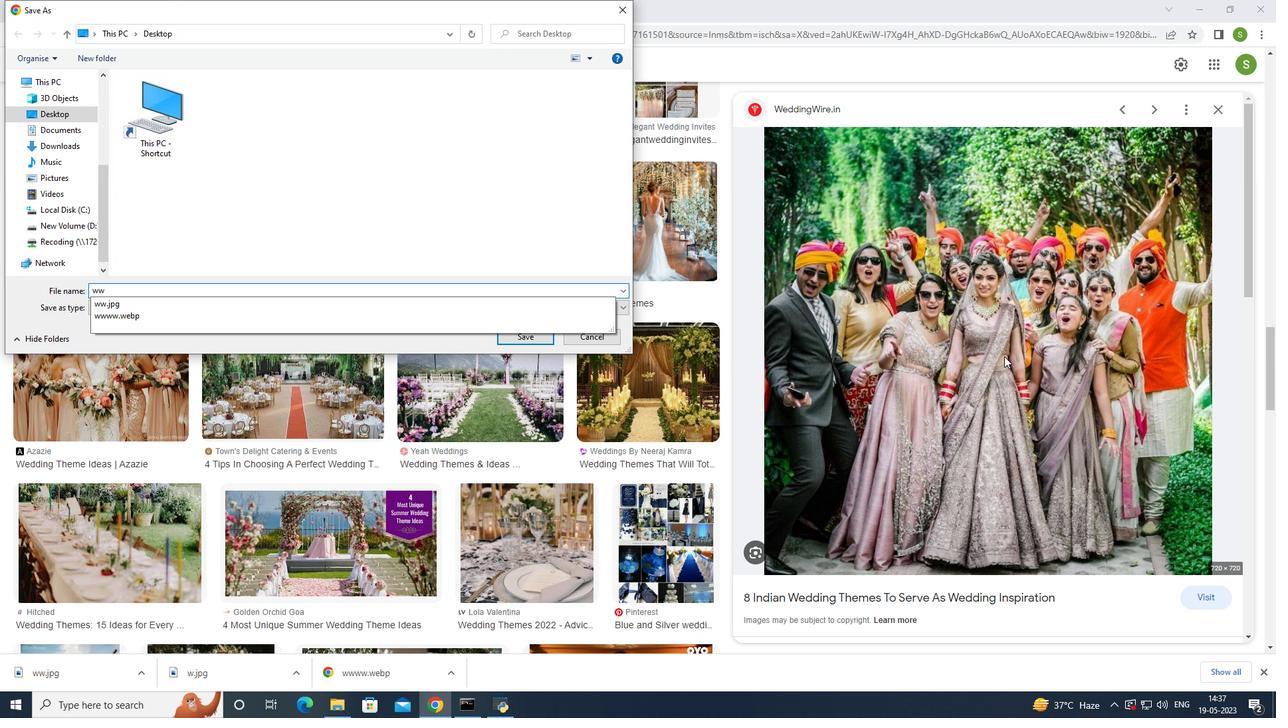 
Action: Mouse moved to (463, 208)
Screenshot: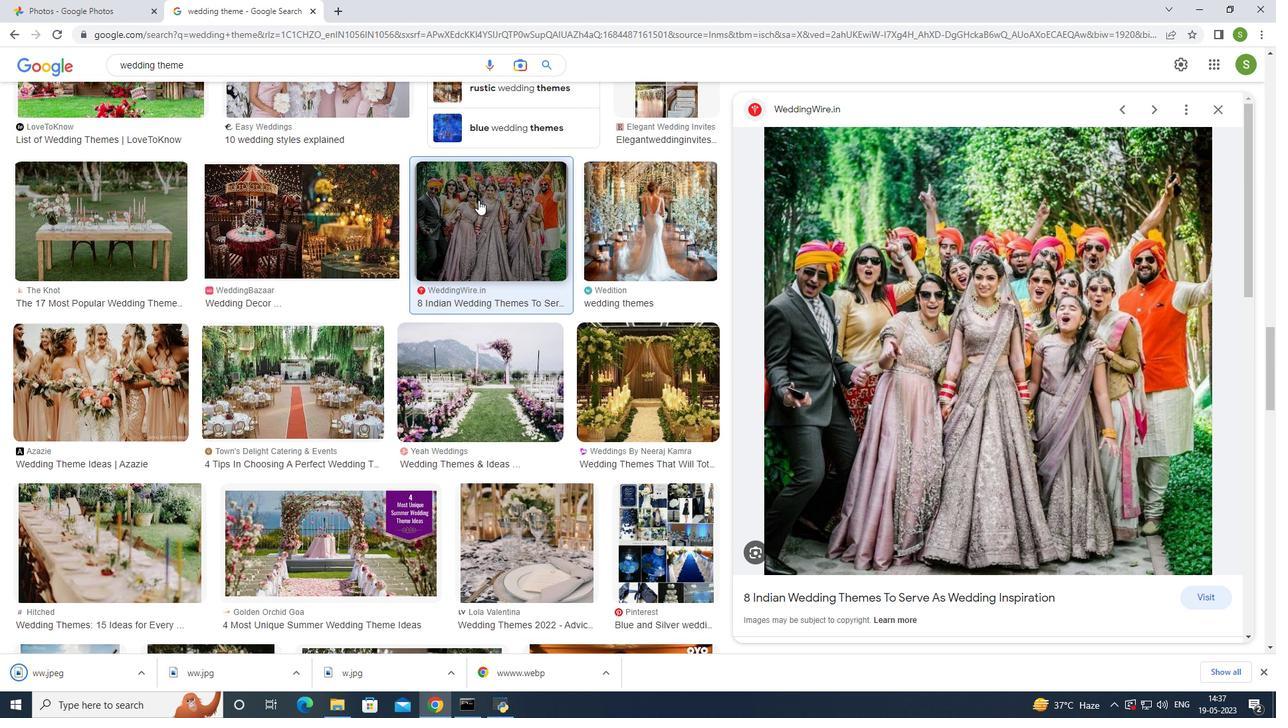 
Action: Mouse scrolled (463, 207) with delta (0, 0)
Screenshot: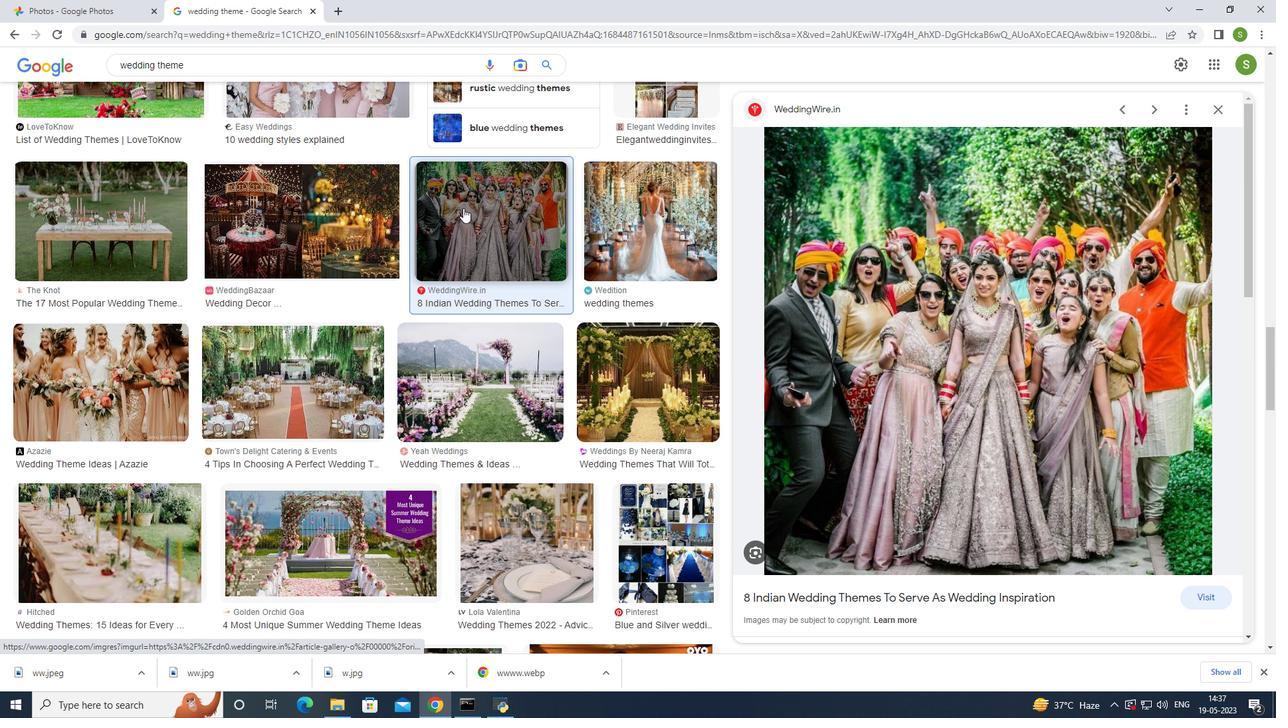 
Action: Mouse scrolled (463, 207) with delta (0, 0)
Screenshot: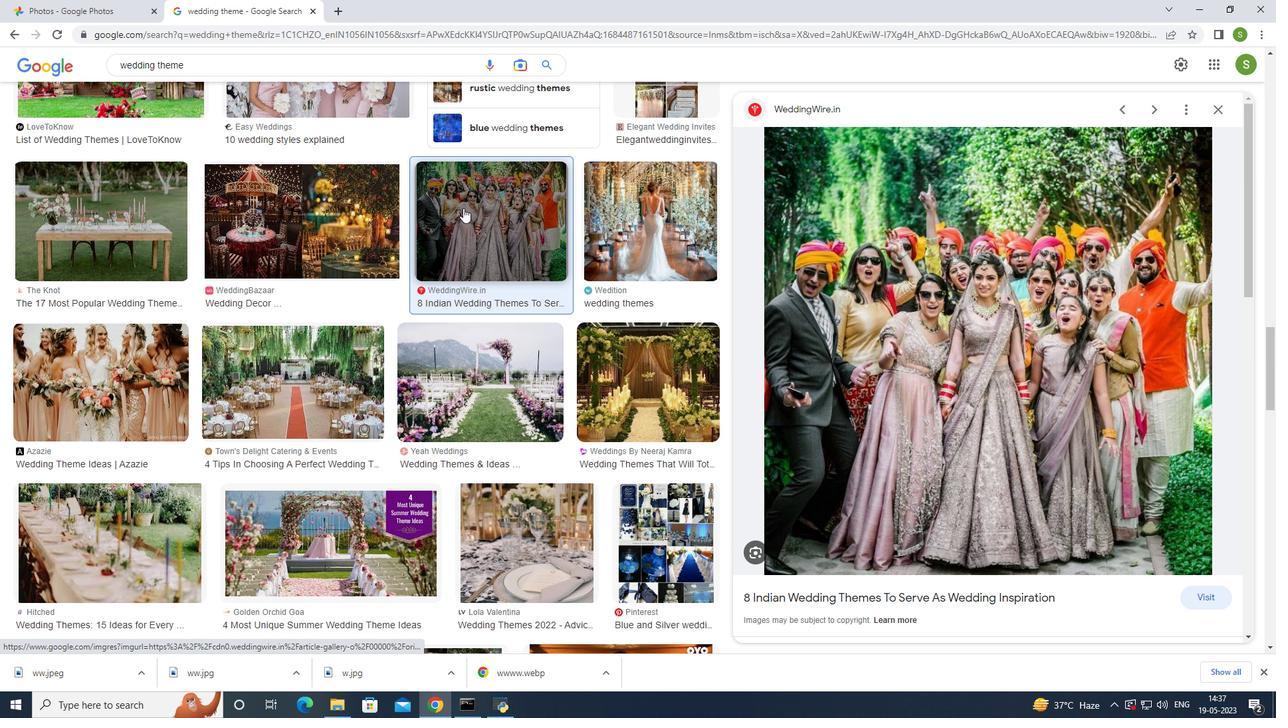 
Action: Mouse scrolled (463, 207) with delta (0, 0)
Screenshot: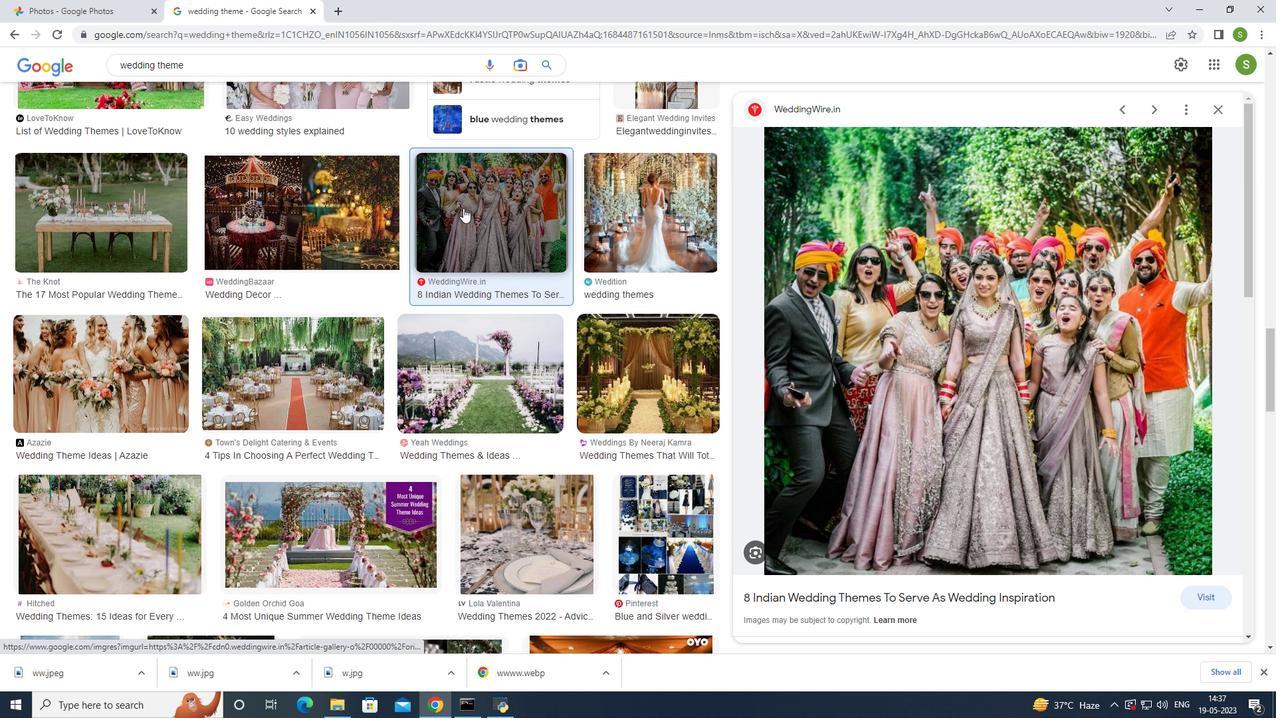 
Action: Mouse scrolled (463, 207) with delta (0, 0)
Screenshot: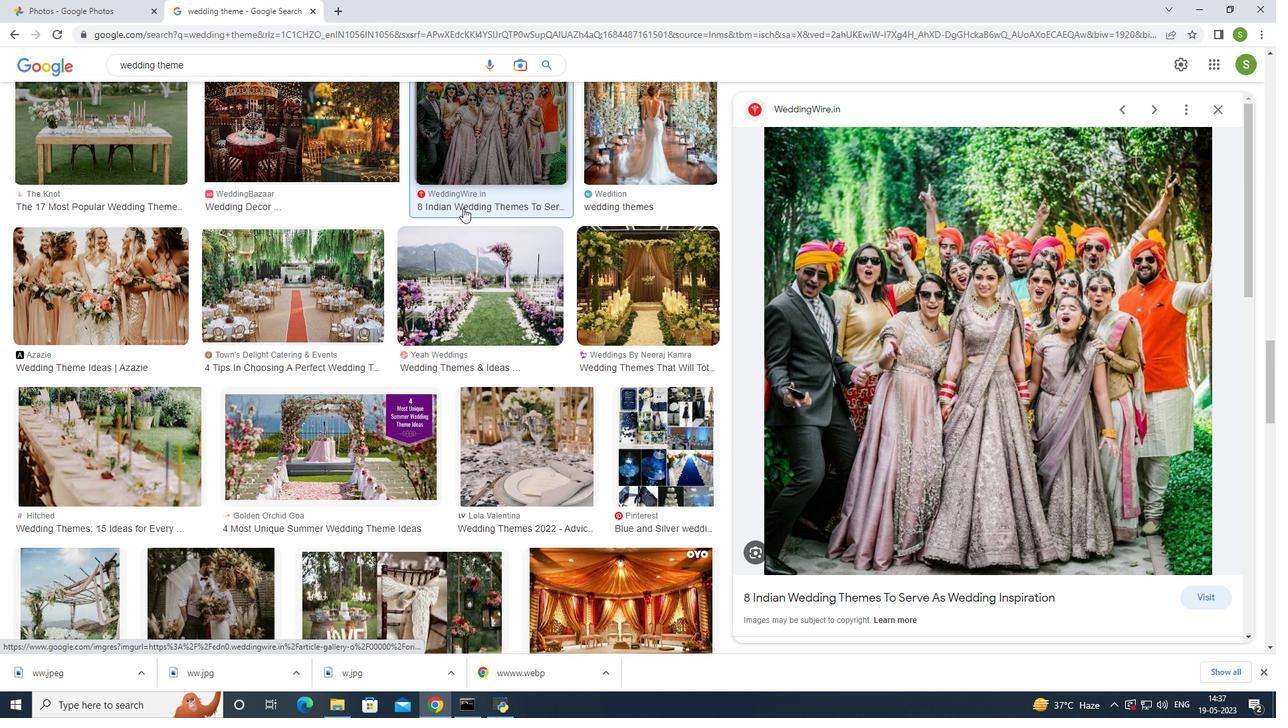 
Action: Mouse moved to (464, 208)
Screenshot: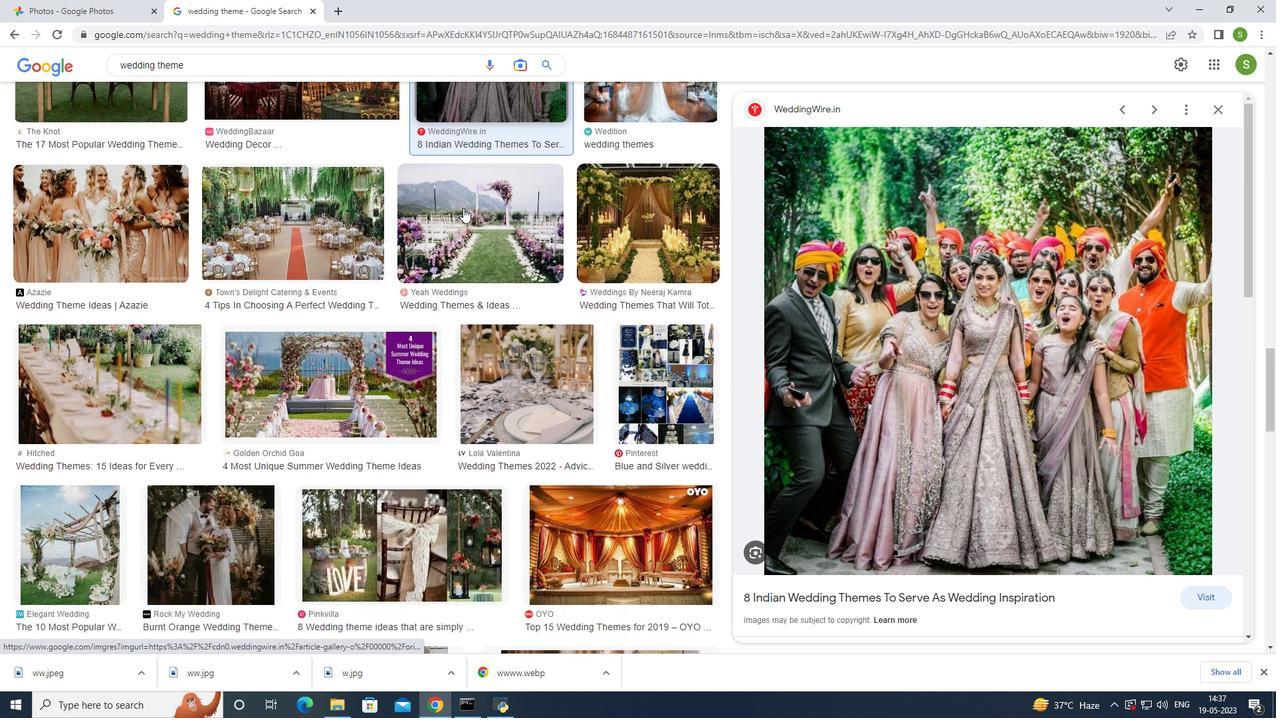 
Action: Mouse scrolled (464, 208) with delta (0, 0)
Screenshot: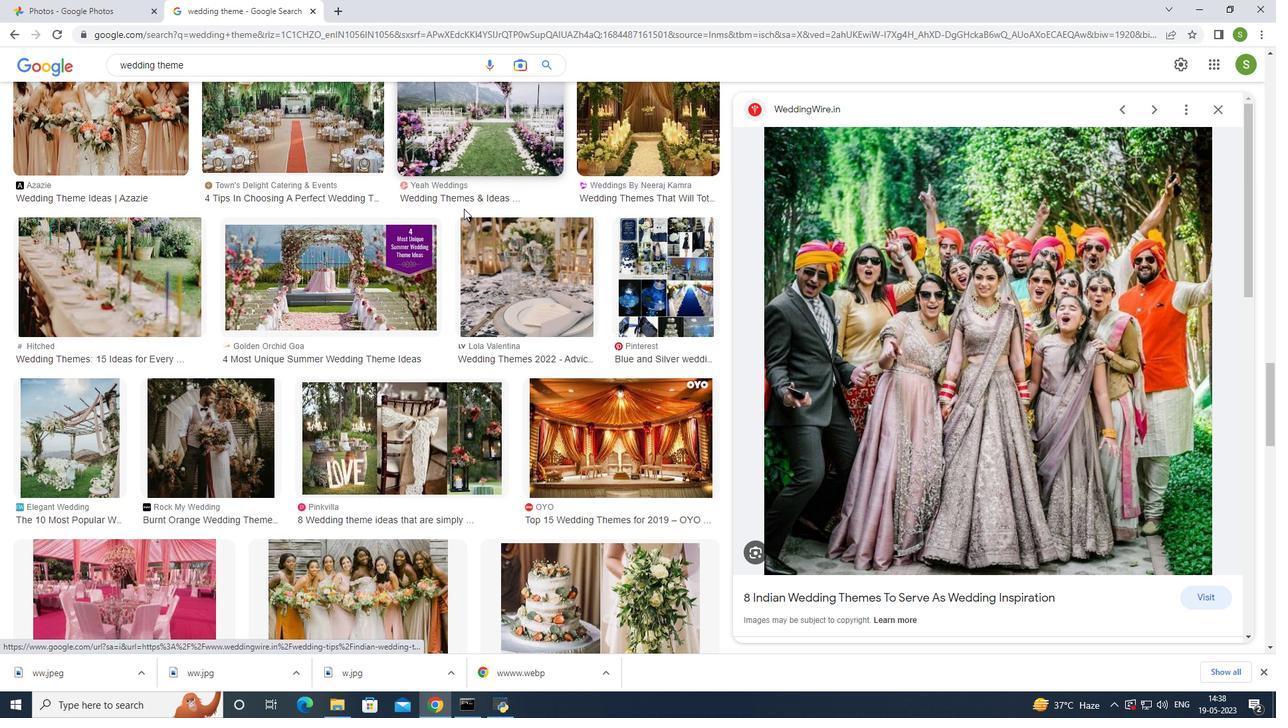 
Action: Mouse scrolled (464, 208) with delta (0, 0)
Screenshot: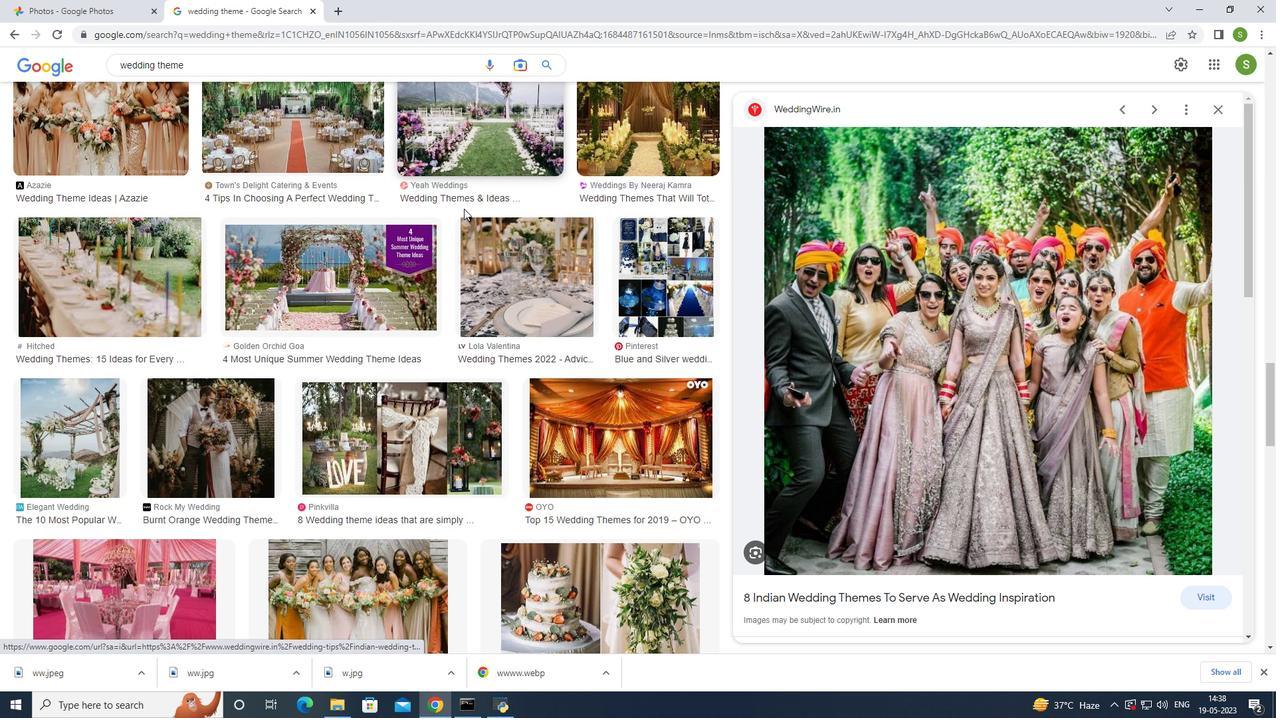 
Action: Mouse scrolled (464, 208) with delta (0, 0)
Screenshot: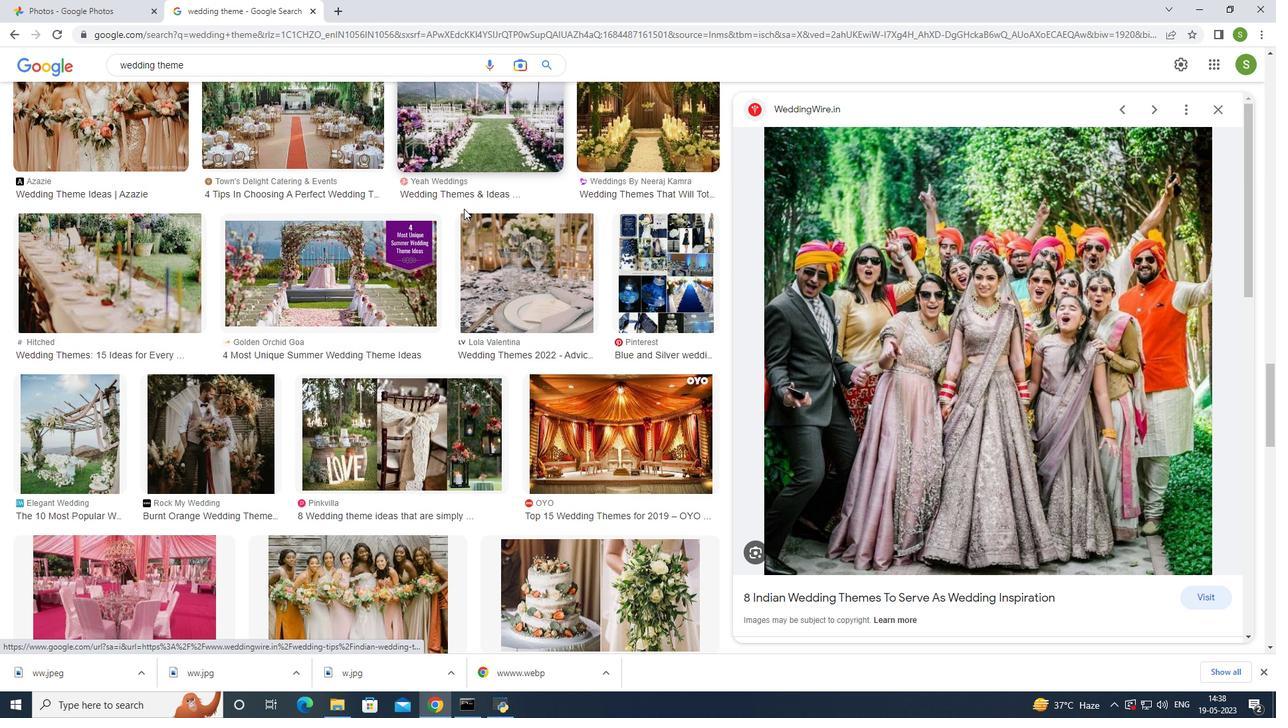 
Action: Mouse moved to (464, 208)
Screenshot: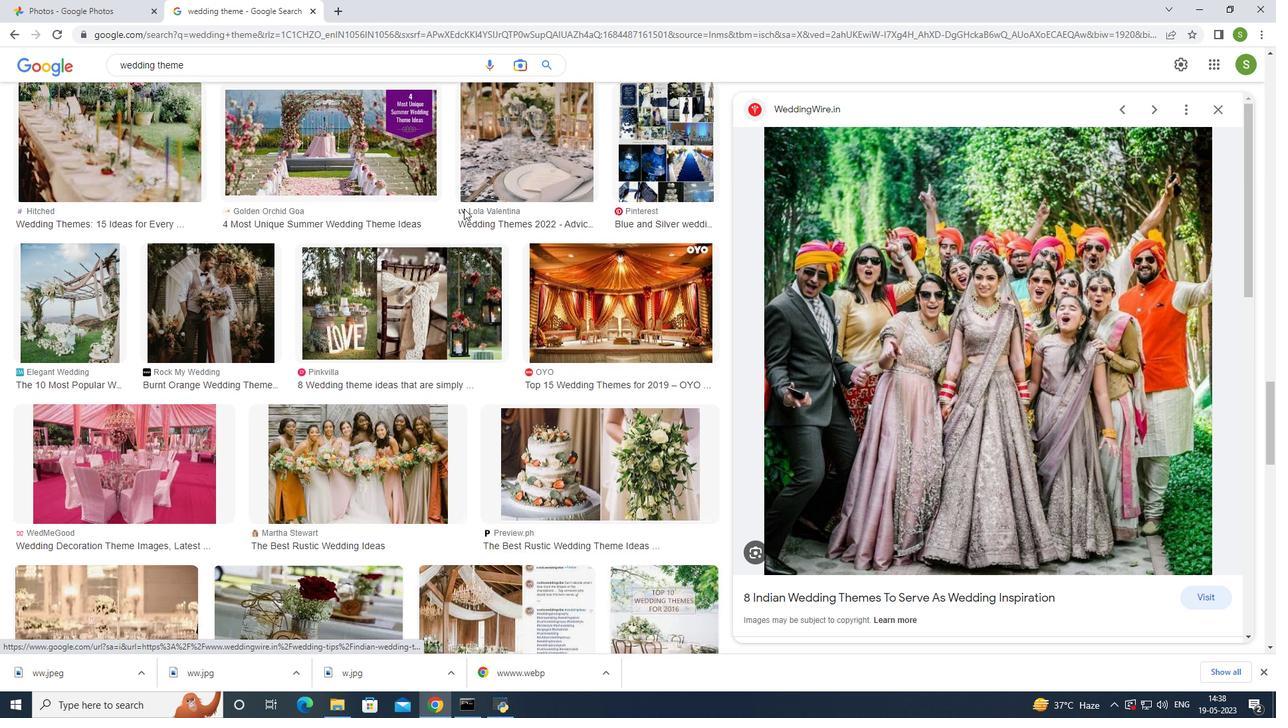 
Action: Mouse scrolled (464, 207) with delta (0, 0)
Screenshot: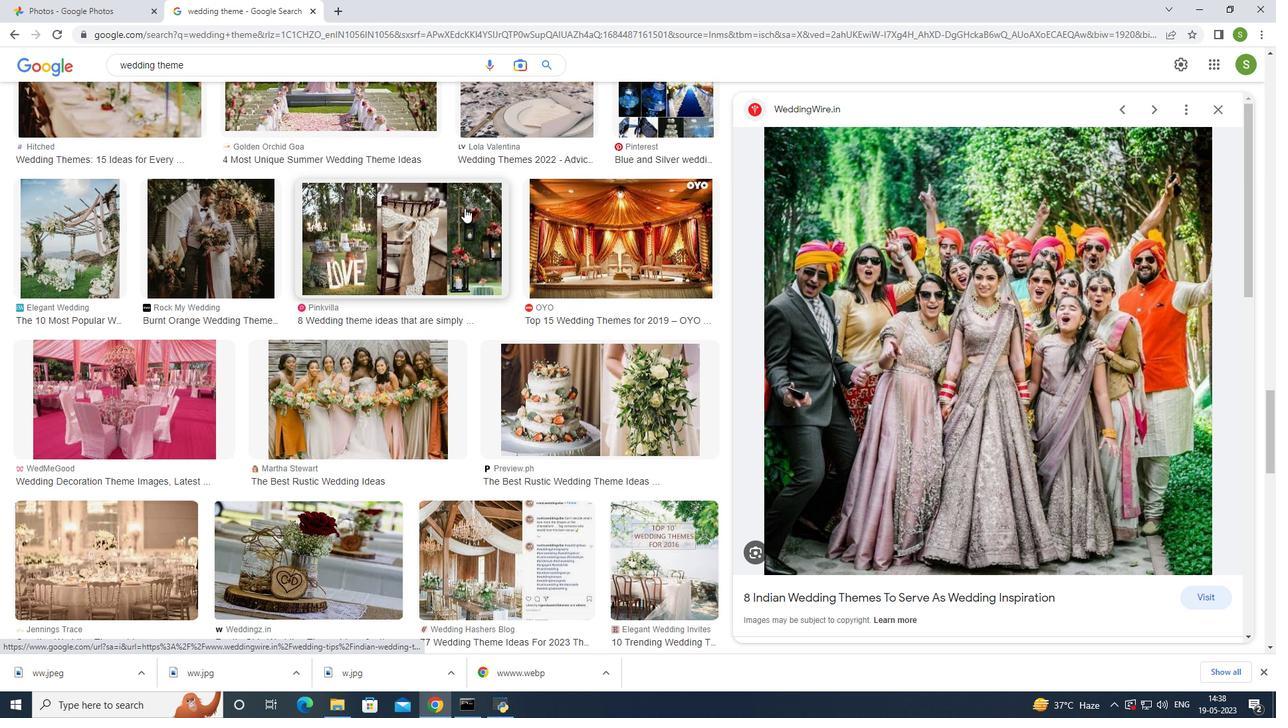 
Action: Mouse scrolled (464, 207) with delta (0, 0)
Screenshot: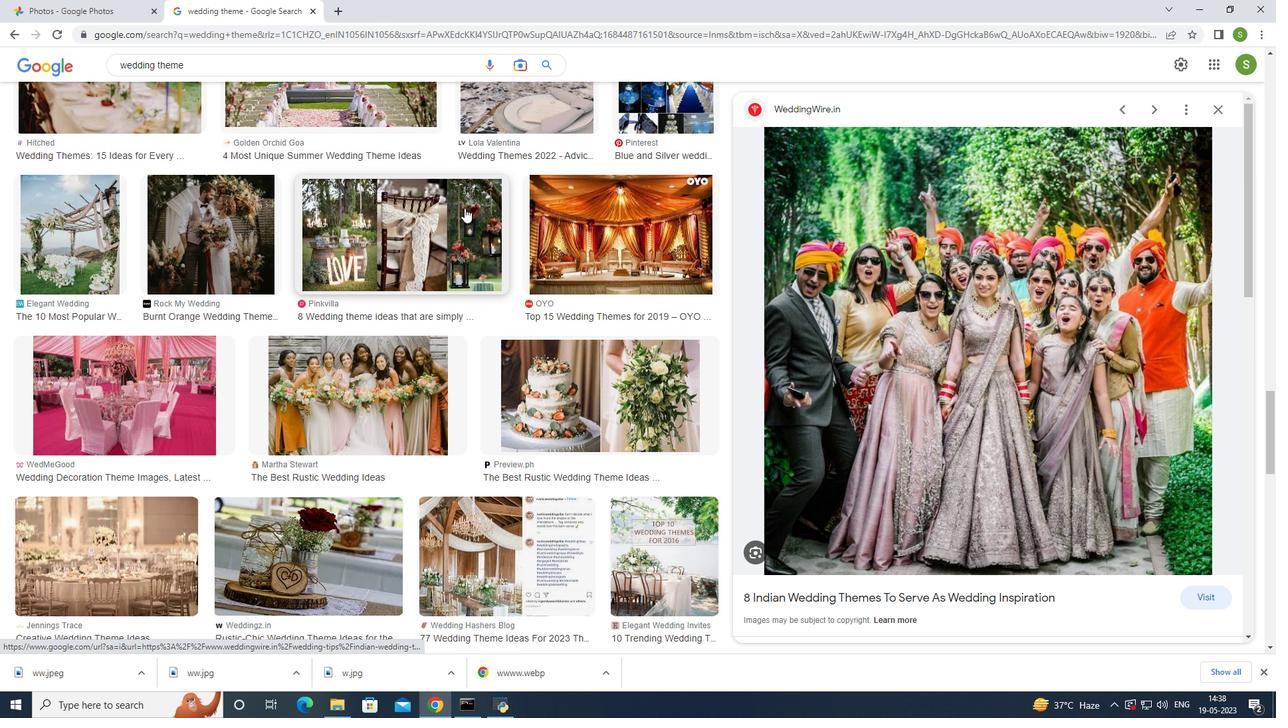 
Action: Mouse scrolled (464, 207) with delta (0, 0)
Screenshot: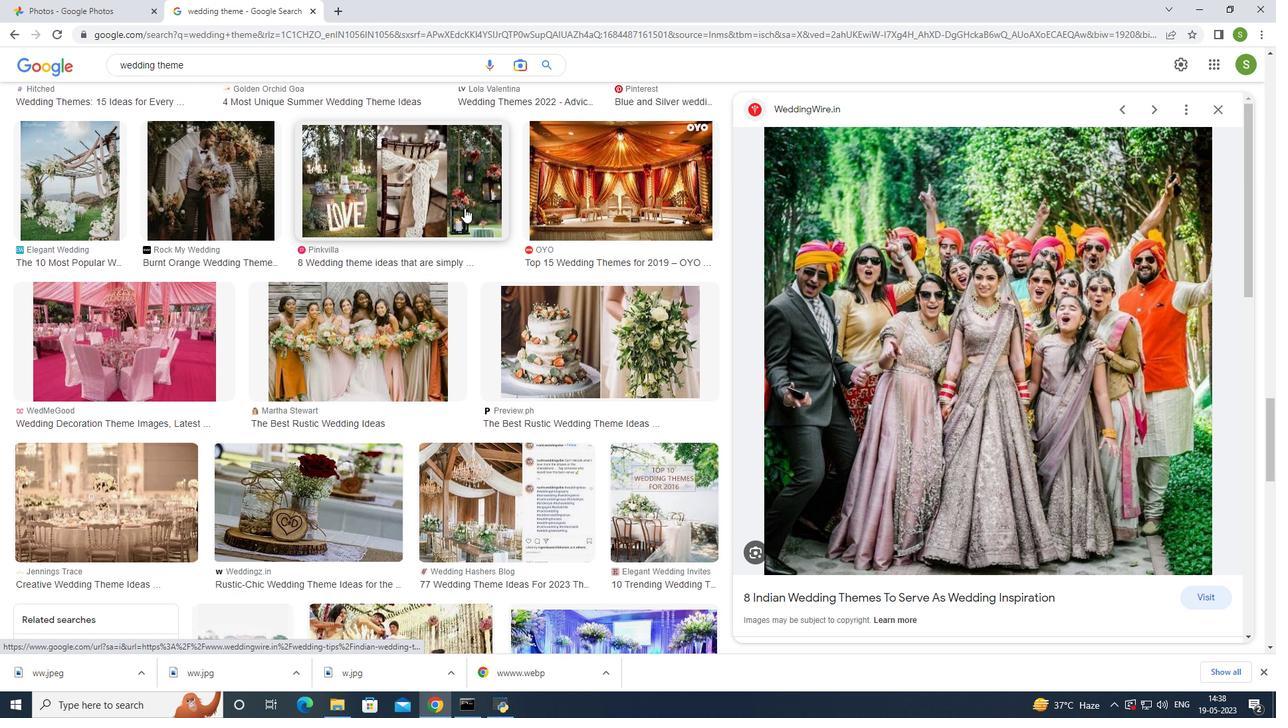 
Action: Mouse moved to (468, 202)
Screenshot: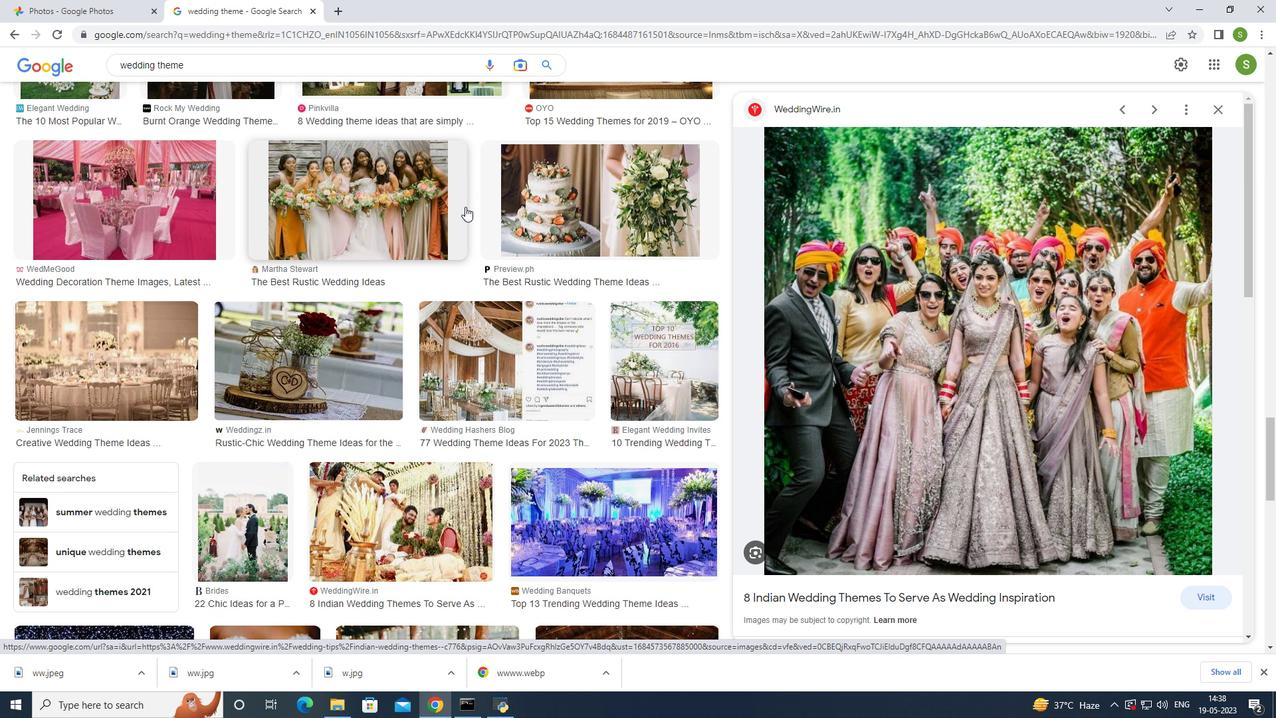 
Action: Mouse scrolled (468, 201) with delta (0, 0)
Screenshot: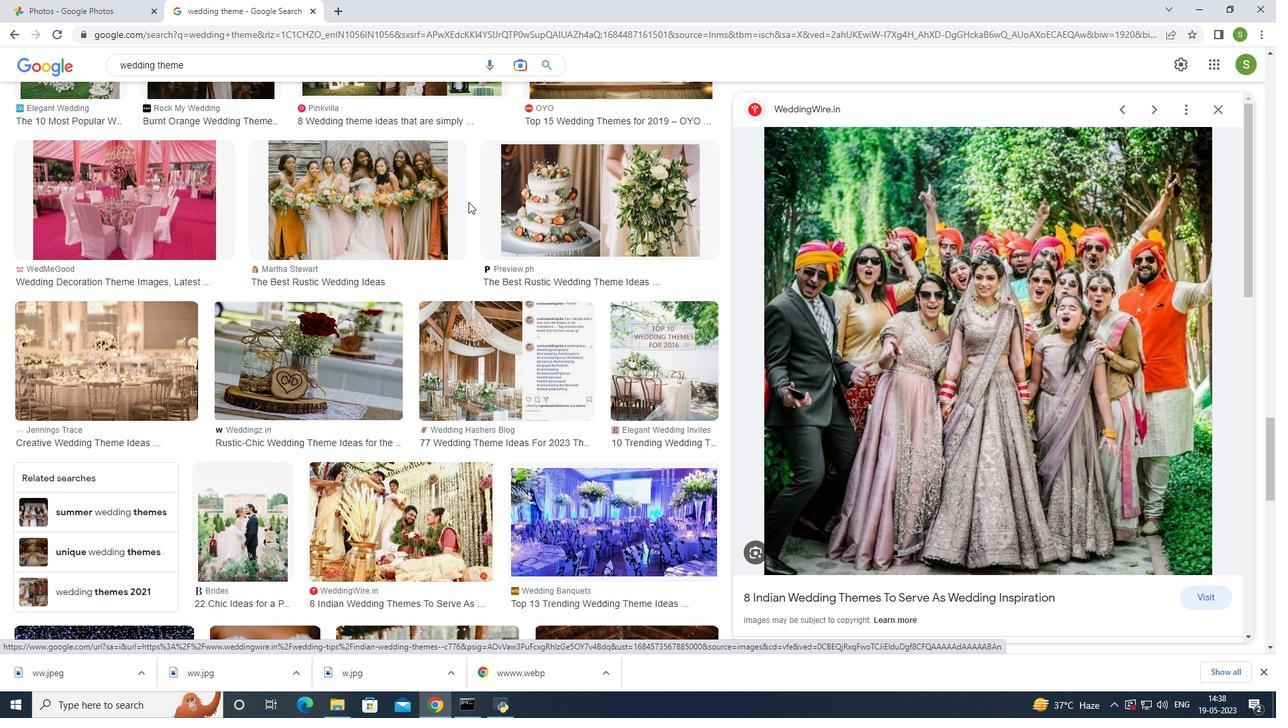 
Action: Mouse scrolled (468, 201) with delta (0, 0)
Screenshot: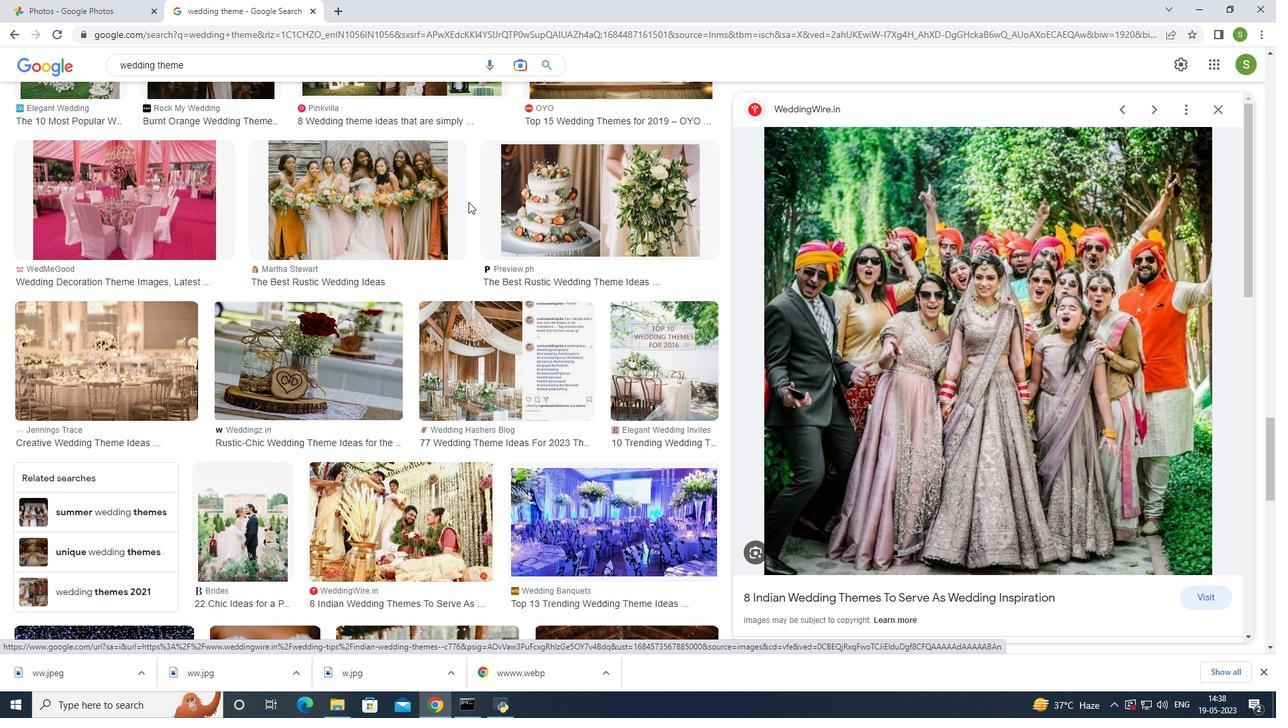 
Action: Mouse scrolled (468, 201) with delta (0, 0)
Screenshot: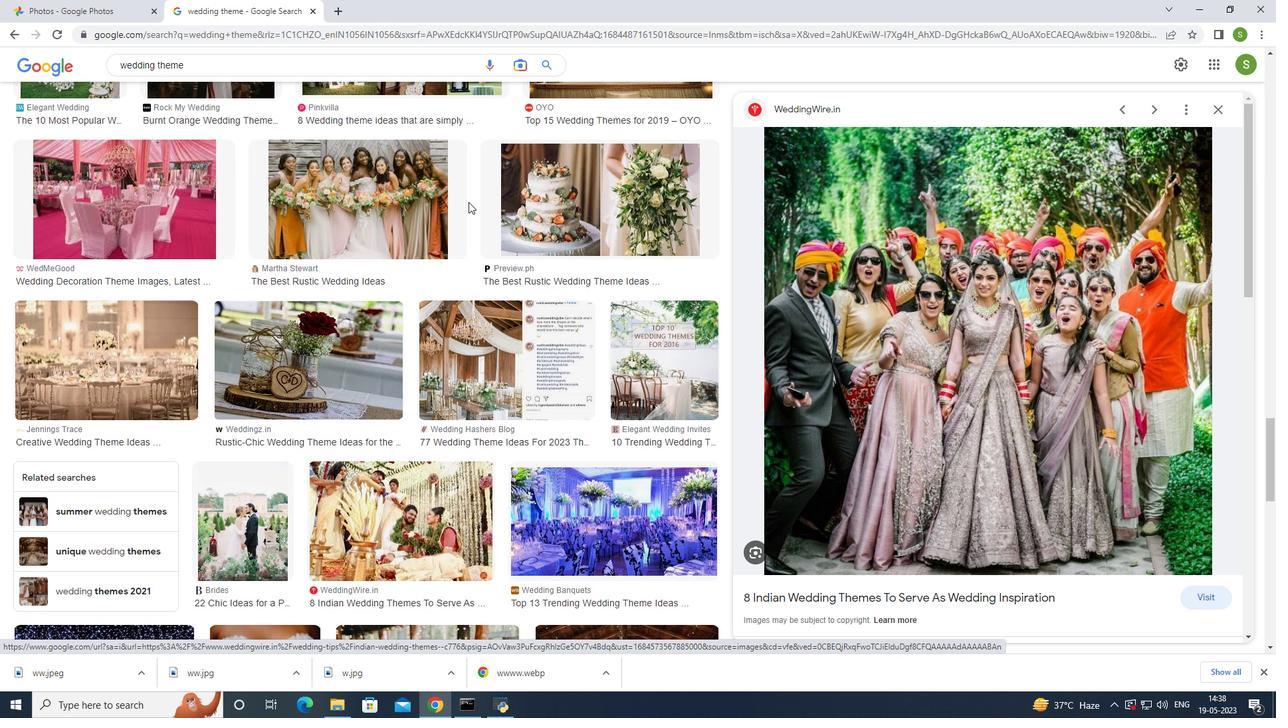 
Action: Mouse moved to (470, 200)
Screenshot: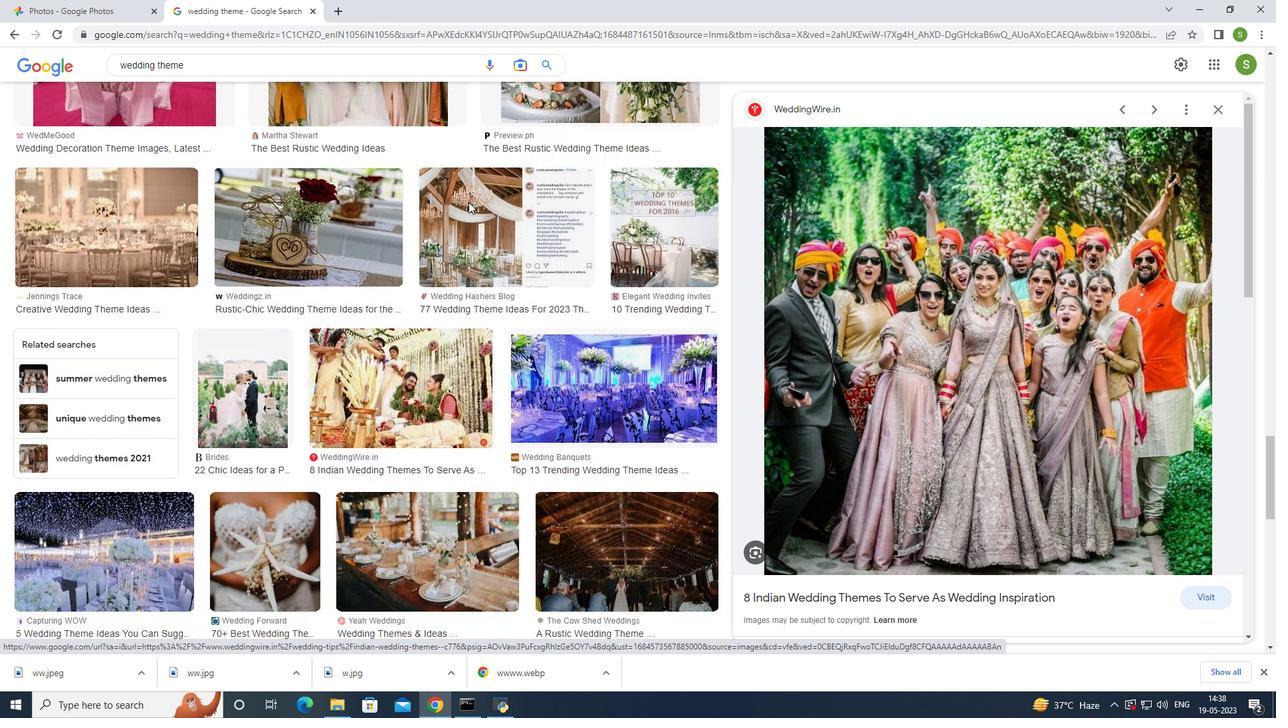 
Action: Mouse scrolled (470, 199) with delta (0, 0)
Screenshot: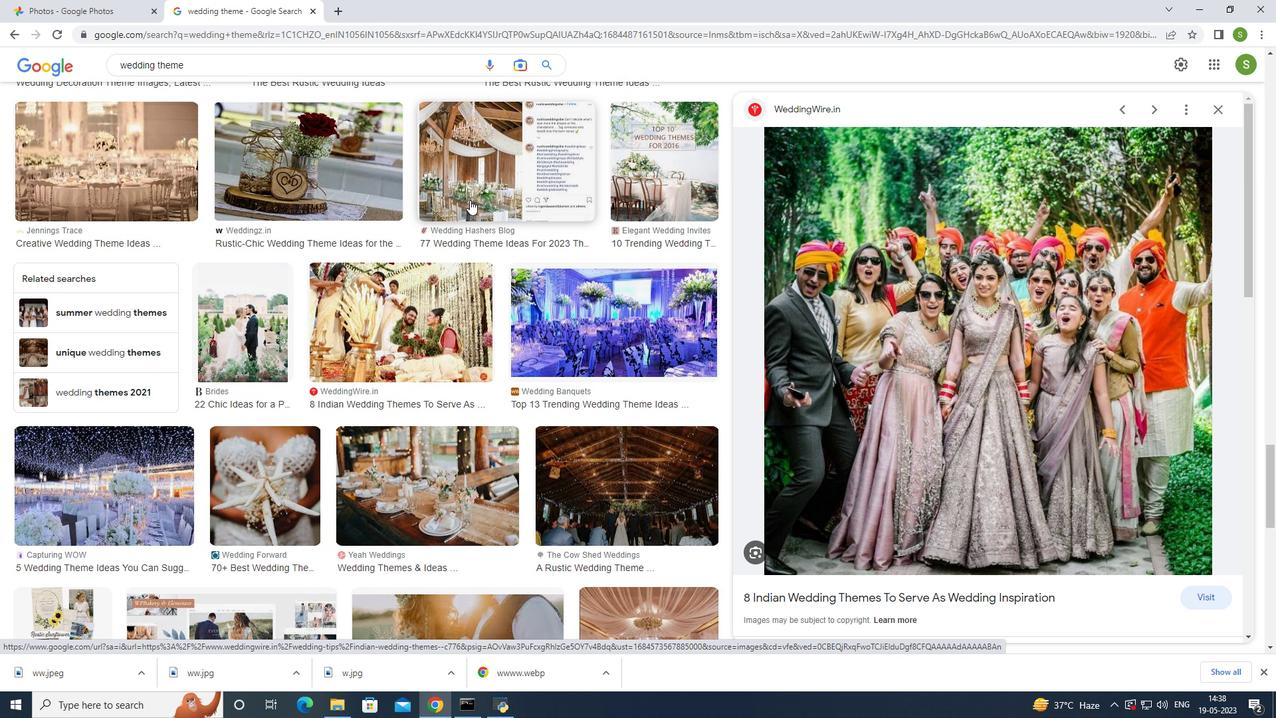 
Action: Mouse scrolled (470, 199) with delta (0, 0)
Screenshot: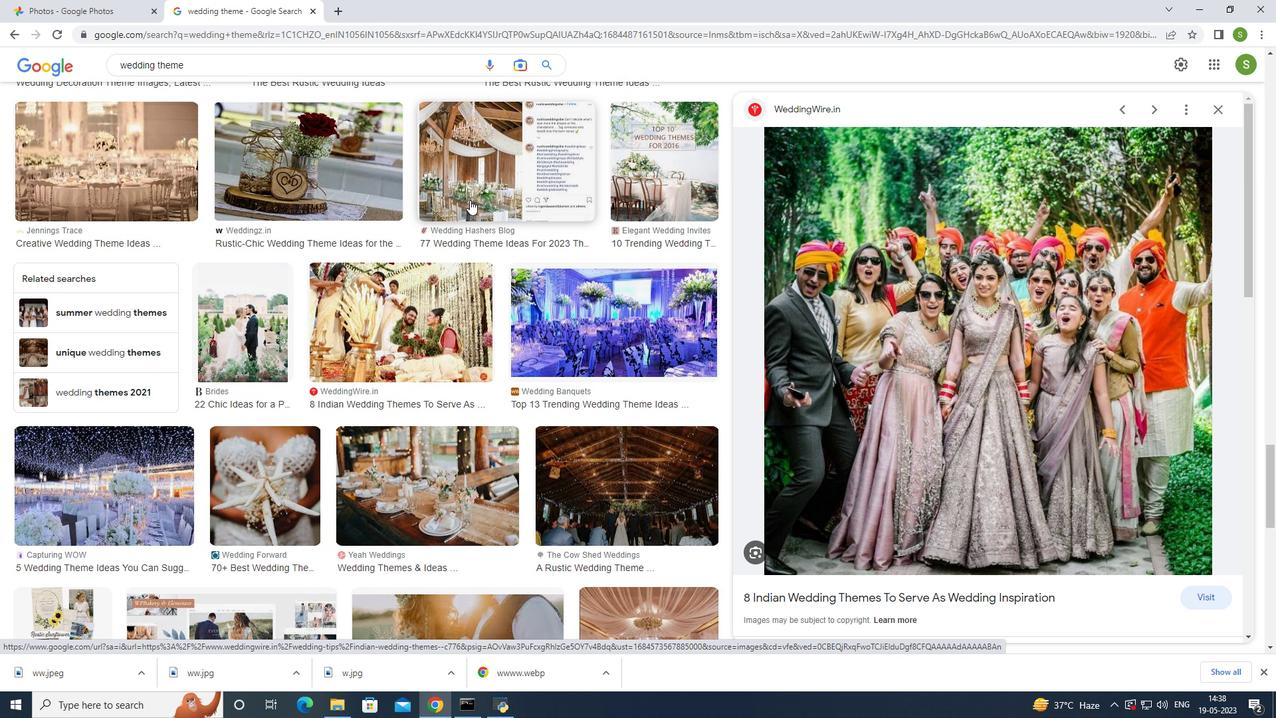 
Action: Mouse scrolled (470, 199) with delta (0, 0)
Screenshot: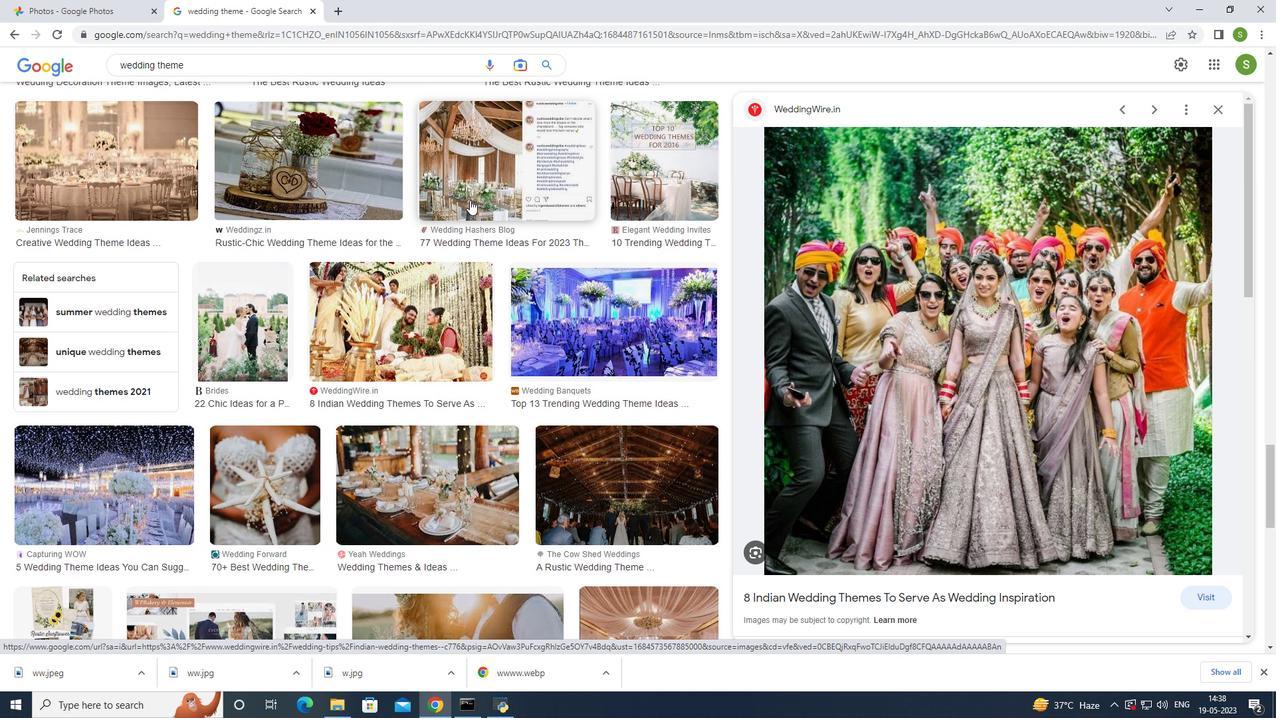 
Action: Mouse moved to (497, 211)
Screenshot: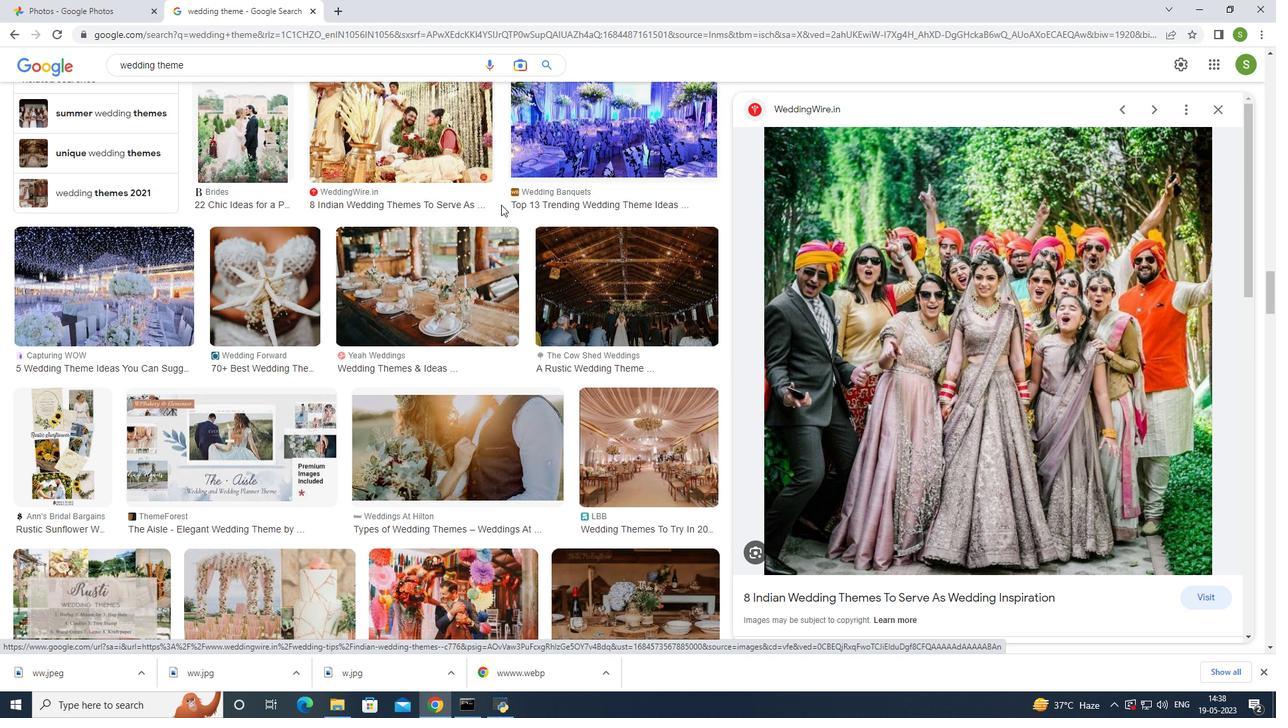 
Action: Mouse scrolled (497, 210) with delta (0, 0)
Screenshot: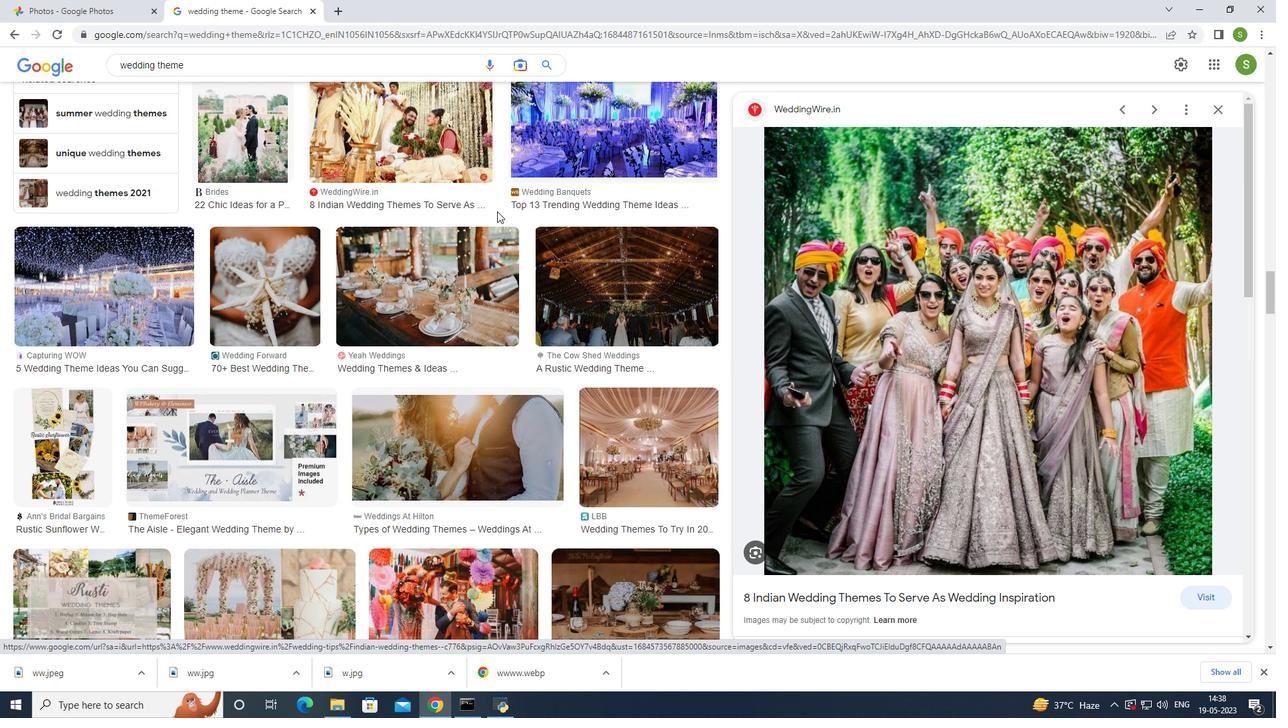 
Action: Mouse scrolled (497, 210) with delta (0, 0)
Screenshot: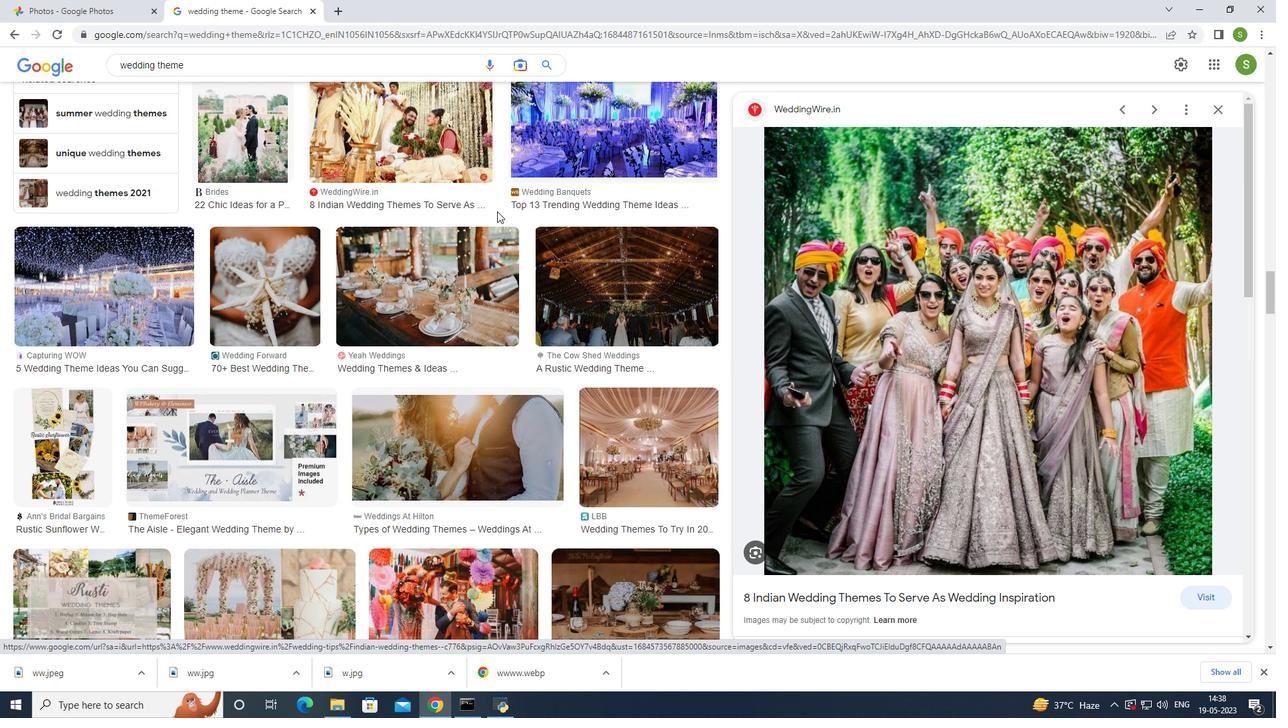 
Action: Mouse moved to (495, 212)
Screenshot: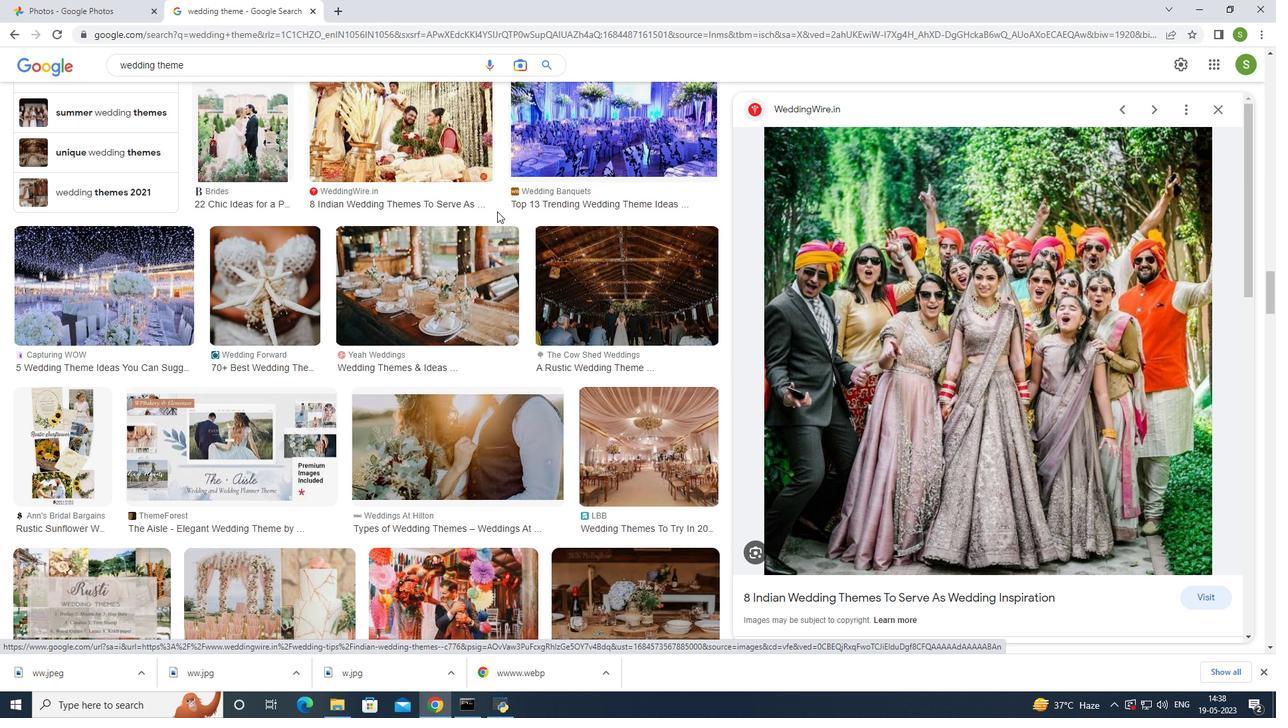 
Action: Mouse scrolled (495, 211) with delta (0, 0)
Screenshot: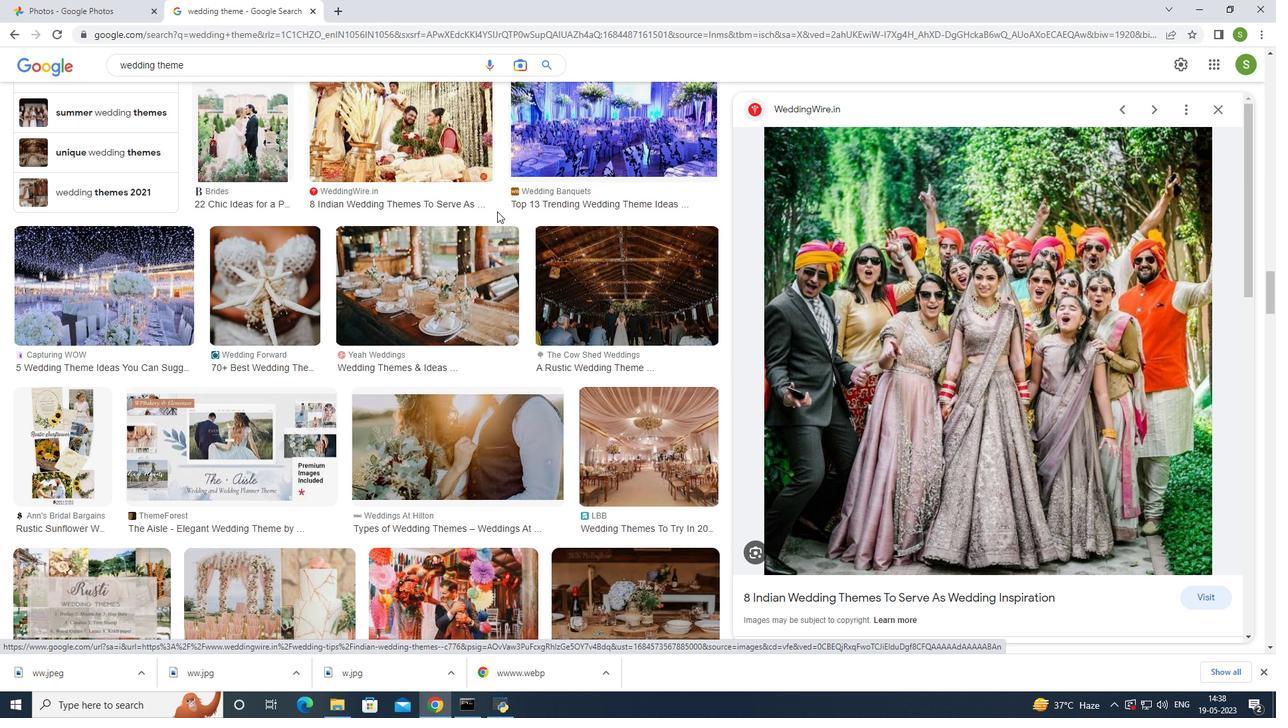 
Action: Mouse moved to (495, 212)
Screenshot: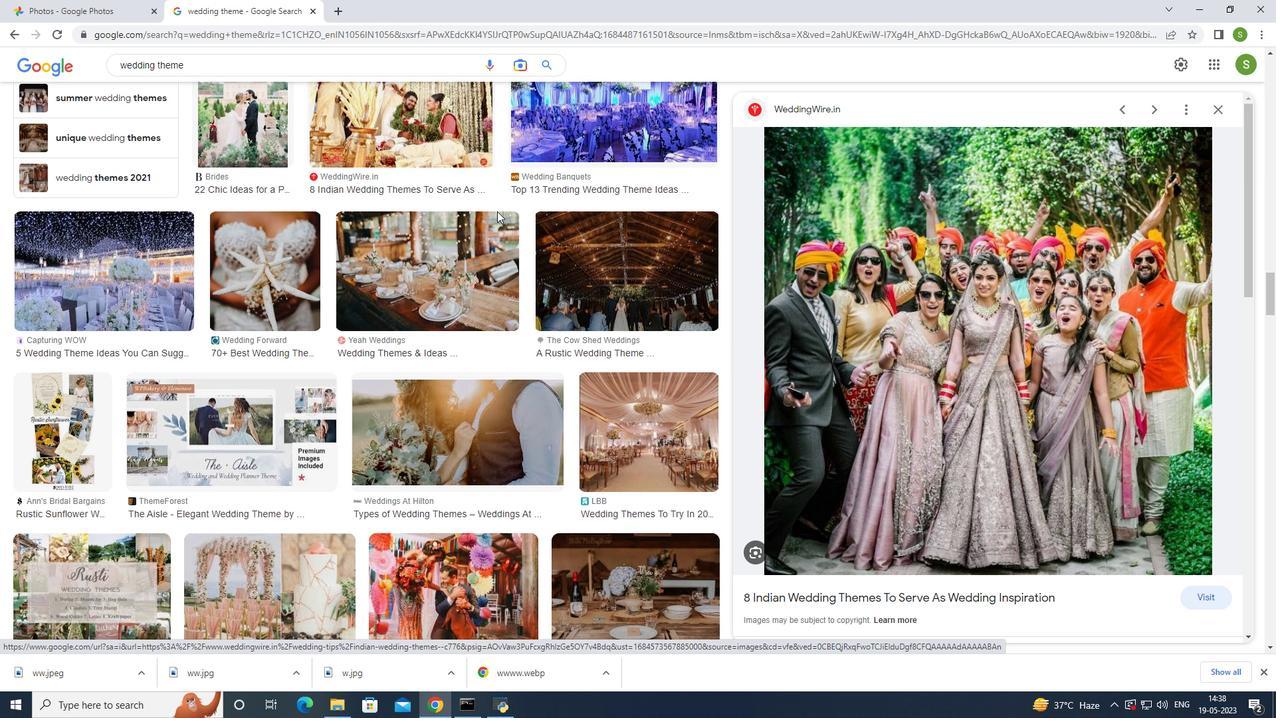 
Action: Mouse scrolled (495, 212) with delta (0, 0)
Screenshot: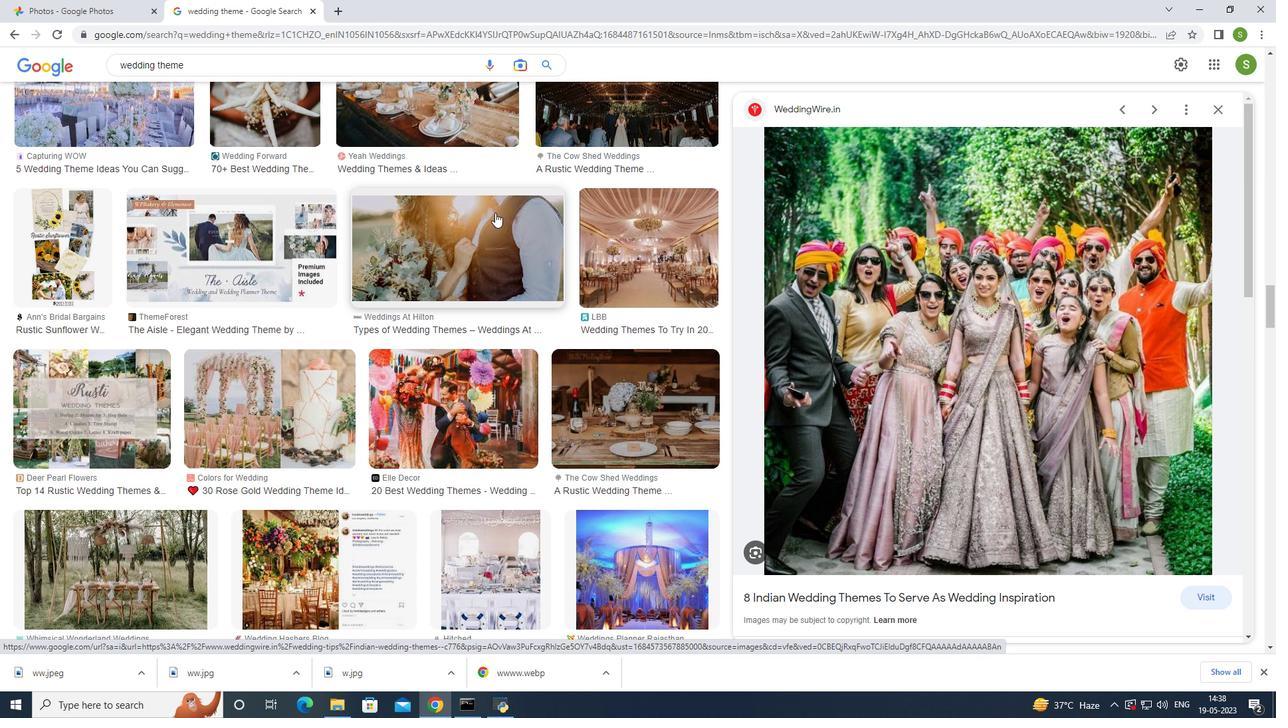 
Action: Mouse scrolled (495, 212) with delta (0, 0)
Screenshot: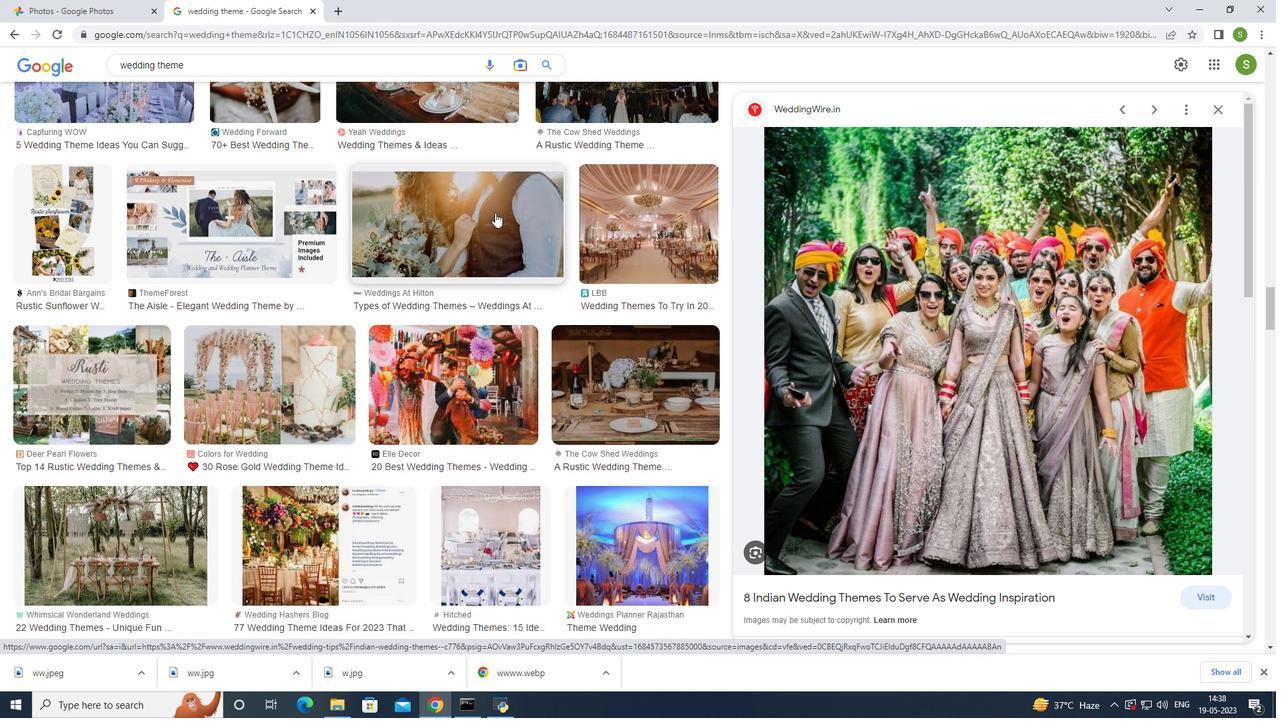 
Action: Mouse moved to (490, 211)
Screenshot: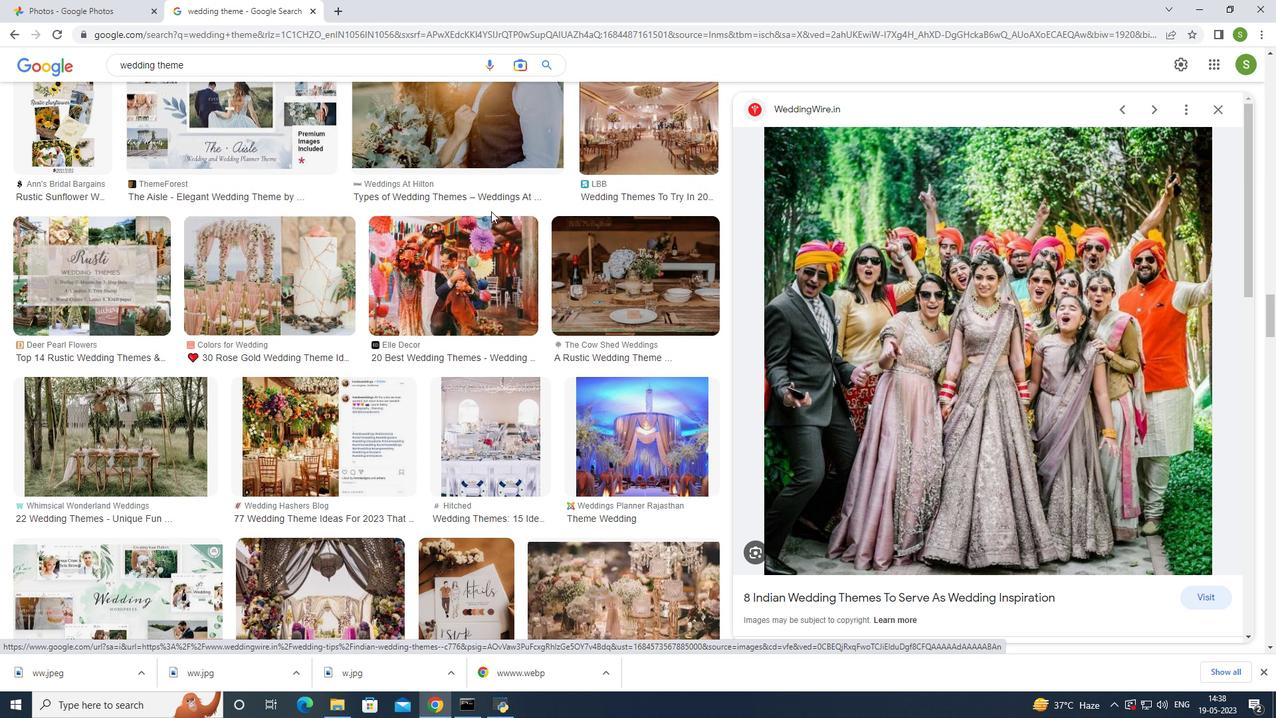 
Action: Mouse scrolled (490, 210) with delta (0, 0)
Screenshot: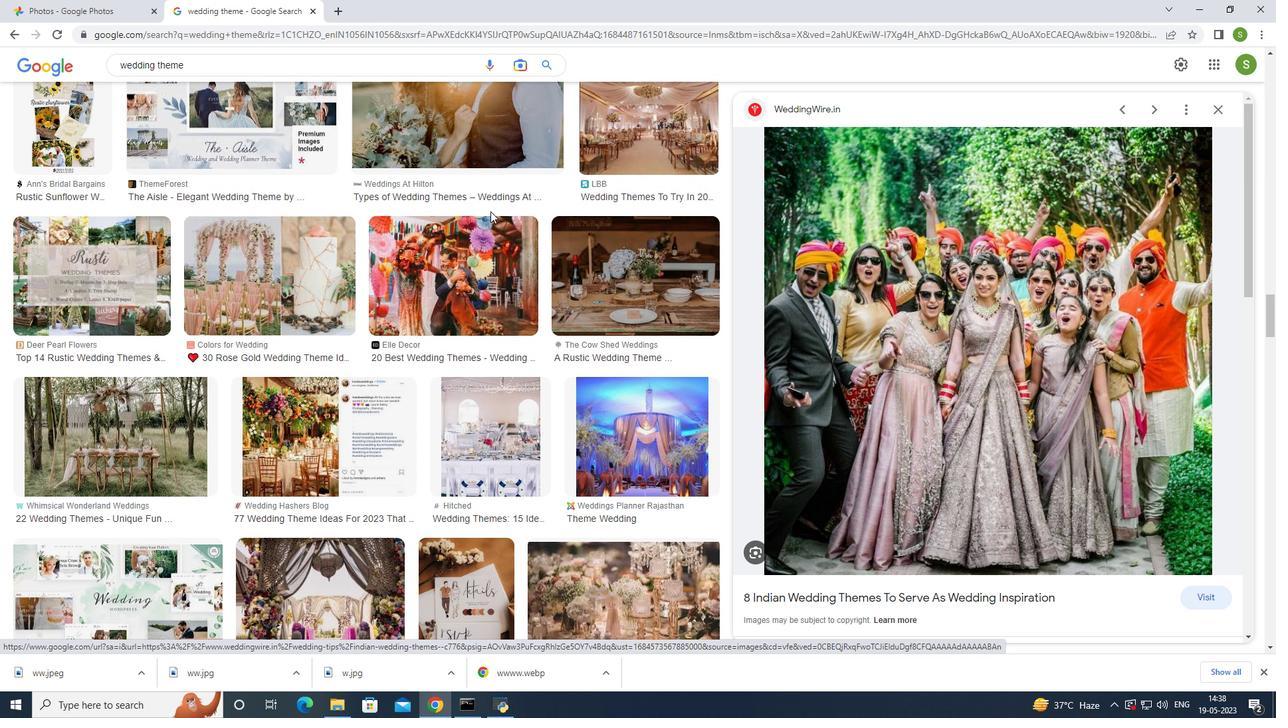 
Action: Mouse scrolled (490, 210) with delta (0, 0)
Screenshot: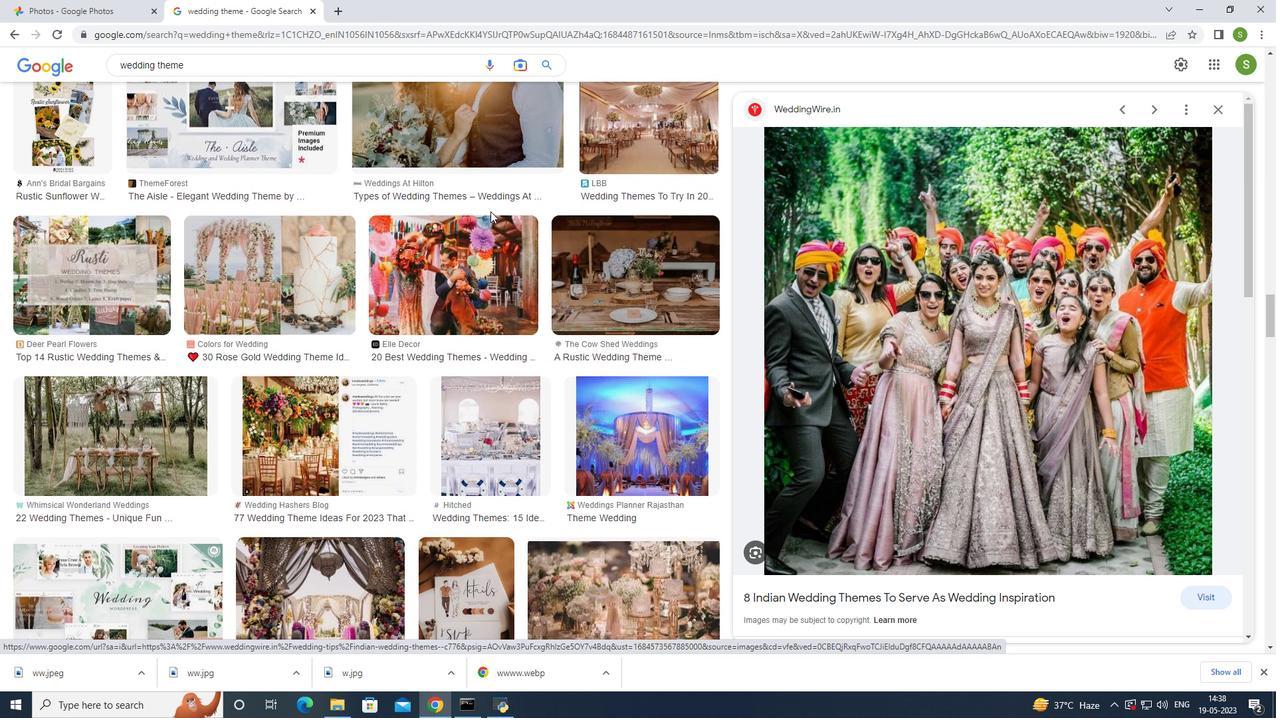 
Action: Mouse scrolled (490, 210) with delta (0, 0)
Screenshot: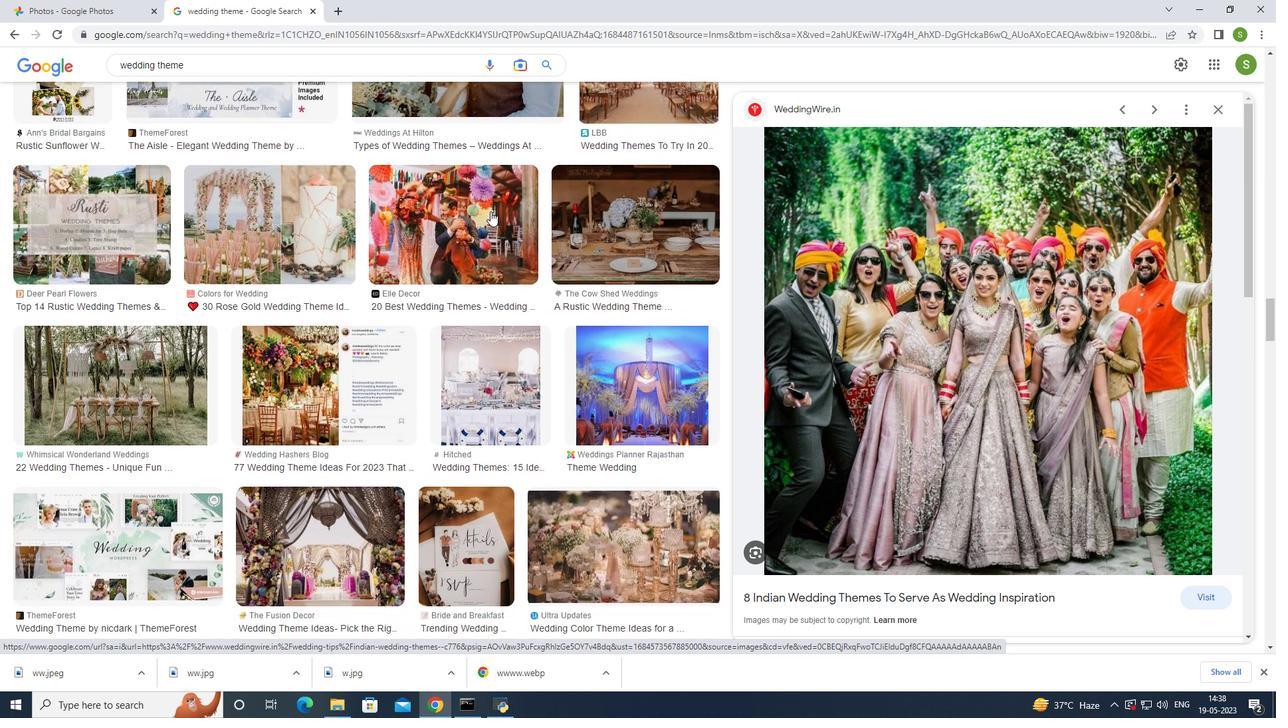 
Action: Mouse scrolled (490, 212) with delta (0, 0)
Screenshot: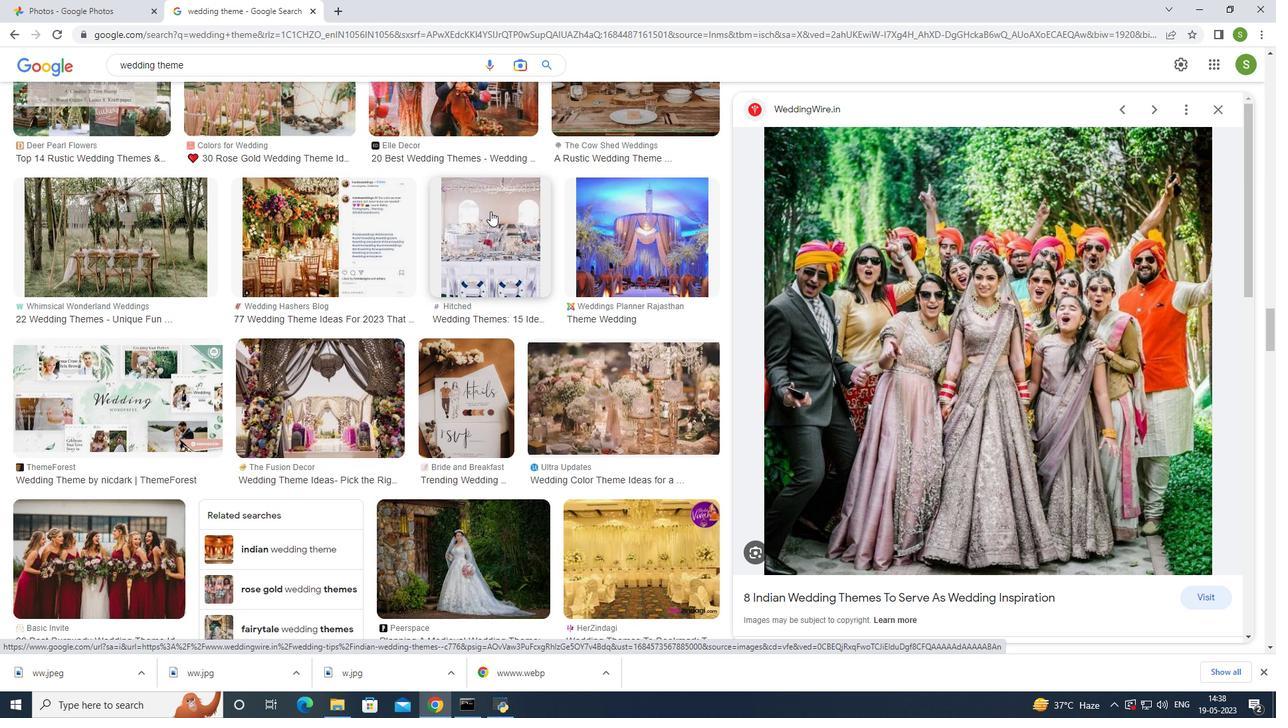 
Action: Mouse moved to (680, 479)
Screenshot: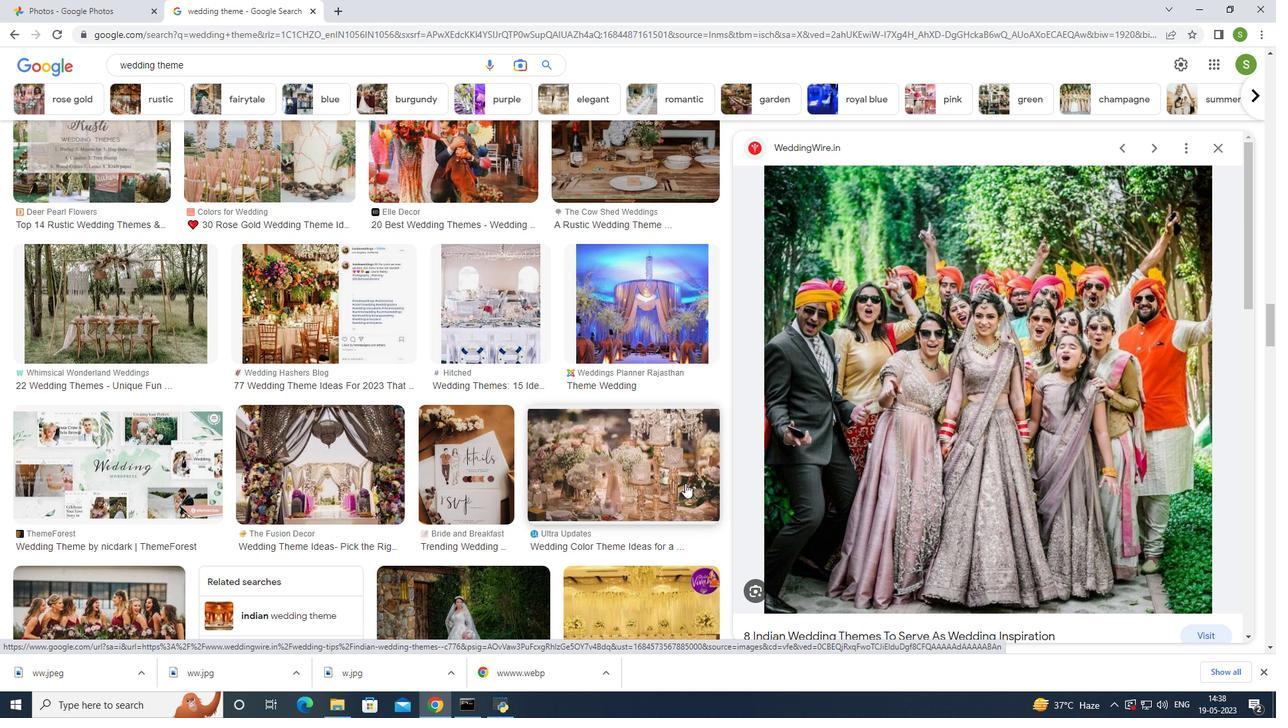 
Action: Mouse pressed left at (680, 479)
Screenshot: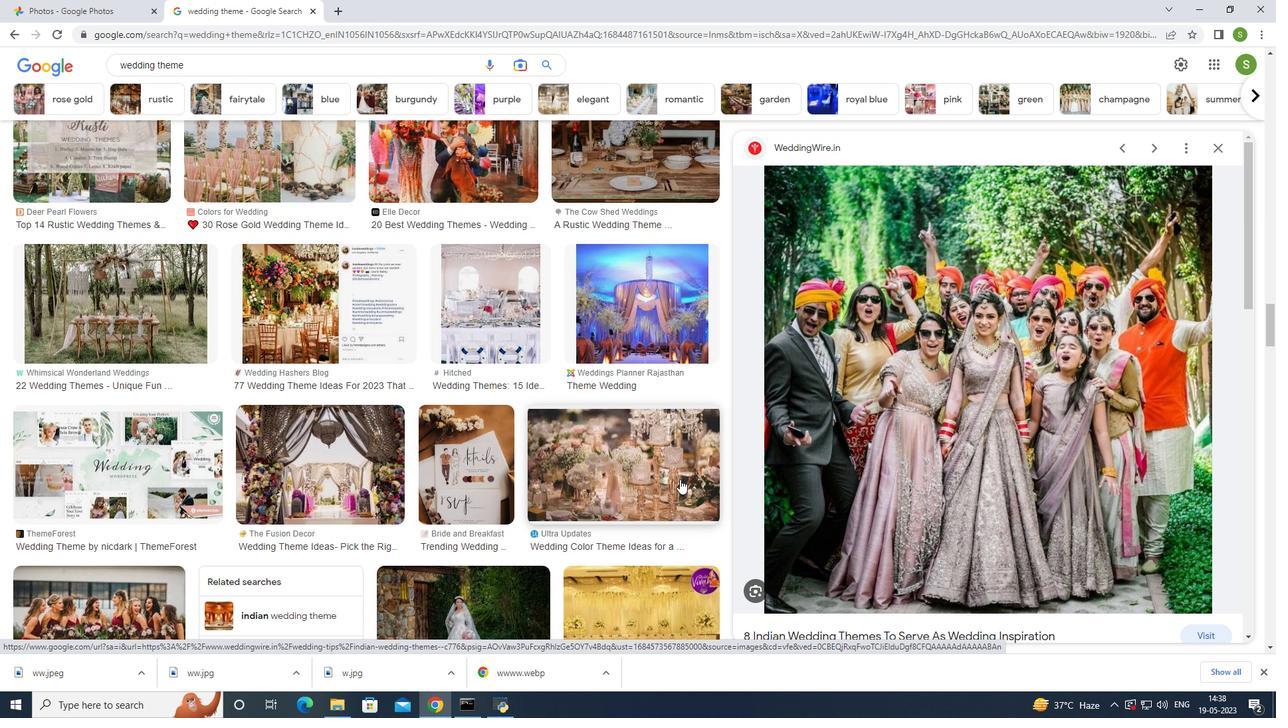 
Action: Mouse moved to (1005, 311)
Screenshot: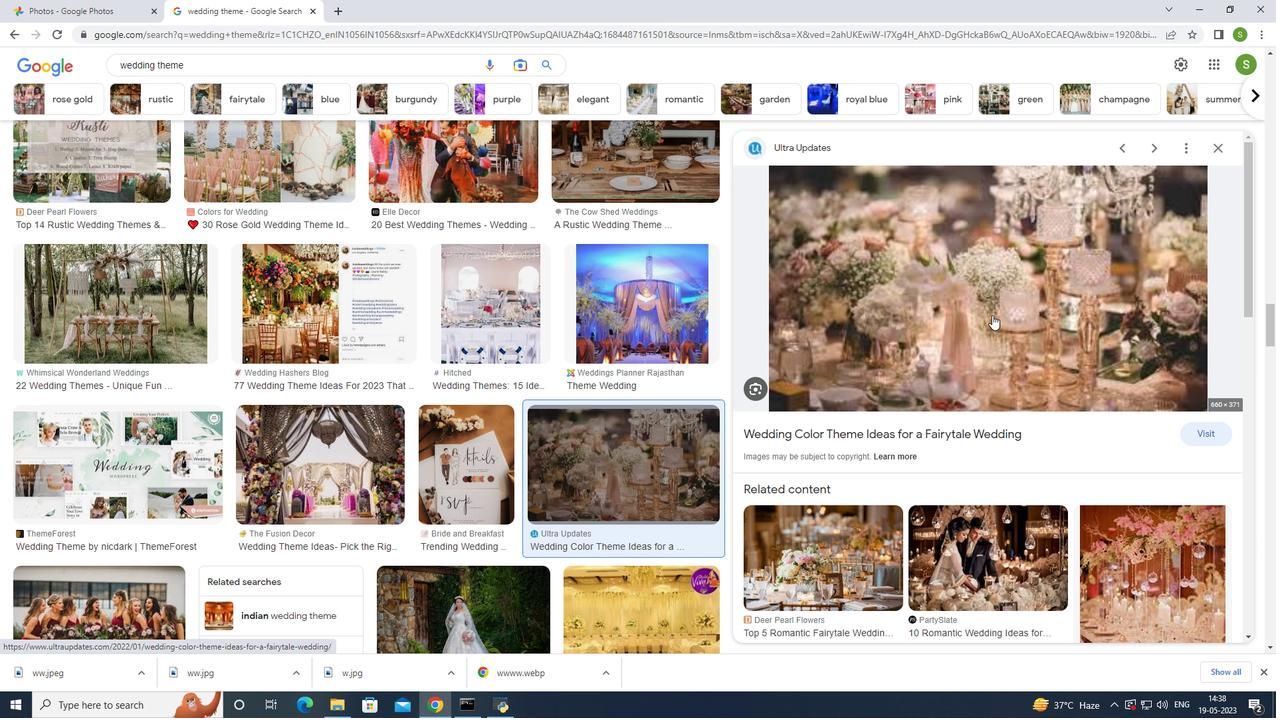
Action: Mouse pressed right at (1005, 311)
Screenshot: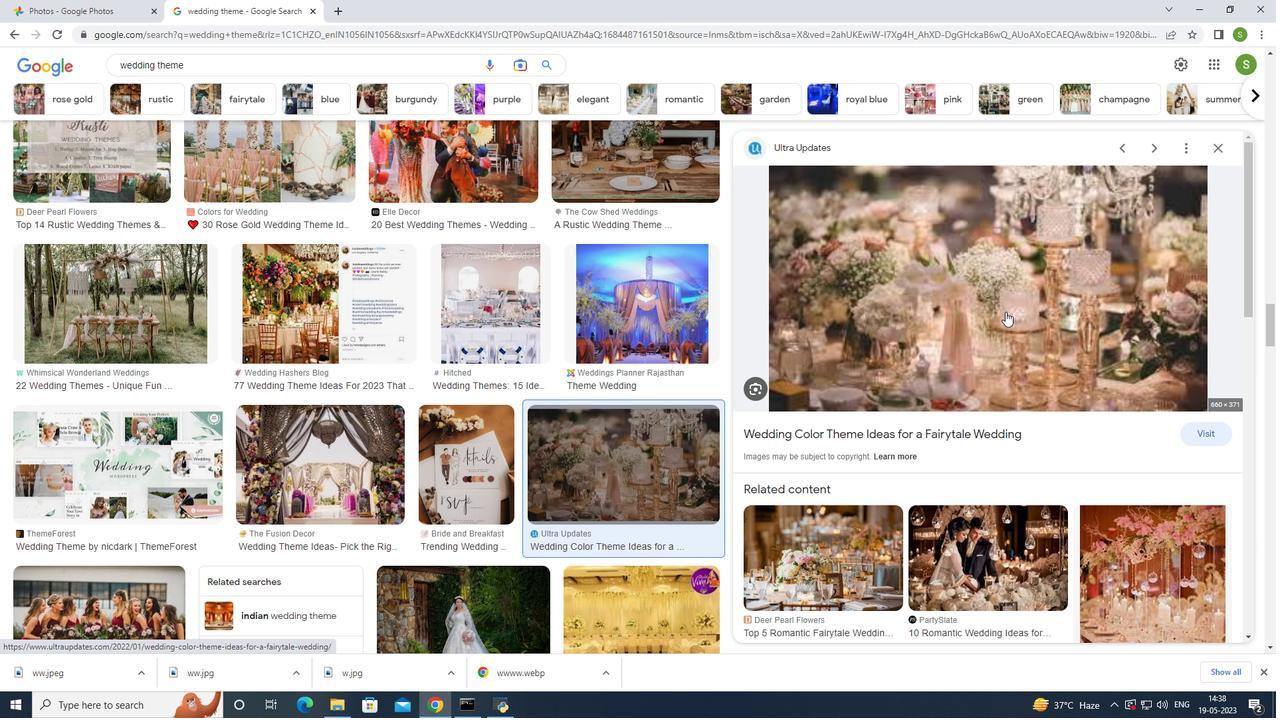 
Action: Mouse moved to (571, 400)
Screenshot: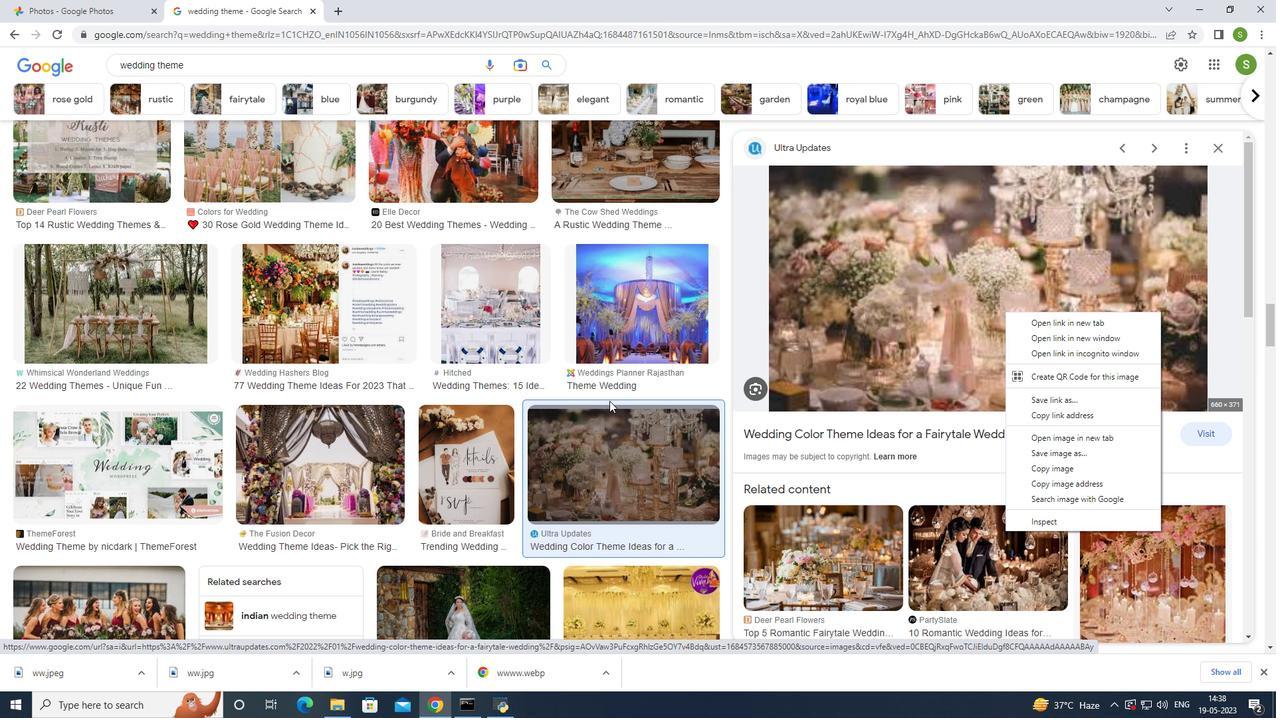 
Action: Mouse scrolled (571, 400) with delta (0, 0)
Screenshot: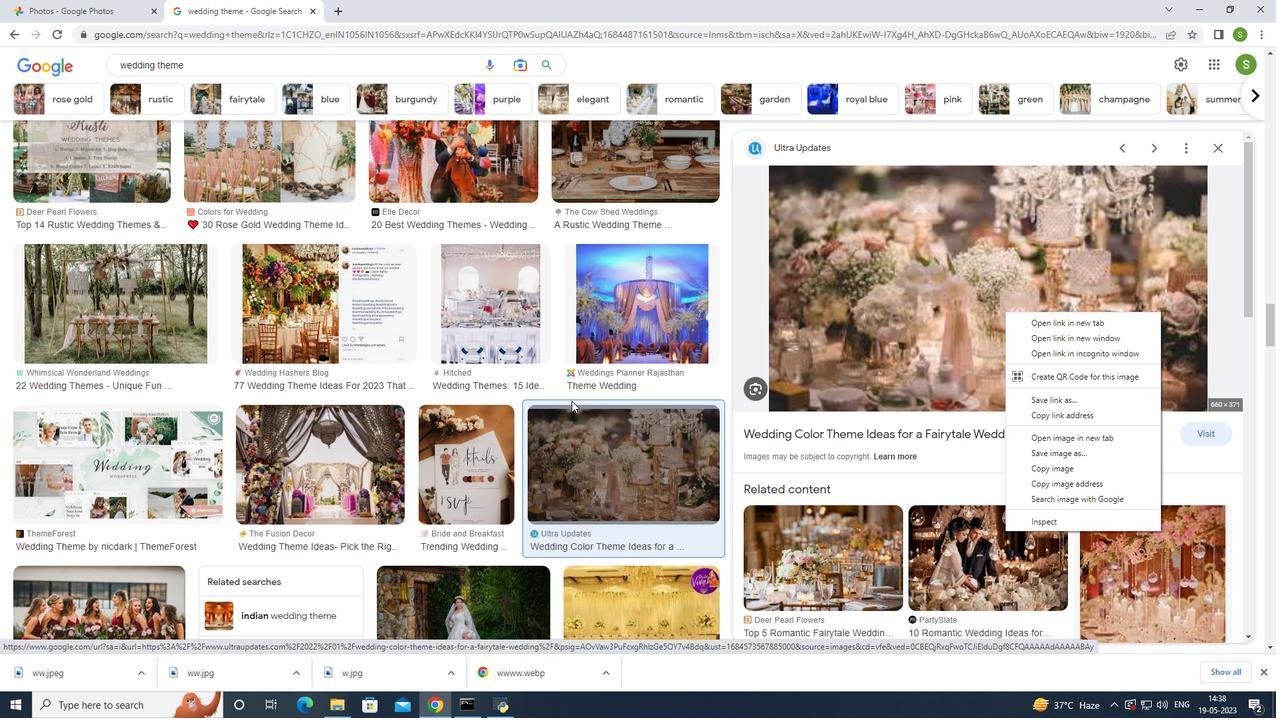 
Action: Mouse scrolled (571, 400) with delta (0, 0)
Screenshot: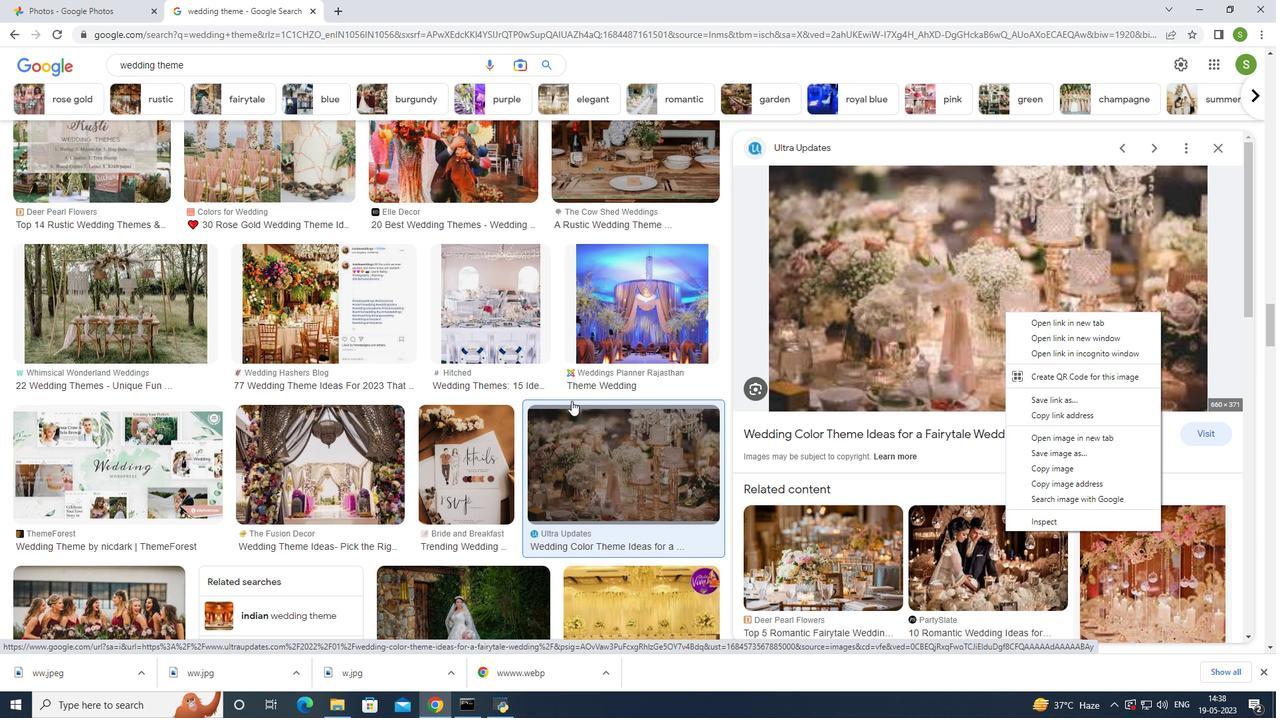 
Action: Mouse moved to (573, 398)
Screenshot: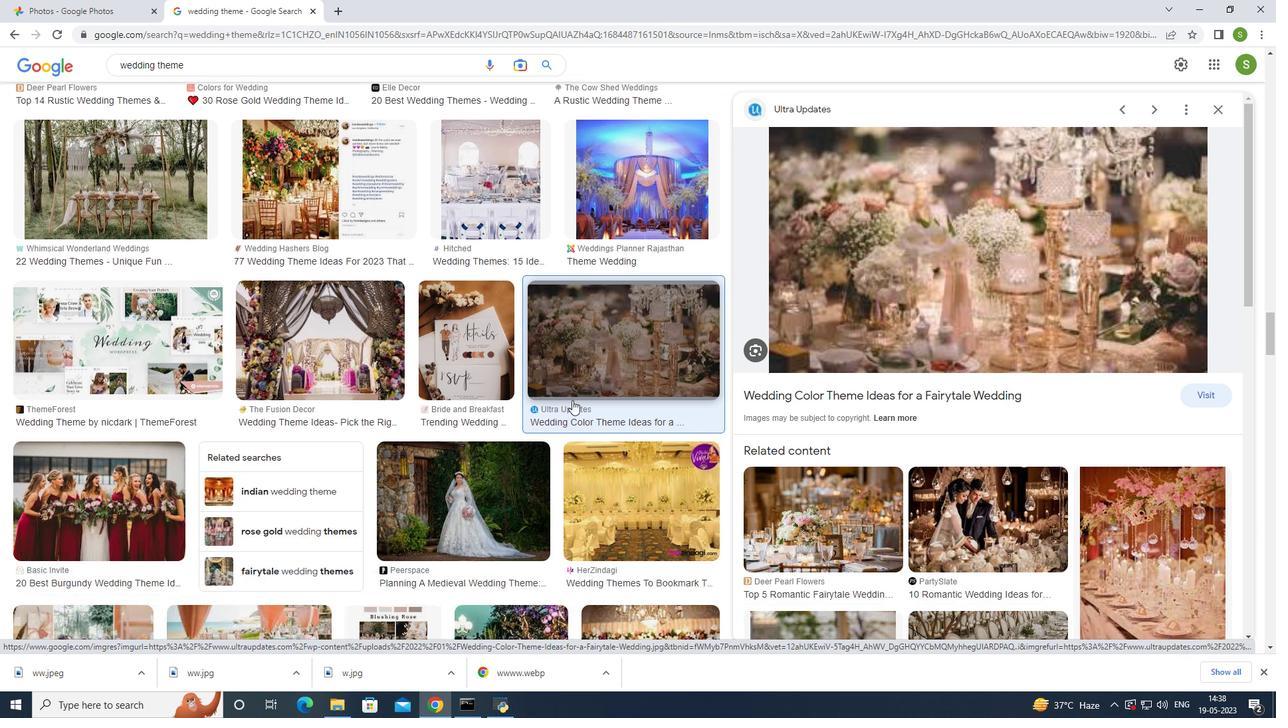 
Action: Mouse scrolled (573, 398) with delta (0, 0)
Screenshot: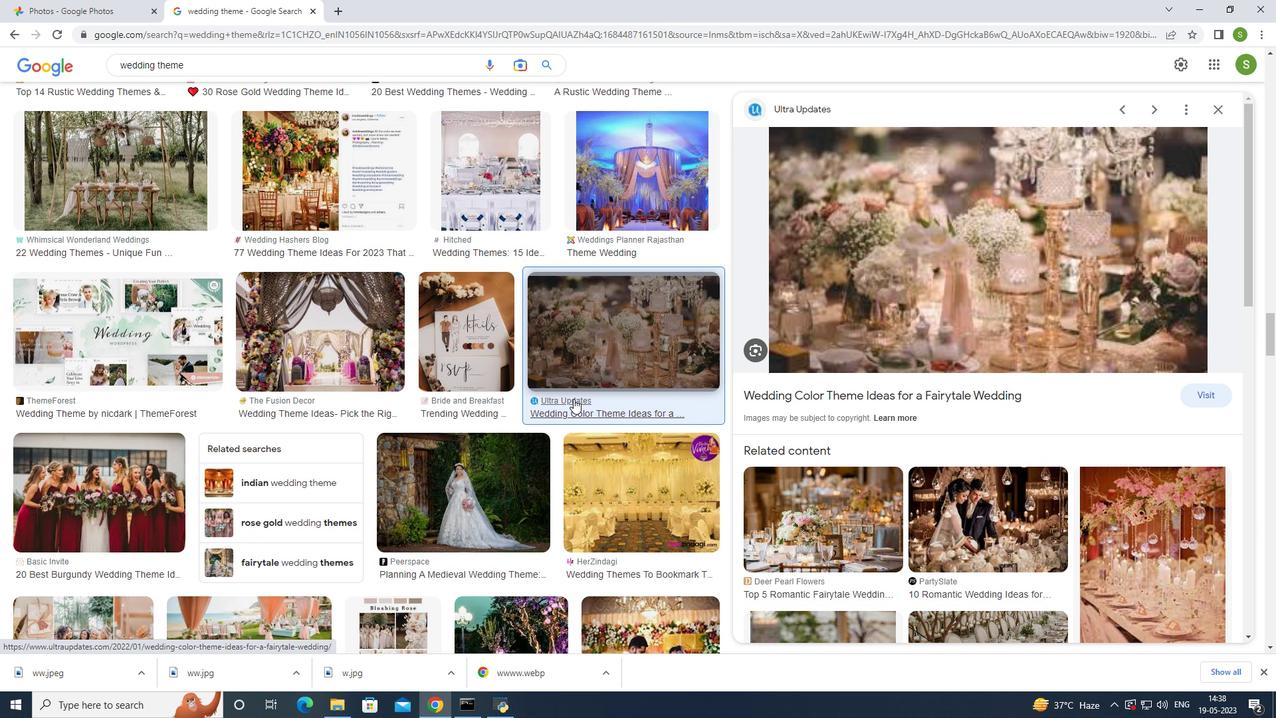 
Action: Mouse moved to (577, 397)
Screenshot: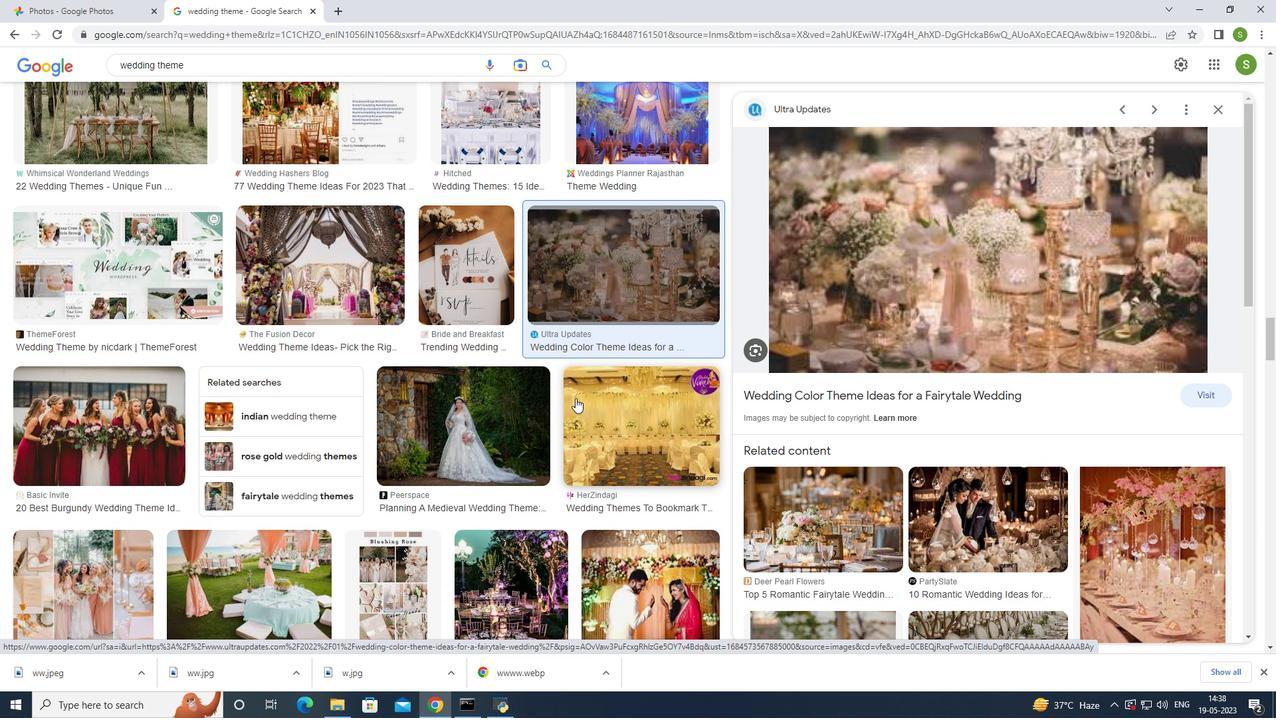 
Action: Mouse scrolled (577, 396) with delta (0, 0)
Screenshot: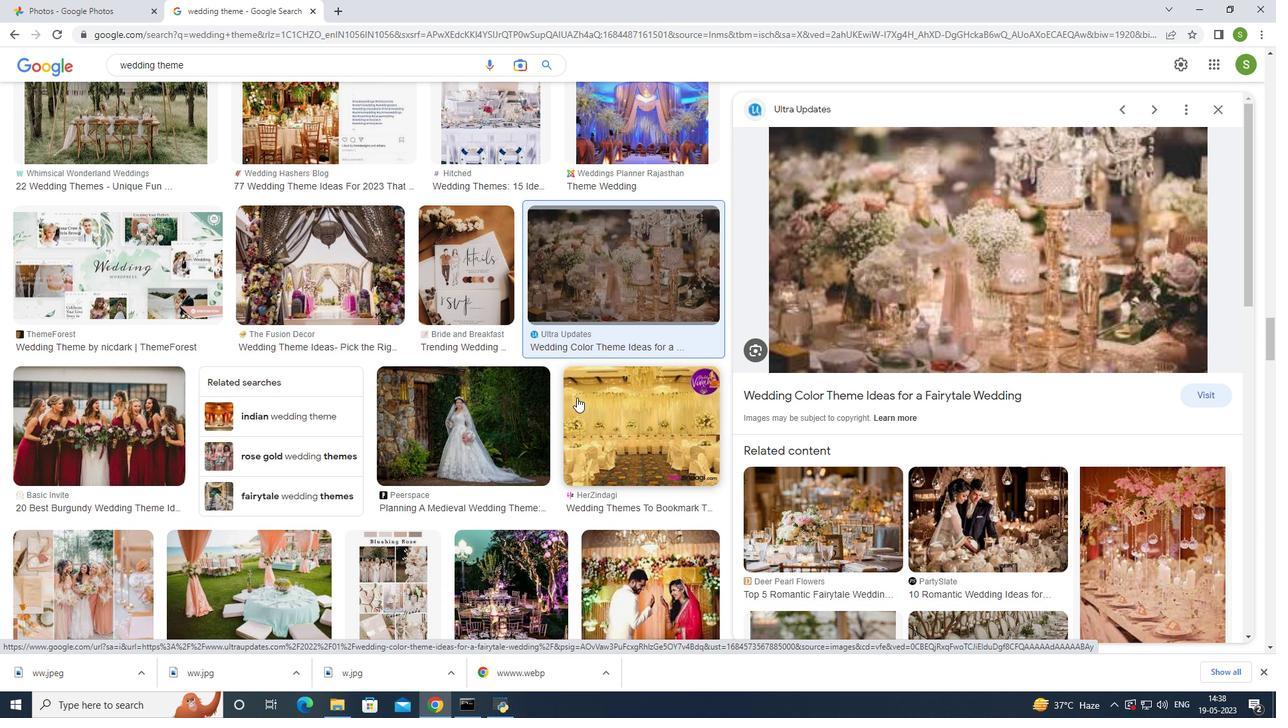 
Action: Mouse moved to (666, 363)
Screenshot: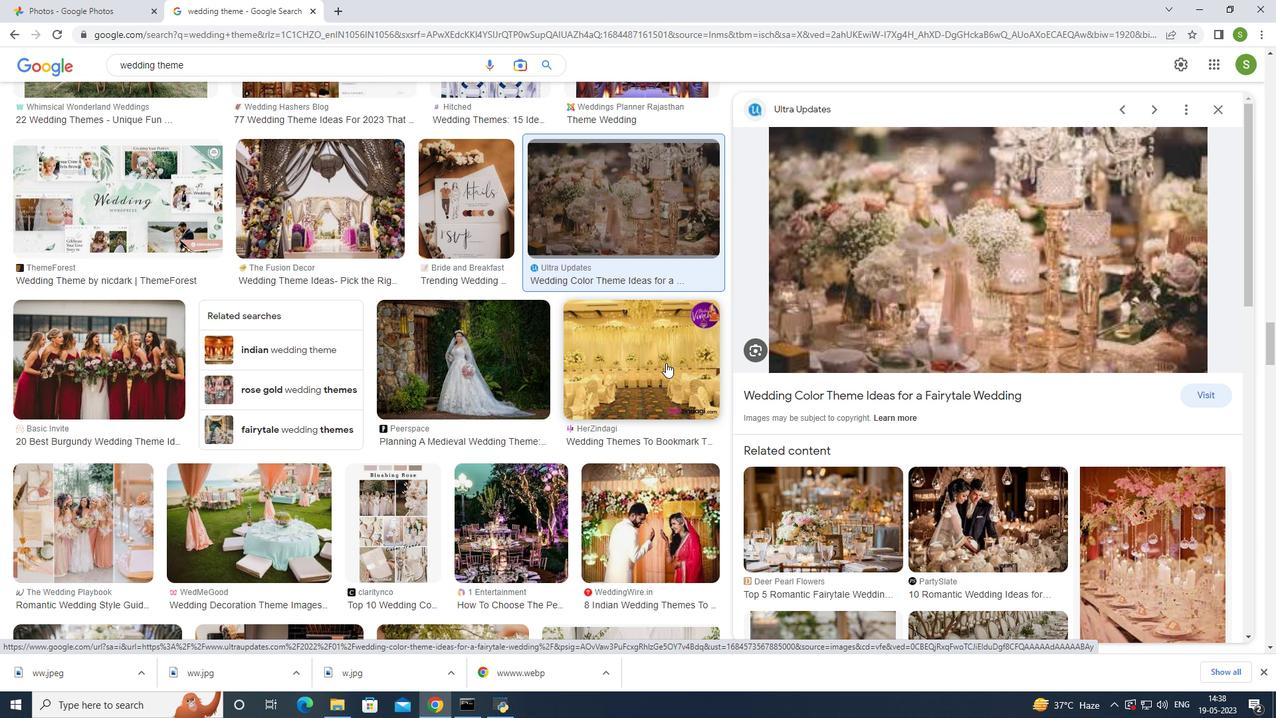 
Action: Mouse scrolled (666, 362) with delta (0, 0)
Screenshot: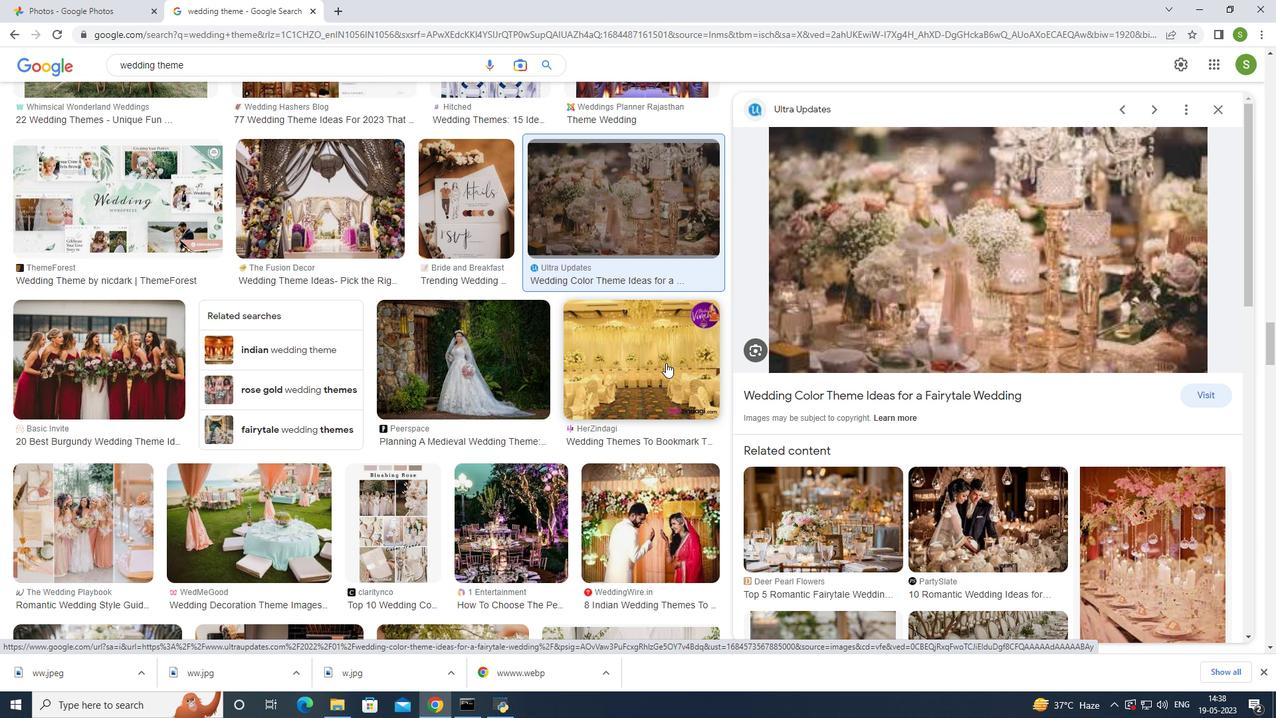 
Action: Mouse scrolled (666, 362) with delta (0, 0)
Screenshot: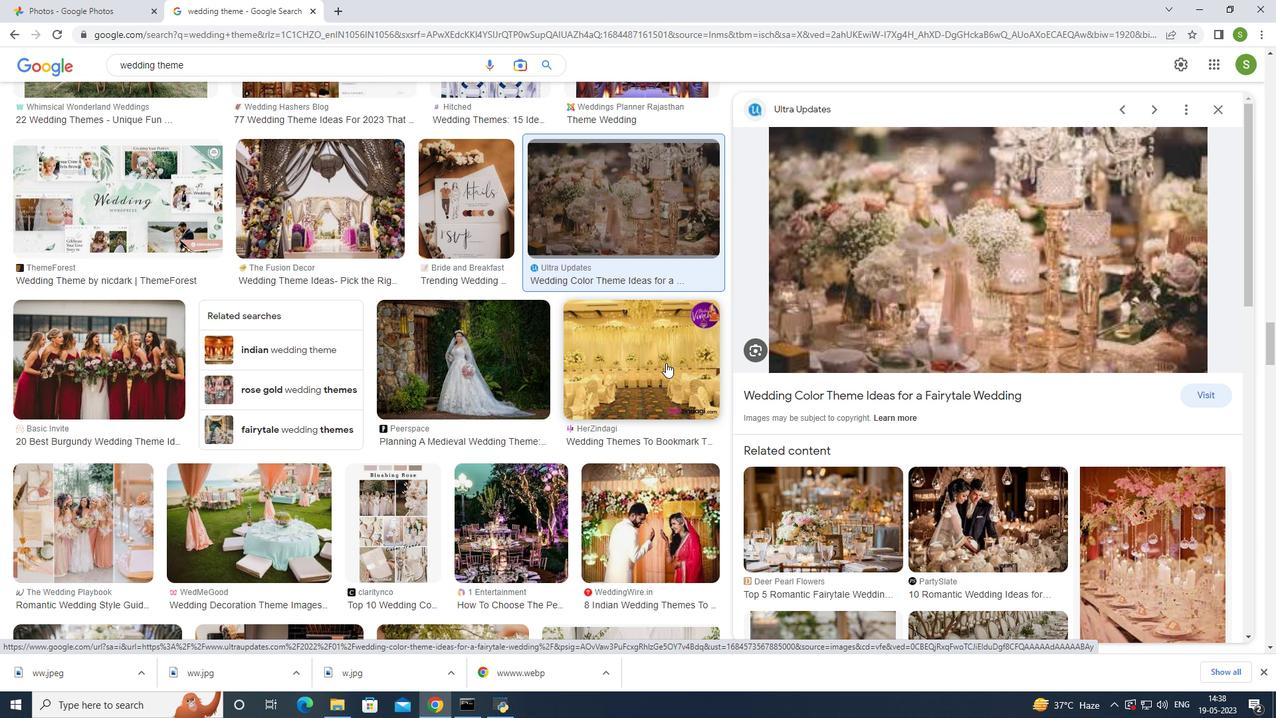 
Action: Mouse scrolled (666, 362) with delta (0, 0)
Screenshot: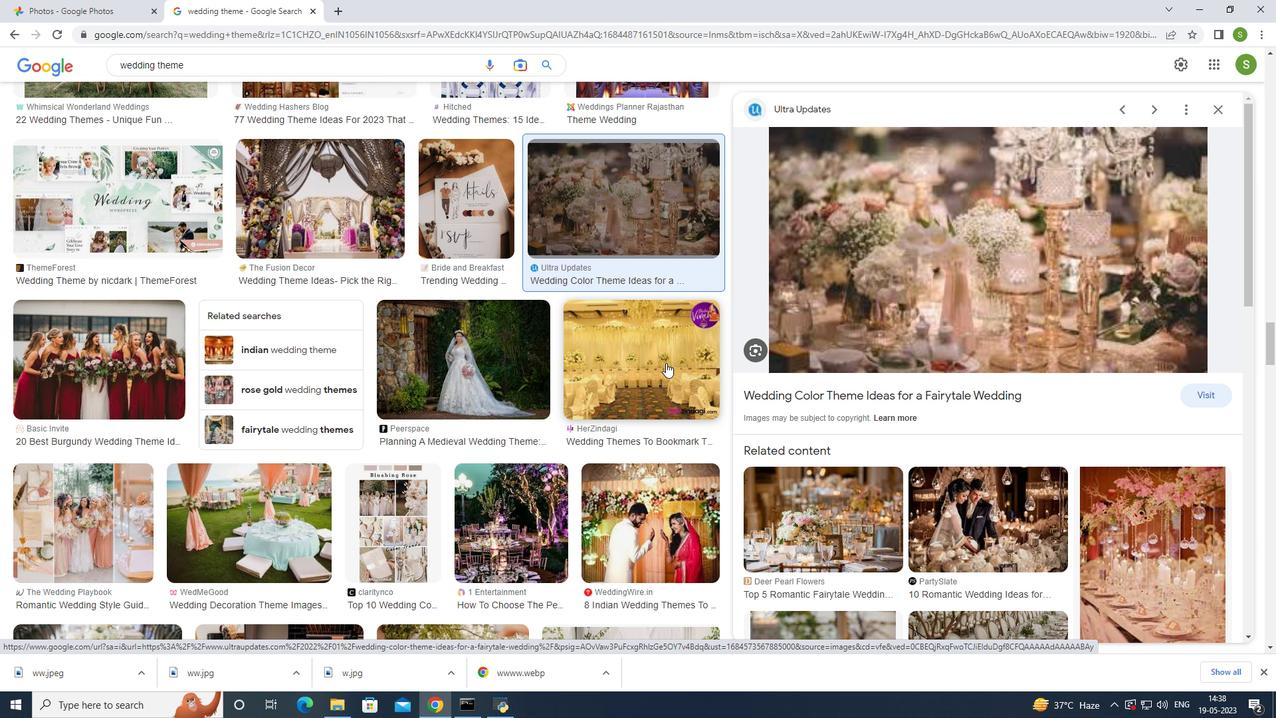 
Action: Mouse moved to (666, 358)
Screenshot: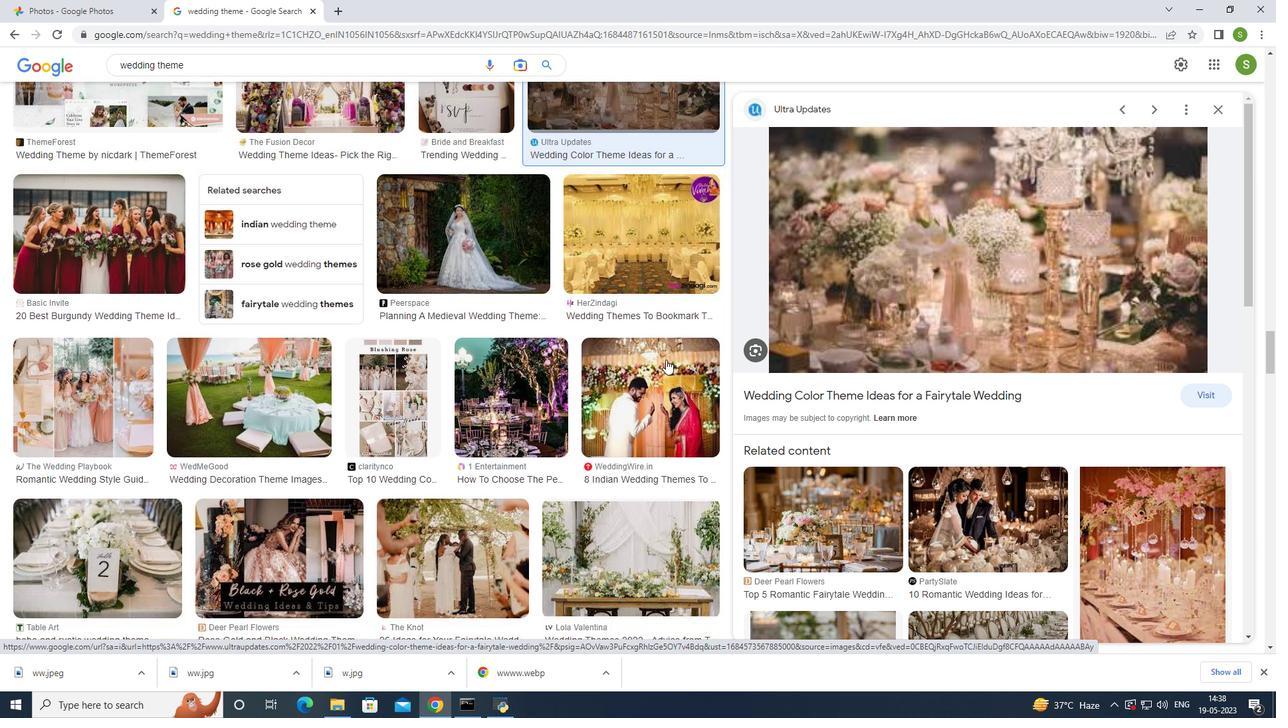 
Action: Mouse scrolled (666, 357) with delta (0, 0)
Screenshot: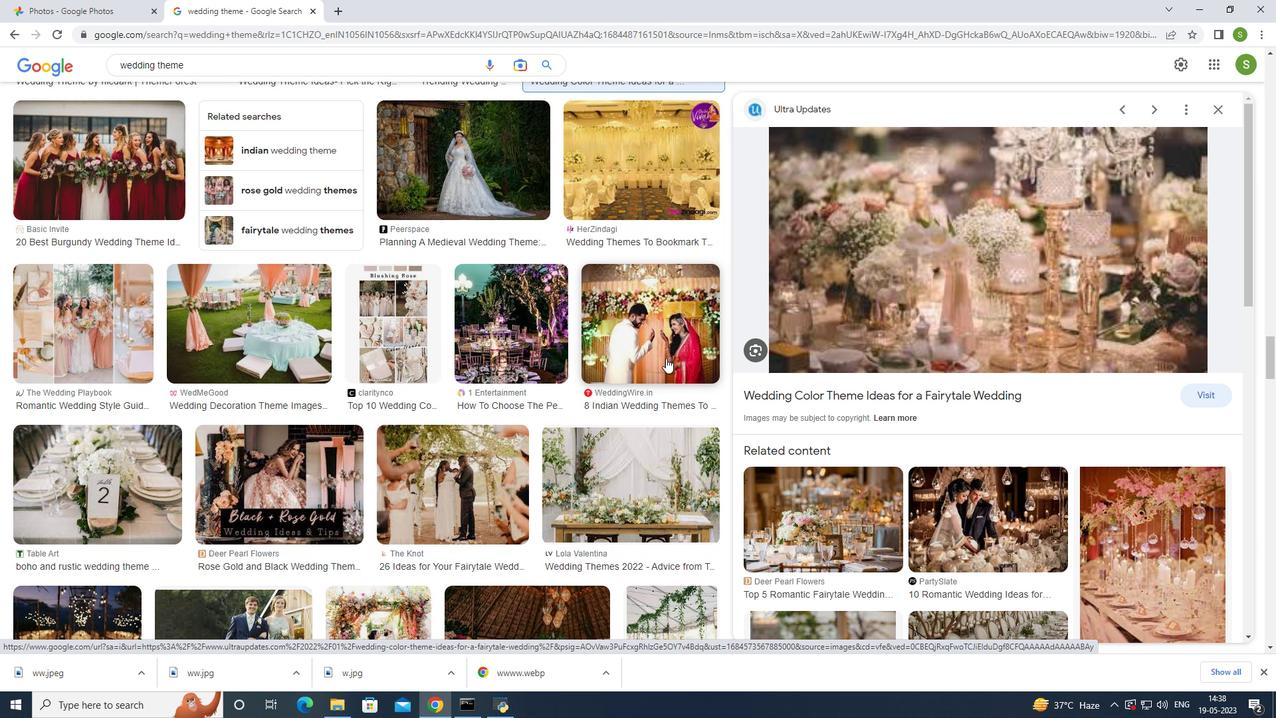 
Action: Mouse scrolled (666, 357) with delta (0, 0)
Screenshot: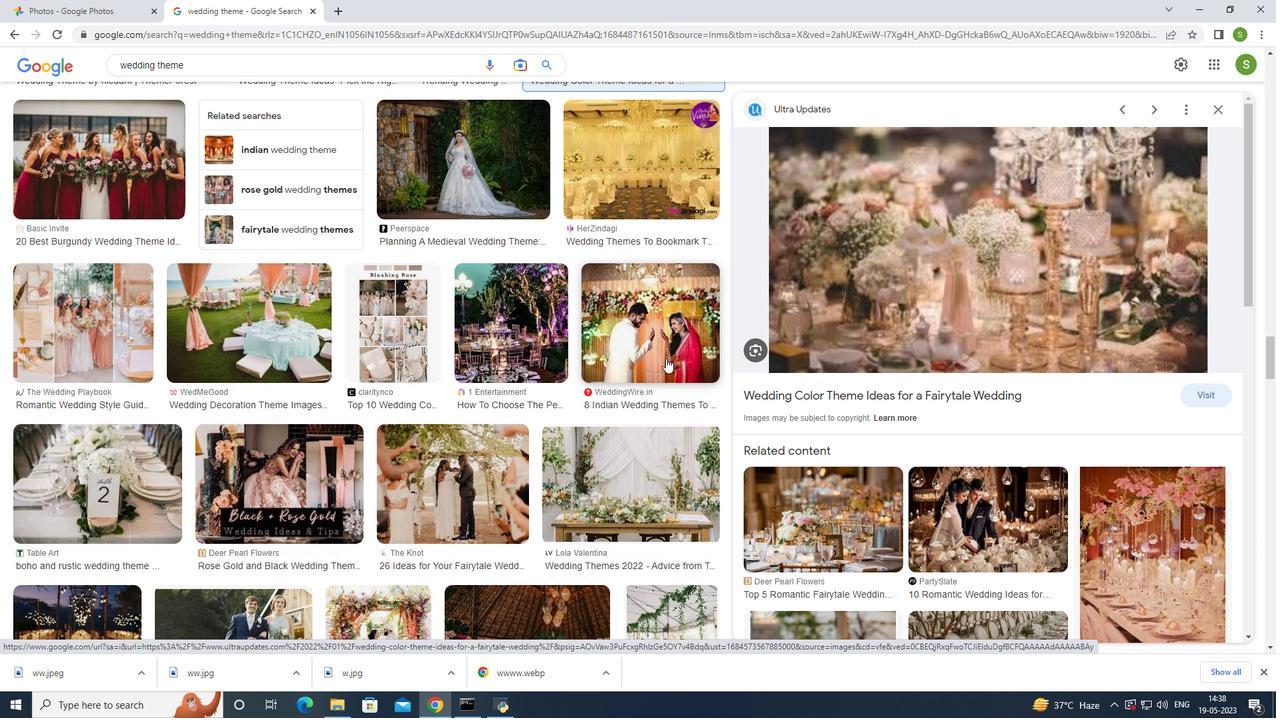 
Action: Mouse scrolled (666, 357) with delta (0, 0)
Screenshot: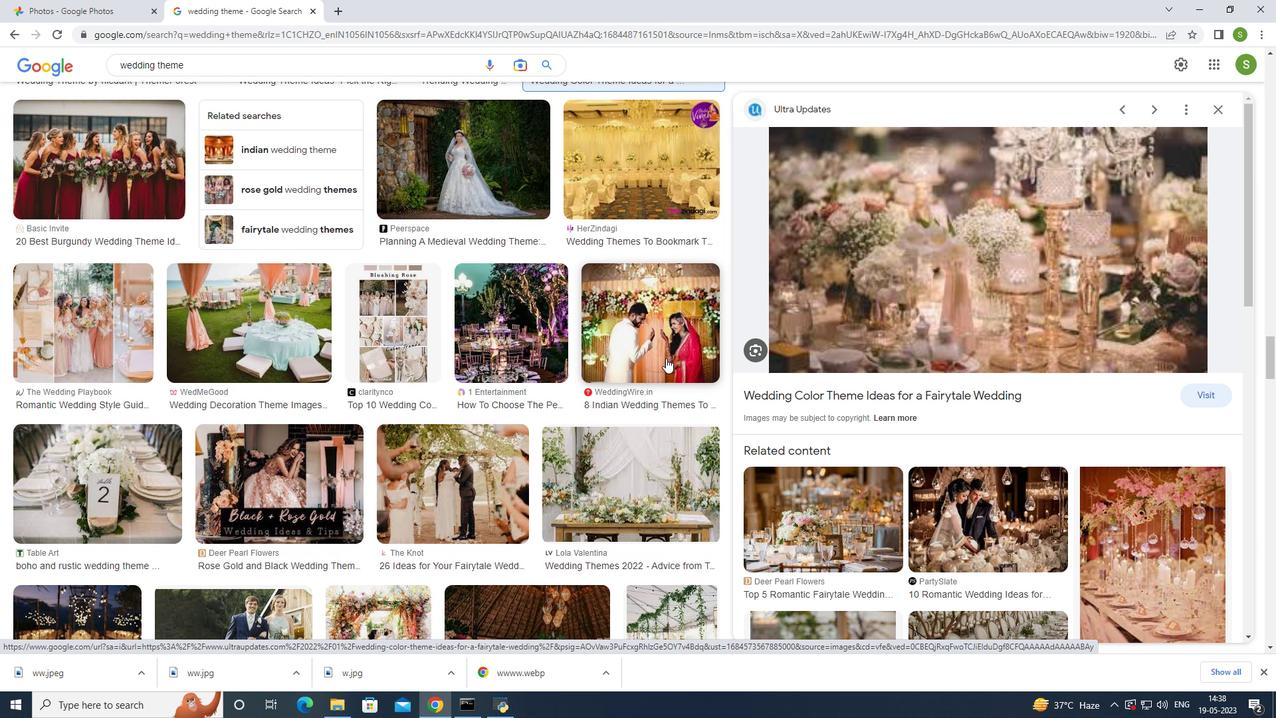 
Action: Mouse moved to (633, 332)
Screenshot: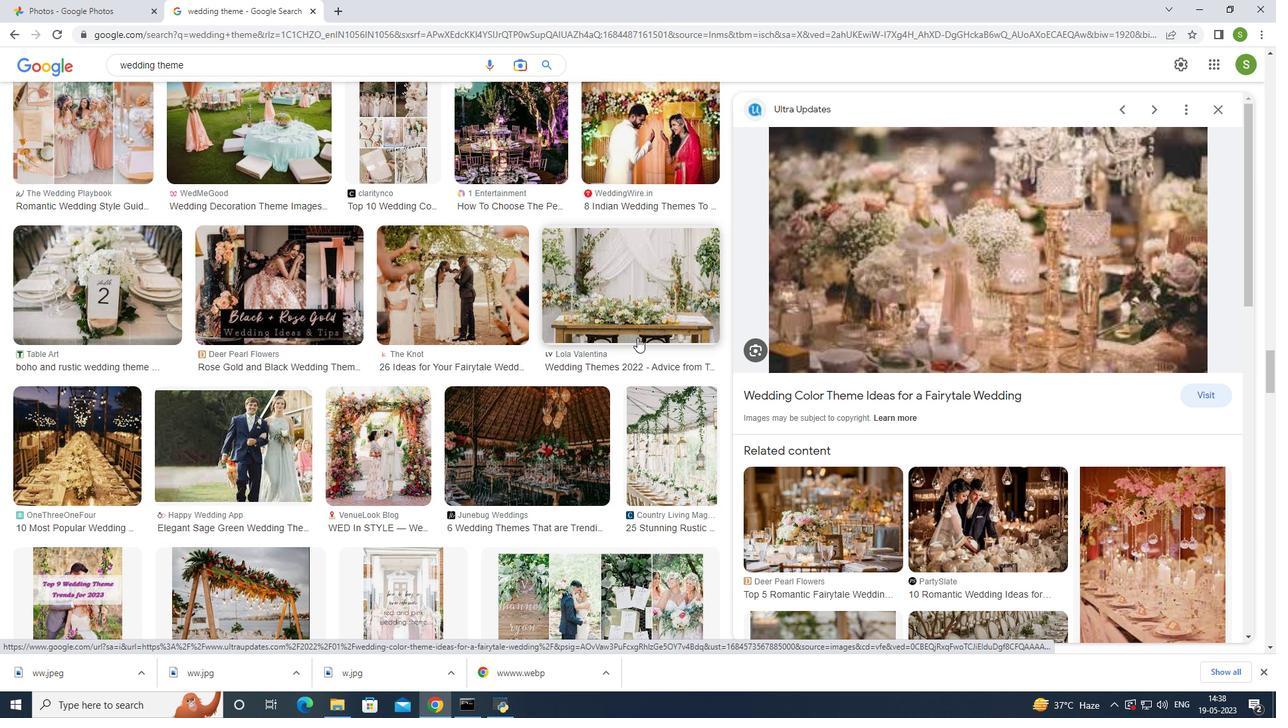 
Action: Mouse scrolled (633, 331) with delta (0, 0)
Screenshot: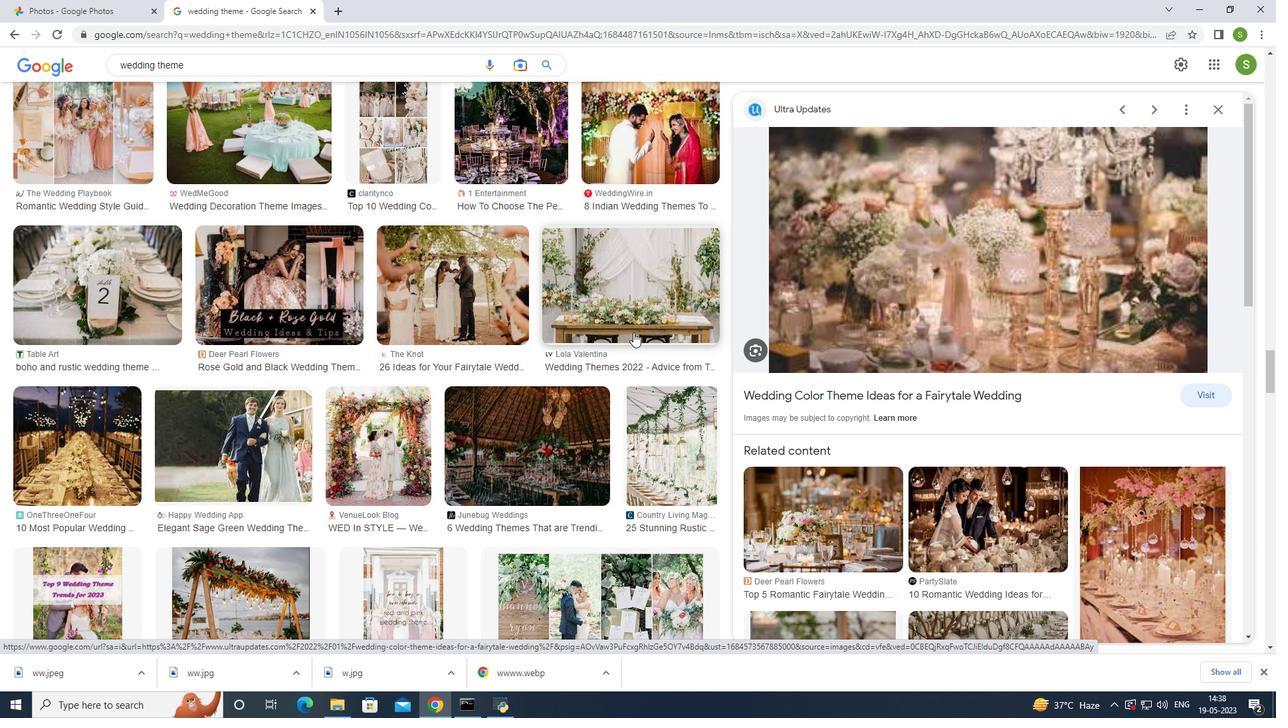 
Action: Mouse scrolled (633, 331) with delta (0, 0)
Screenshot: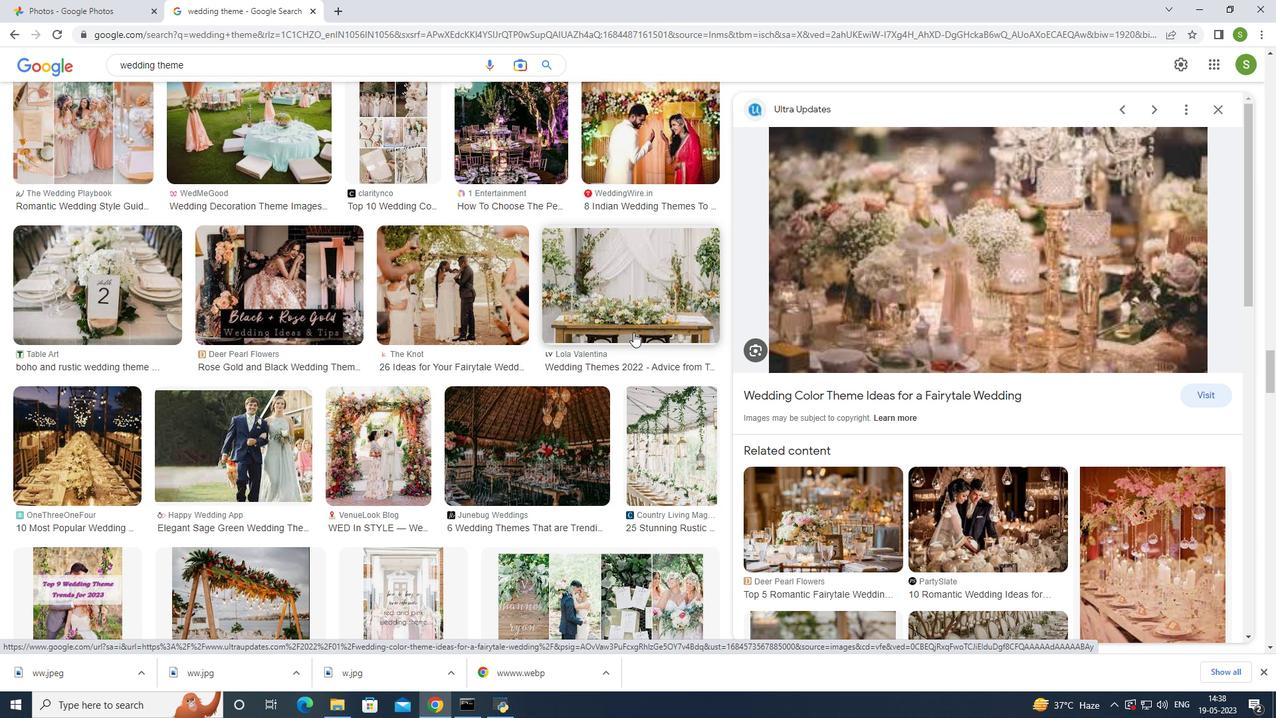 
Action: Mouse scrolled (633, 331) with delta (0, 0)
Screenshot: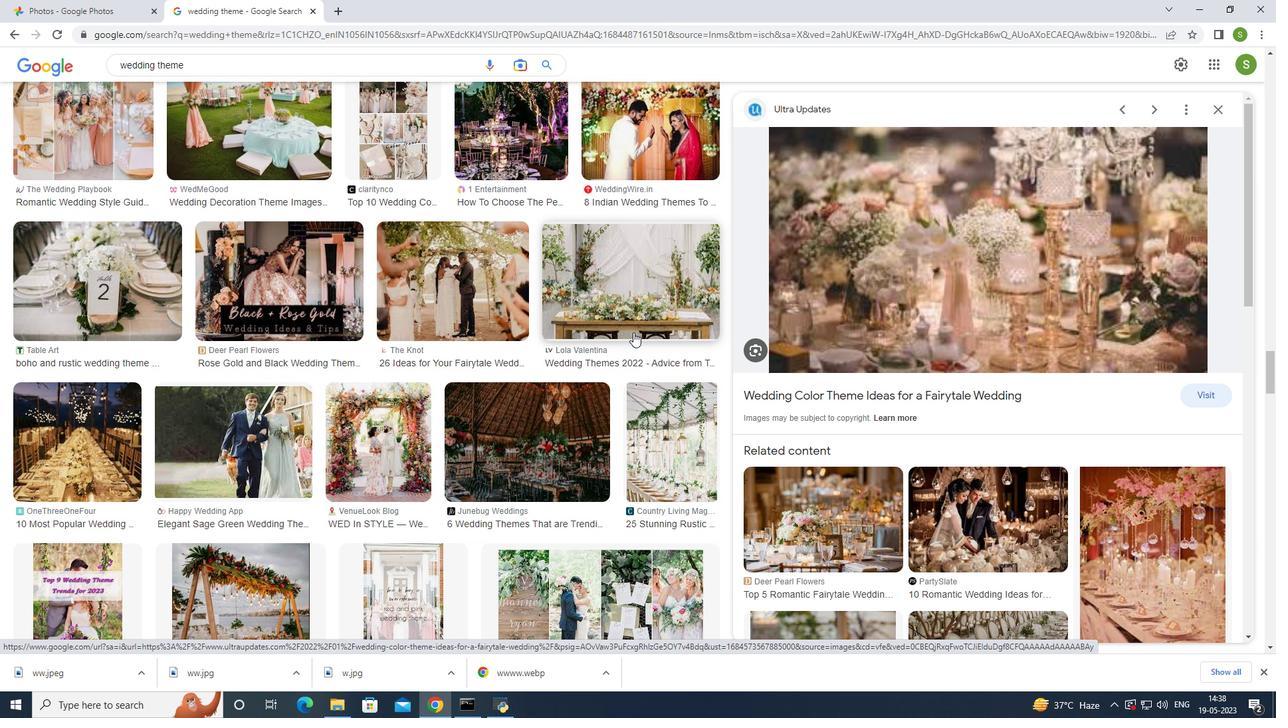 
Action: Mouse scrolled (633, 331) with delta (0, 0)
Screenshot: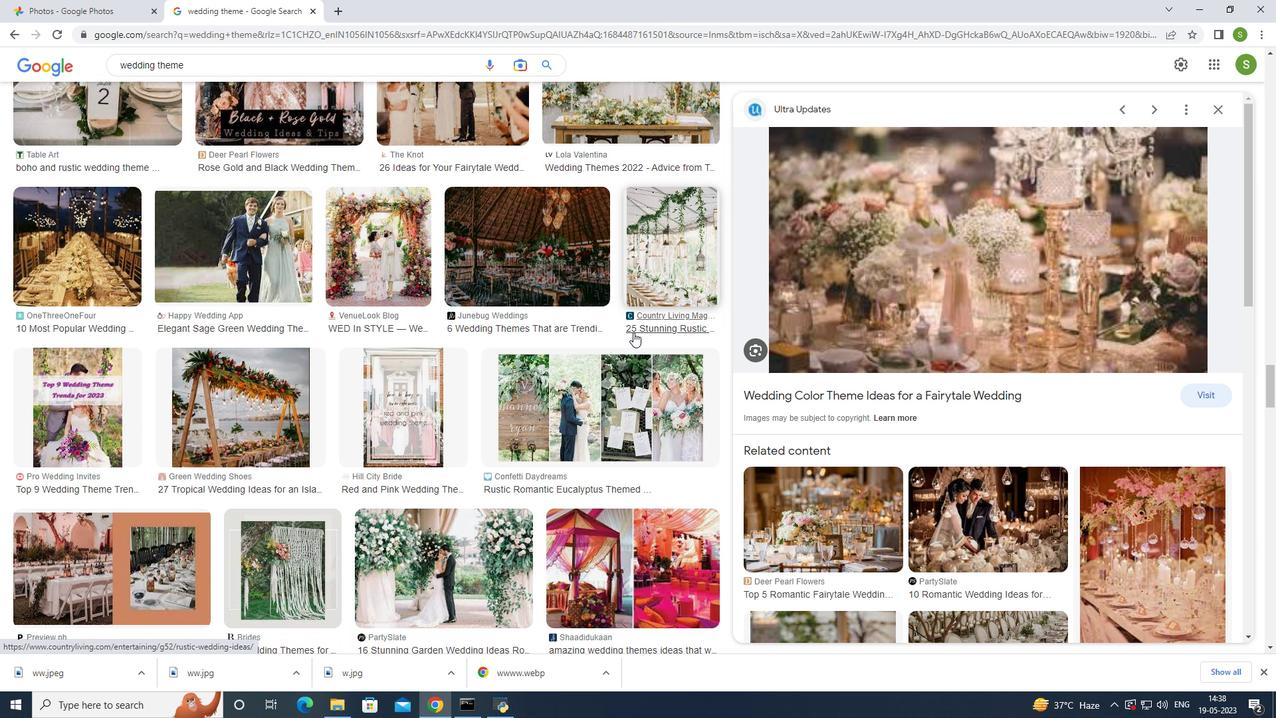 
Action: Mouse scrolled (633, 331) with delta (0, 0)
Screenshot: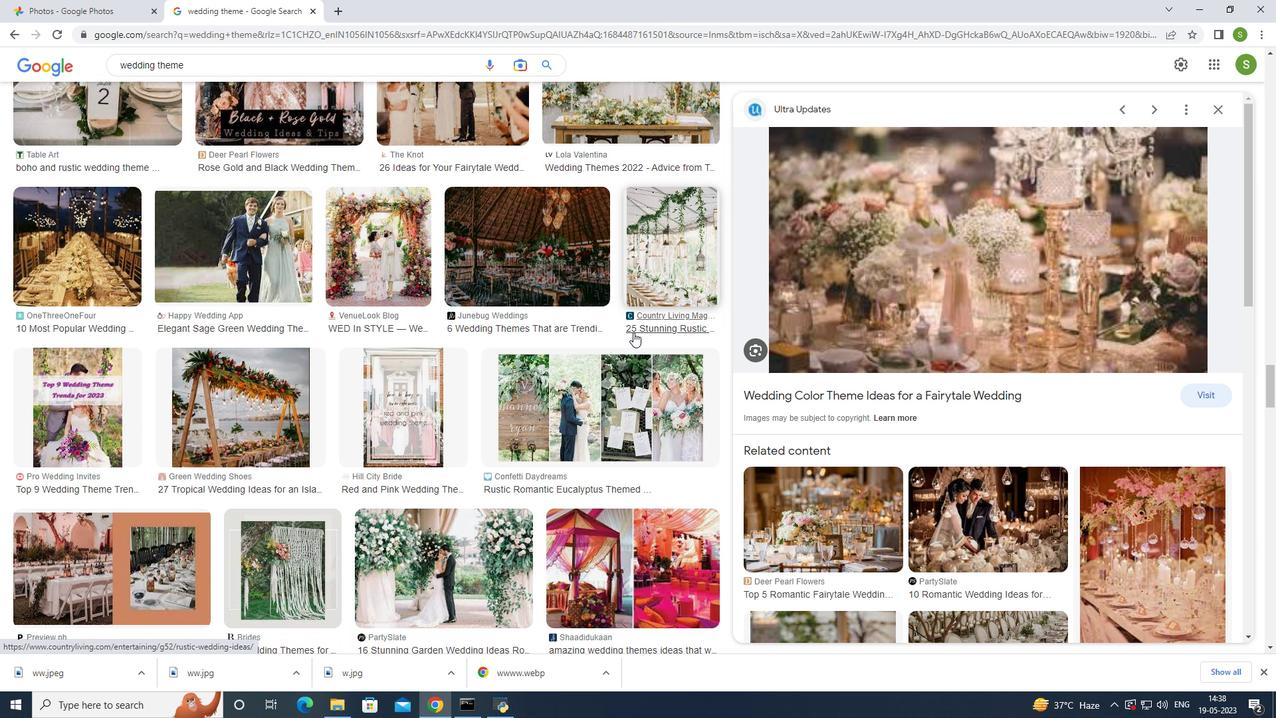
Action: Mouse scrolled (633, 331) with delta (0, 0)
Screenshot: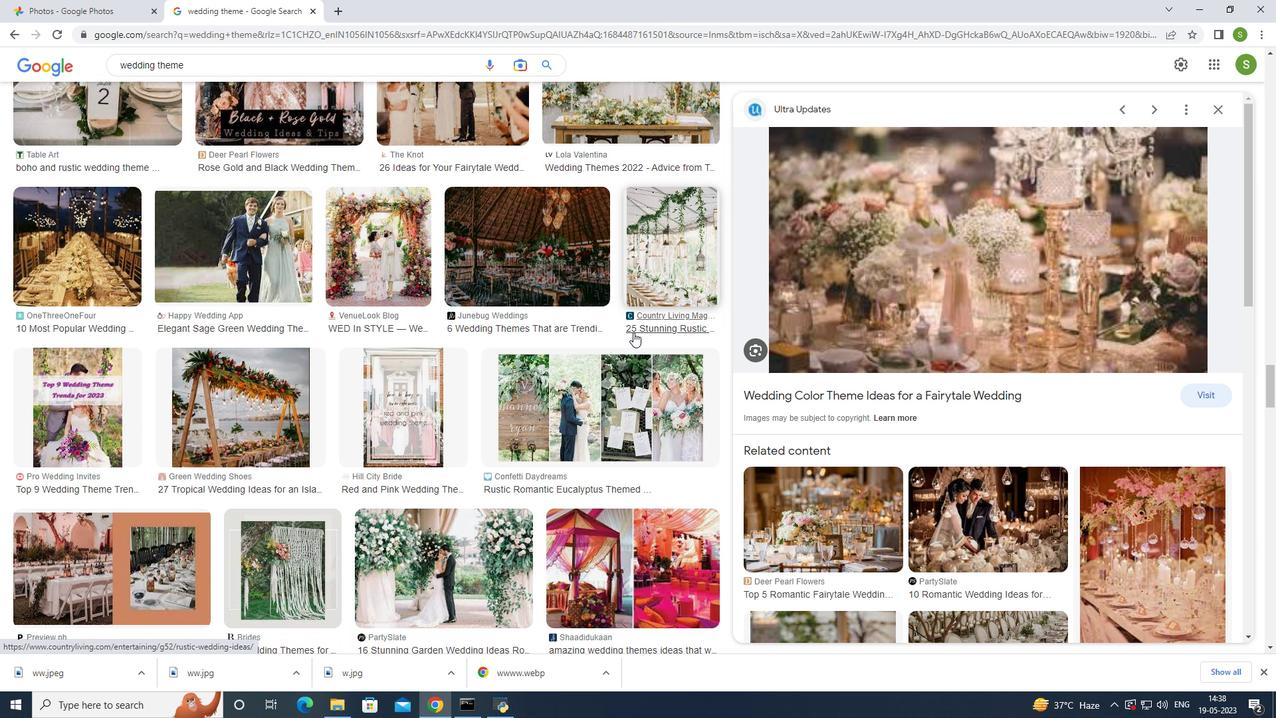 
Action: Mouse moved to (631, 332)
Screenshot: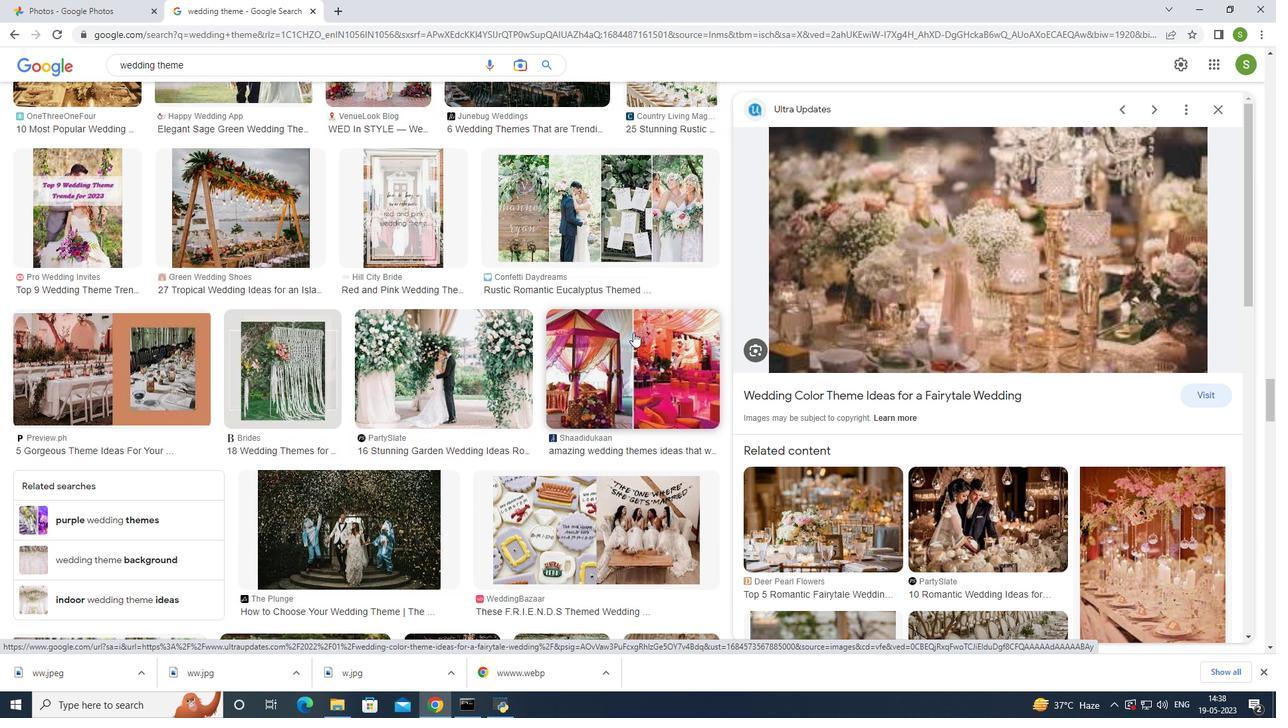 
Action: Mouse scrolled (631, 333) with delta (0, 0)
Screenshot: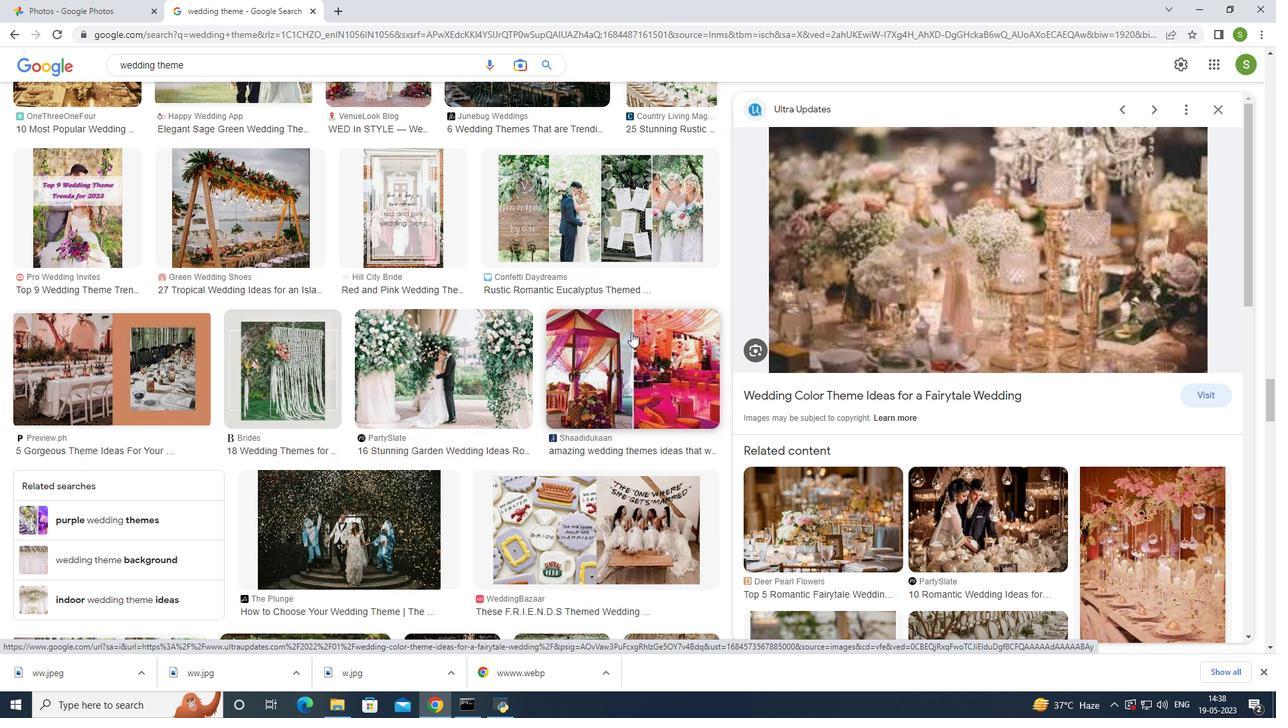 
Action: Mouse scrolled (631, 333) with delta (0, 0)
Screenshot: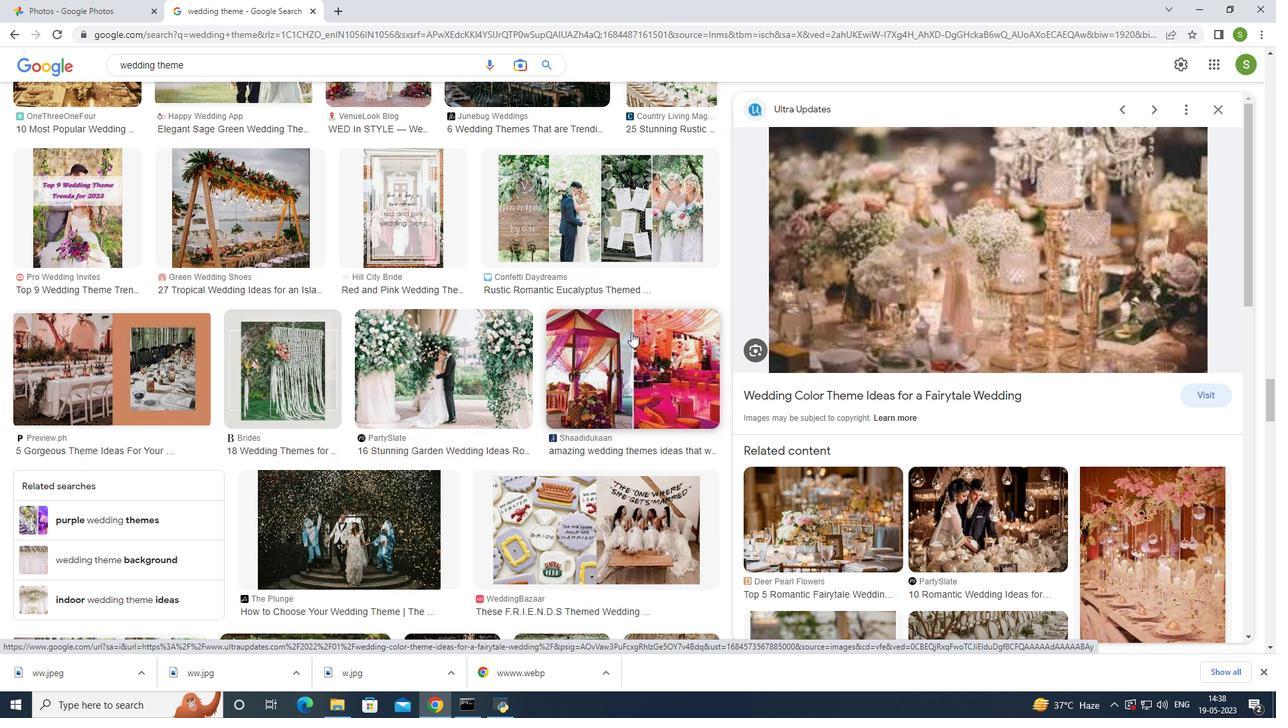 
Action: Mouse scrolled (631, 333) with delta (0, 0)
Screenshot: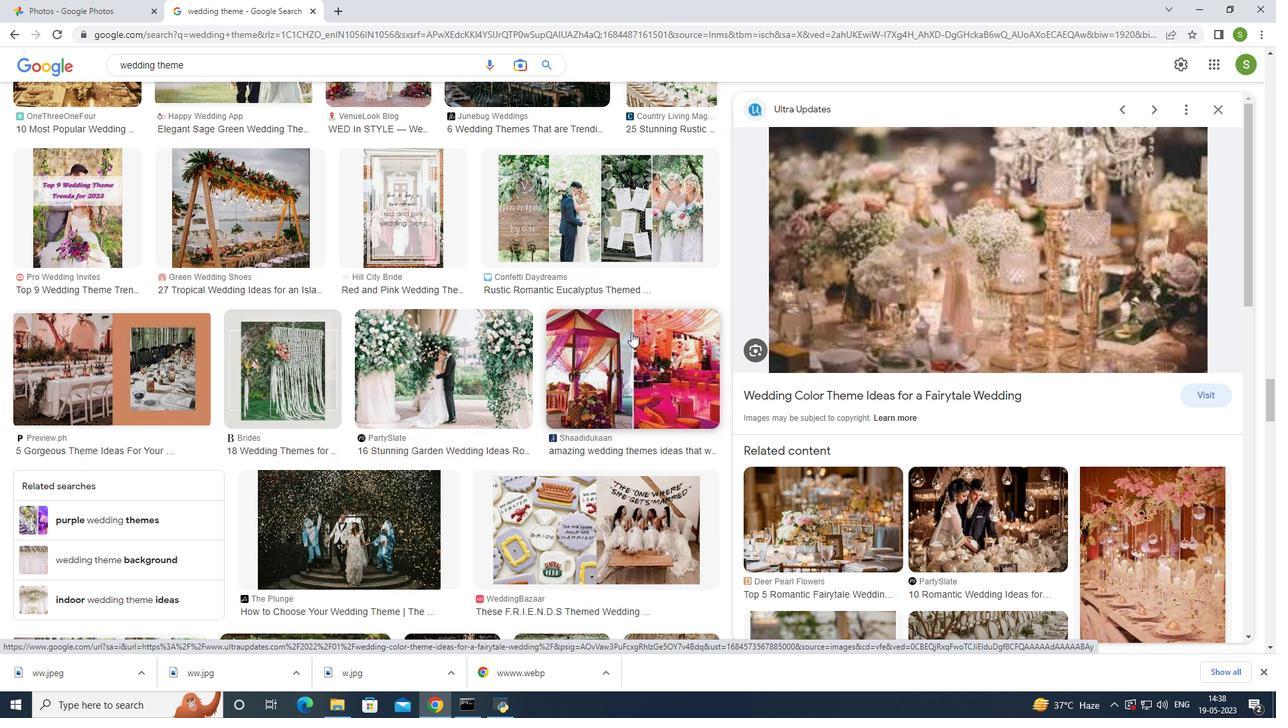 
Action: Mouse scrolled (631, 333) with delta (0, 0)
Screenshot: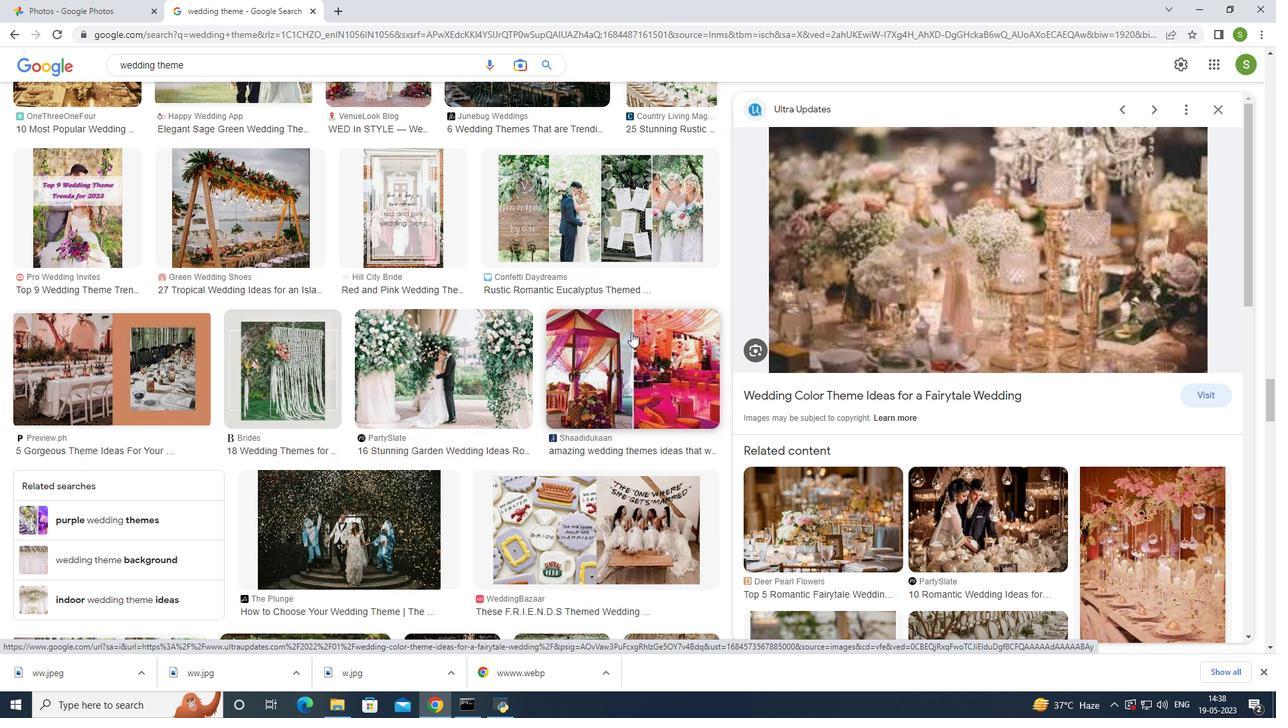 
Action: Mouse scrolled (631, 333) with delta (0, 0)
Screenshot: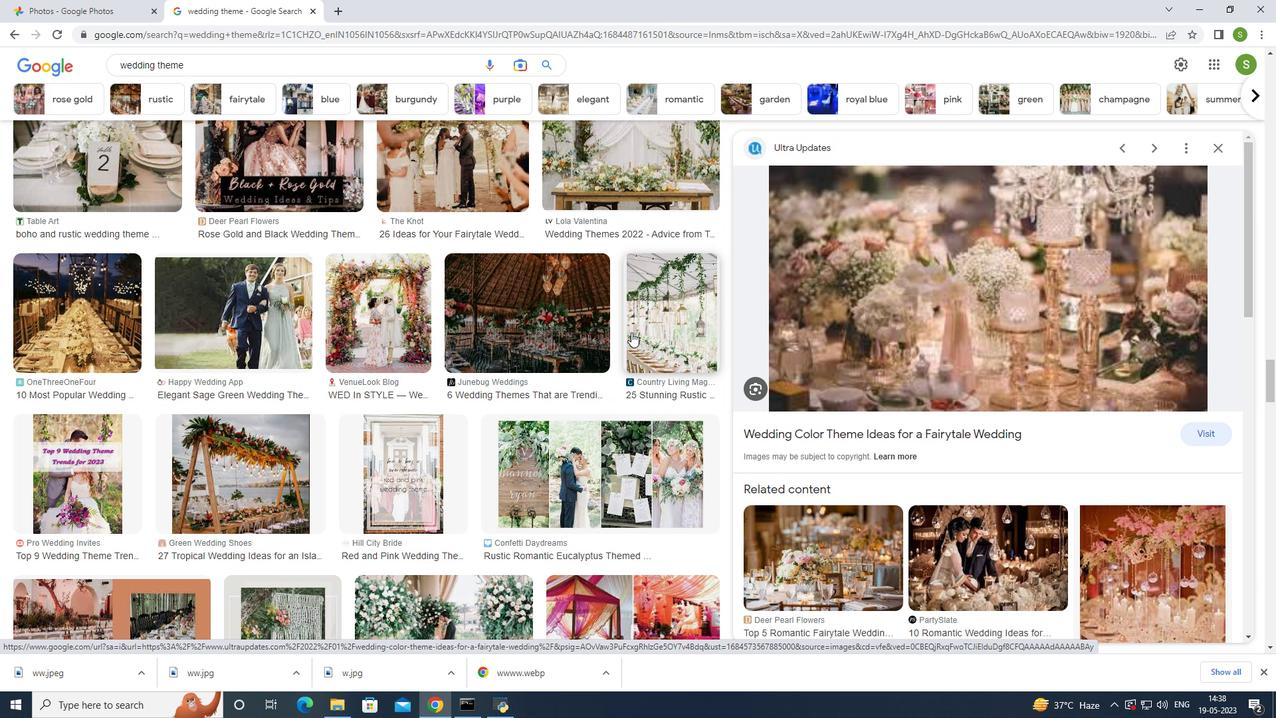 
Action: Mouse scrolled (631, 333) with delta (0, 0)
Screenshot: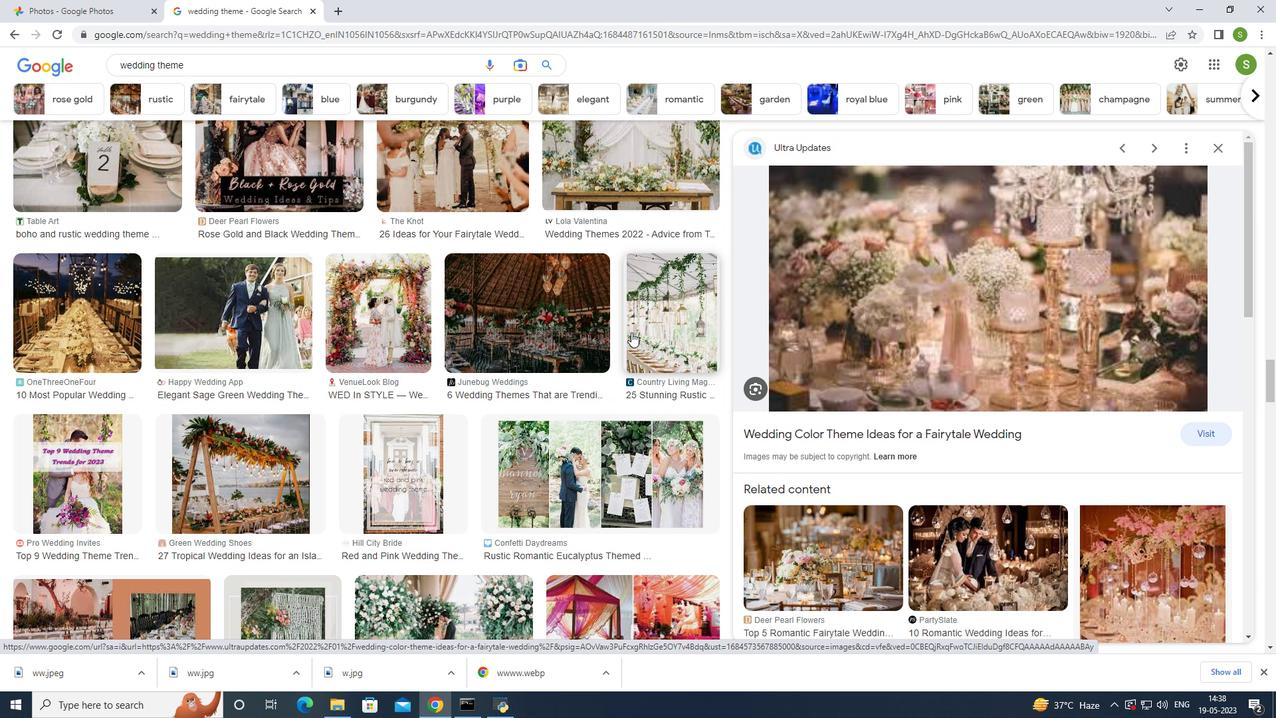 
Action: Mouse scrolled (631, 333) with delta (0, 0)
Screenshot: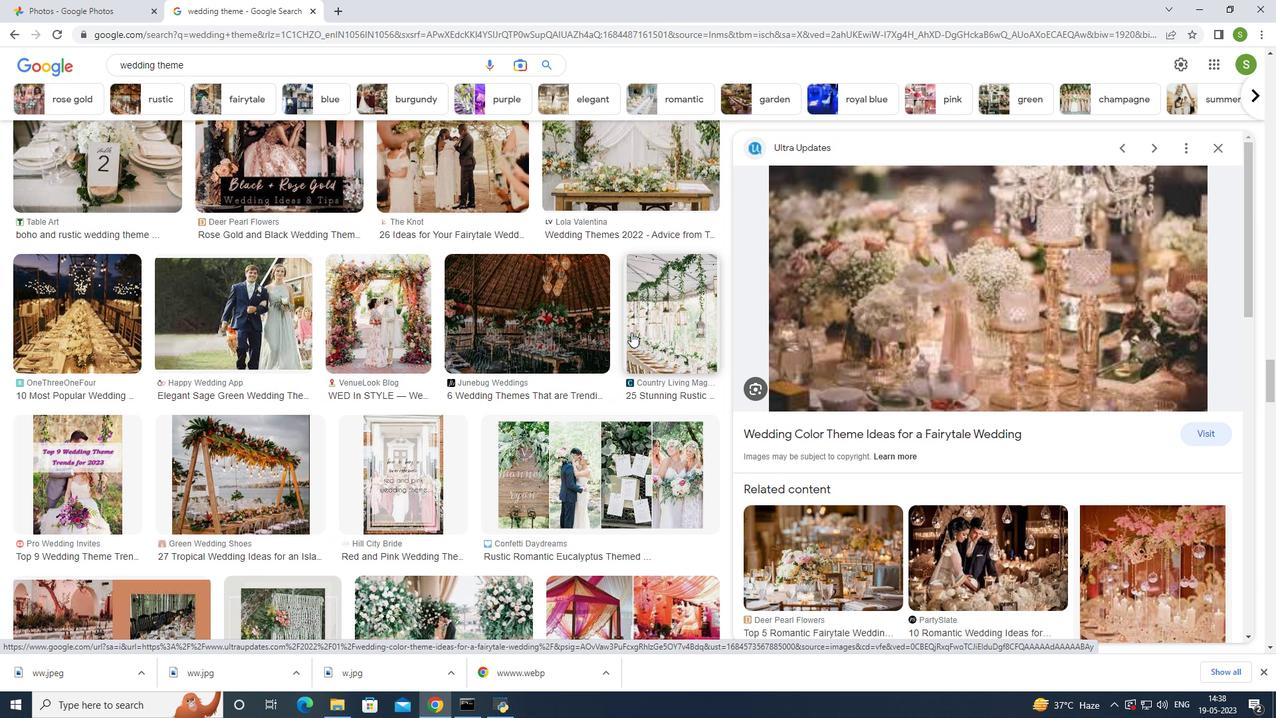 
Action: Mouse scrolled (631, 333) with delta (0, 0)
Screenshot: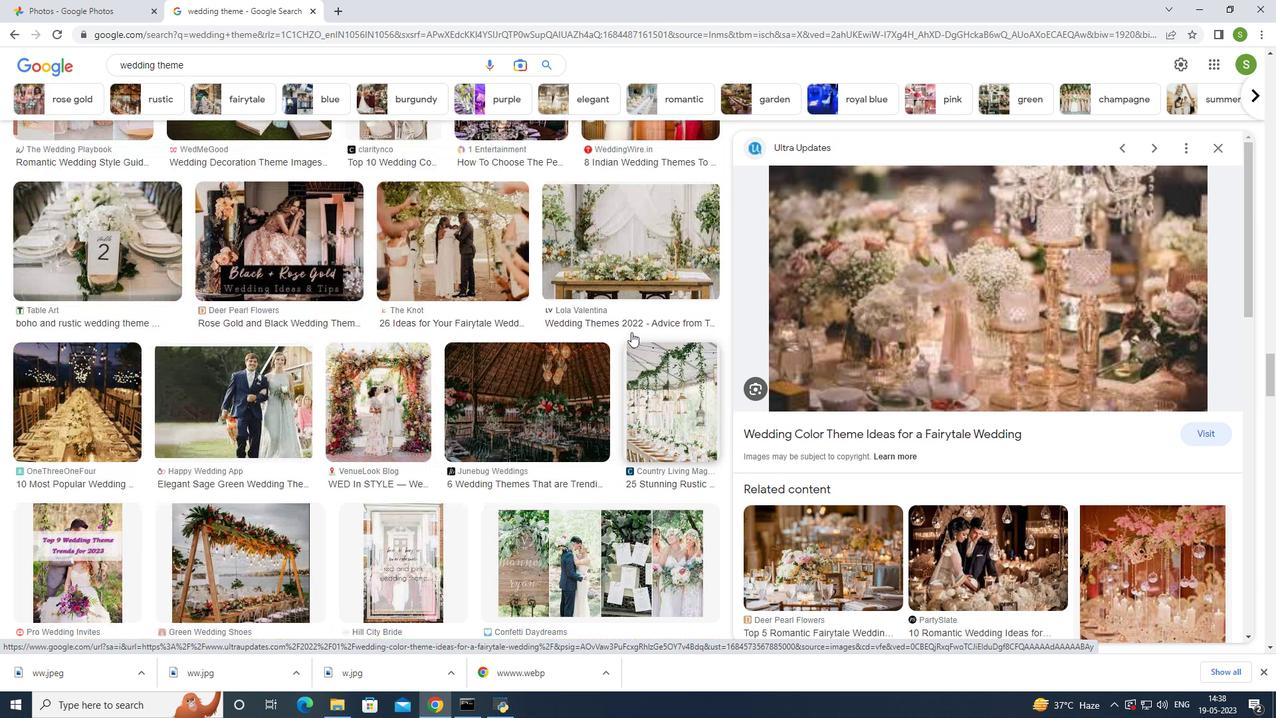 
Action: Mouse moved to (627, 394)
Screenshot: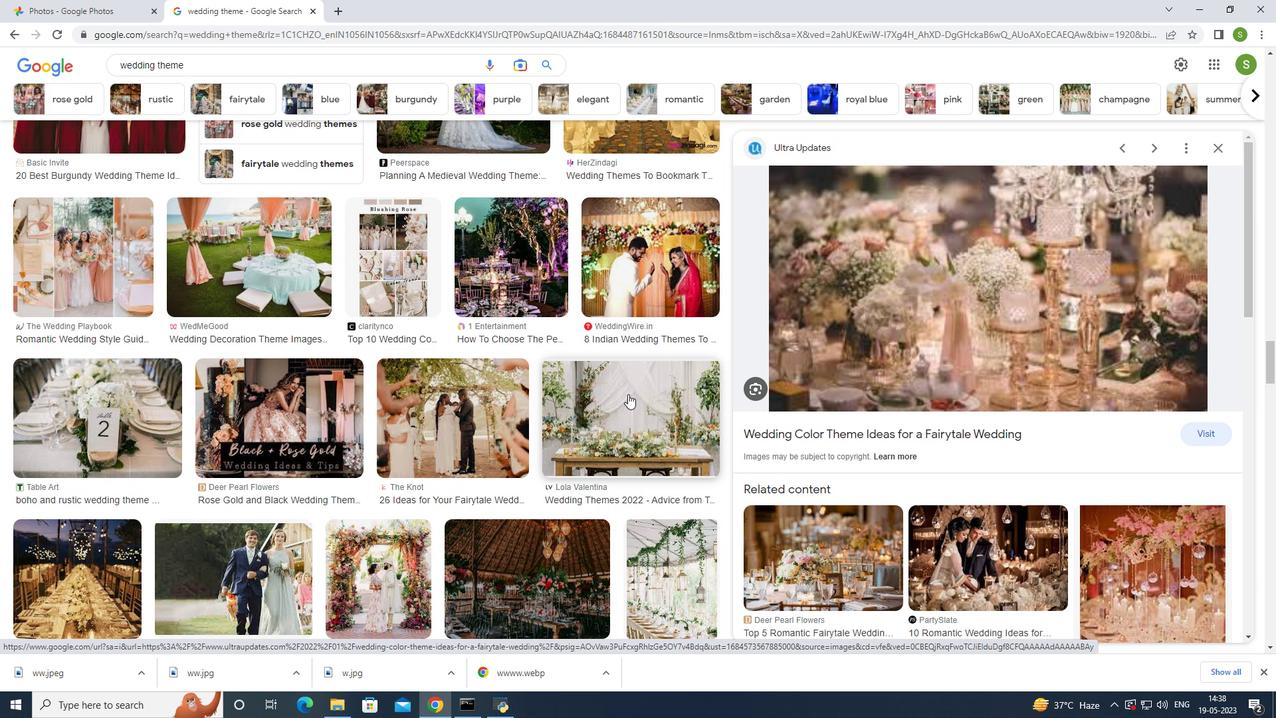 
Action: Mouse pressed left at (627, 394)
Screenshot: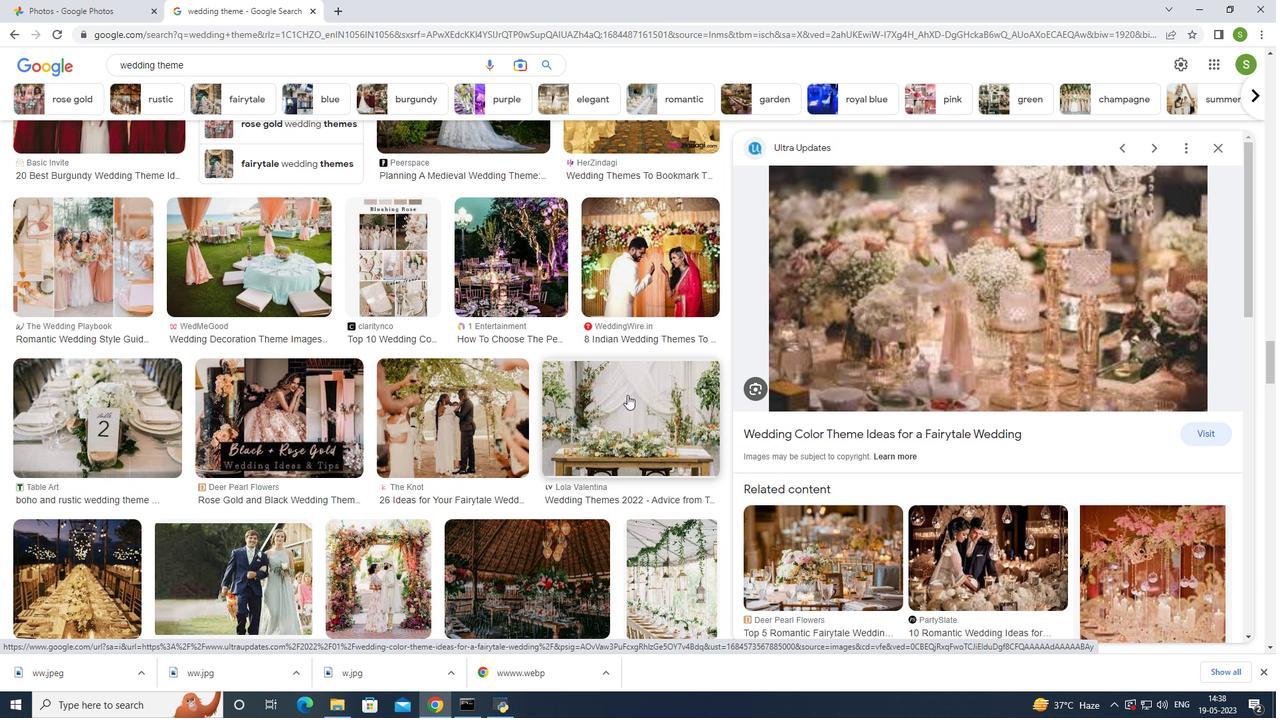
Action: Mouse moved to (987, 298)
Screenshot: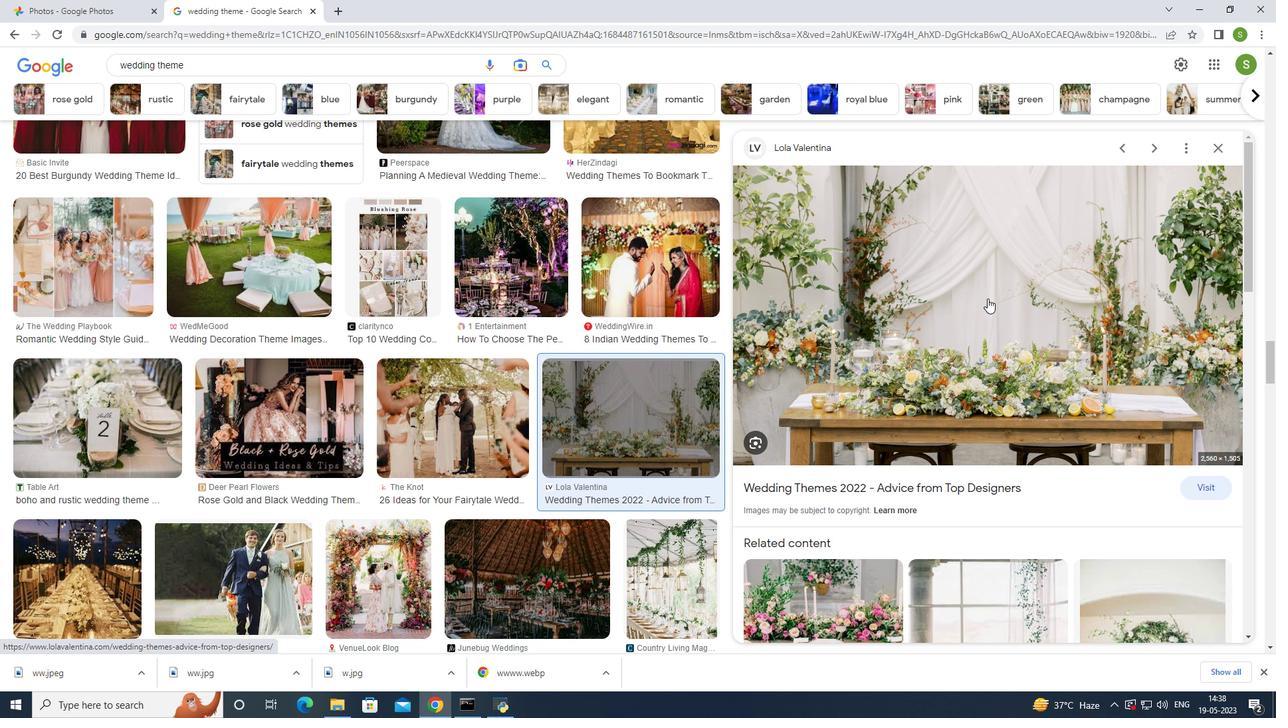 
Action: Mouse pressed right at (987, 298)
Screenshot: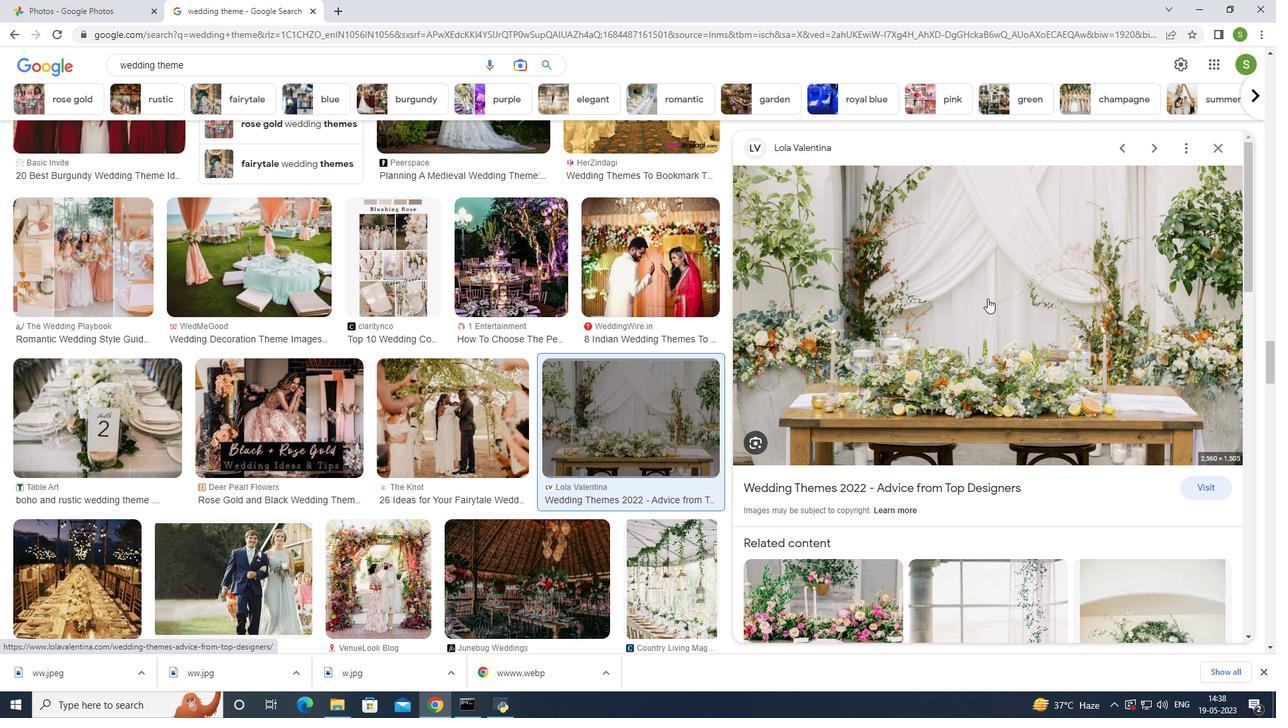 
Action: Mouse moved to (1022, 438)
Screenshot: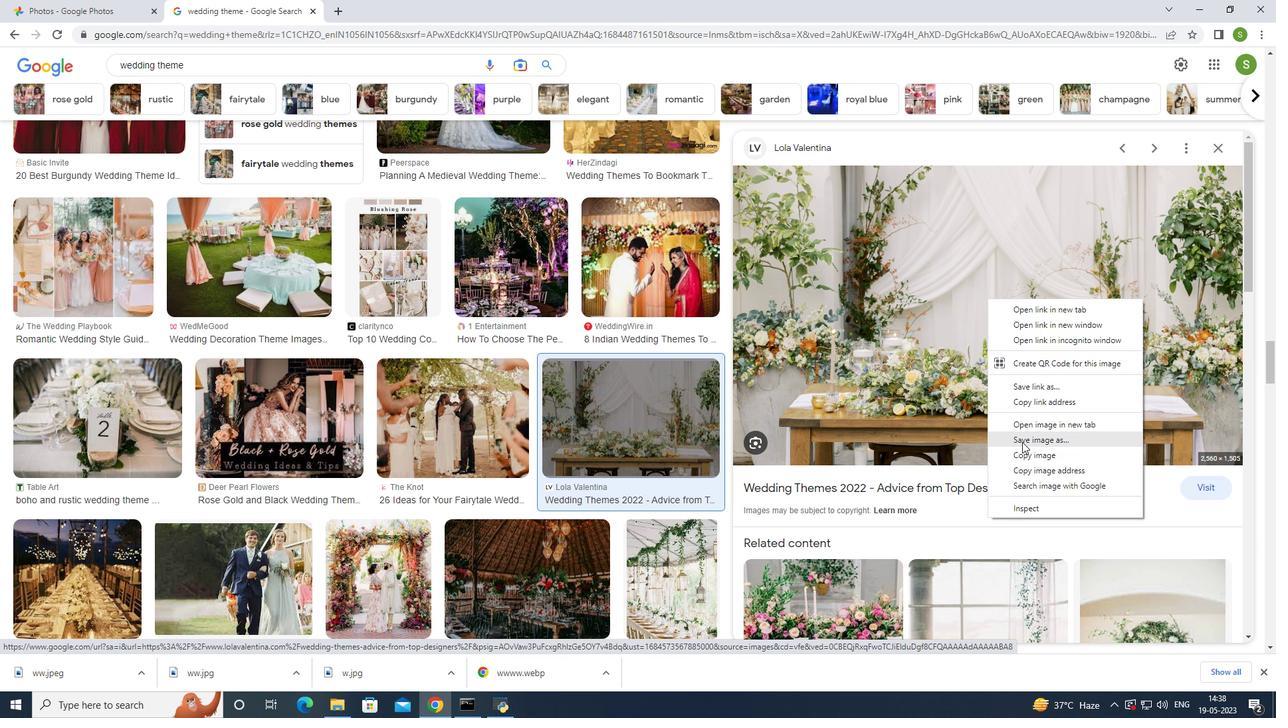 
Action: Mouse pressed left at (1022, 438)
Screenshot: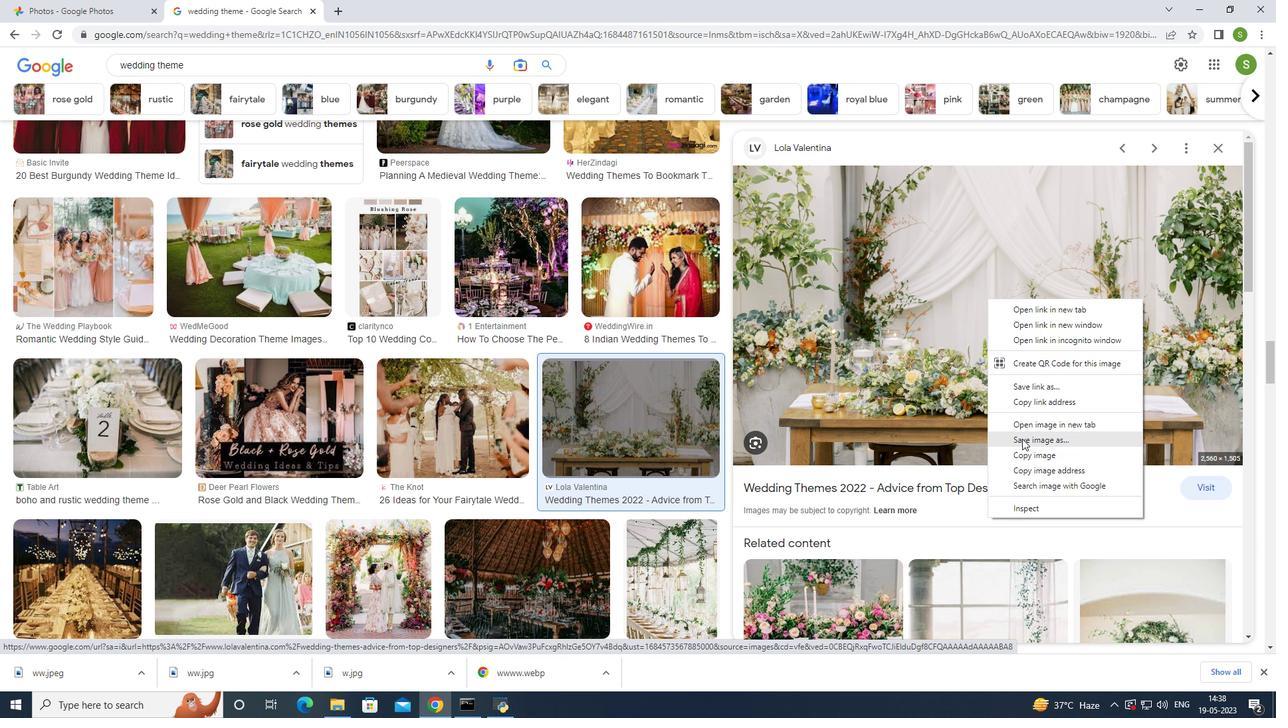 
Action: Mouse moved to (1016, 422)
Screenshot: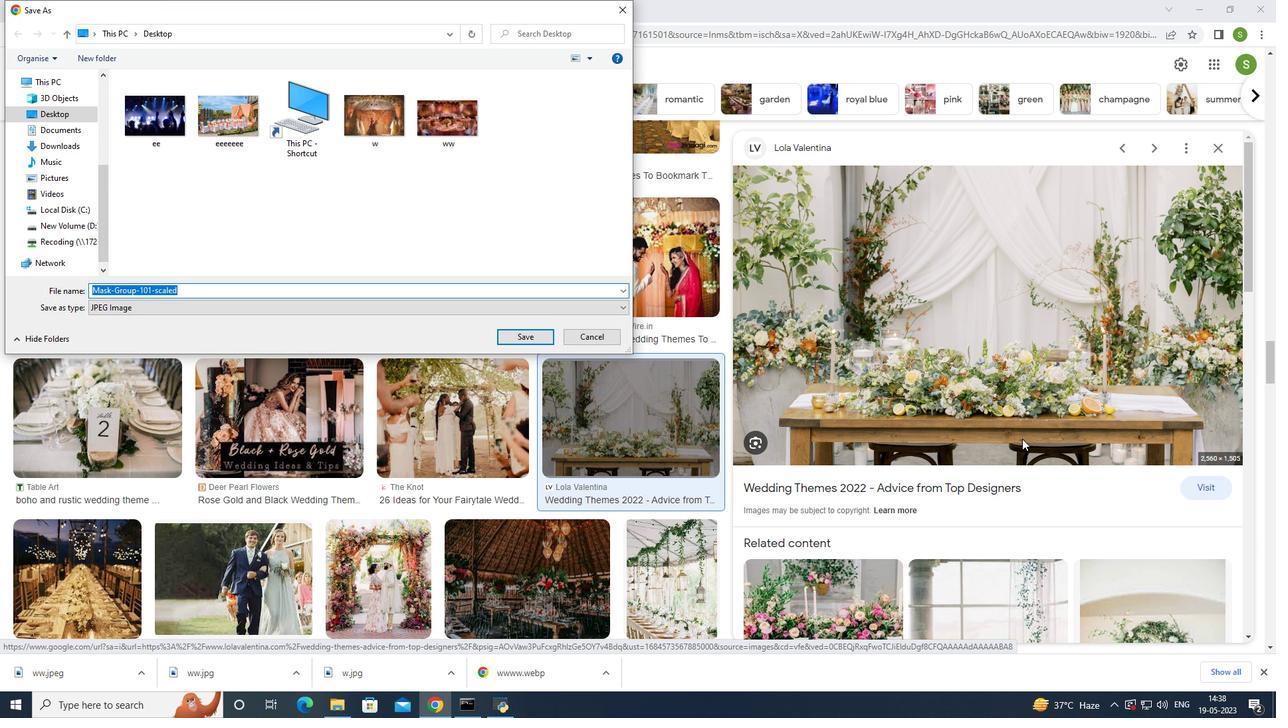 
Action: Key pressed www<Key.enter>
Screenshot: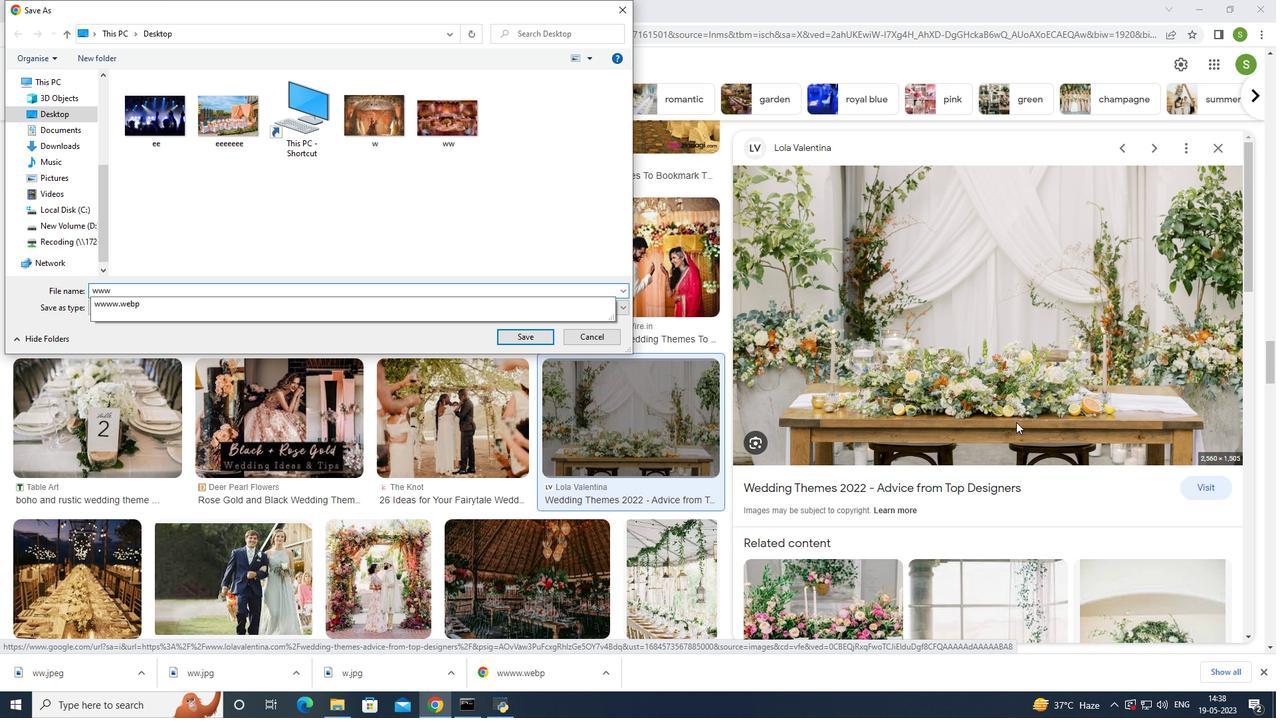 
Action: Mouse moved to (97, 5)
Screenshot: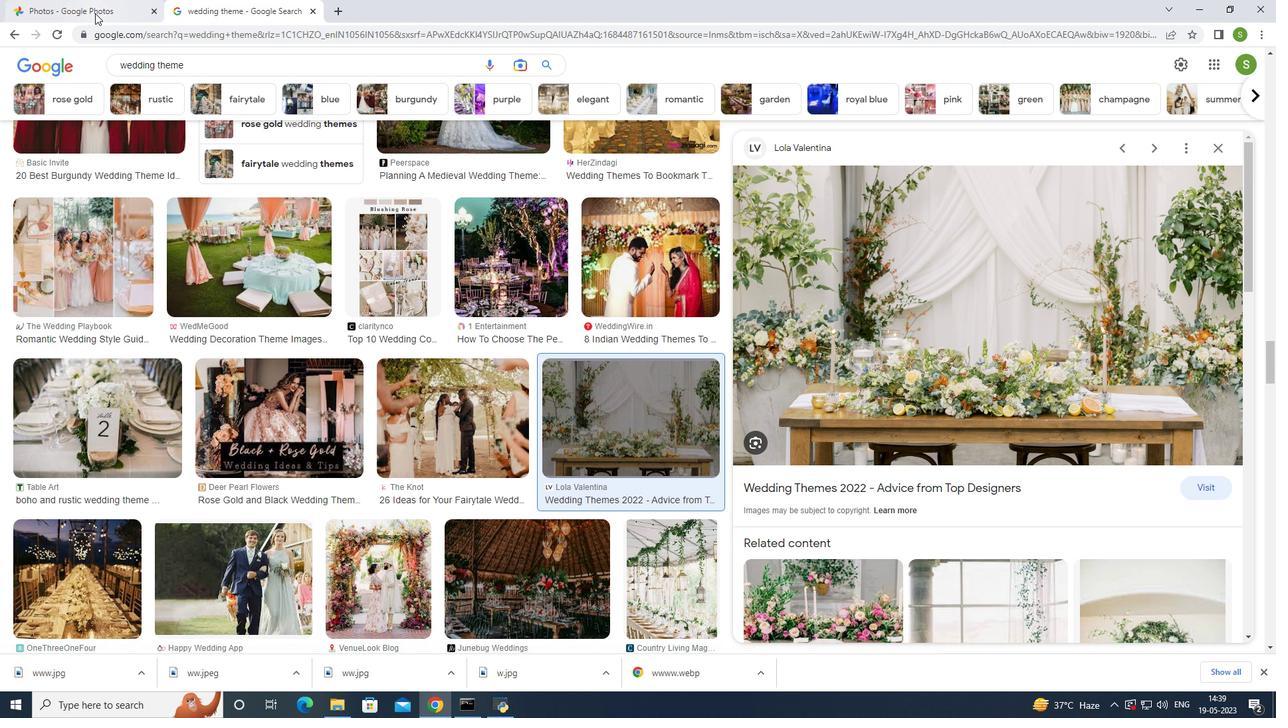 
Action: Mouse pressed left at (97, 5)
Screenshot: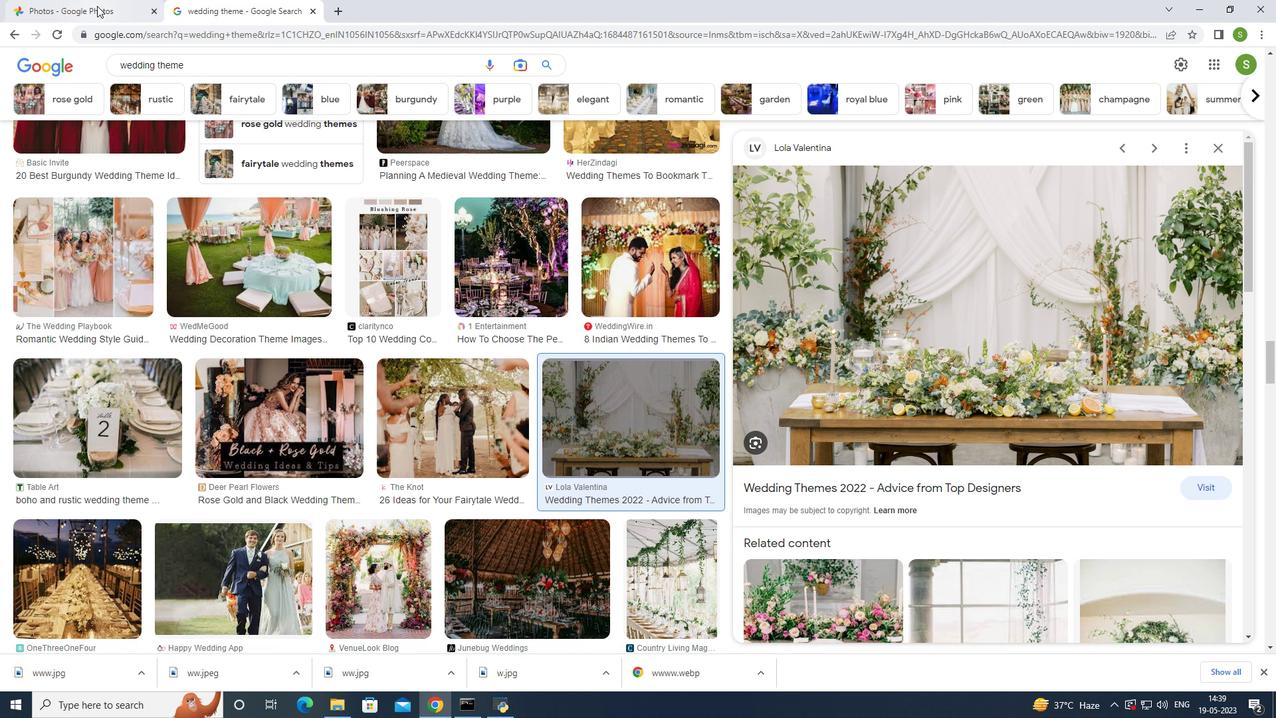 
Action: Mouse moved to (272, 172)
Screenshot: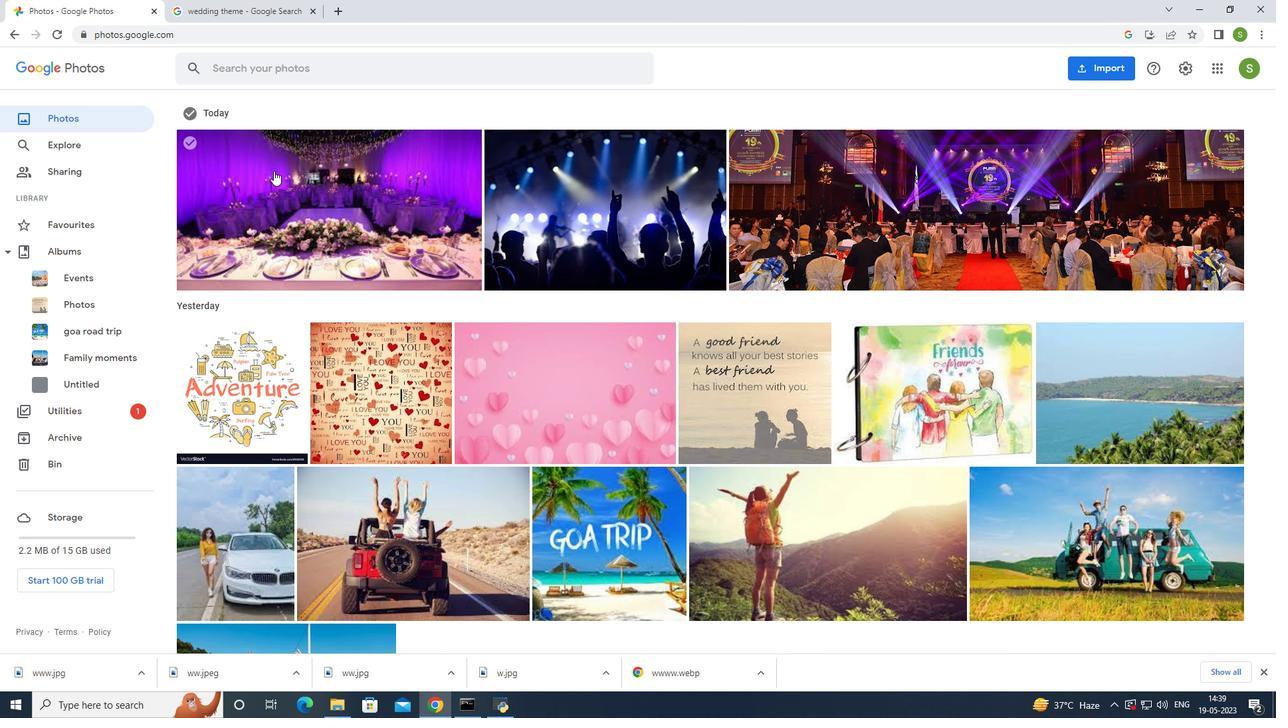 
Action: Mouse scrolled (272, 172) with delta (0, 0)
Screenshot: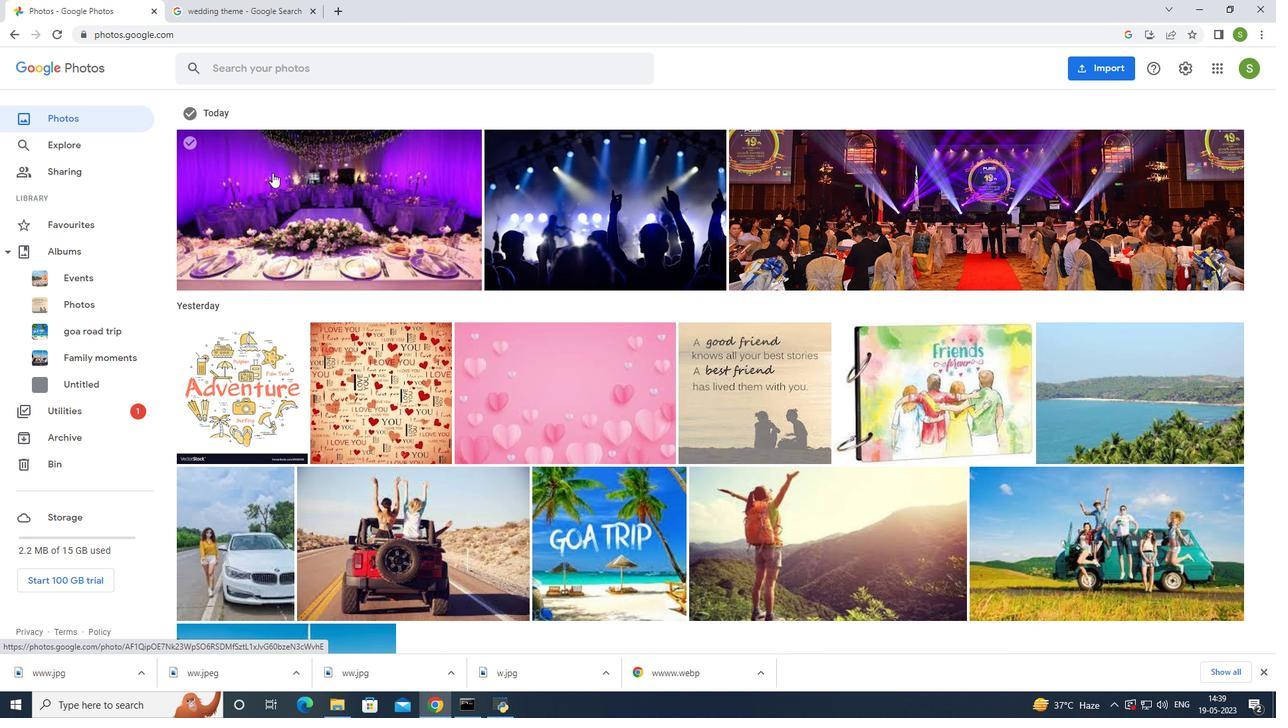 
Action: Mouse moved to (271, 172)
Screenshot: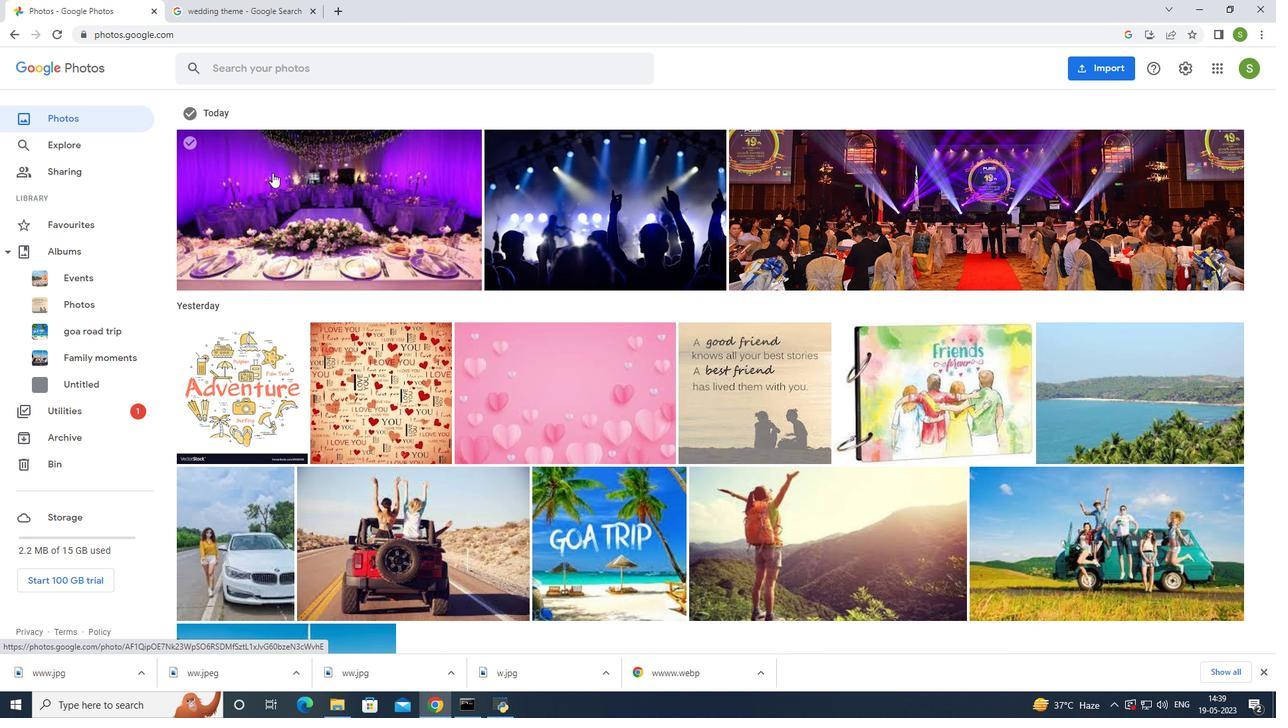 
Action: Mouse scrolled (271, 172) with delta (0, 0)
Screenshot: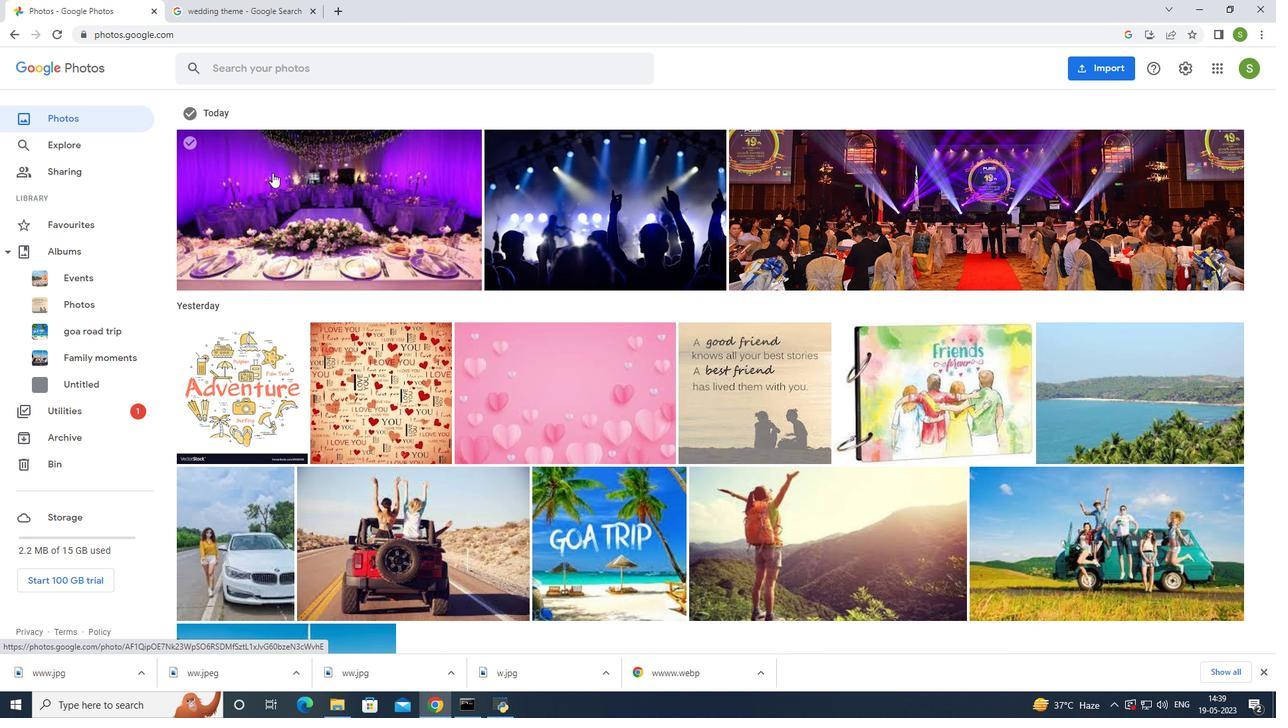 
Action: Mouse moved to (76, 224)
Screenshot: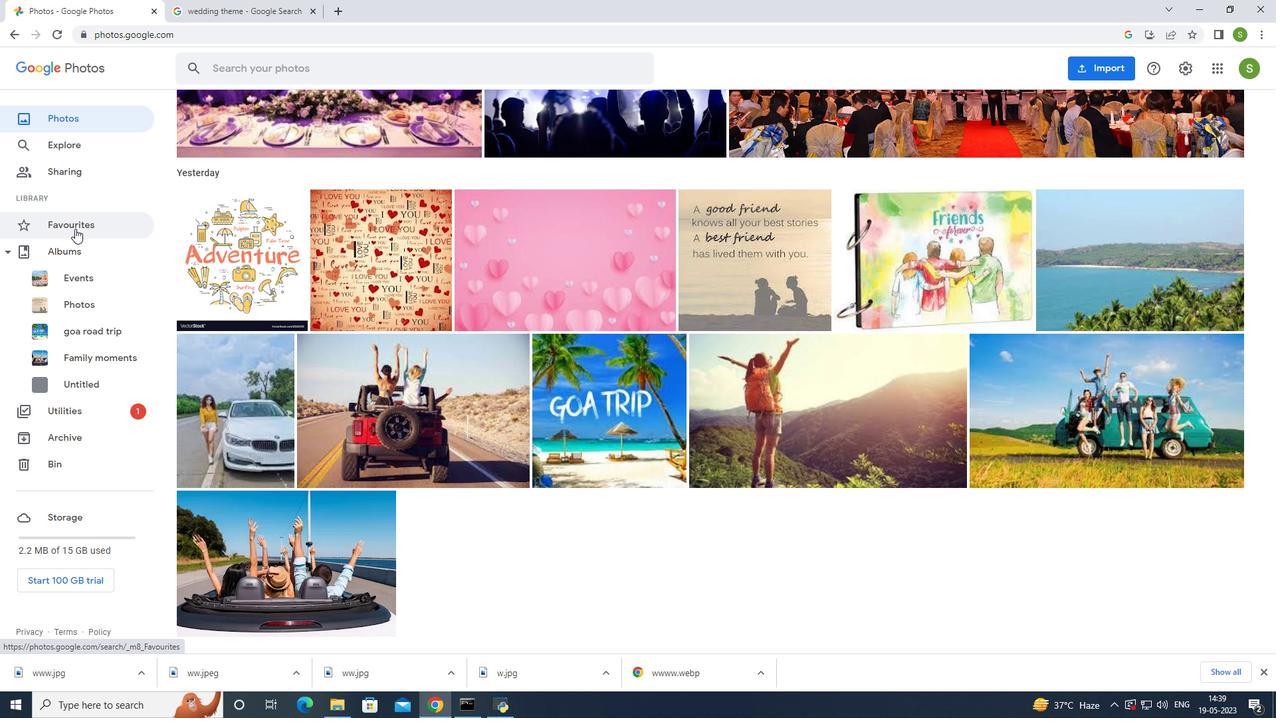
Action: Mouse scrolled (76, 224) with delta (0, 0)
Screenshot: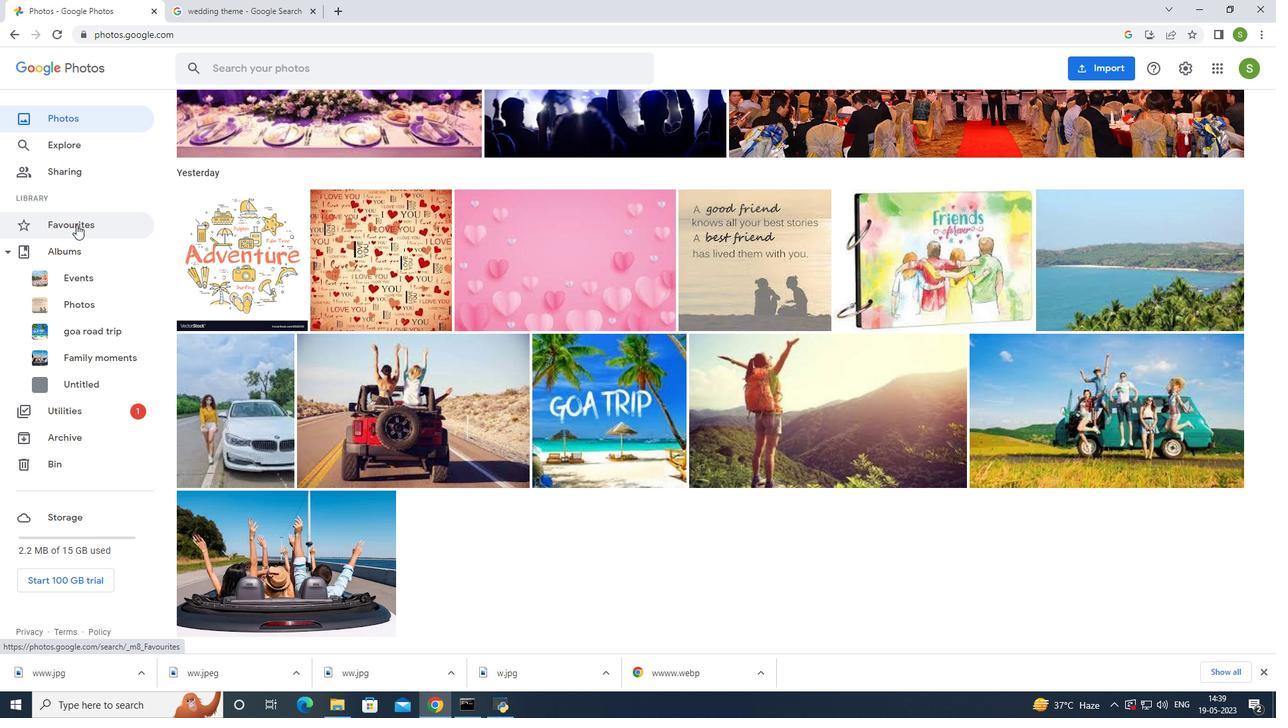 
Action: Mouse moved to (77, 224)
Screenshot: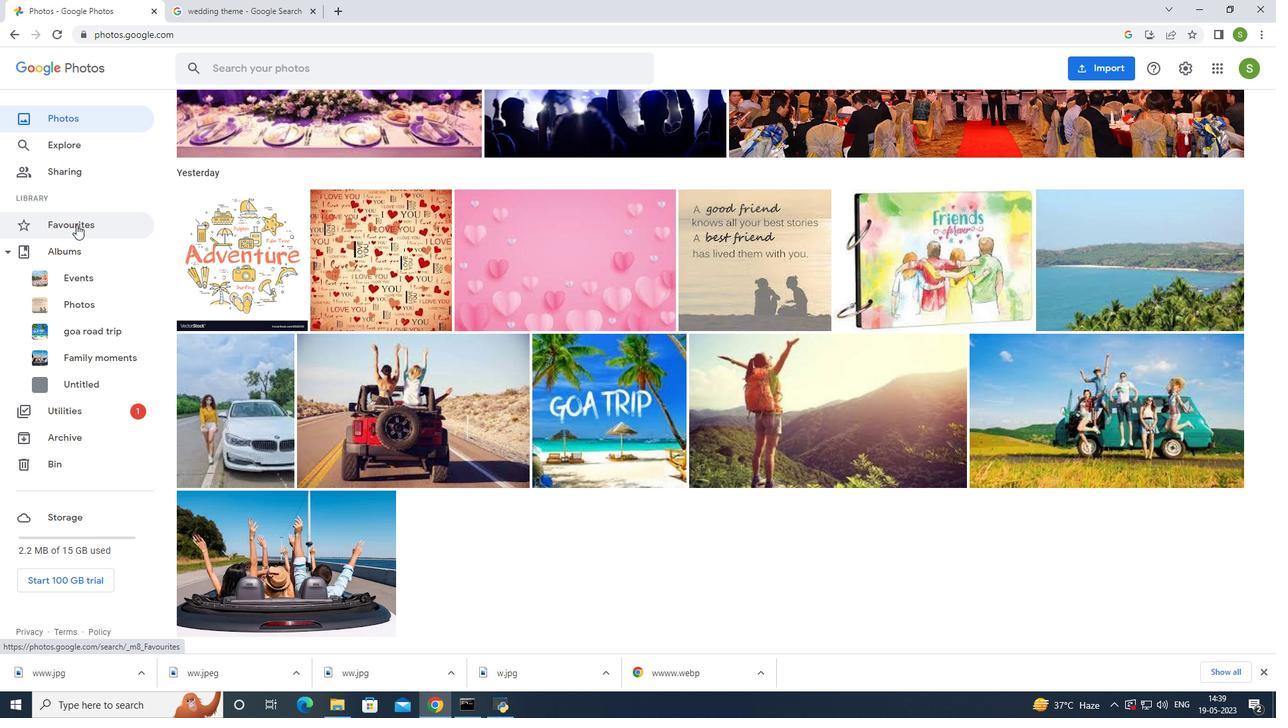 
Action: Mouse scrolled (77, 223) with delta (0, 0)
Screenshot: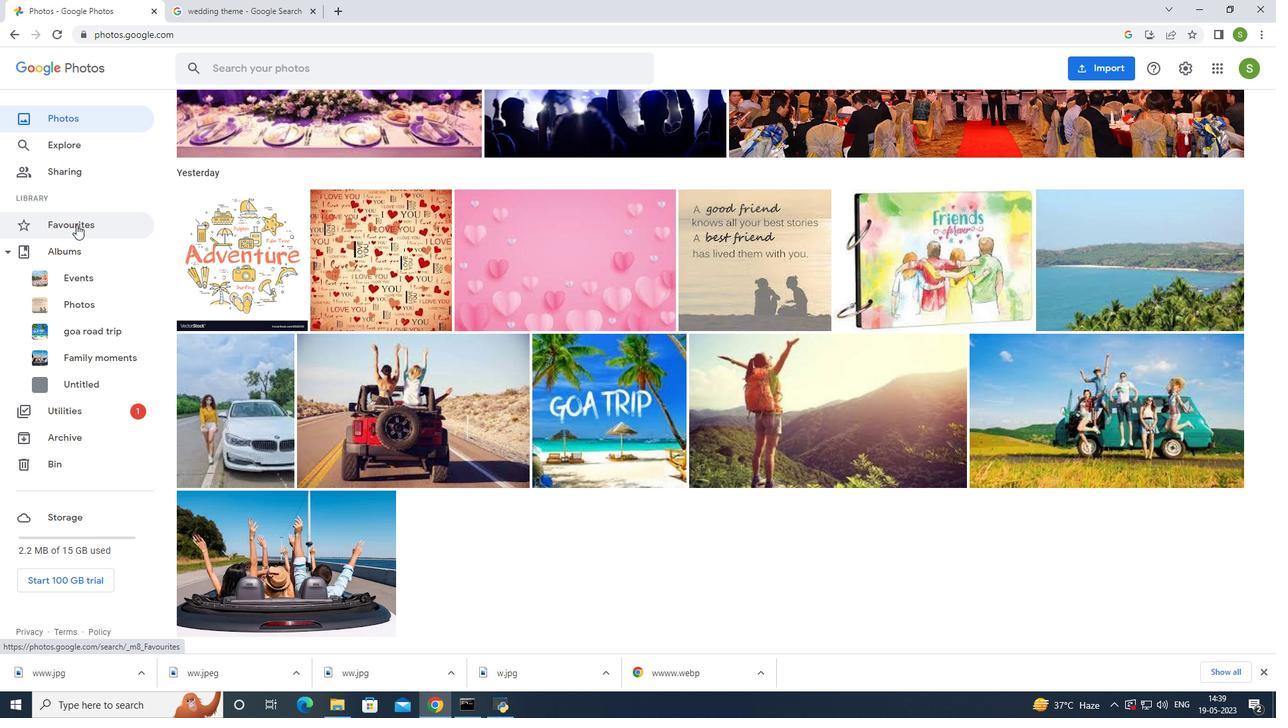 
Action: Mouse scrolled (77, 223) with delta (0, 0)
Screenshot: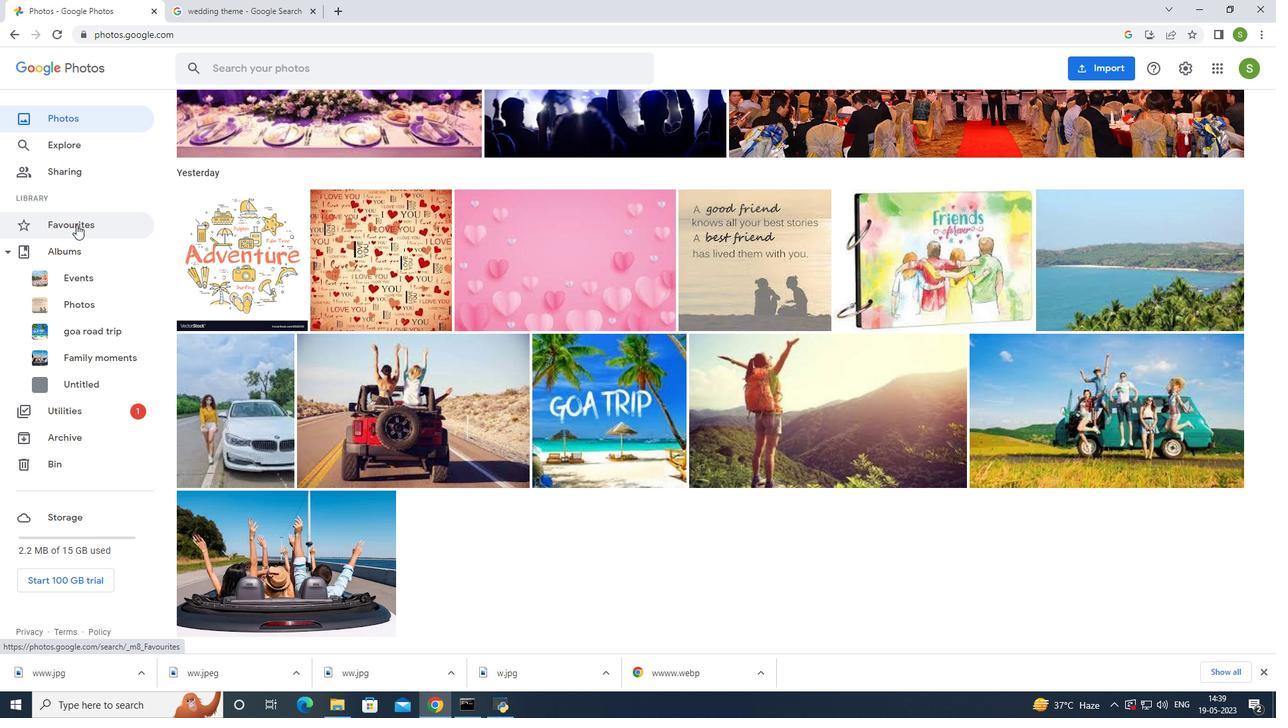 
Action: Mouse moved to (67, 250)
Screenshot: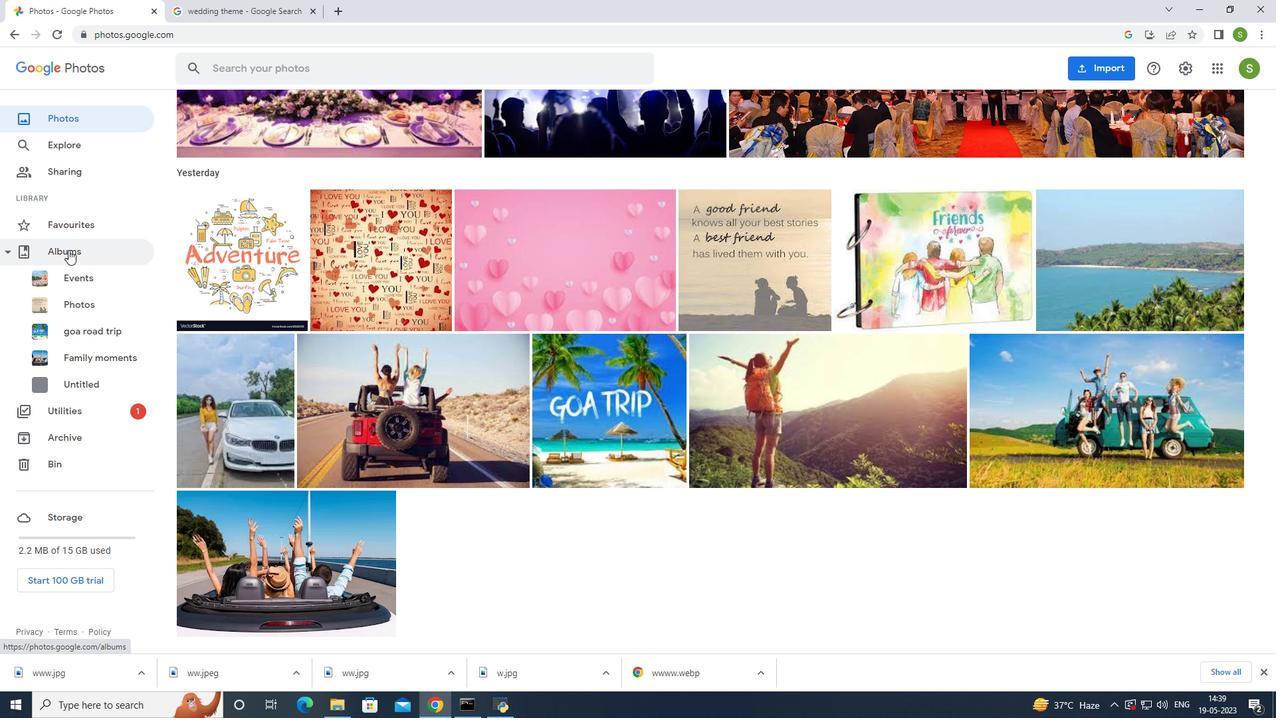 
Action: Mouse pressed left at (67, 250)
Screenshot: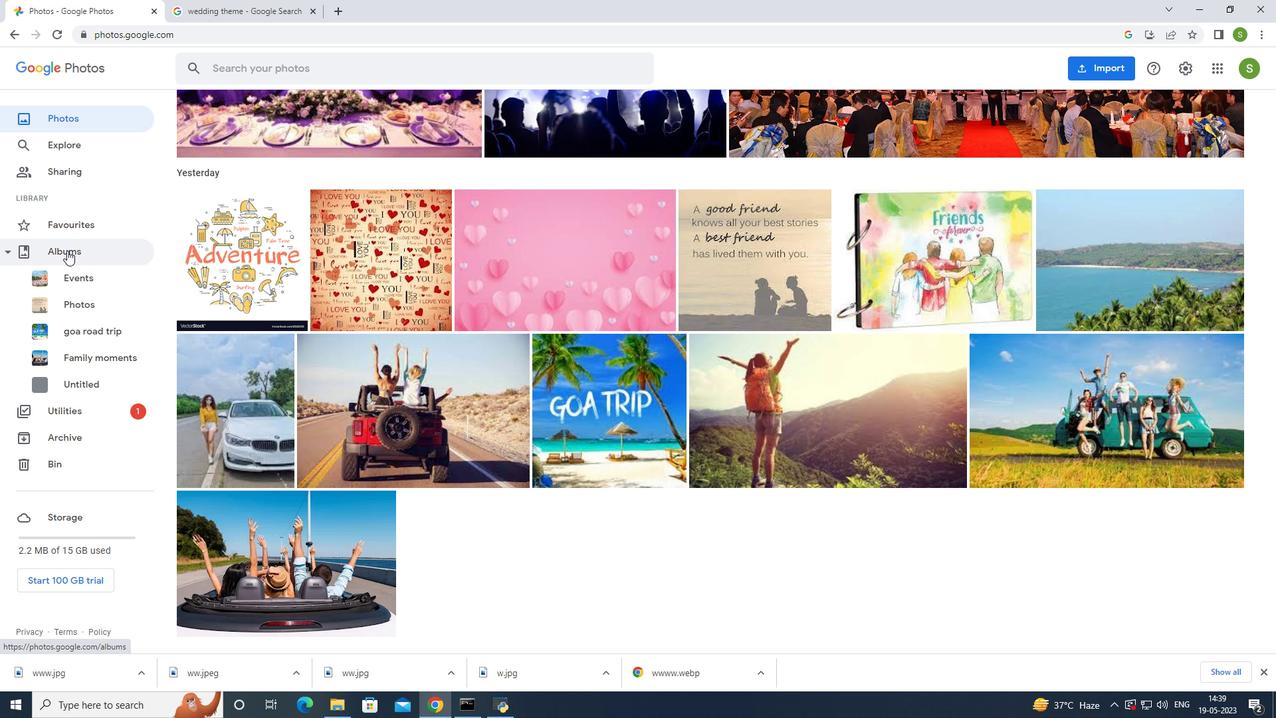 
Action: Mouse moved to (1108, 70)
Screenshot: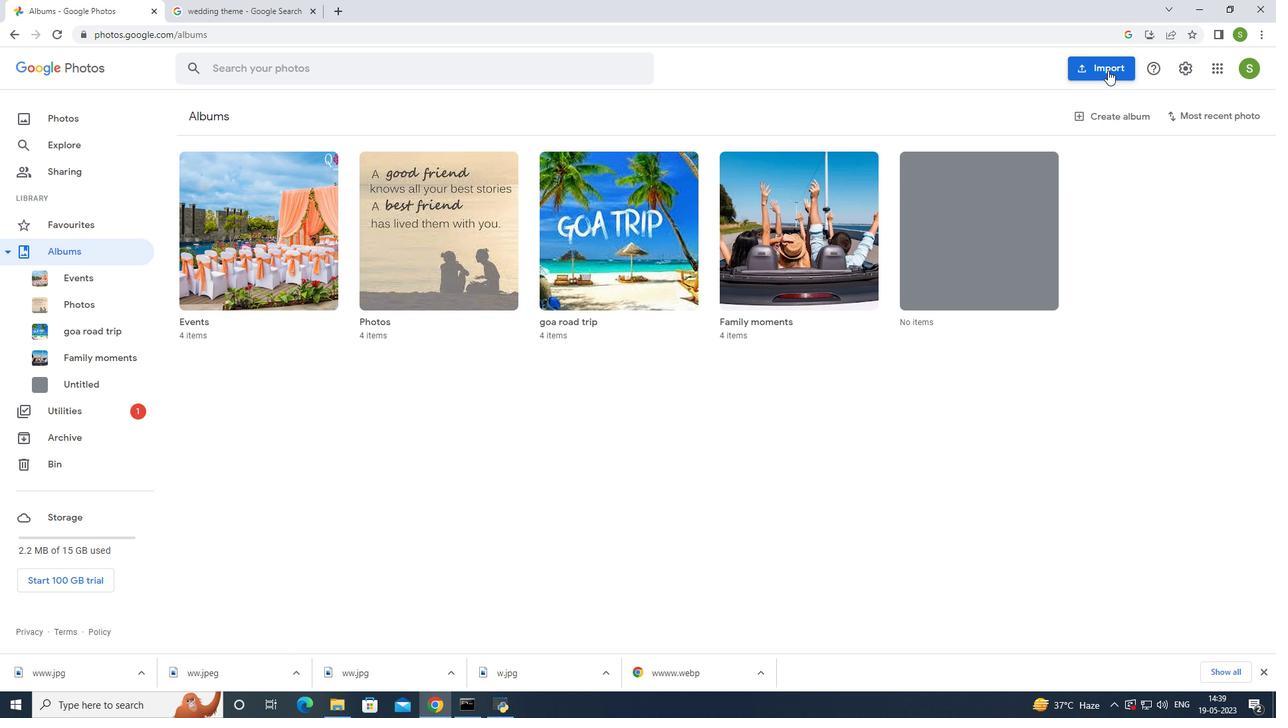 
Action: Mouse pressed left at (1108, 70)
Screenshot: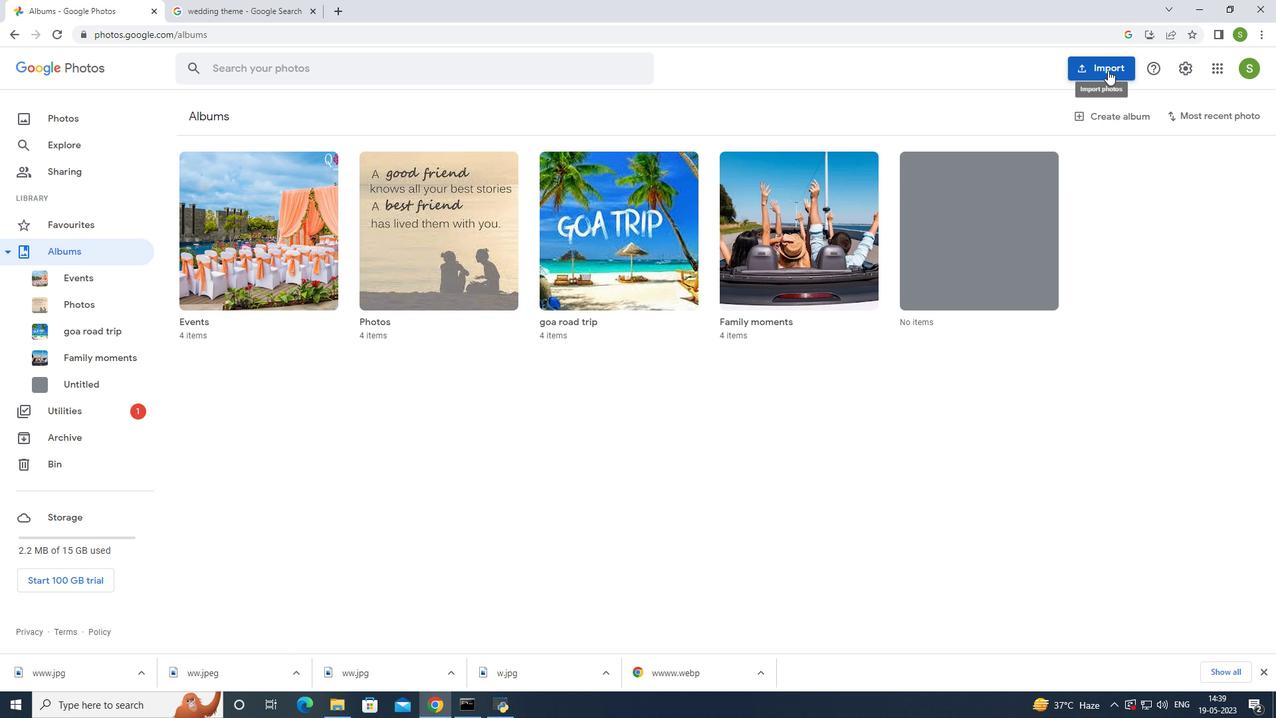 
Action: Mouse moved to (499, 448)
Screenshot: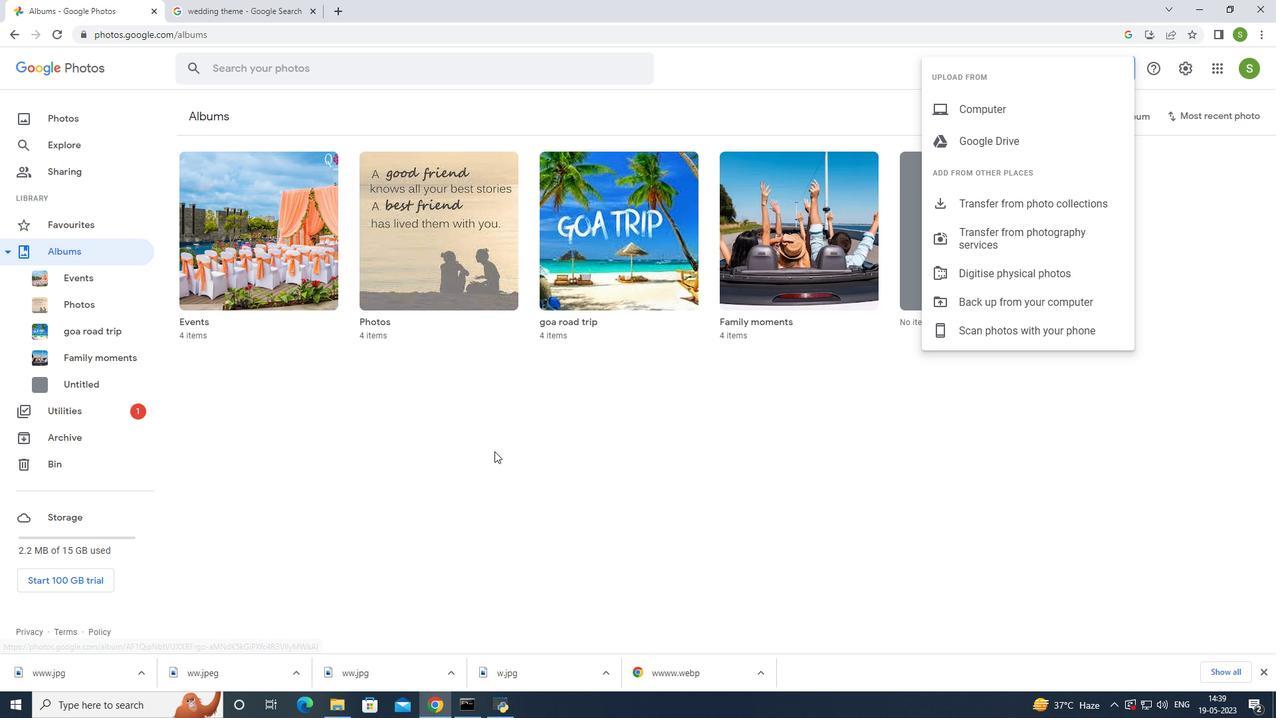 
Action: Mouse pressed left at (499, 448)
Screenshot: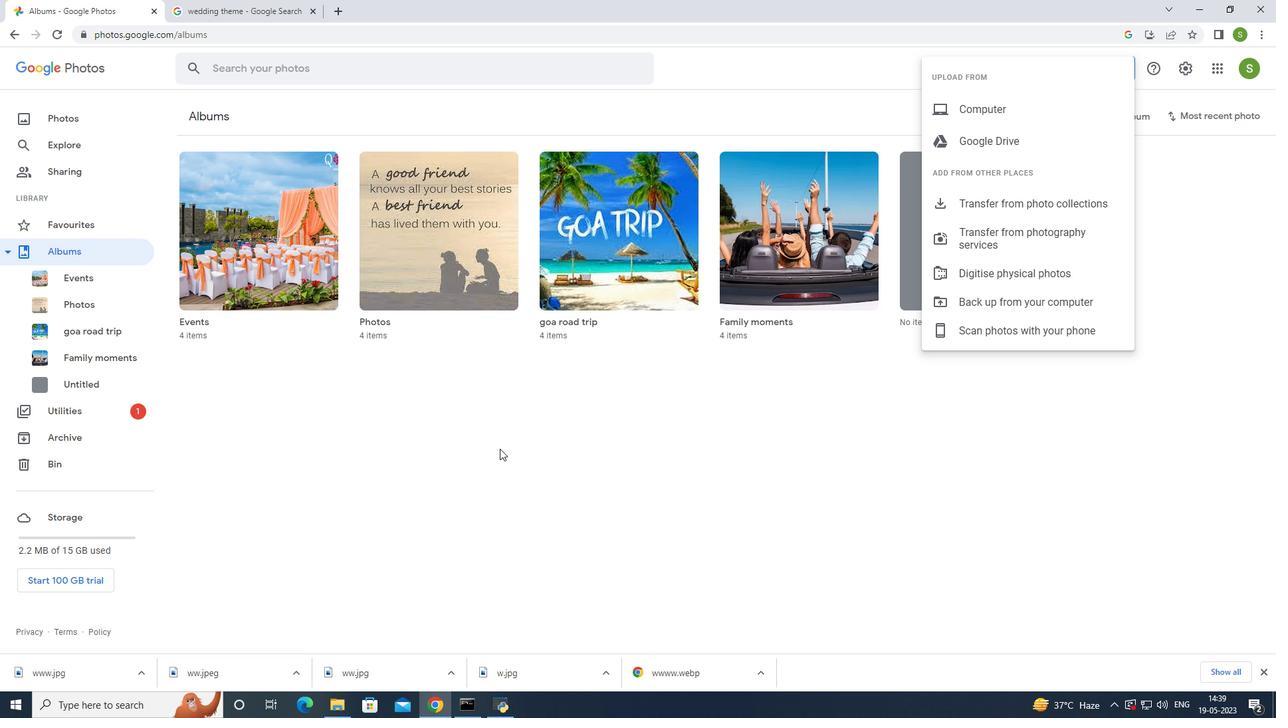 
Action: Mouse moved to (1124, 111)
Screenshot: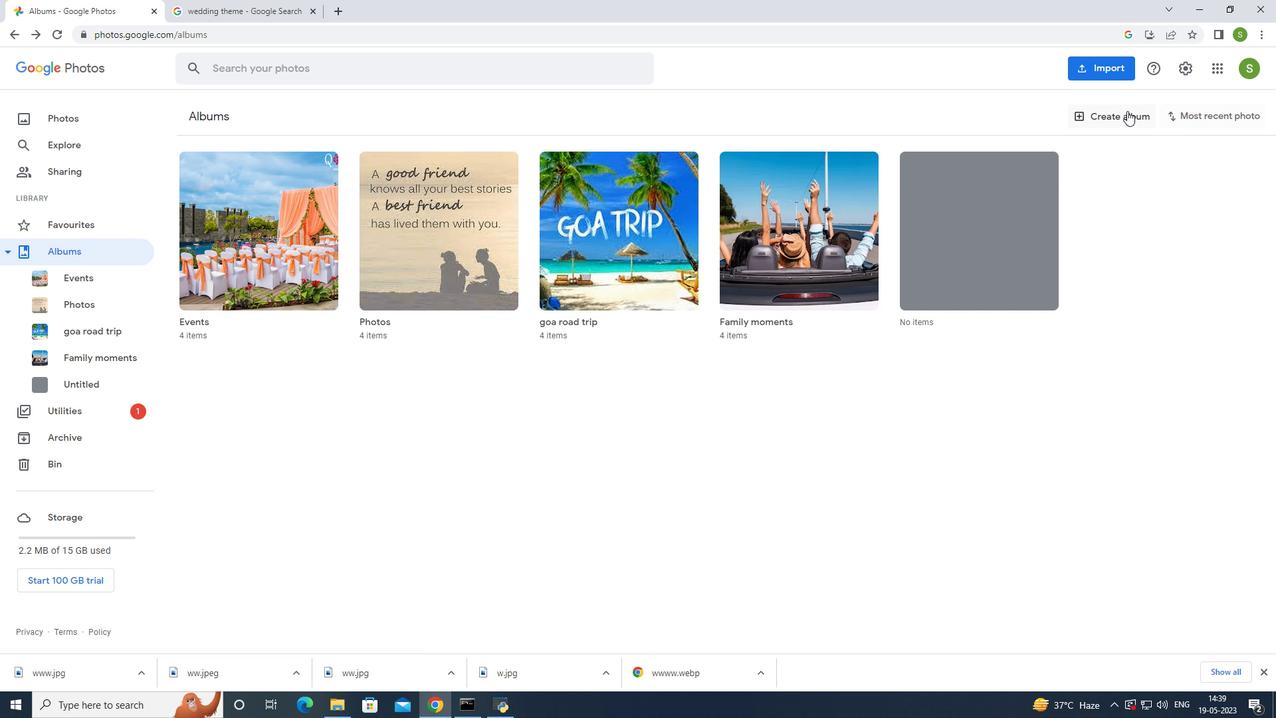 
Action: Mouse pressed left at (1124, 111)
Screenshot: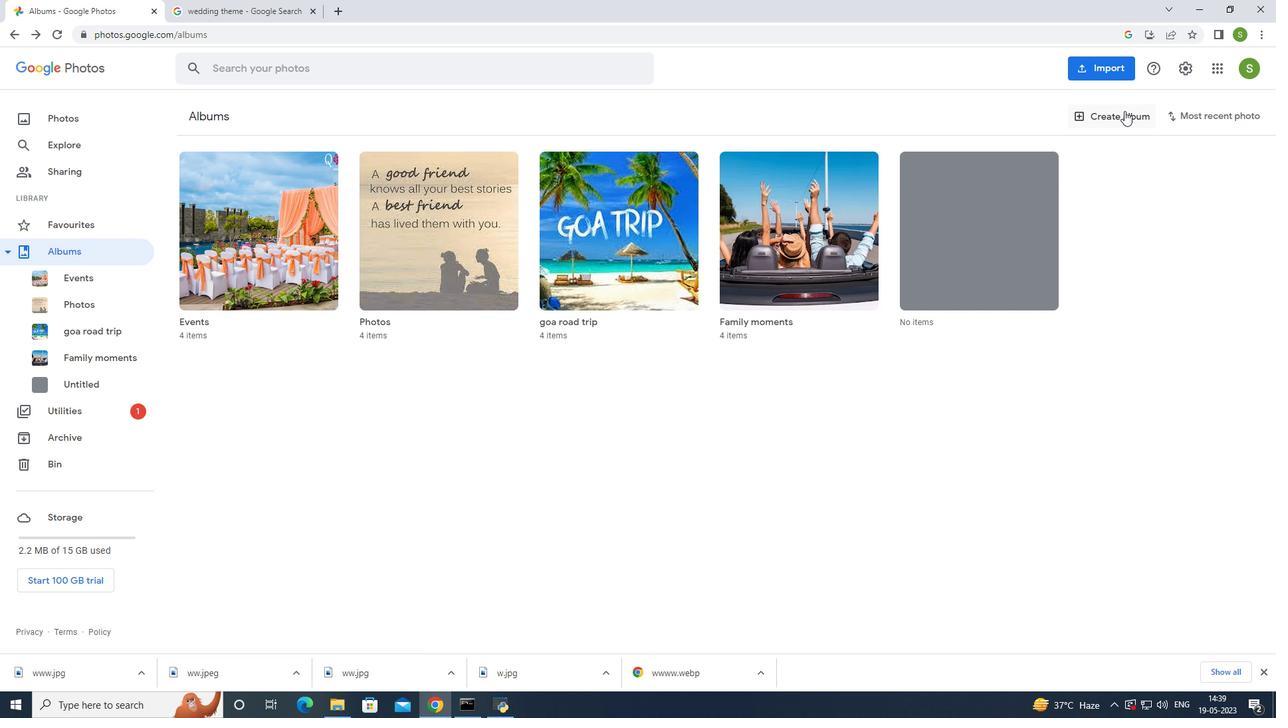 
Action: Mouse moved to (1022, 152)
Screenshot: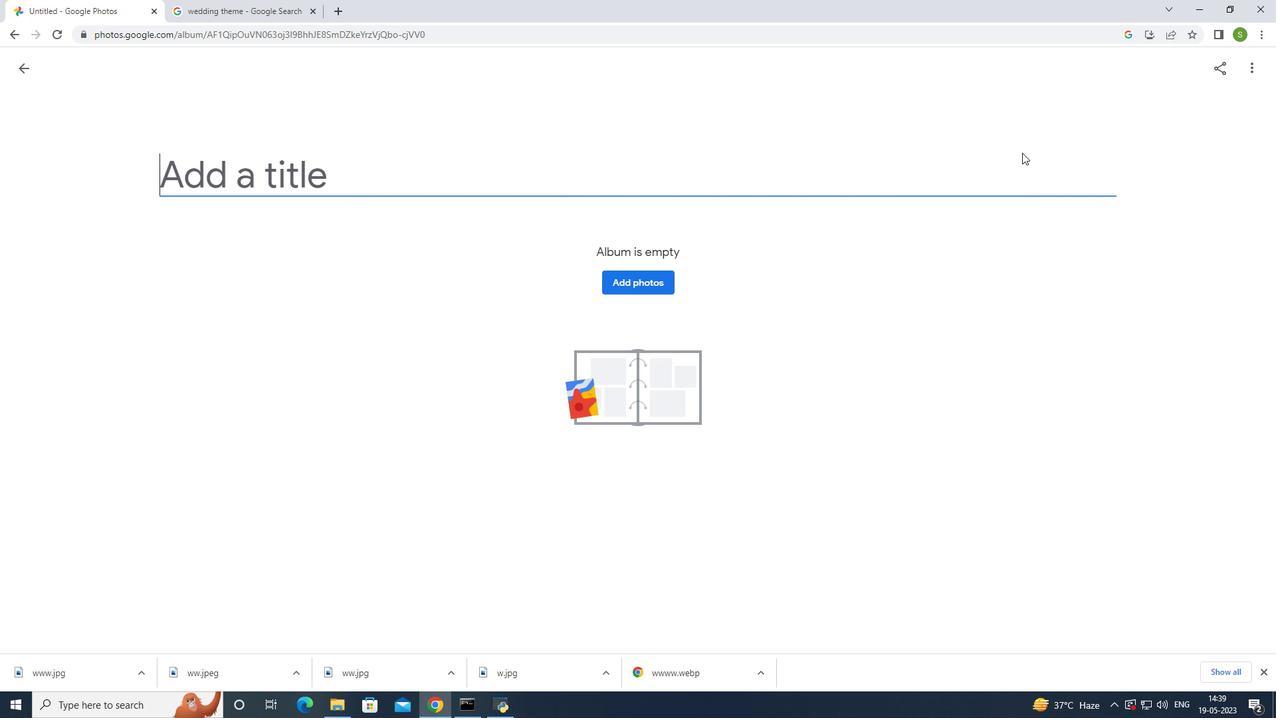 
Action: Key pressed <Key.shift>Wedding<Key.enter>
Screenshot: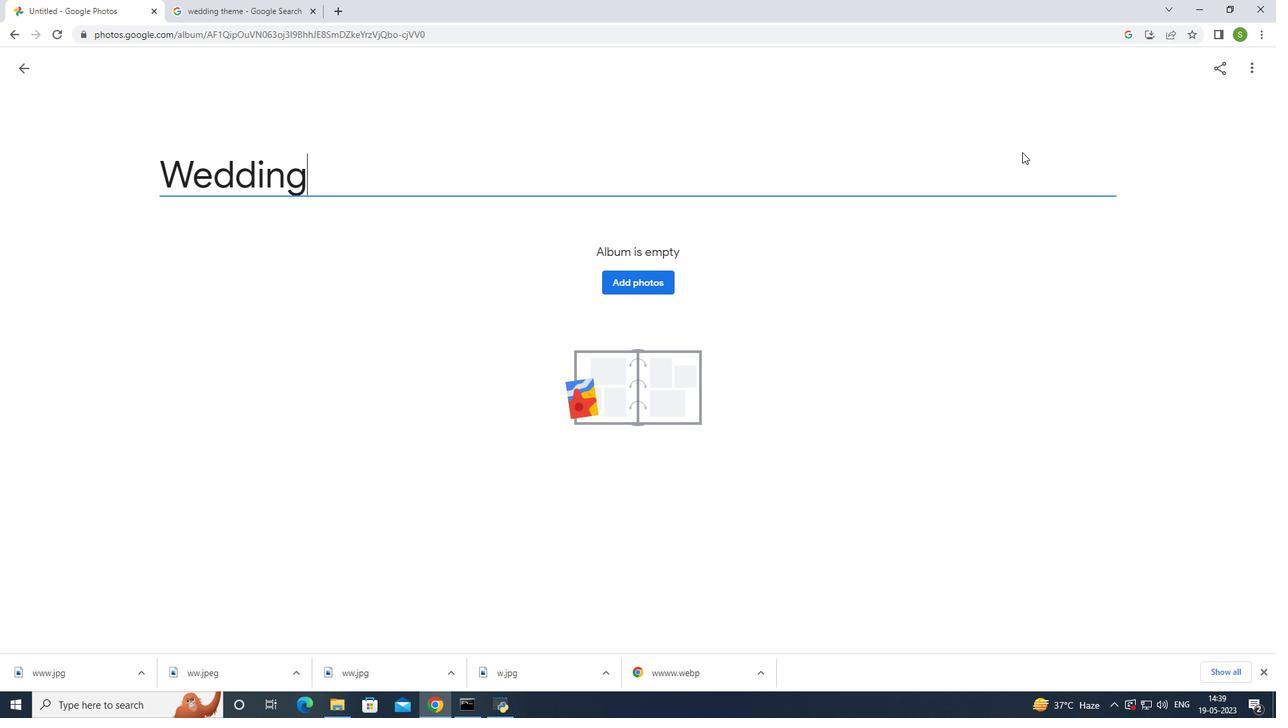 
Action: Mouse moved to (630, 290)
Screenshot: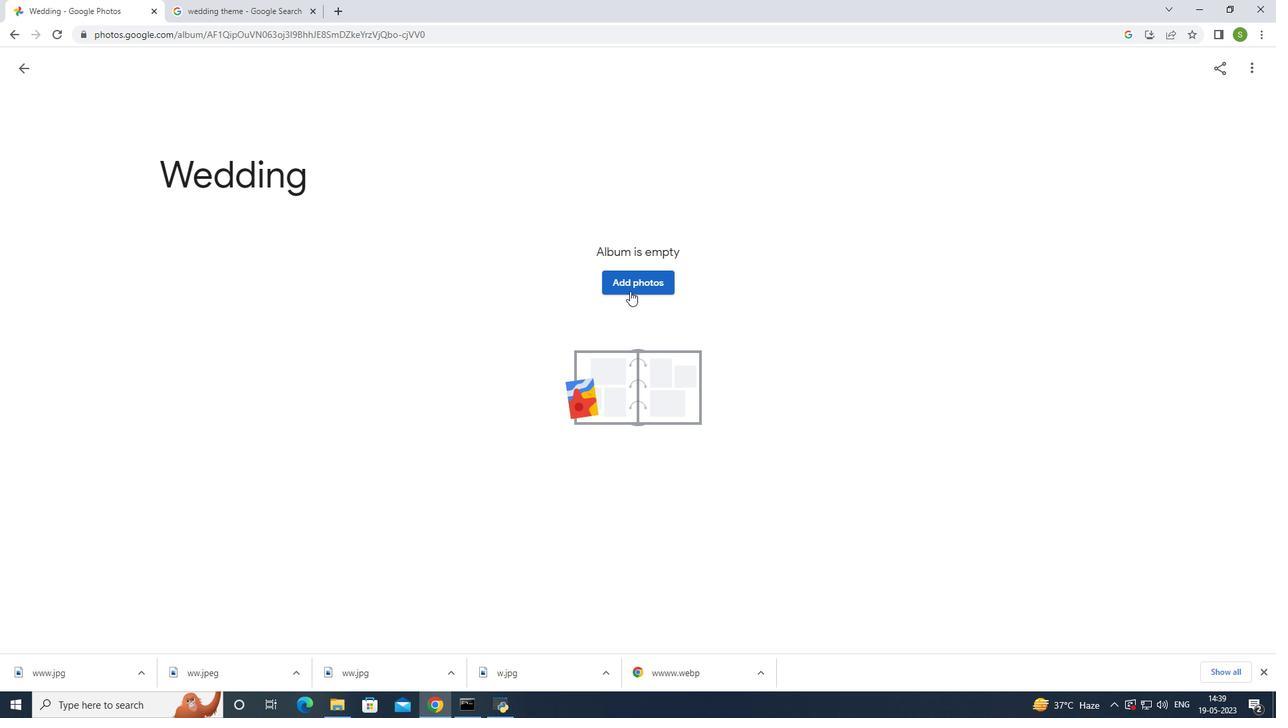
Action: Mouse pressed left at (630, 290)
Screenshot: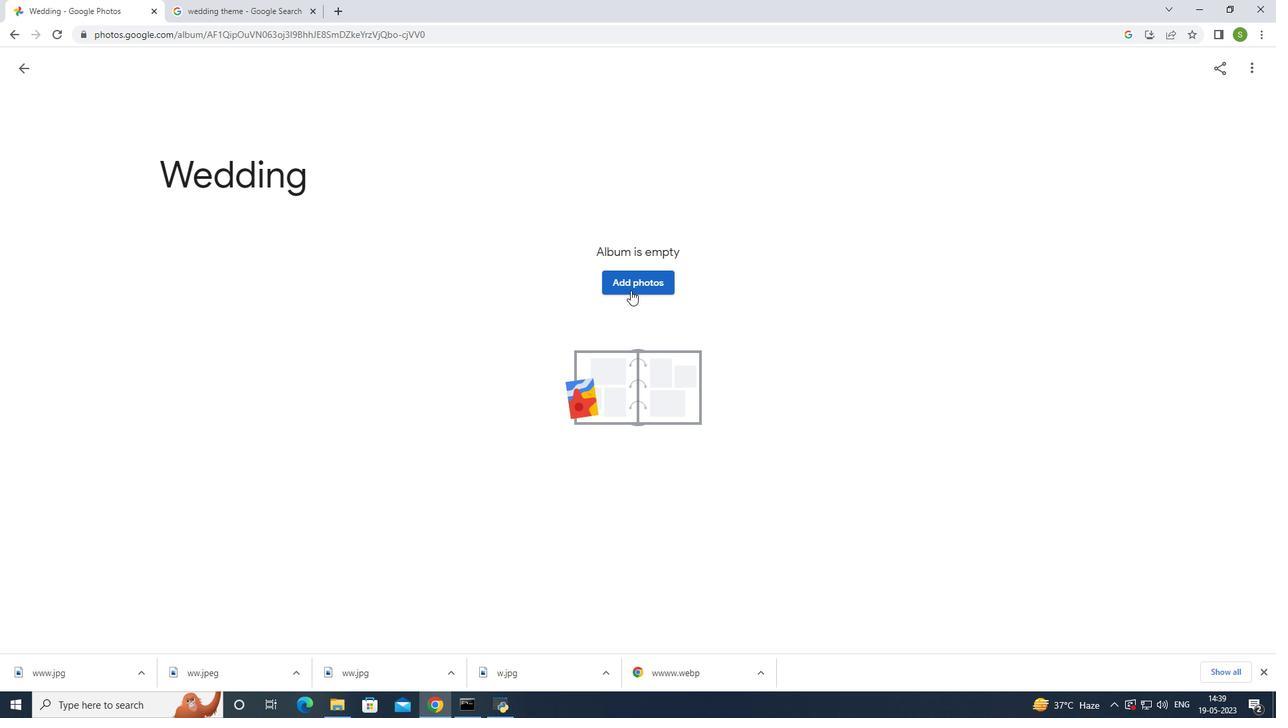 
Action: Mouse moved to (573, 249)
Screenshot: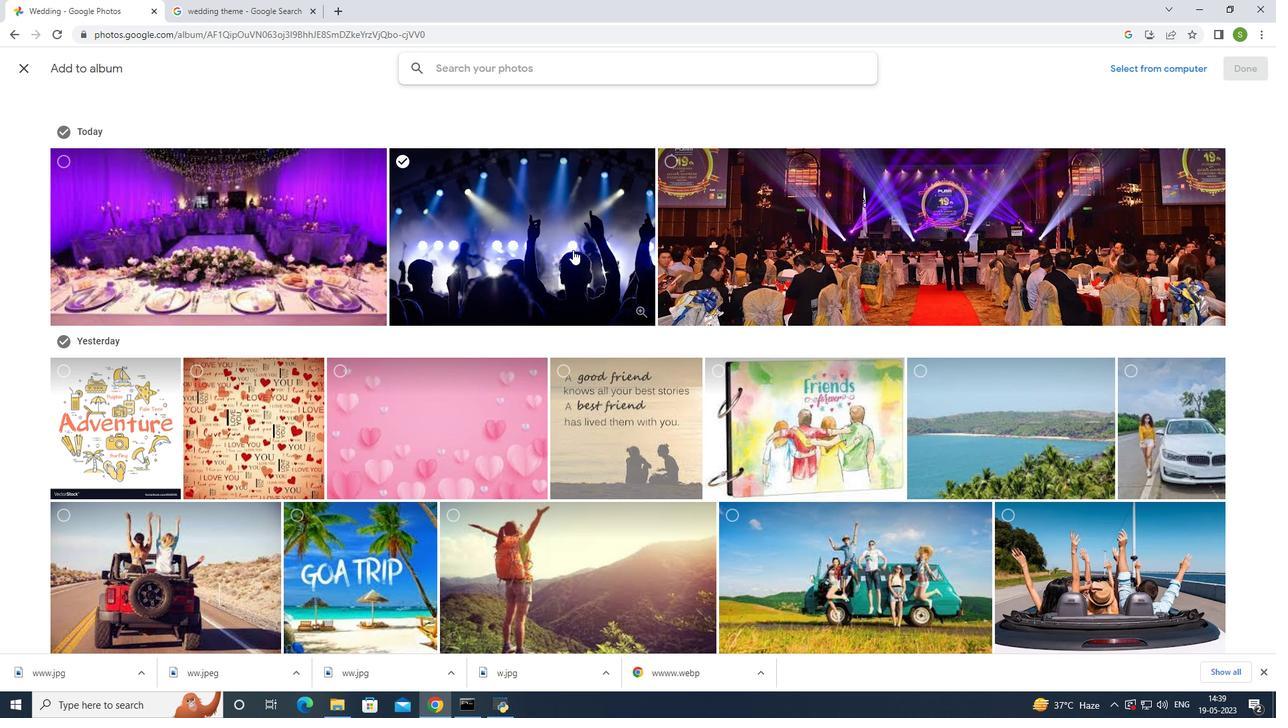 
Action: Mouse scrolled (573, 249) with delta (0, 0)
Screenshot: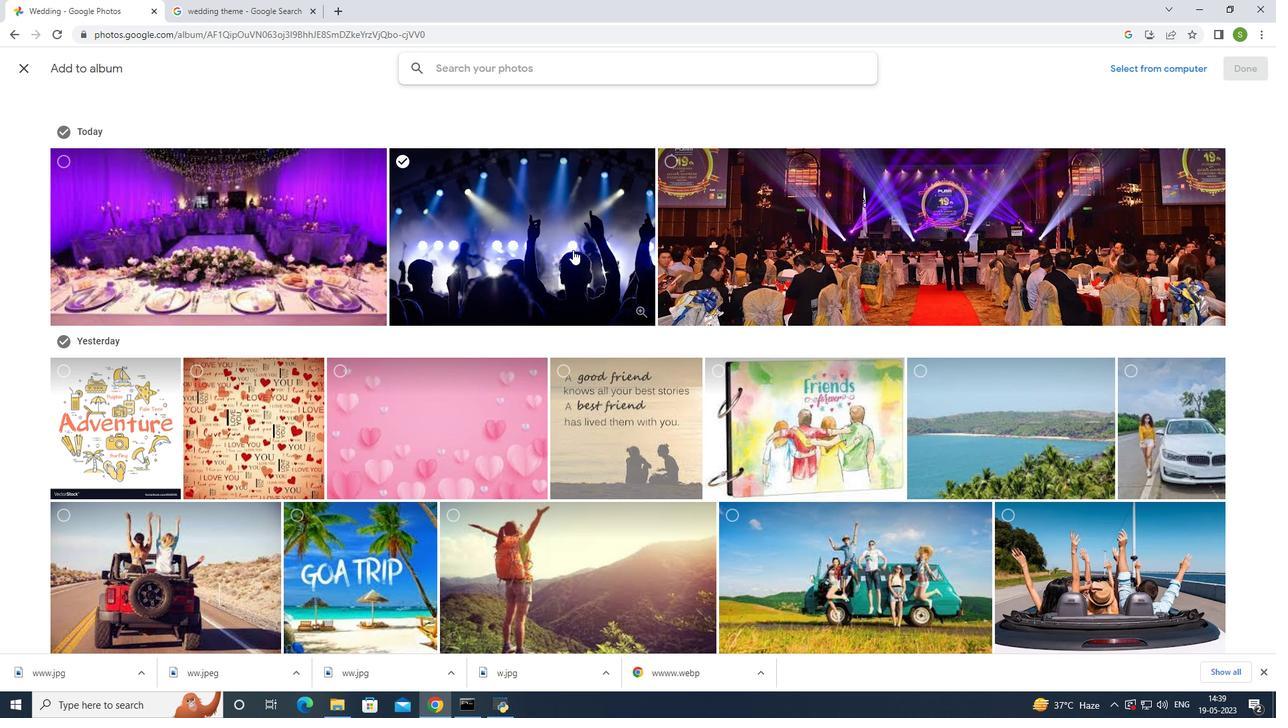 
Action: Mouse scrolled (573, 250) with delta (0, 0)
